 Task: For a corporate retreat in Sedona, Arizona,Explore Airbnb accommodations near red rock formations and team-building venues.
Action: Mouse moved to (476, 65)
Screenshot: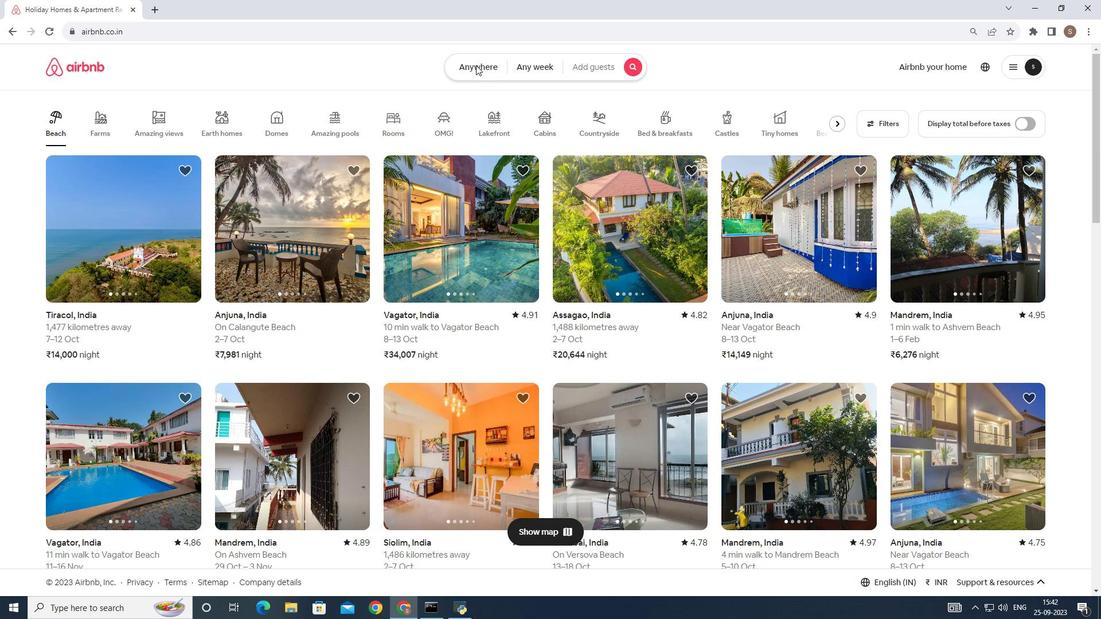 
Action: Mouse pressed left at (476, 65)
Screenshot: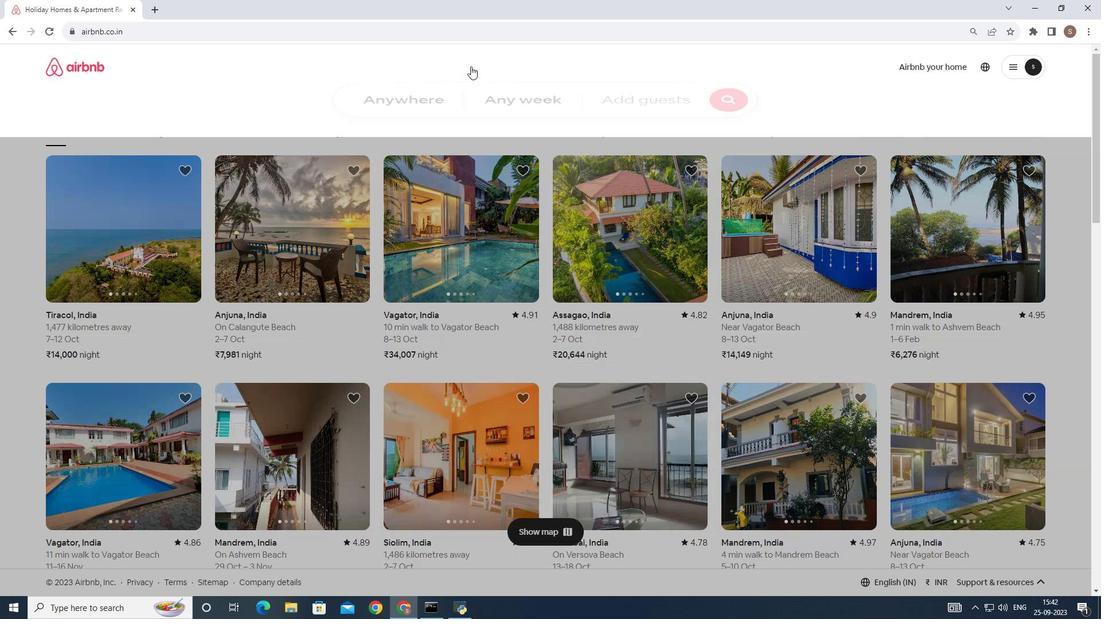 
Action: Mouse moved to (351, 118)
Screenshot: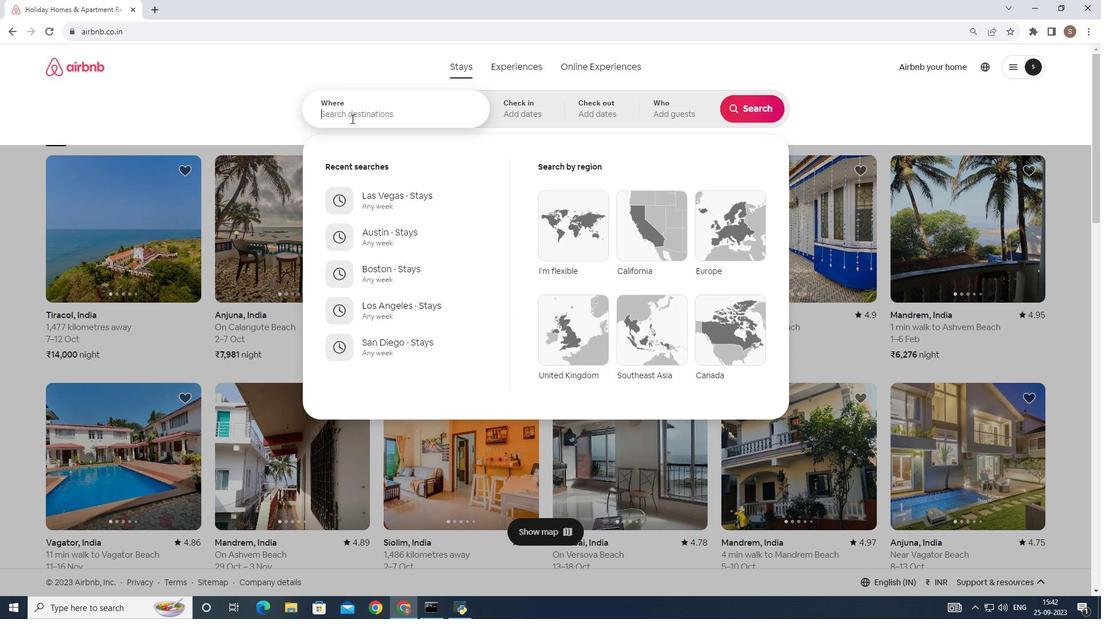 
Action: Mouse pressed left at (351, 118)
Screenshot: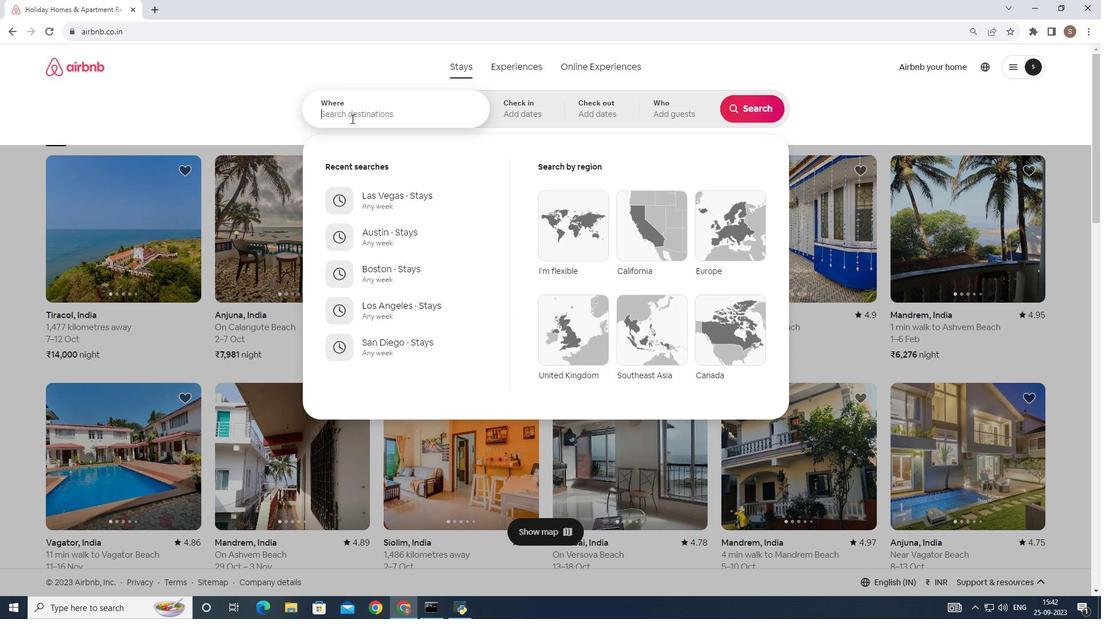 
Action: Key pressed d
Screenshot: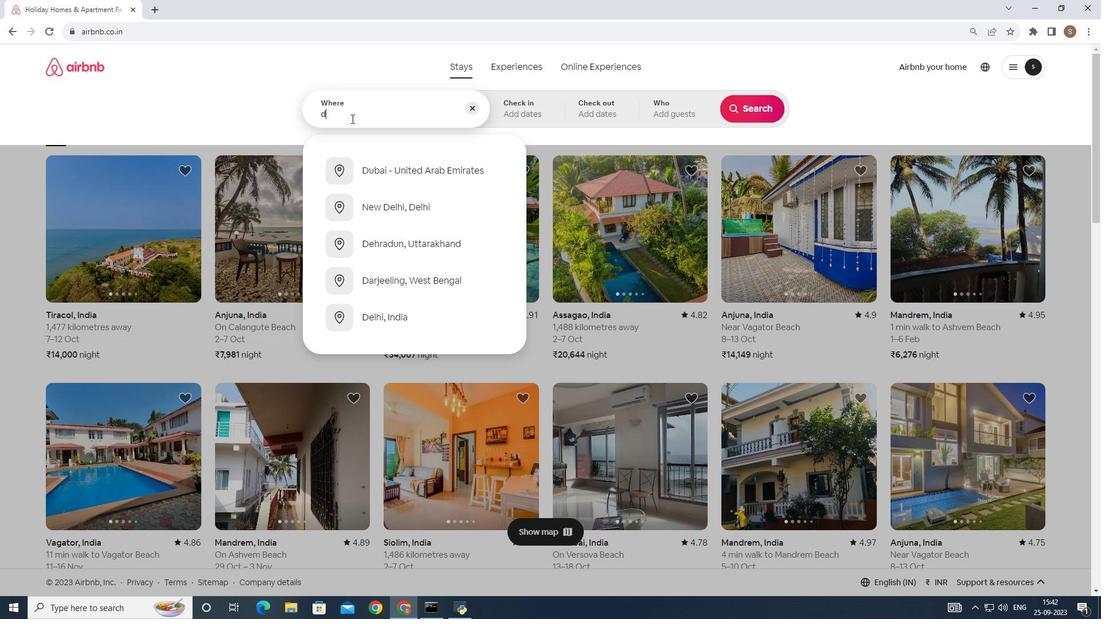 
Action: Mouse moved to (381, 155)
Screenshot: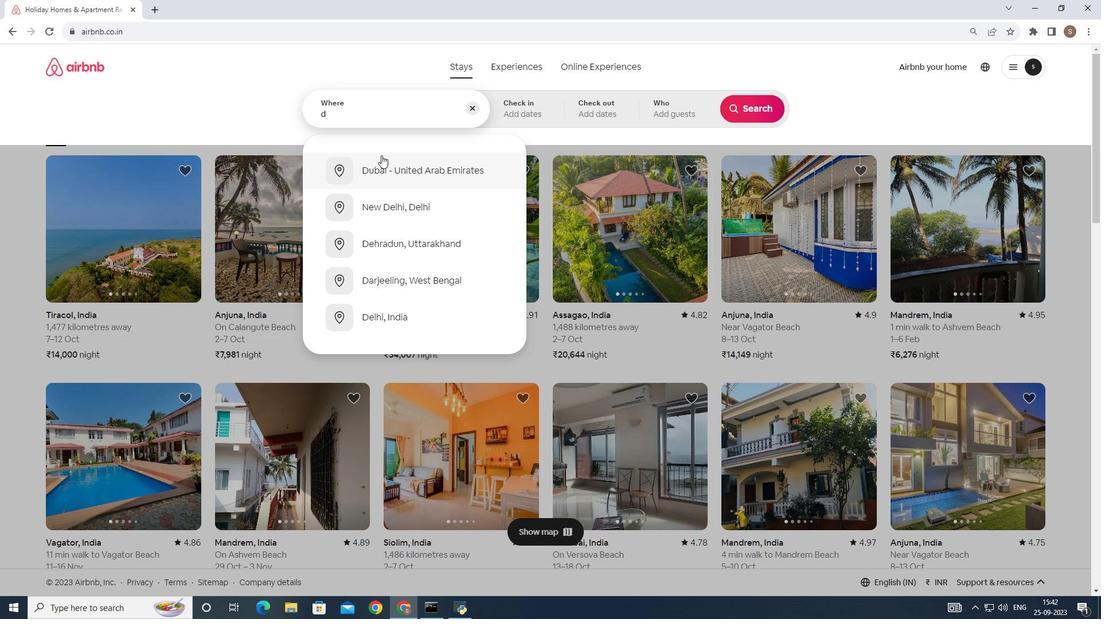
Action: Key pressed <Key.backspace>sedona
Screenshot: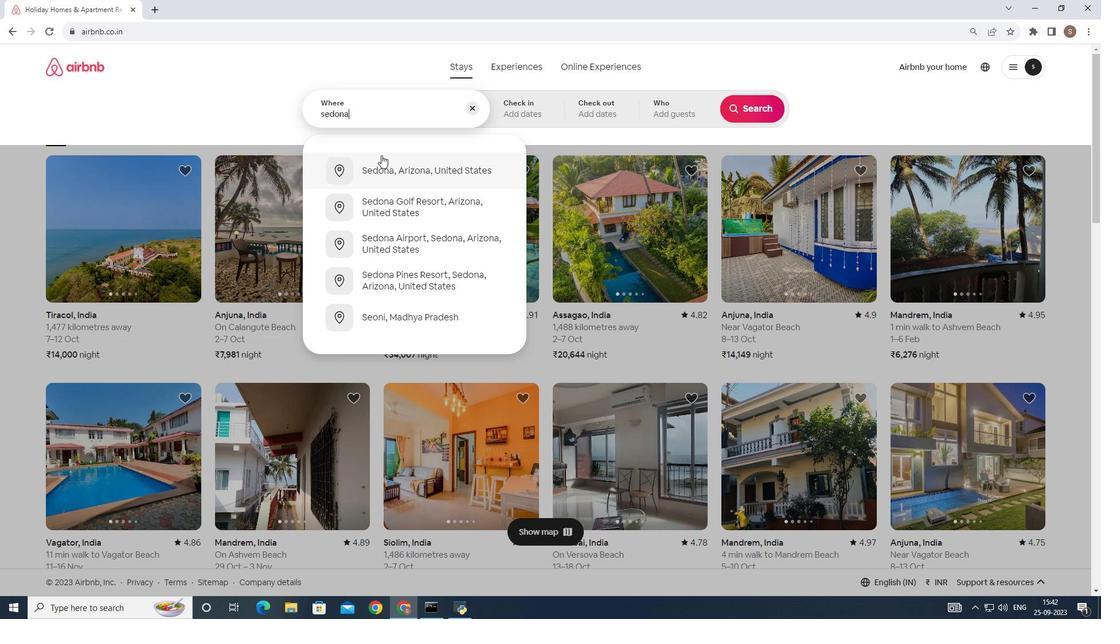 
Action: Mouse moved to (393, 163)
Screenshot: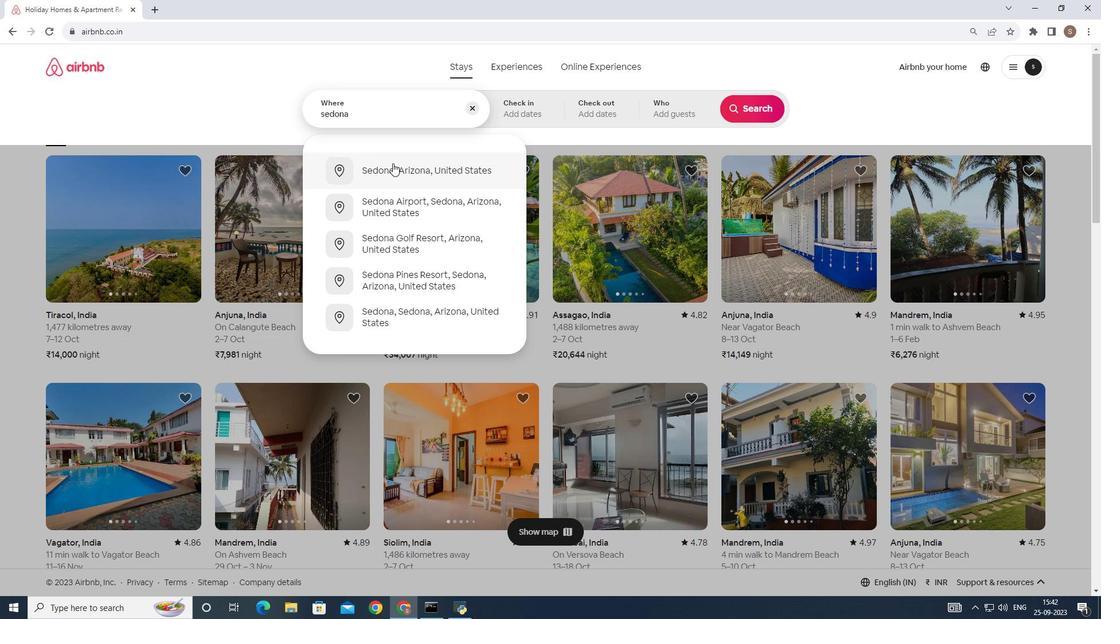 
Action: Mouse pressed left at (393, 163)
Screenshot: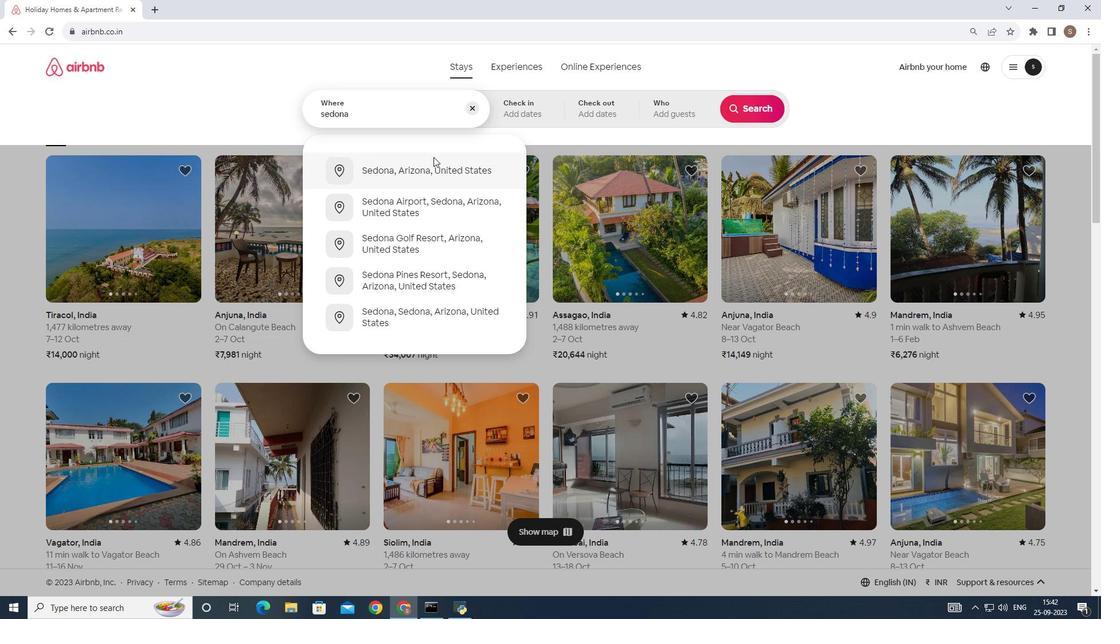 
Action: Mouse moved to (766, 113)
Screenshot: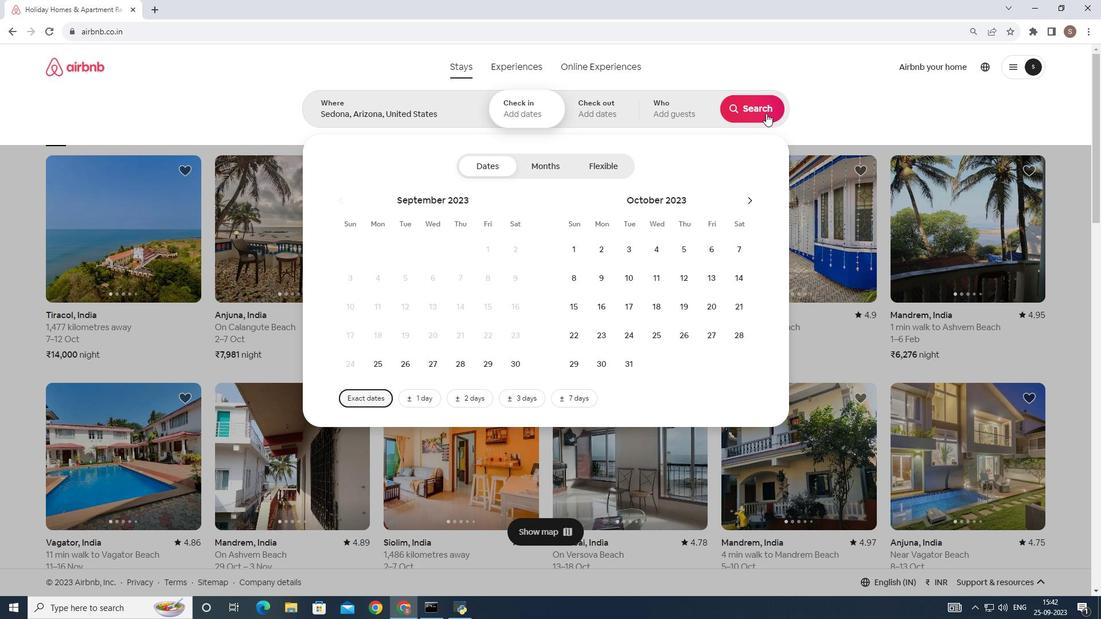 
Action: Mouse pressed left at (766, 113)
Screenshot: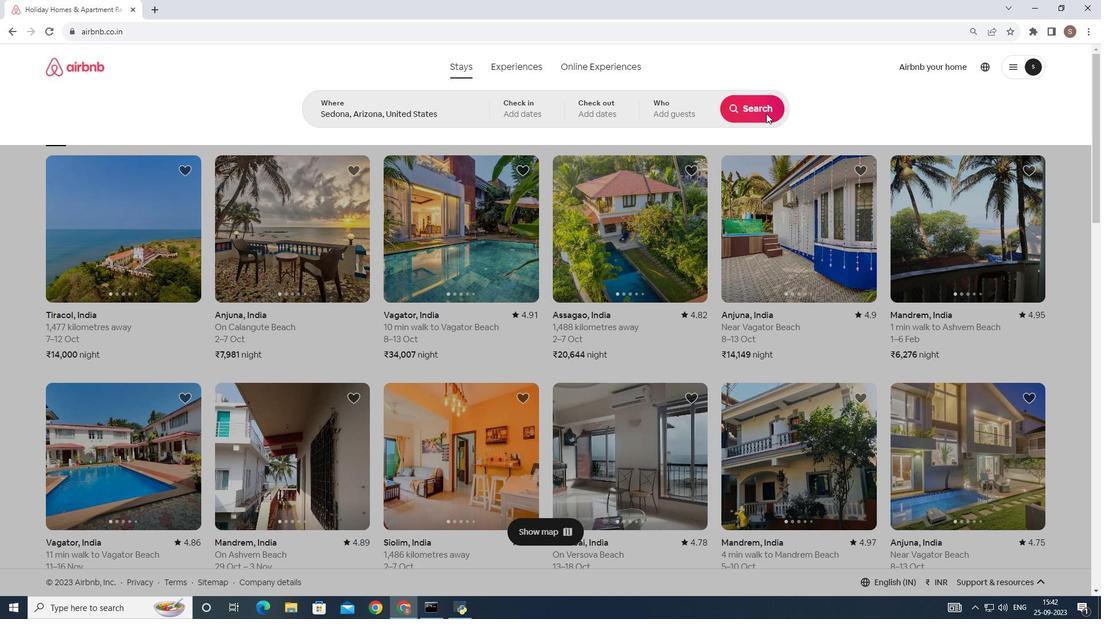 
Action: Mouse moved to (905, 119)
Screenshot: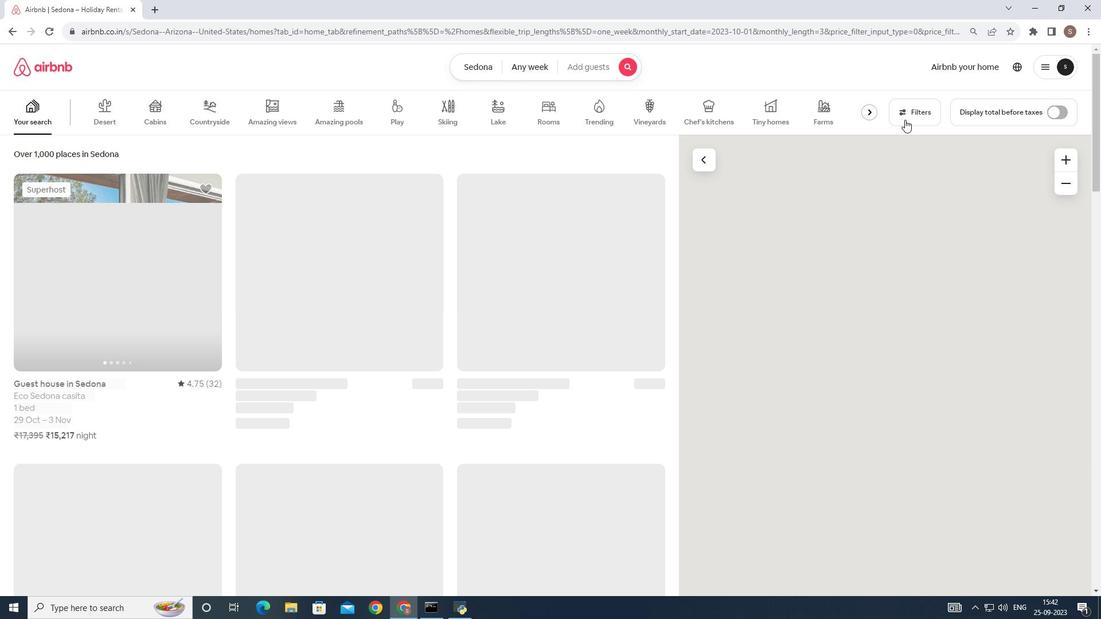 
Action: Mouse pressed left at (905, 119)
Screenshot: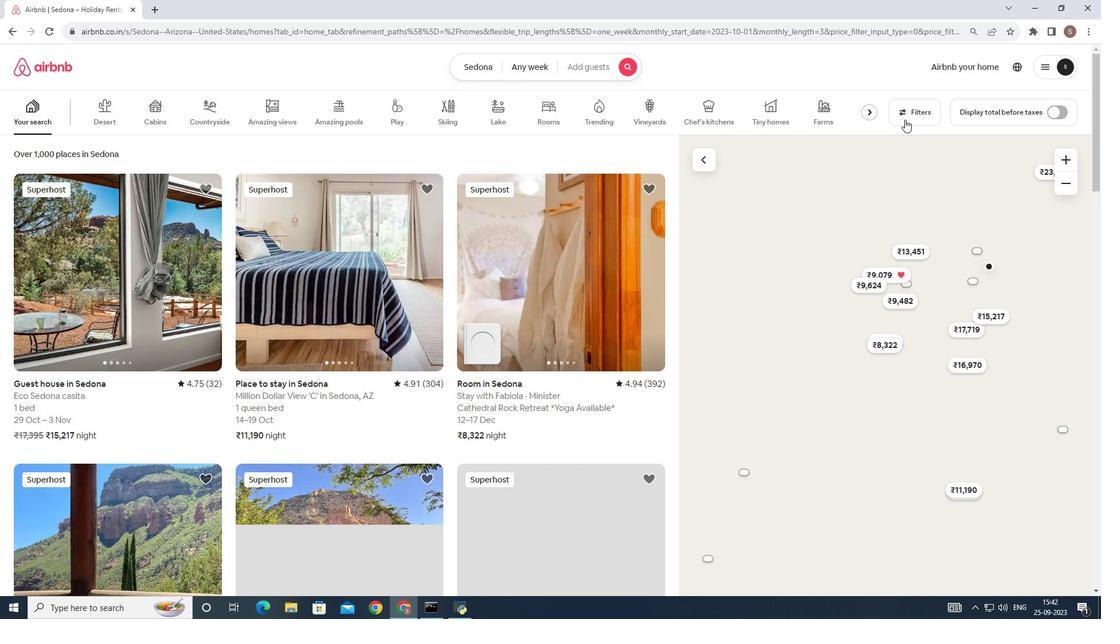 
Action: Mouse moved to (513, 365)
Screenshot: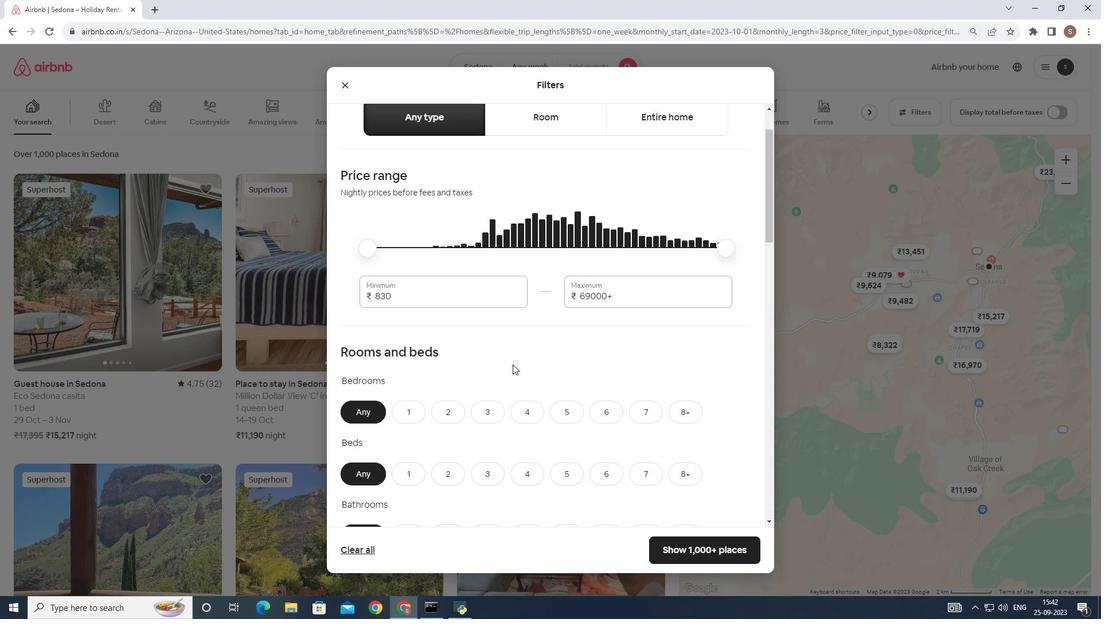
Action: Mouse scrolled (513, 364) with delta (0, 0)
Screenshot: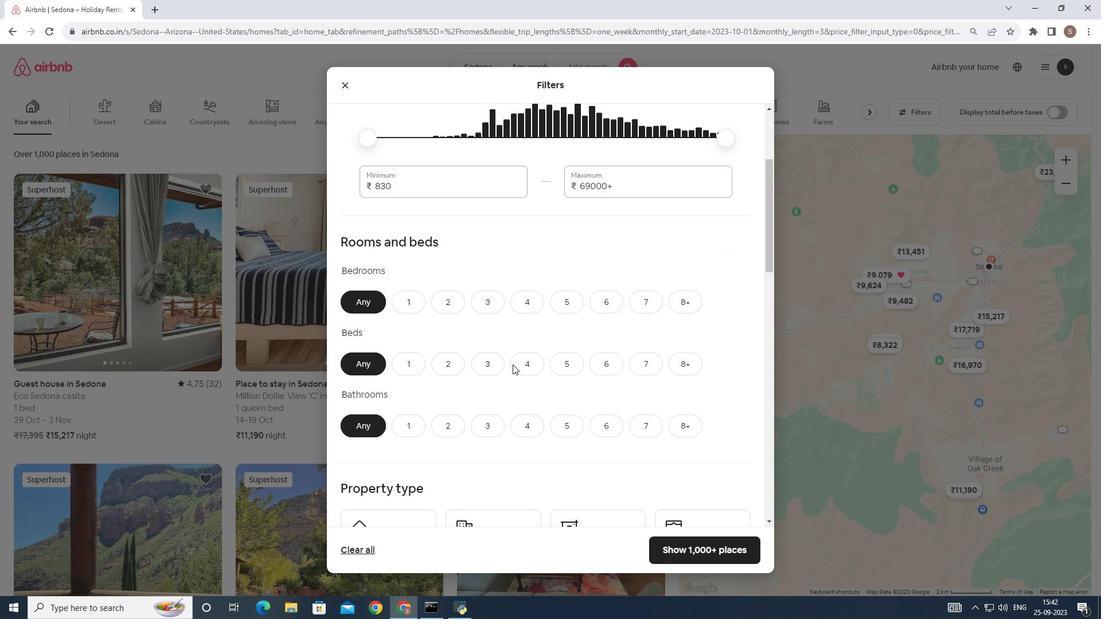 
Action: Mouse scrolled (513, 364) with delta (0, 0)
Screenshot: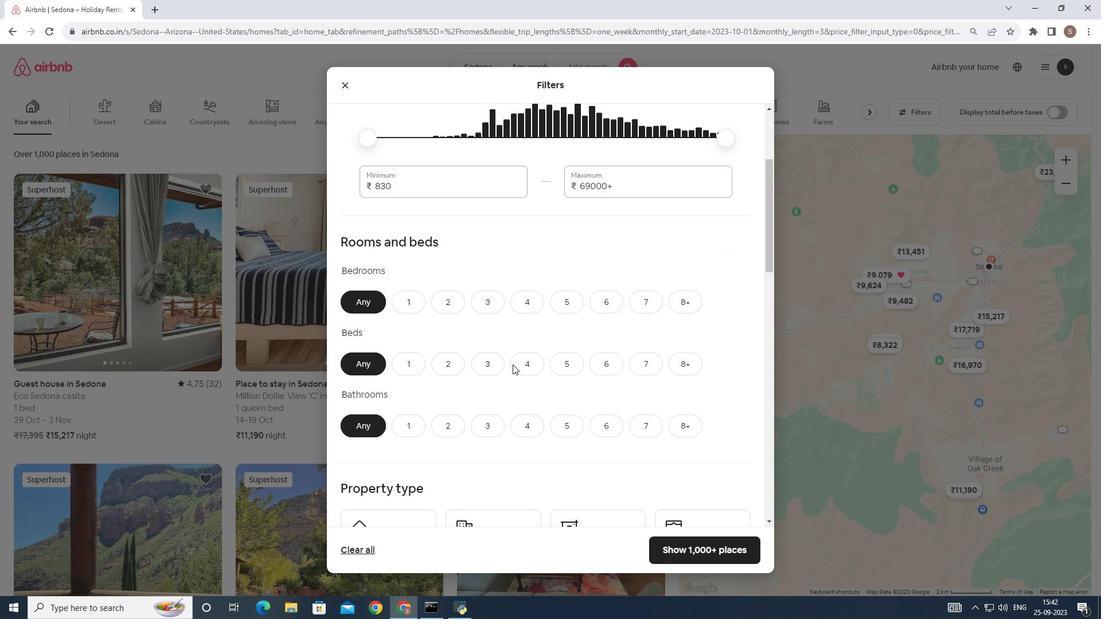 
Action: Mouse scrolled (513, 364) with delta (0, 0)
Screenshot: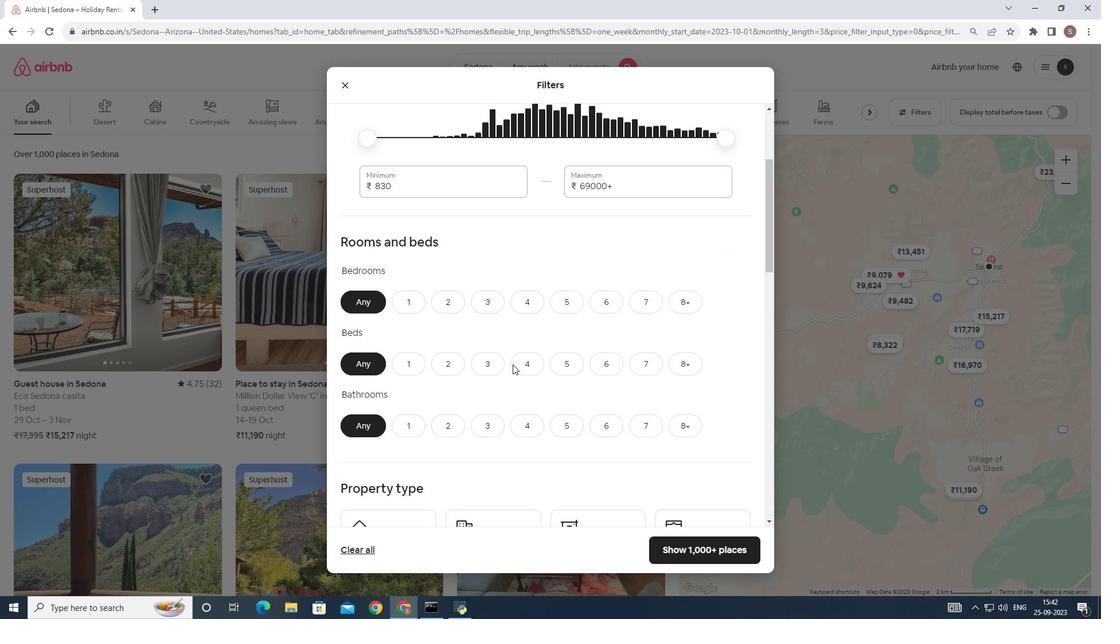 
Action: Mouse scrolled (513, 364) with delta (0, 0)
Screenshot: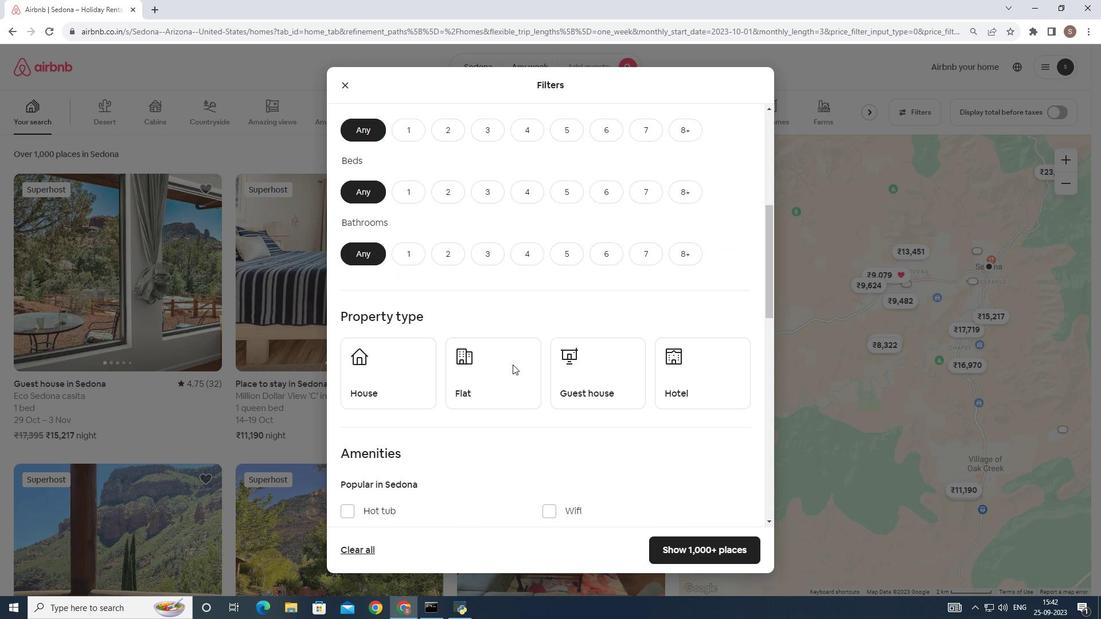 
Action: Mouse scrolled (513, 364) with delta (0, 0)
Screenshot: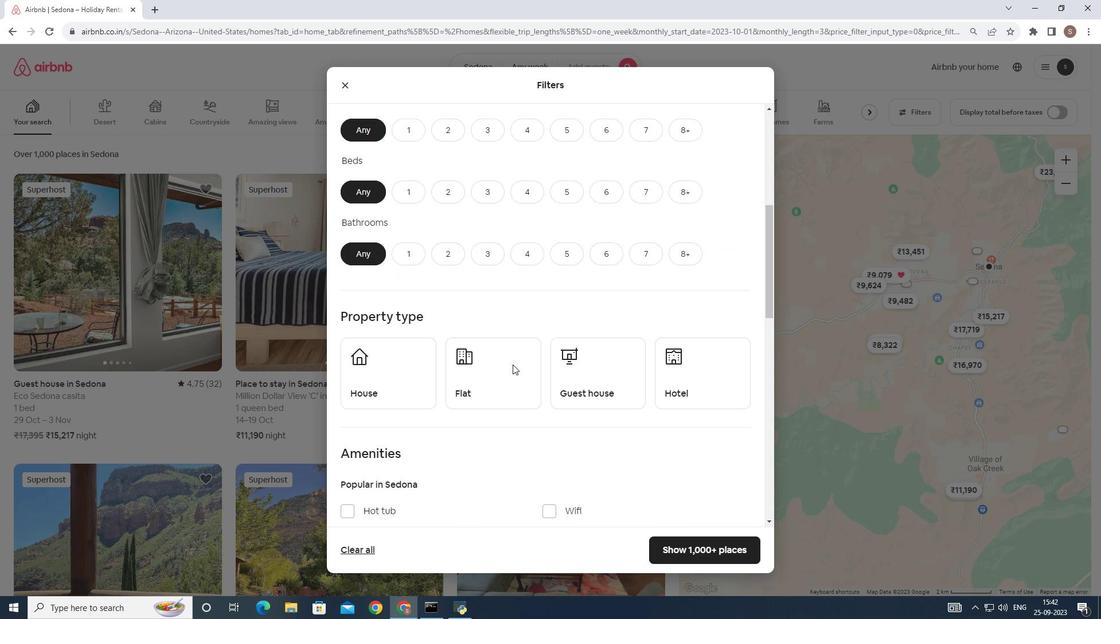 
Action: Mouse scrolled (513, 364) with delta (0, 0)
Screenshot: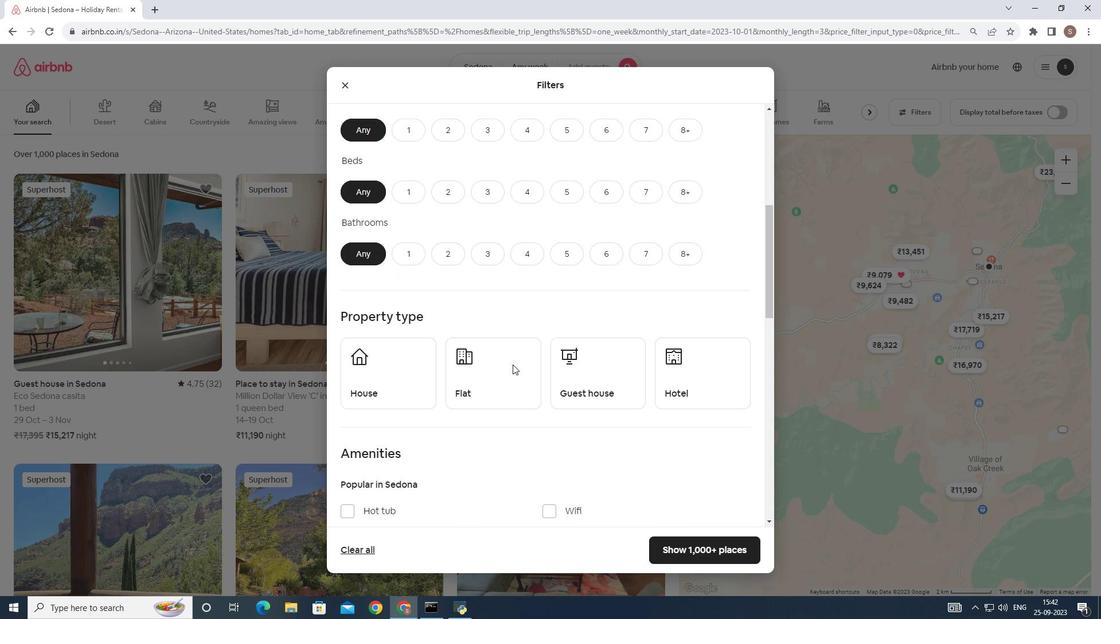 
Action: Mouse scrolled (513, 364) with delta (0, 0)
Screenshot: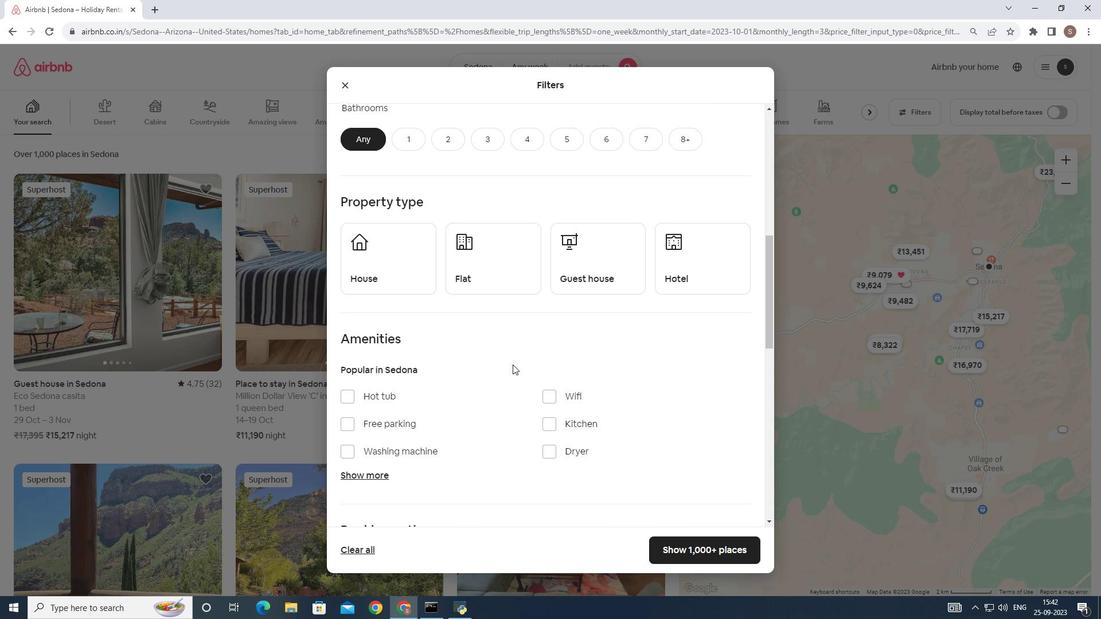 
Action: Mouse scrolled (513, 364) with delta (0, 0)
Screenshot: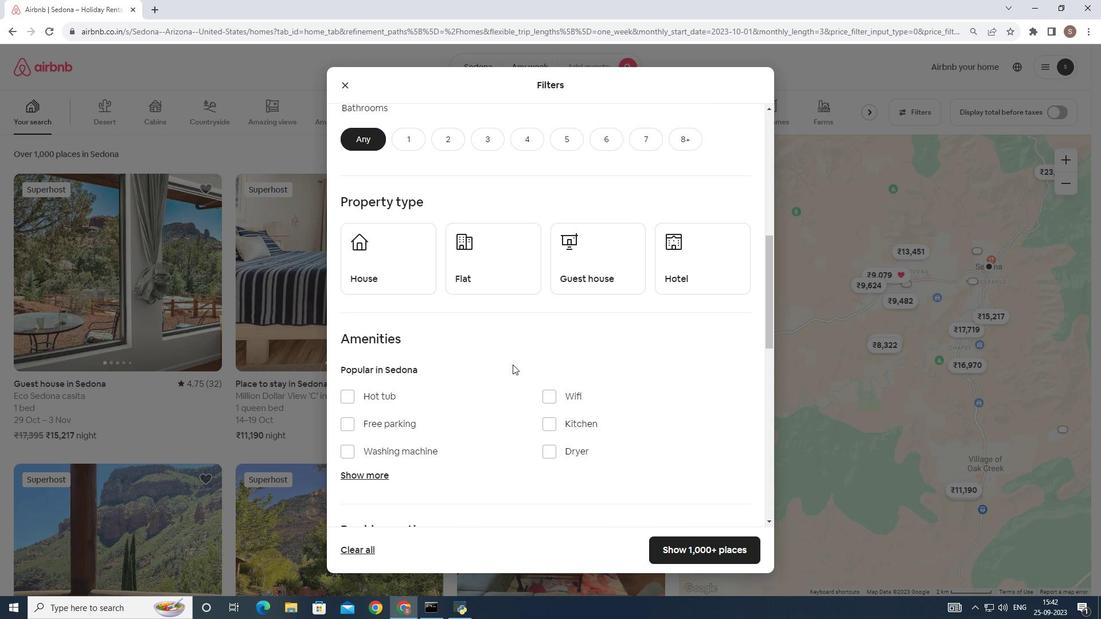 
Action: Mouse moved to (513, 364)
Screenshot: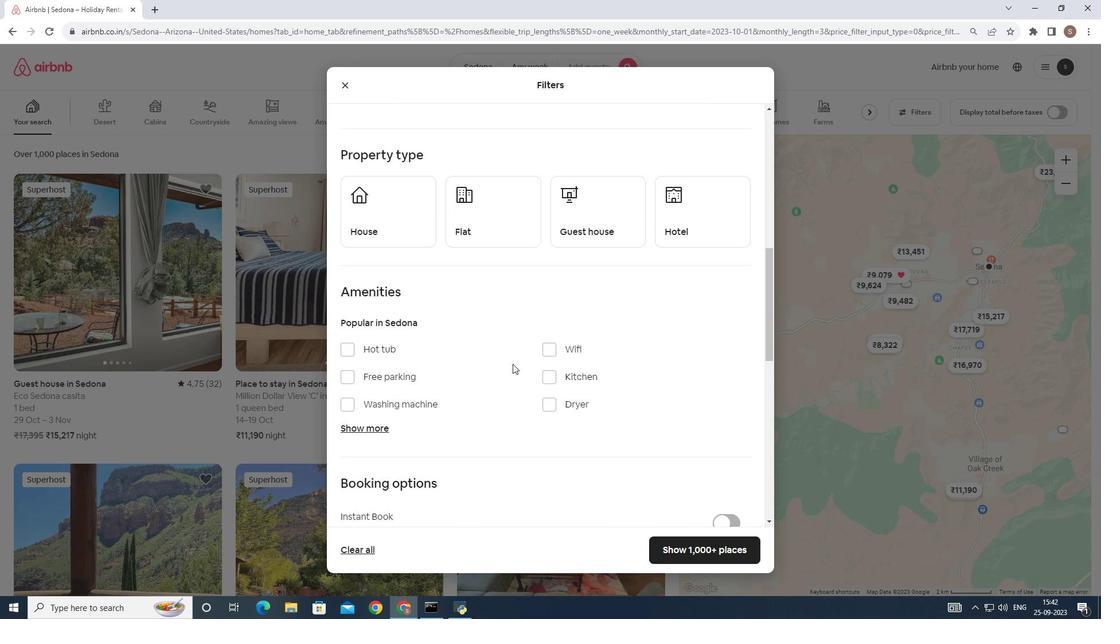 
Action: Mouse scrolled (513, 363) with delta (0, 0)
Screenshot: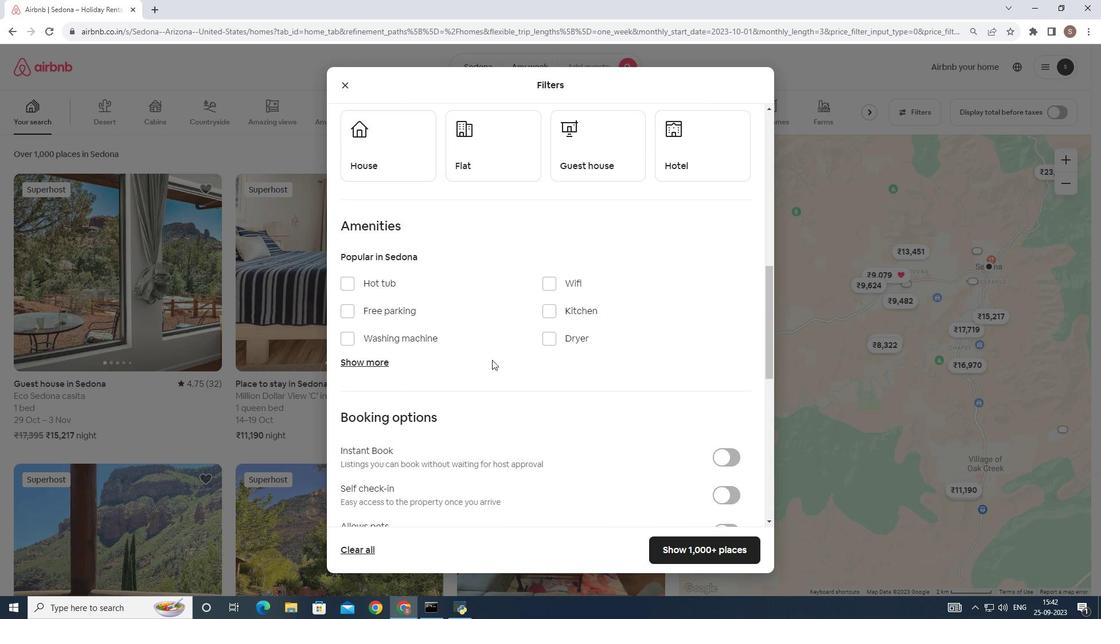 
Action: Mouse scrolled (513, 363) with delta (0, 0)
Screenshot: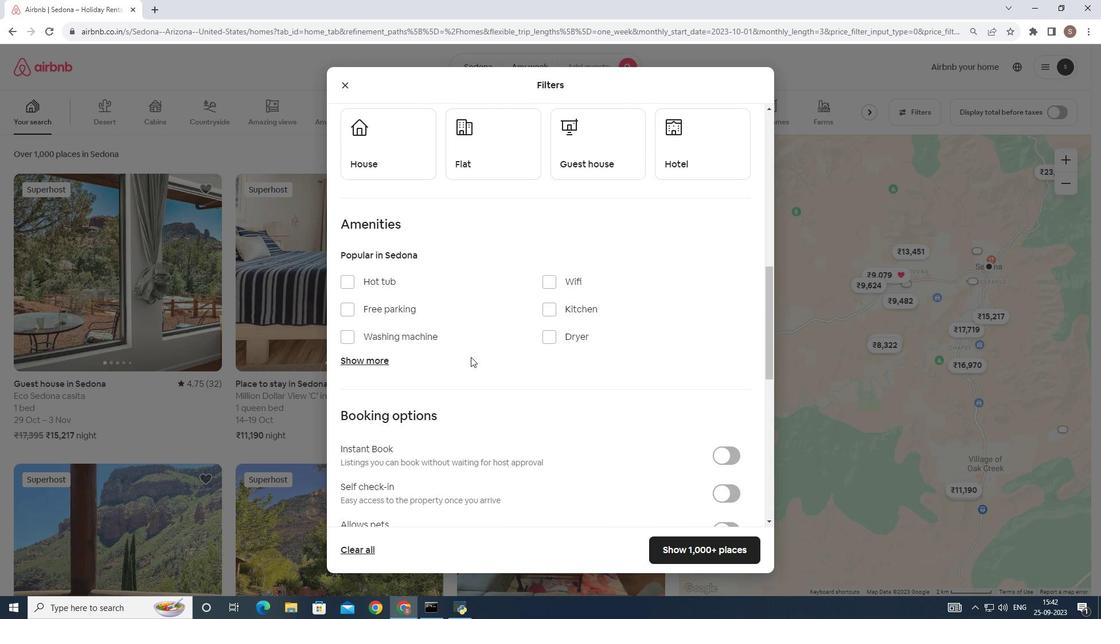 
Action: Mouse moved to (364, 356)
Screenshot: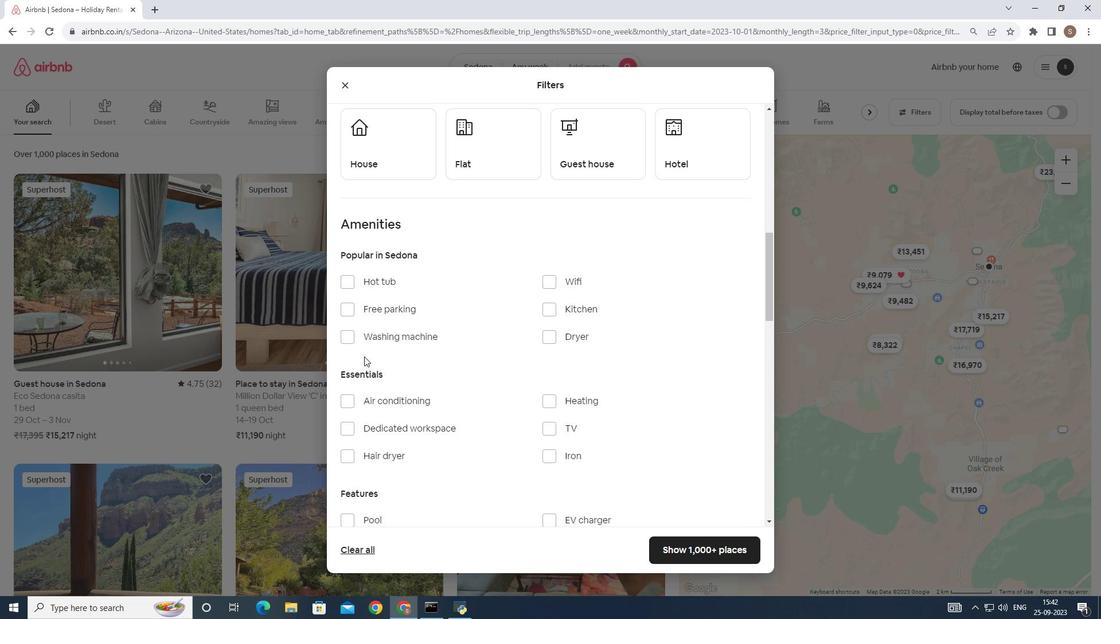 
Action: Mouse pressed left at (364, 356)
Screenshot: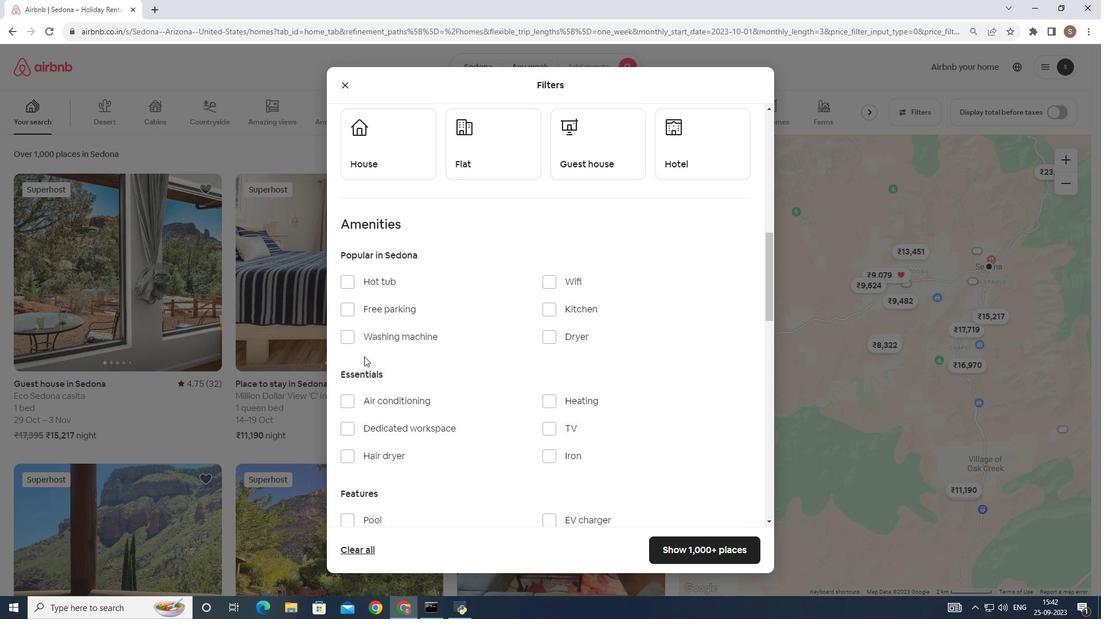 
Action: Mouse moved to (371, 305)
Screenshot: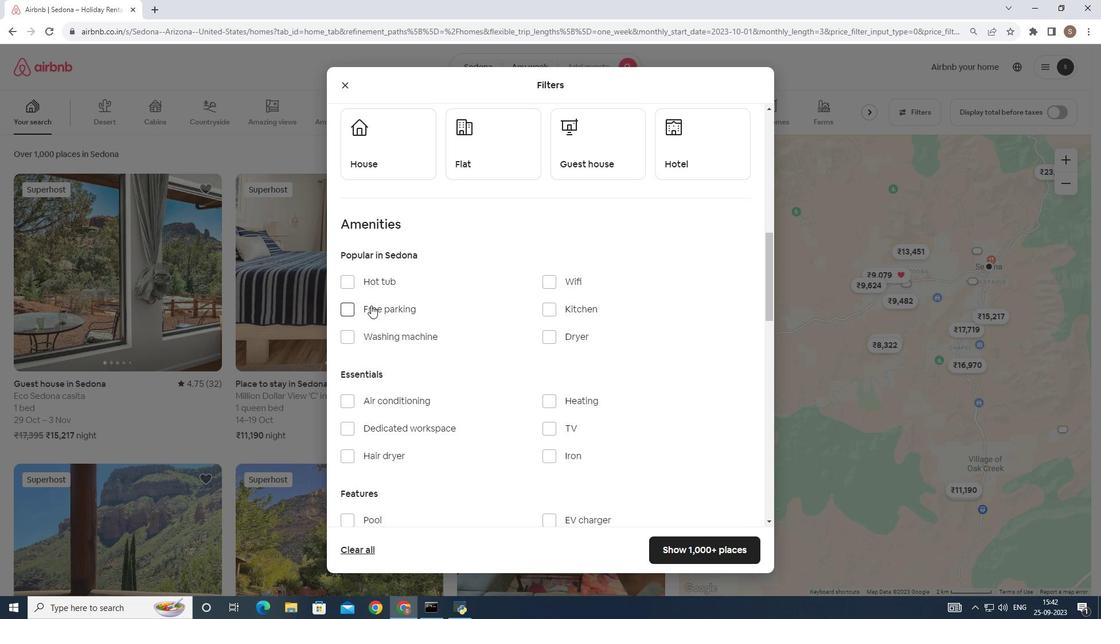 
Action: Mouse pressed left at (371, 305)
Screenshot: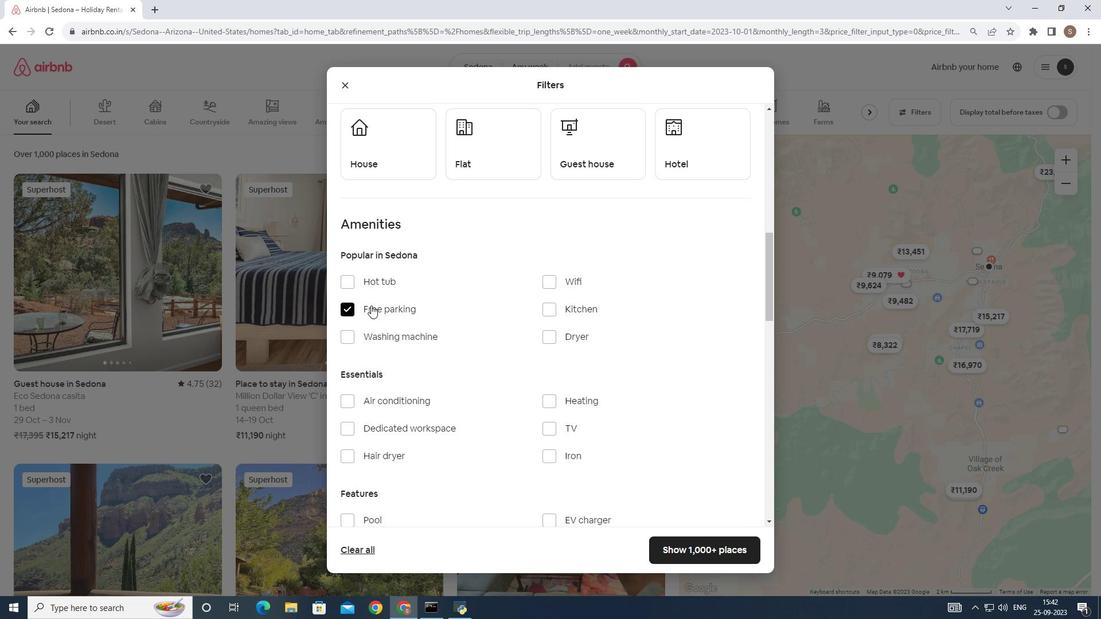 
Action: Mouse moved to (346, 424)
Screenshot: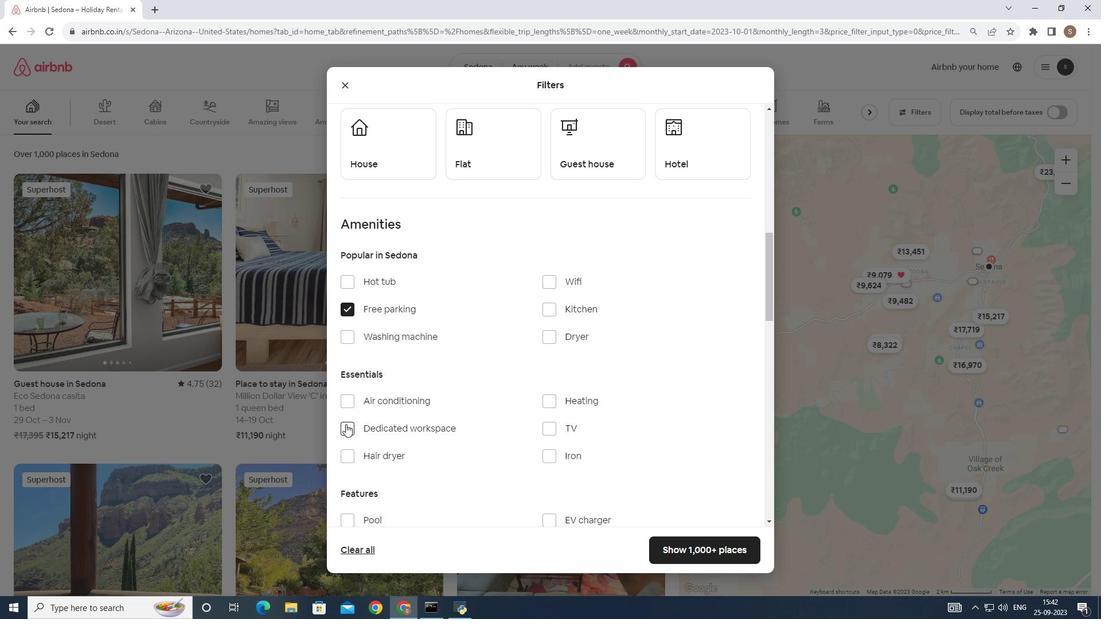 
Action: Mouse pressed left at (346, 424)
Screenshot: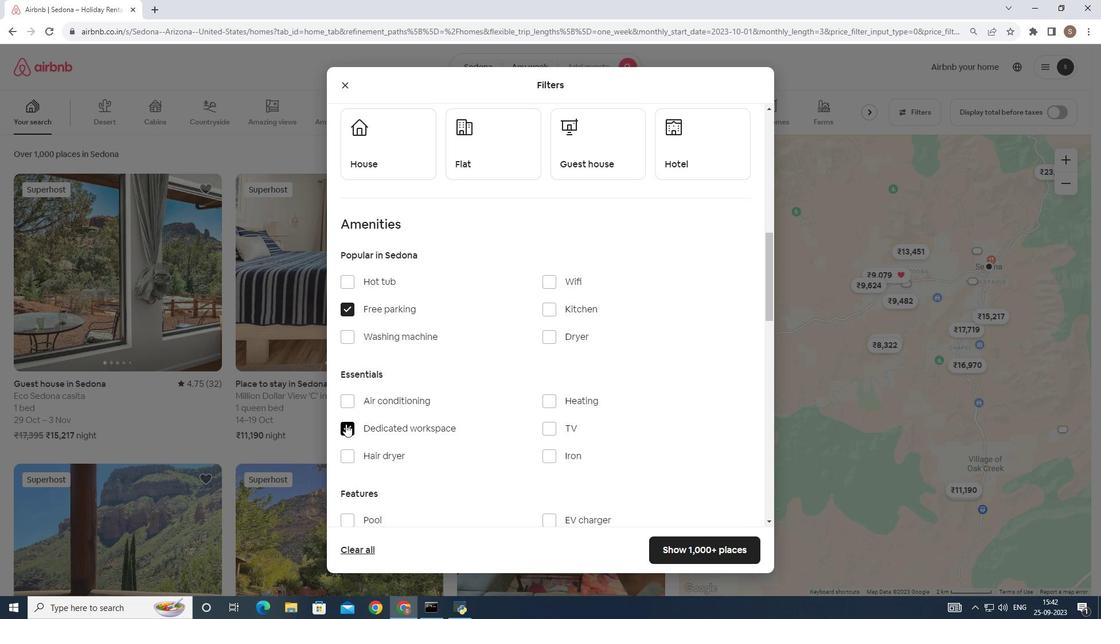 
Action: Mouse moved to (667, 168)
Screenshot: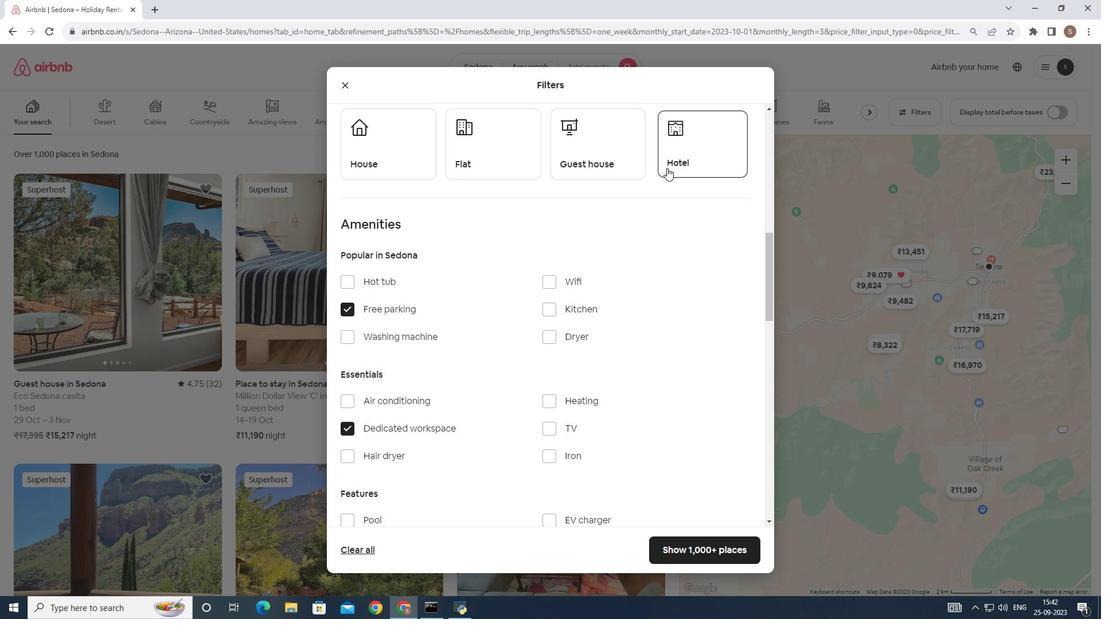 
Action: Mouse pressed left at (667, 168)
Screenshot: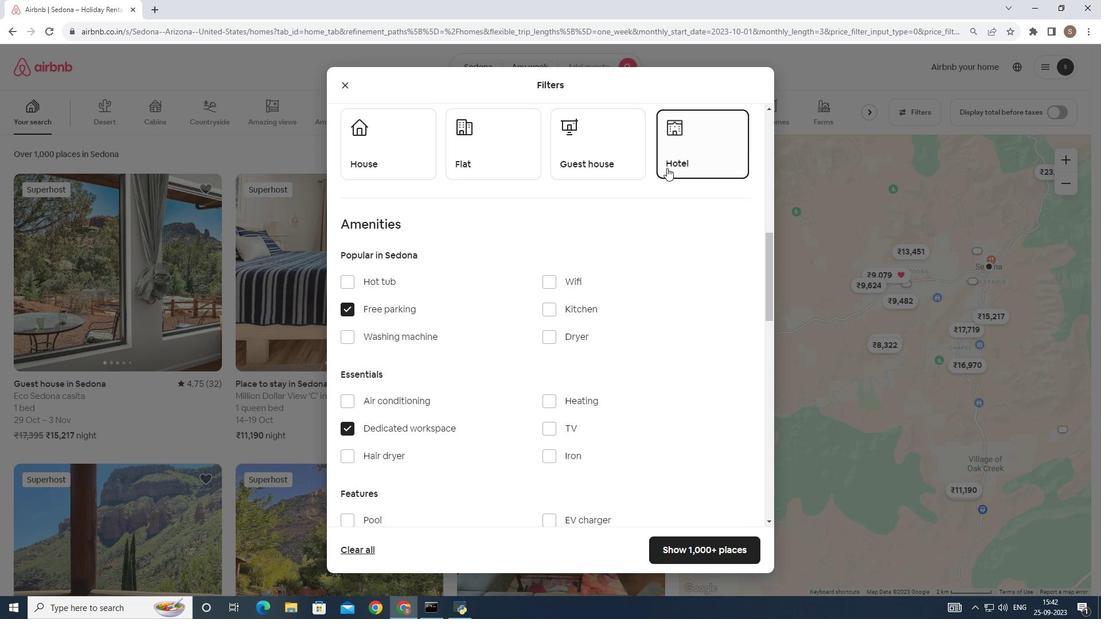 
Action: Mouse moved to (703, 552)
Screenshot: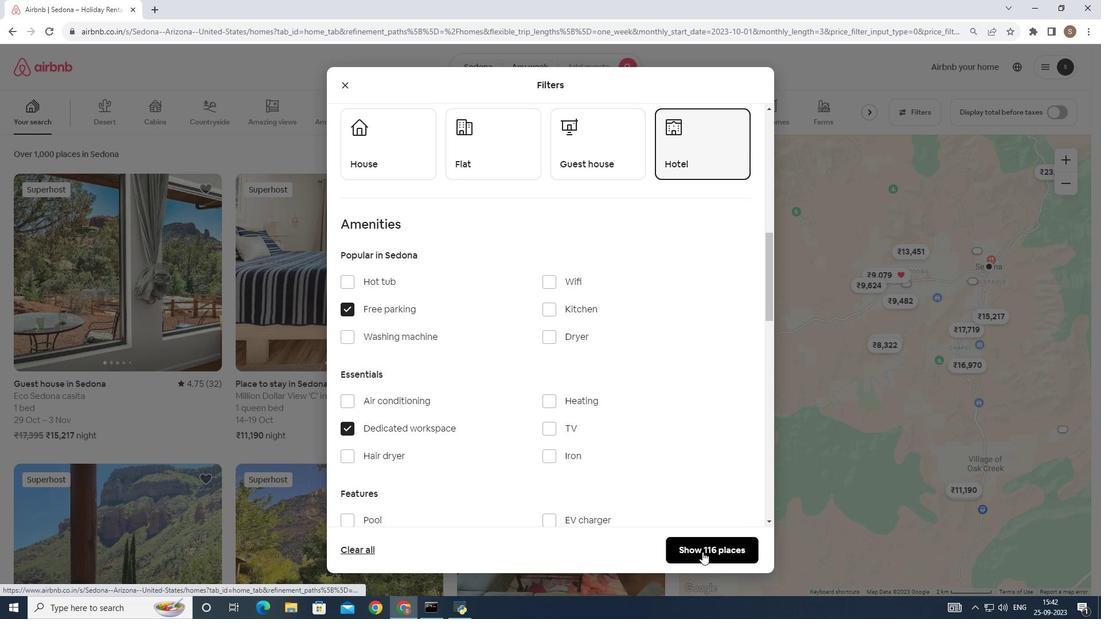
Action: Mouse pressed left at (703, 552)
Screenshot: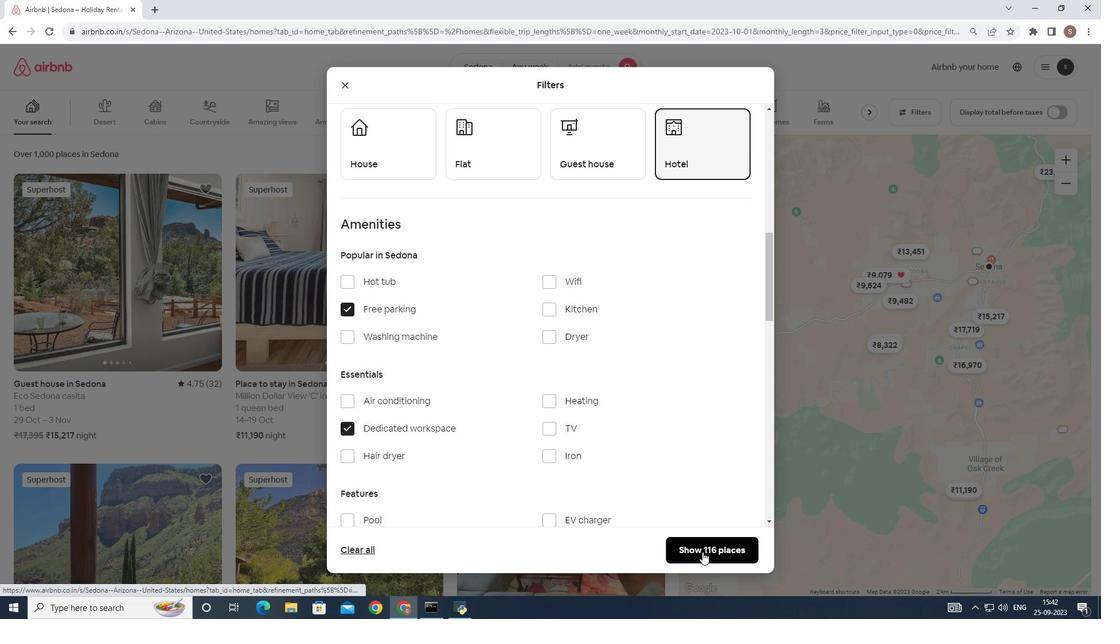 
Action: Mouse moved to (408, 377)
Screenshot: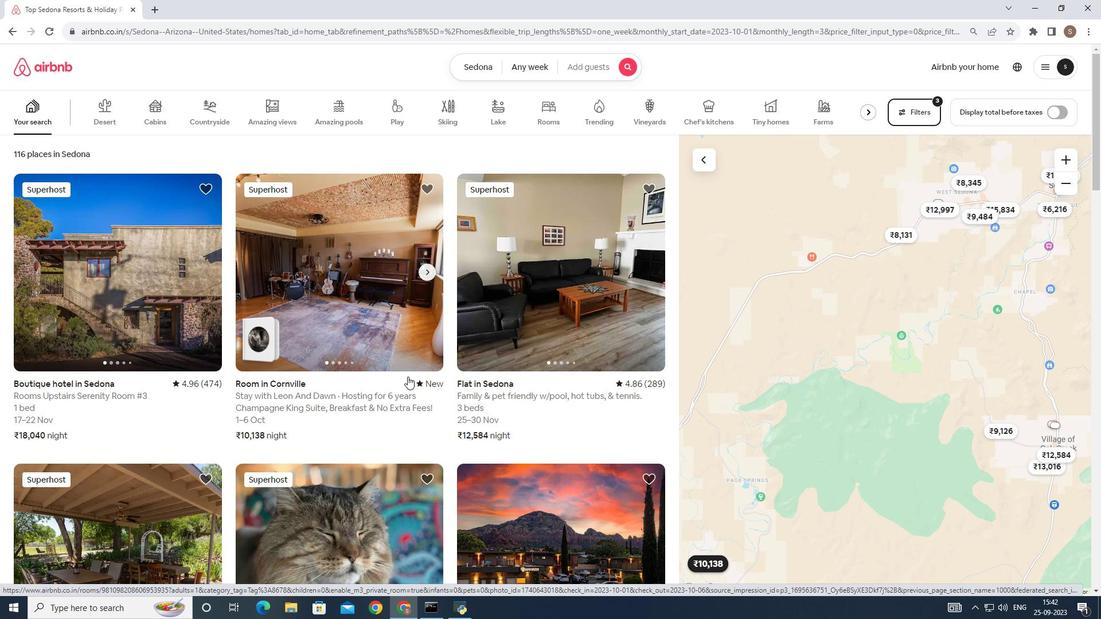 
Action: Mouse pressed left at (408, 377)
Screenshot: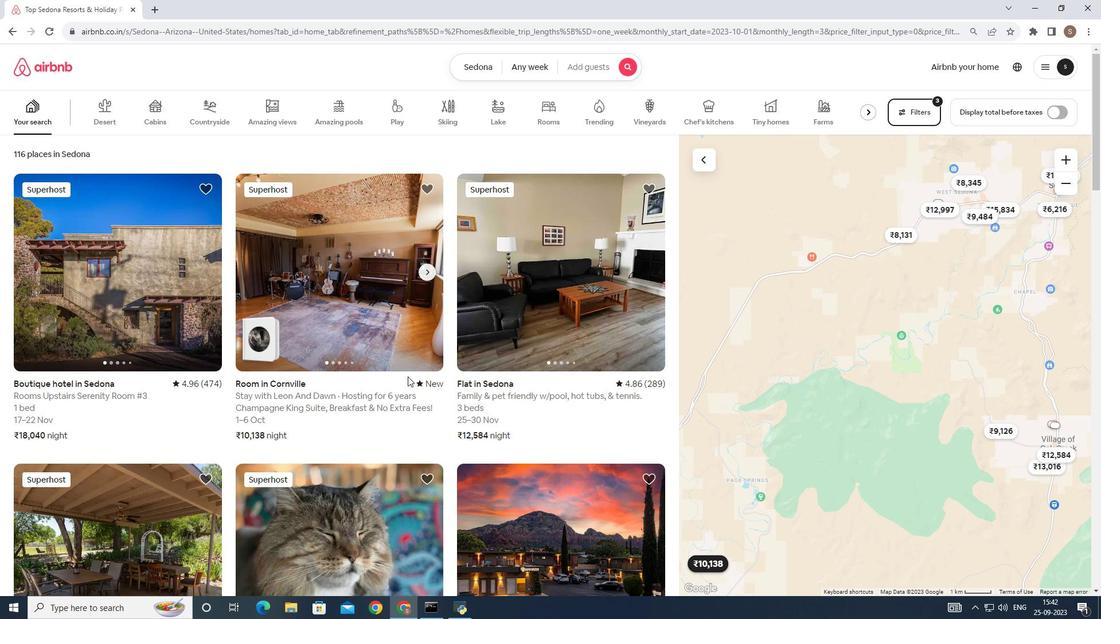 
Action: Mouse scrolled (408, 376) with delta (0, 0)
Screenshot: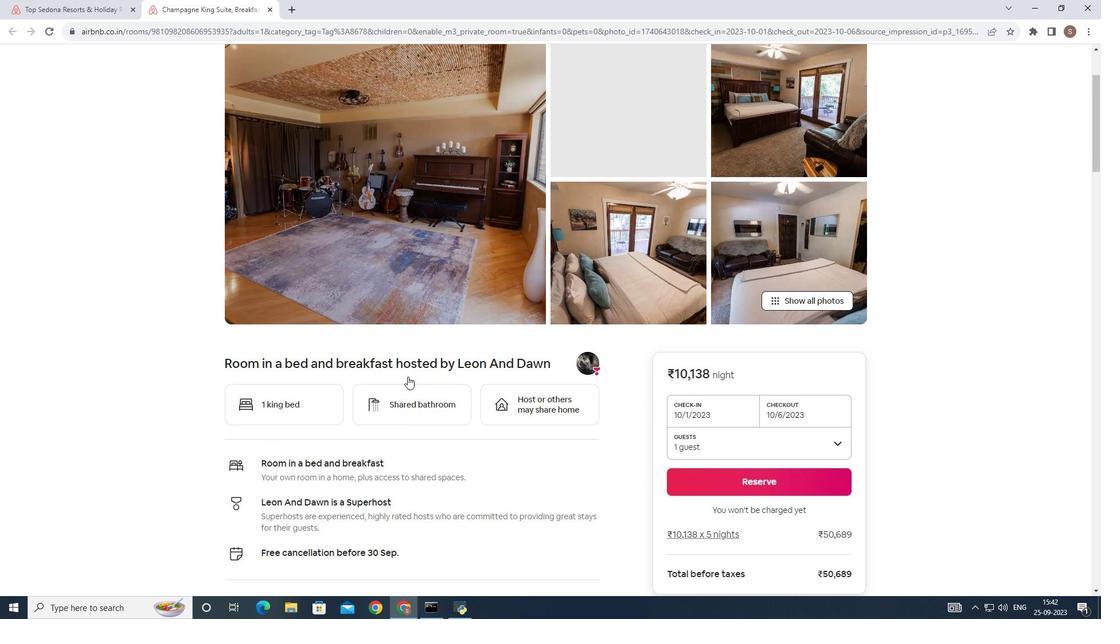 
Action: Mouse scrolled (408, 376) with delta (0, 0)
Screenshot: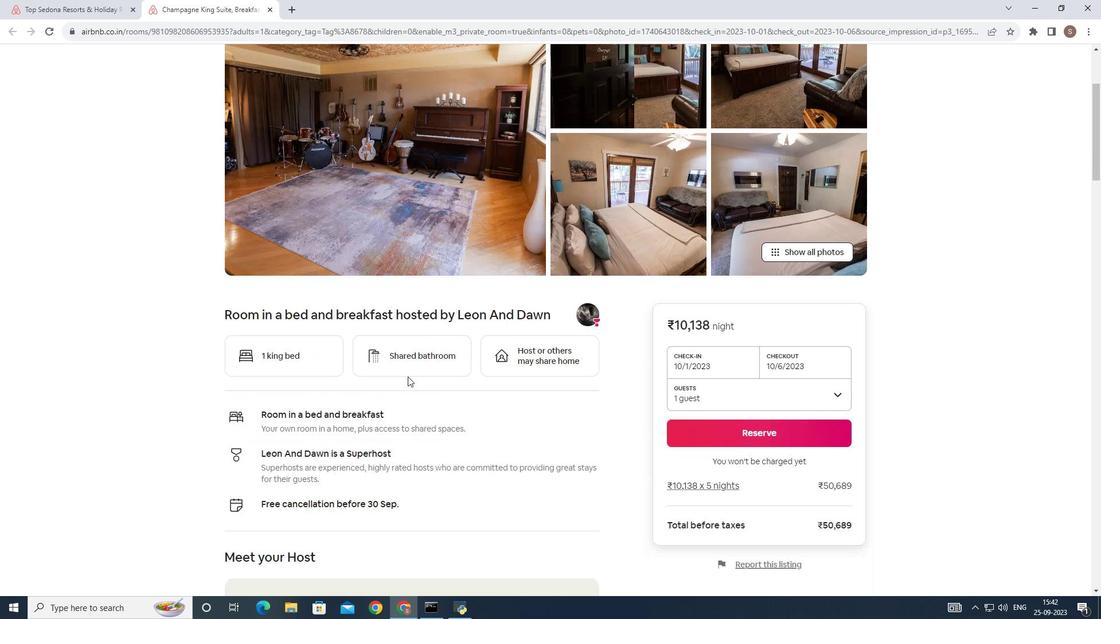 
Action: Mouse scrolled (408, 376) with delta (0, 0)
Screenshot: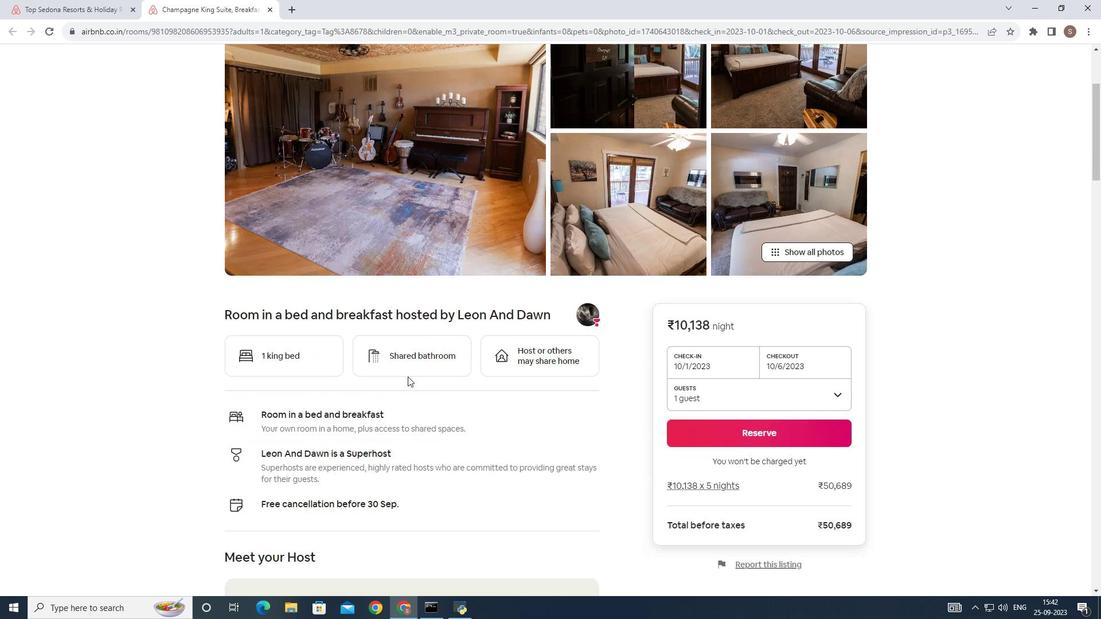 
Action: Mouse scrolled (408, 376) with delta (0, 0)
Screenshot: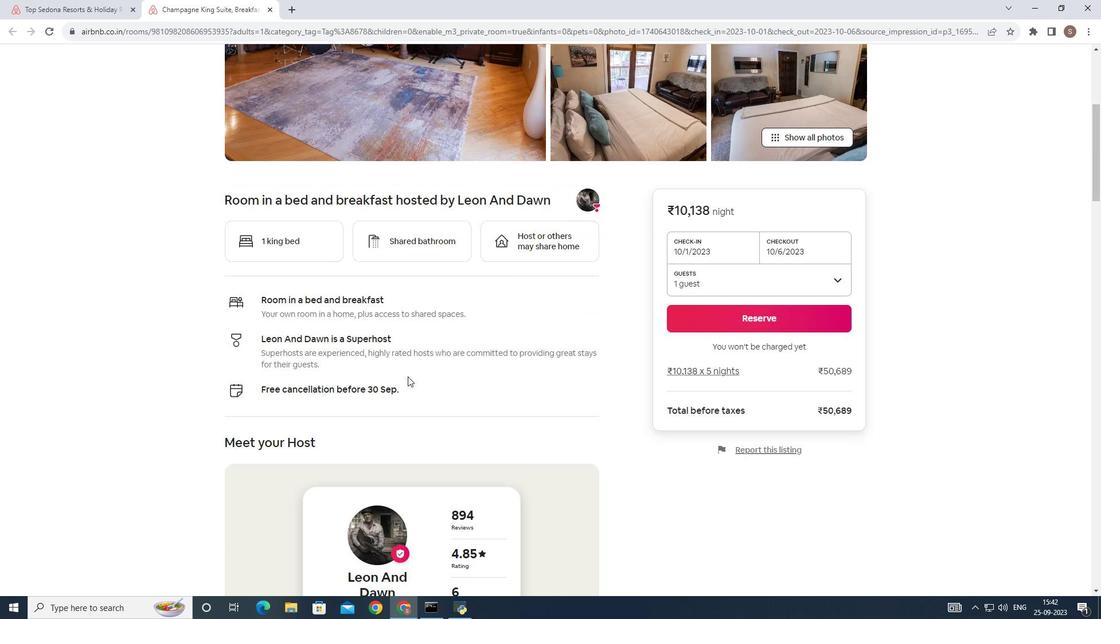 
Action: Mouse scrolled (408, 376) with delta (0, 0)
Screenshot: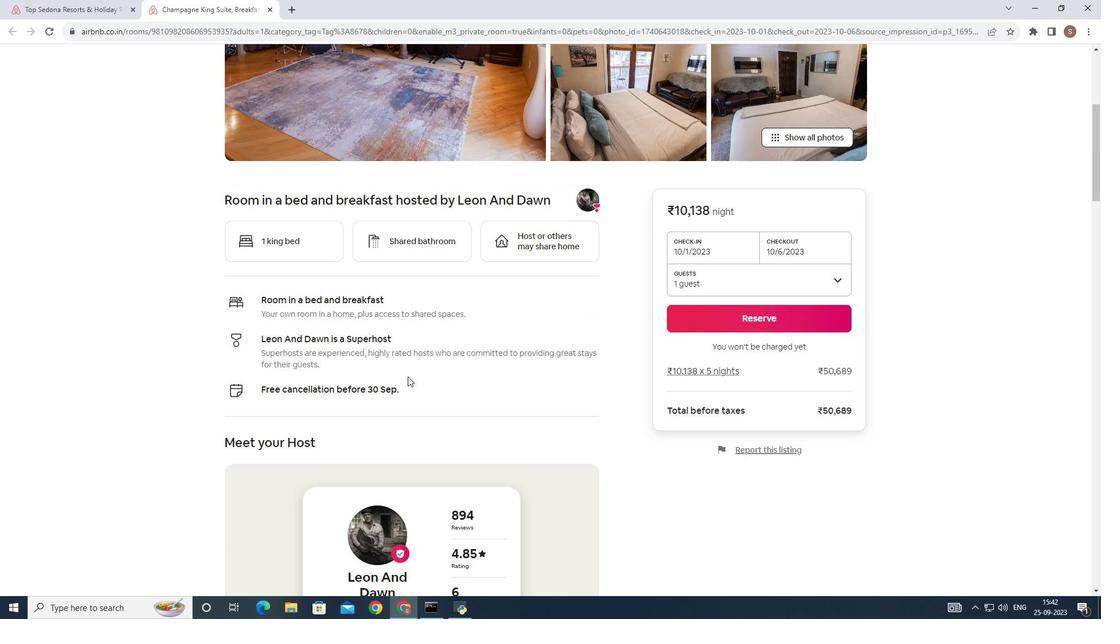 
Action: Mouse scrolled (408, 376) with delta (0, 0)
Screenshot: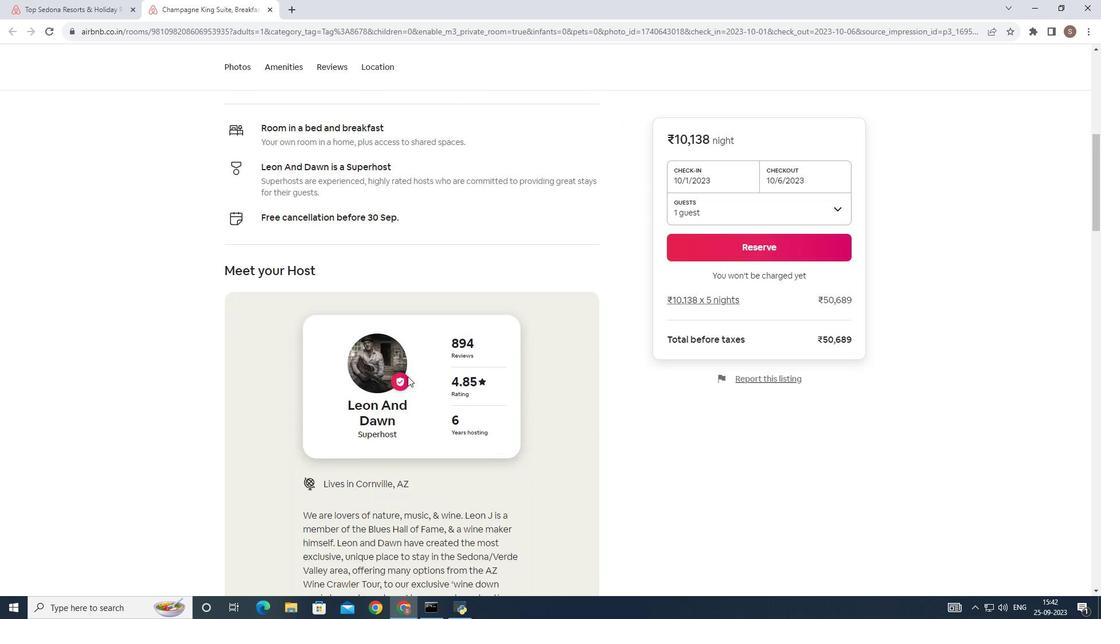 
Action: Mouse scrolled (408, 376) with delta (0, 0)
Screenshot: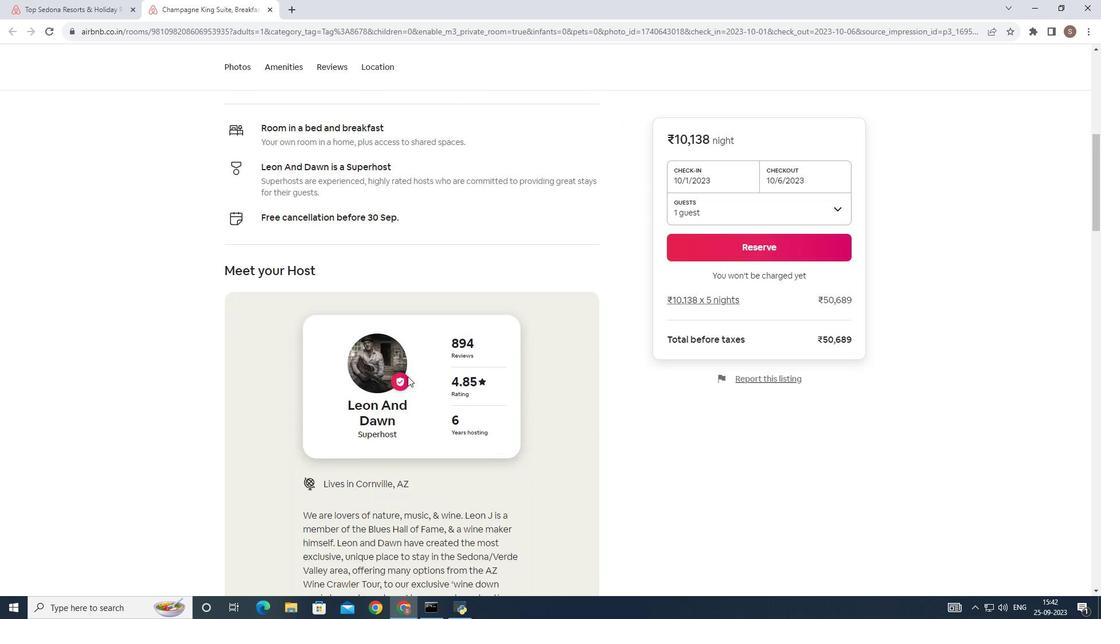 
Action: Mouse scrolled (408, 376) with delta (0, 0)
Screenshot: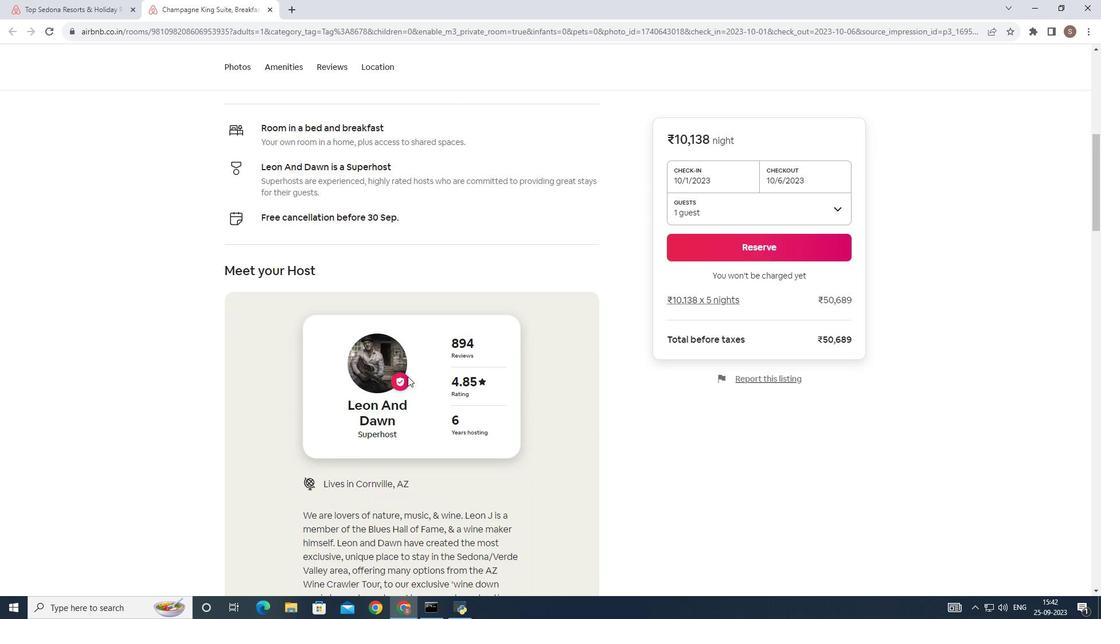 
Action: Mouse scrolled (408, 376) with delta (0, 0)
Screenshot: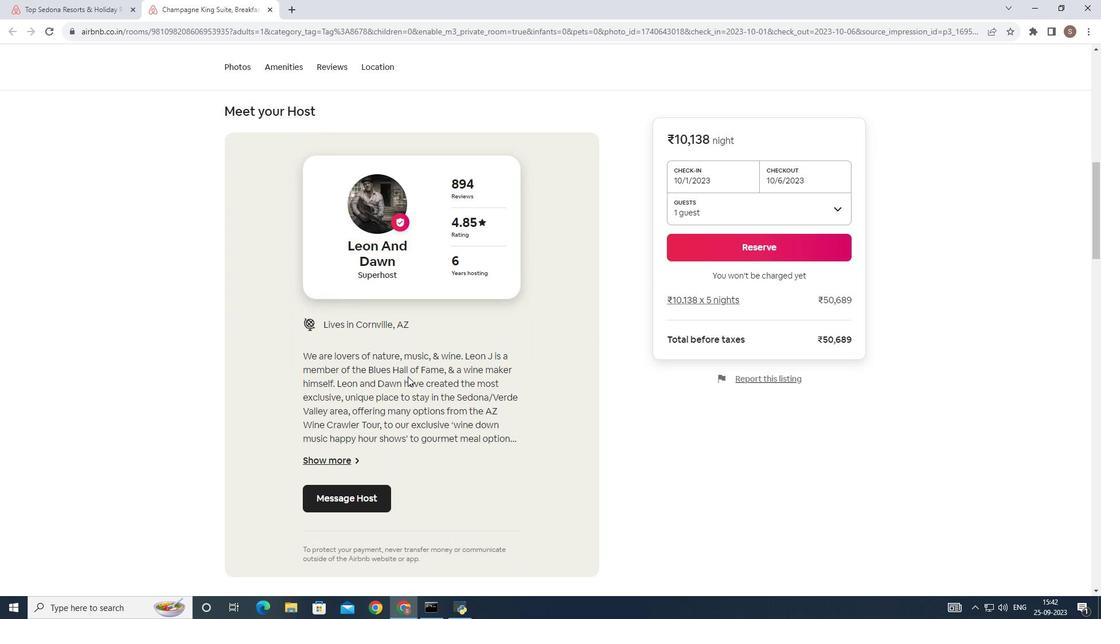 
Action: Mouse scrolled (408, 376) with delta (0, 0)
Screenshot: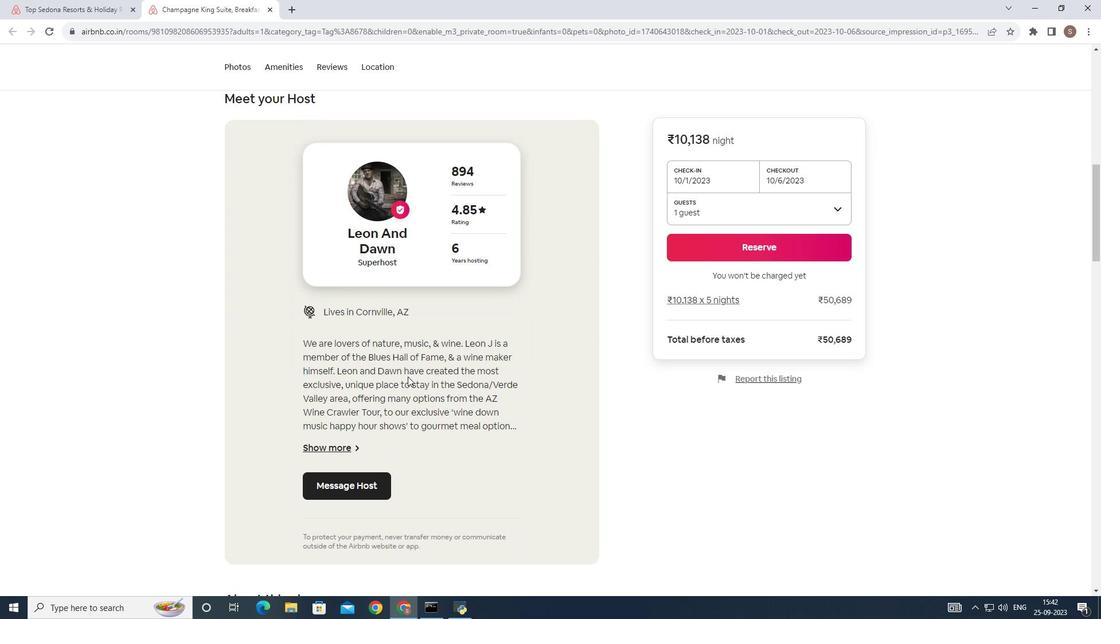 
Action: Mouse scrolled (408, 376) with delta (0, 0)
Screenshot: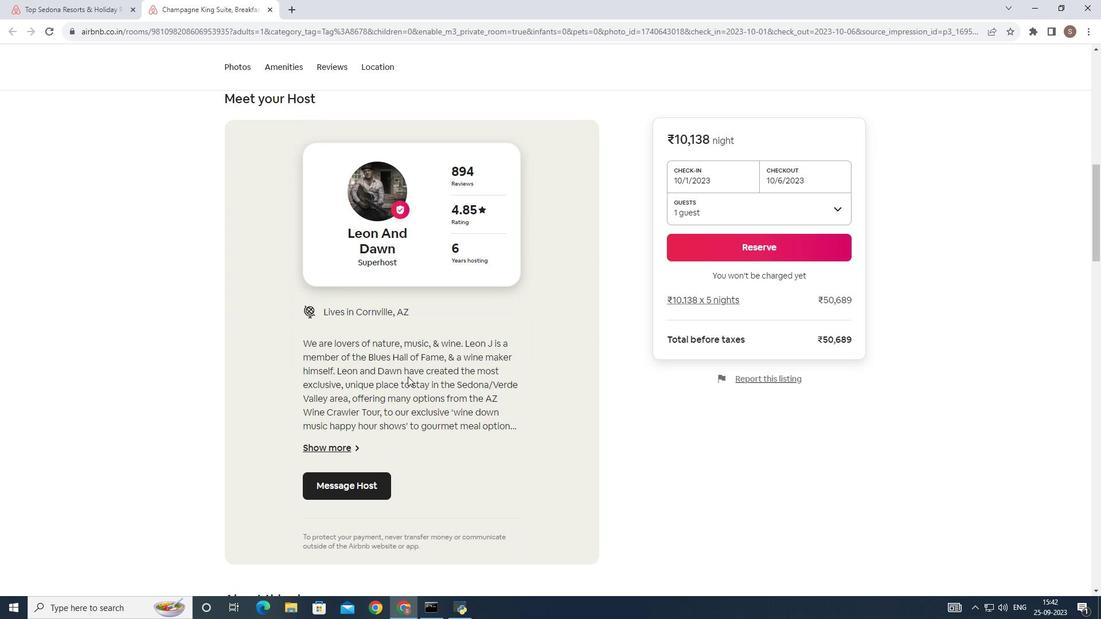 
Action: Mouse scrolled (408, 376) with delta (0, 0)
Screenshot: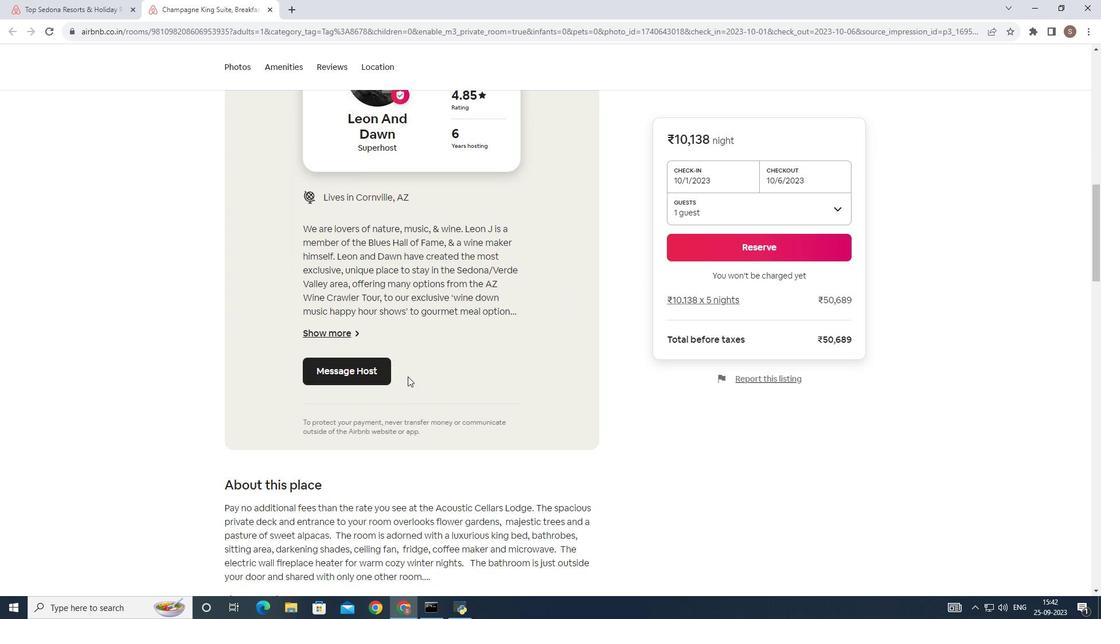 
Action: Mouse scrolled (408, 376) with delta (0, 0)
Screenshot: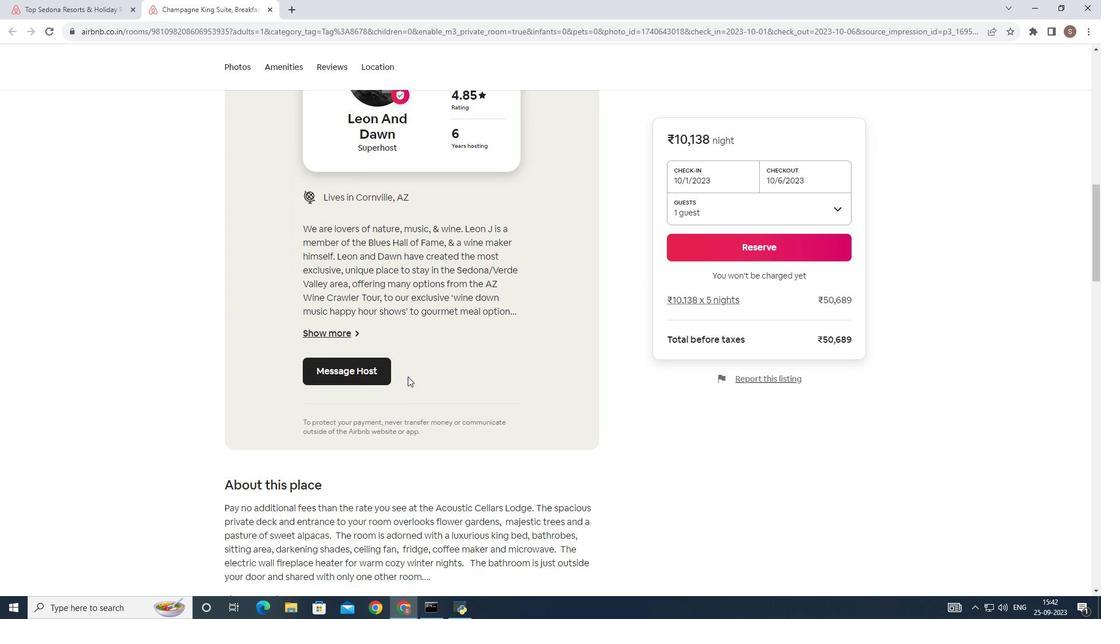 
Action: Mouse moved to (375, 409)
Screenshot: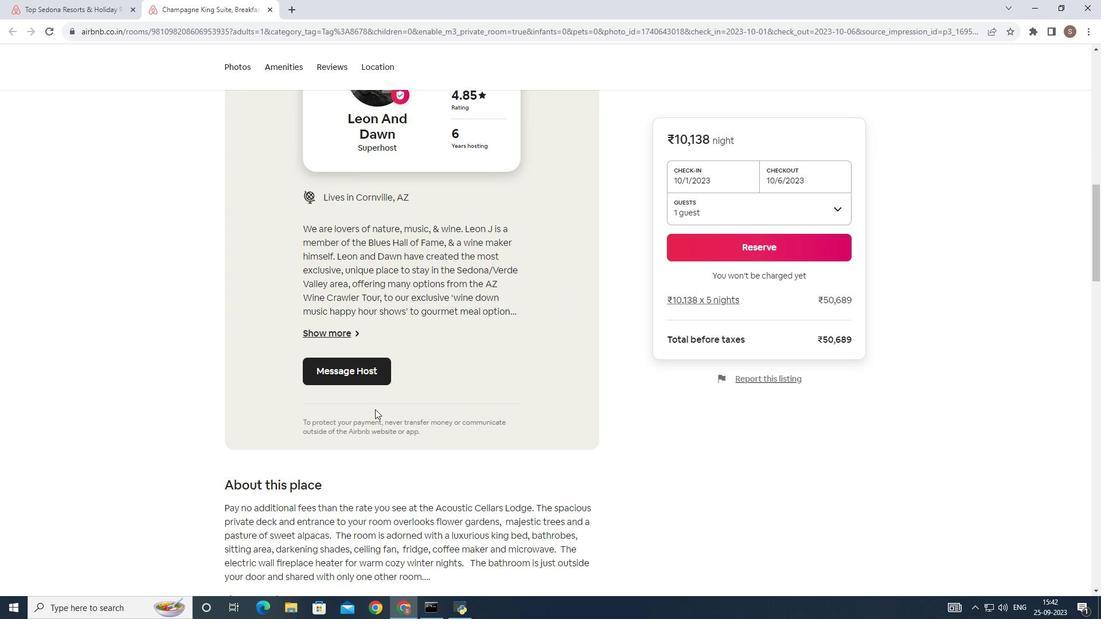 
Action: Mouse scrolled (375, 409) with delta (0, 0)
Screenshot: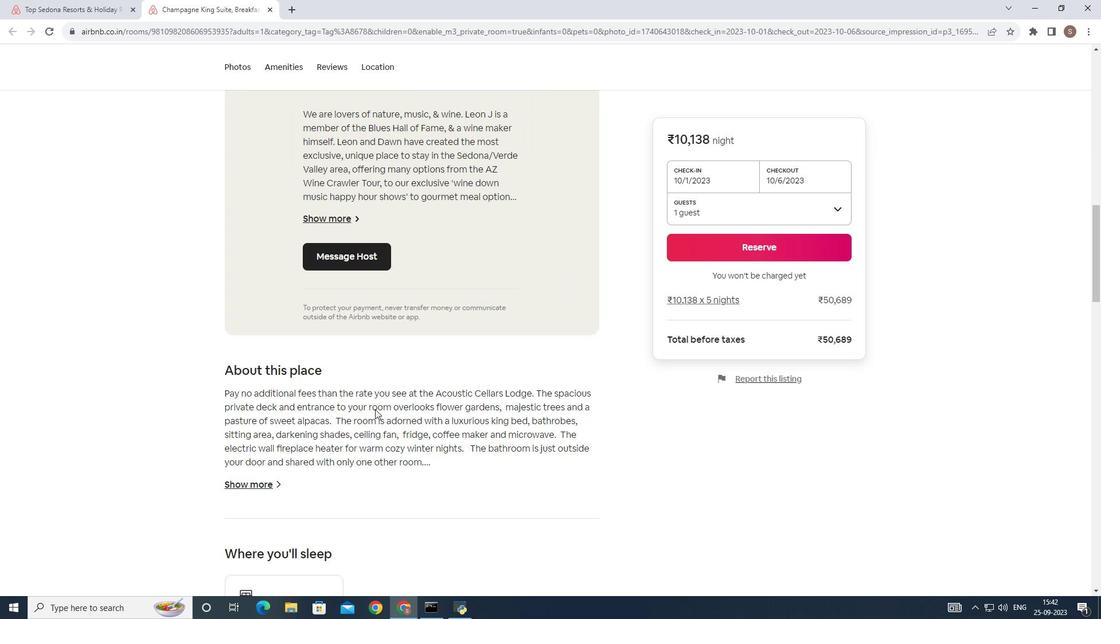 
Action: Mouse scrolled (375, 409) with delta (0, 0)
Screenshot: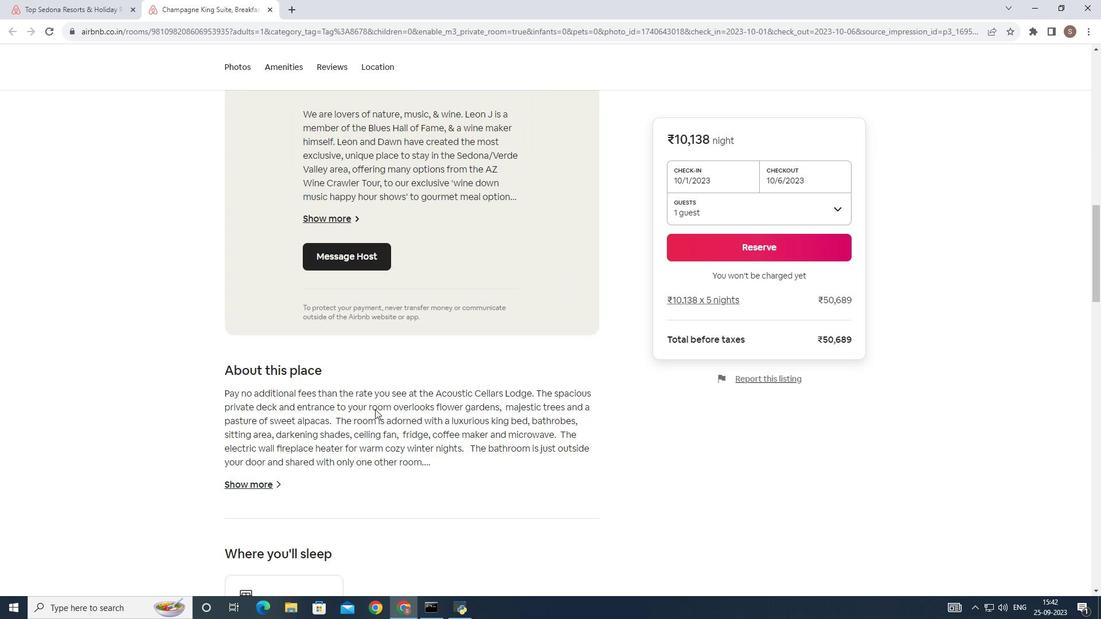 
Action: Mouse moved to (265, 476)
Screenshot: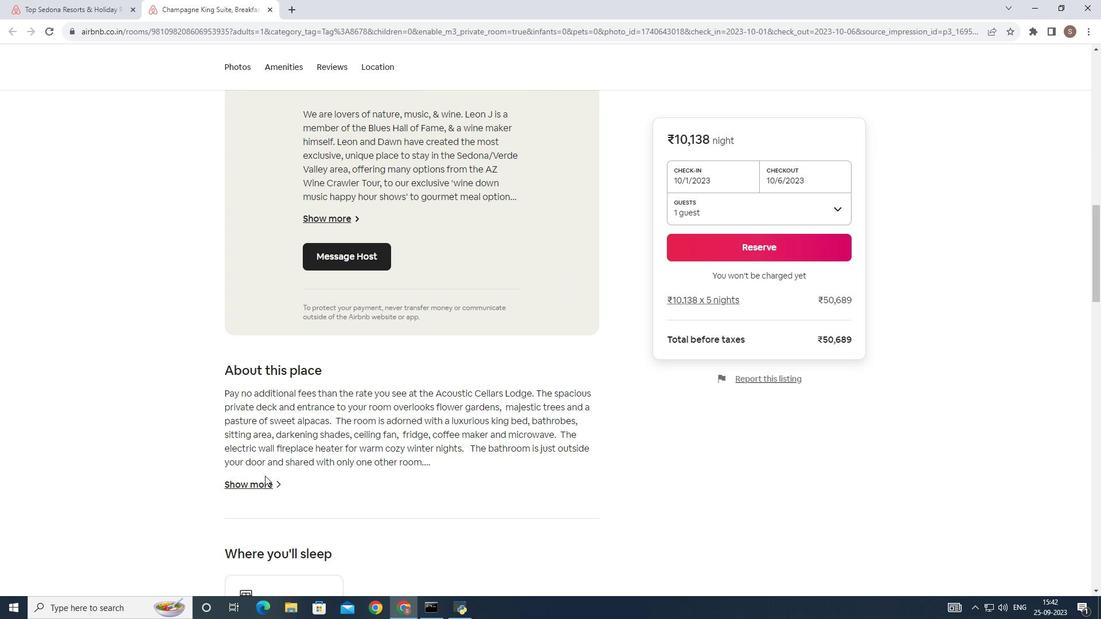 
Action: Mouse pressed left at (265, 476)
Screenshot: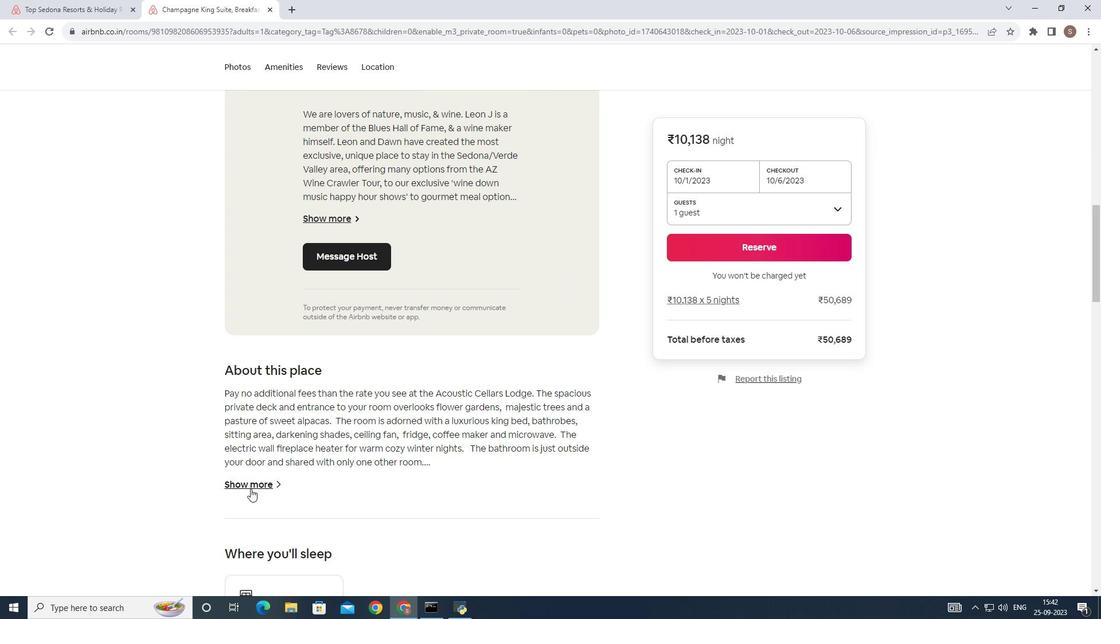 
Action: Mouse moved to (248, 491)
Screenshot: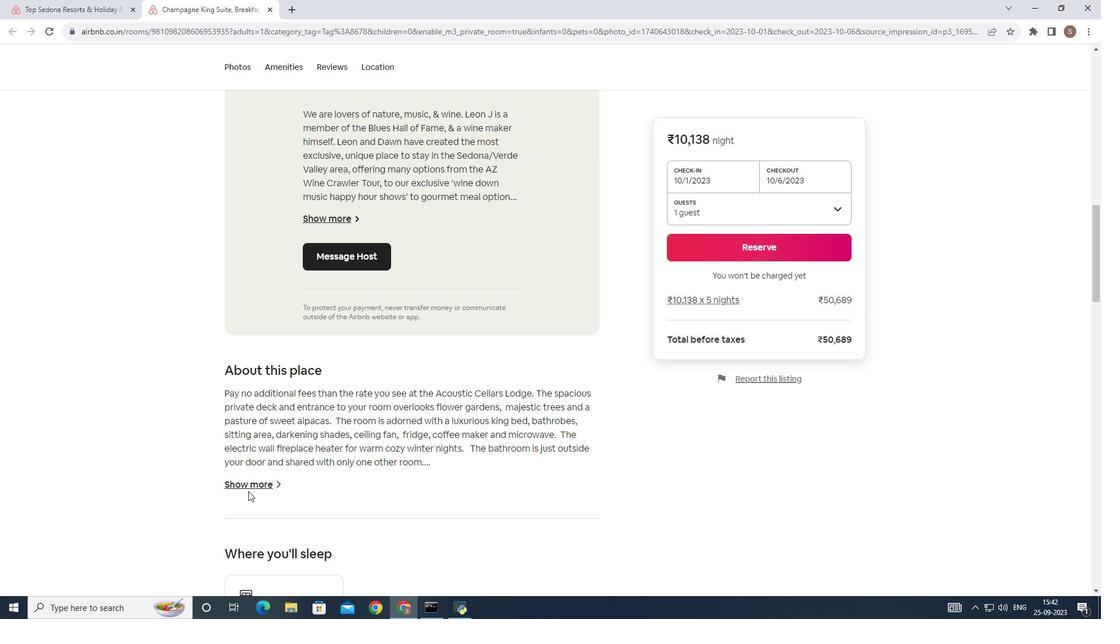 
Action: Mouse pressed left at (248, 491)
Screenshot: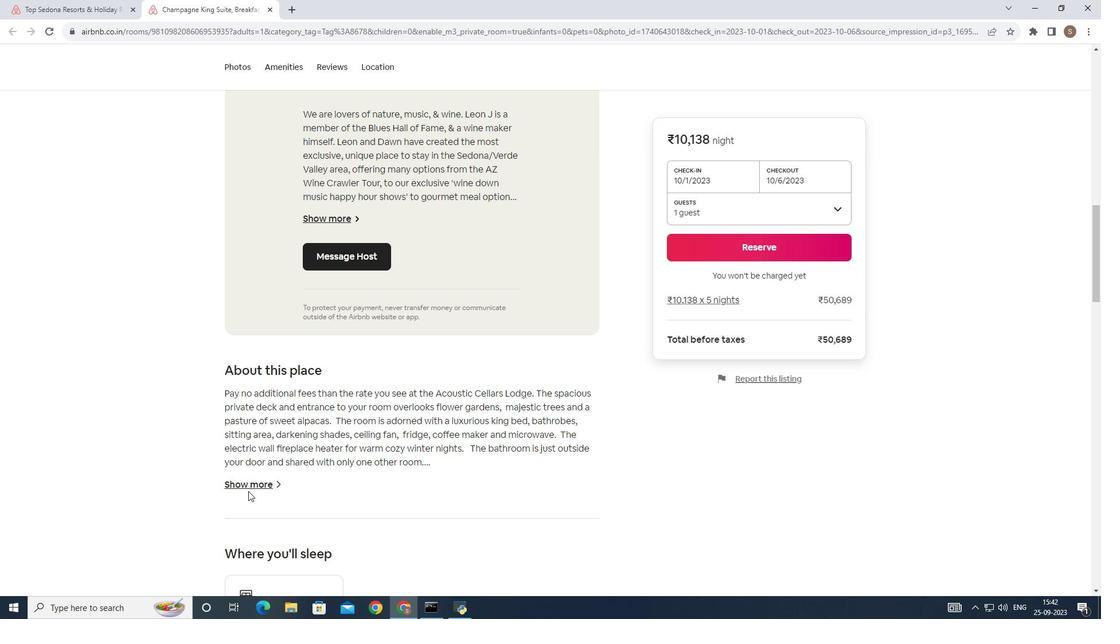 
Action: Mouse moved to (256, 483)
Screenshot: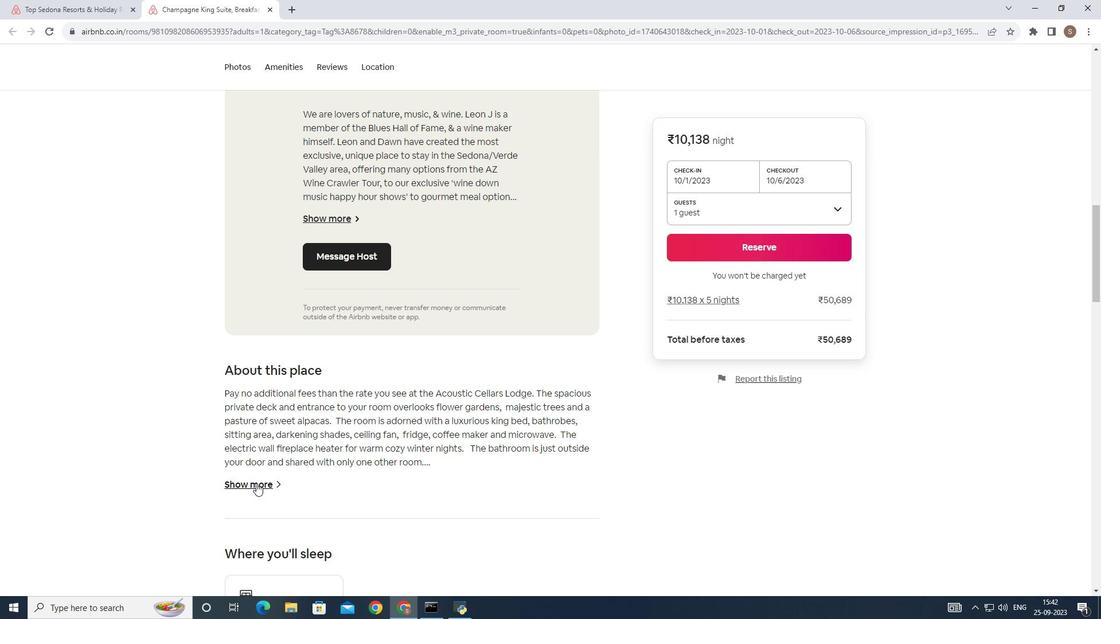 
Action: Mouse pressed left at (256, 483)
Screenshot: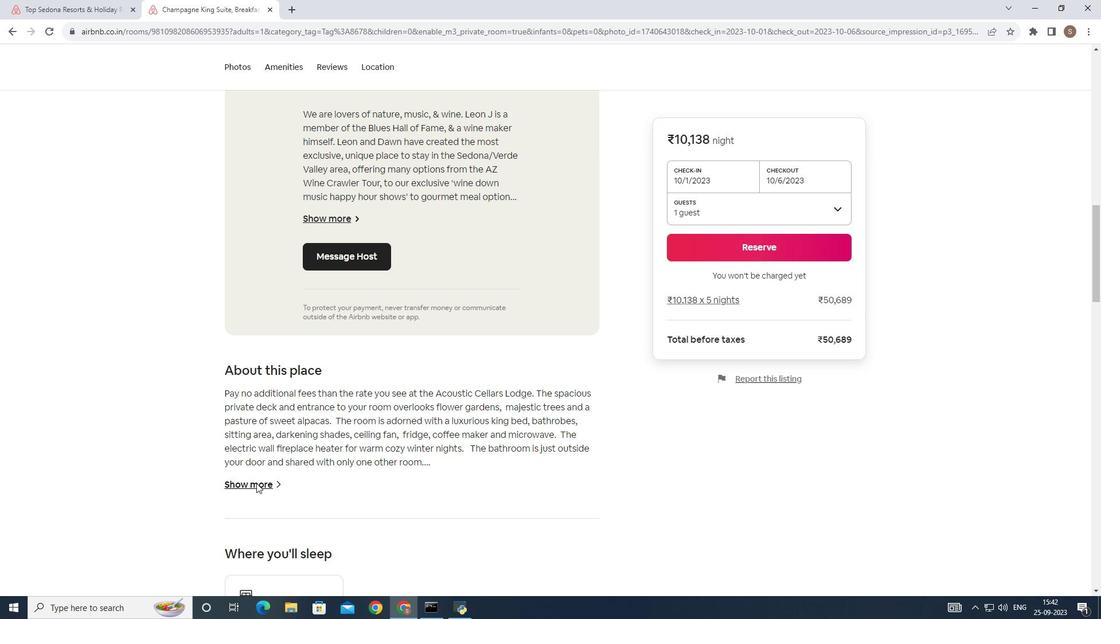 
Action: Mouse moved to (344, 441)
Screenshot: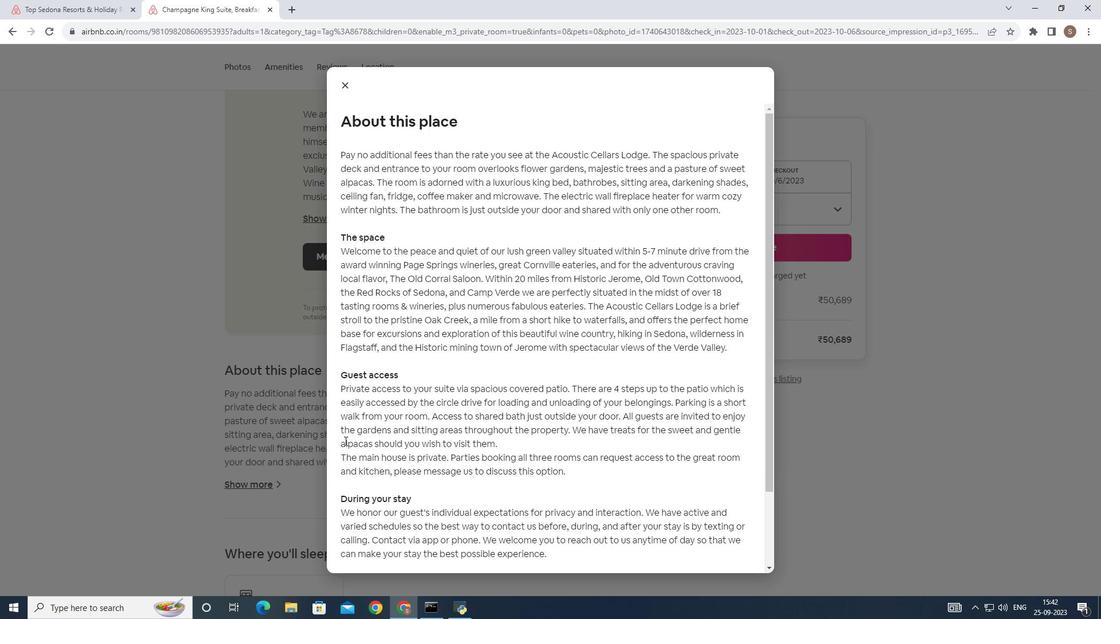 
Action: Mouse scrolled (344, 440) with delta (0, 0)
Screenshot: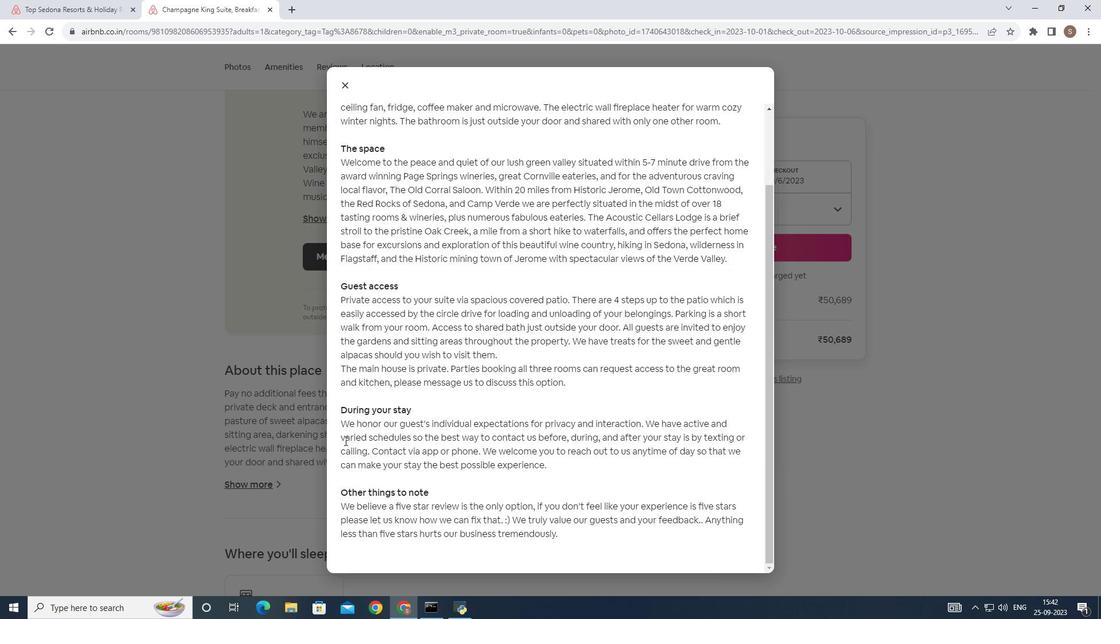 
Action: Mouse scrolled (344, 440) with delta (0, 0)
Screenshot: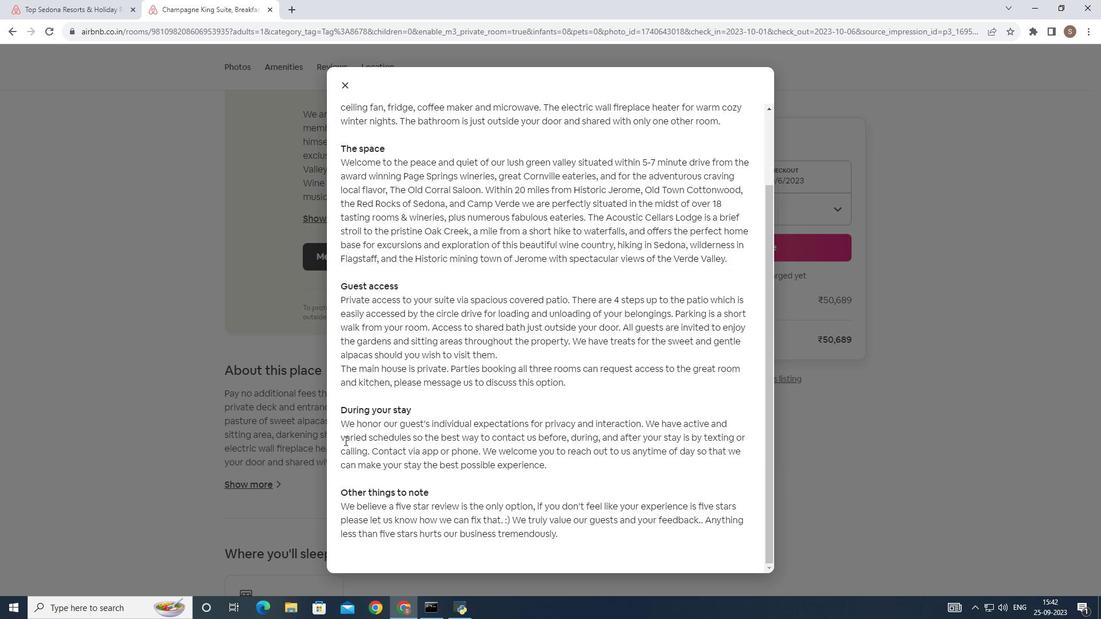 
Action: Mouse scrolled (344, 440) with delta (0, 0)
Screenshot: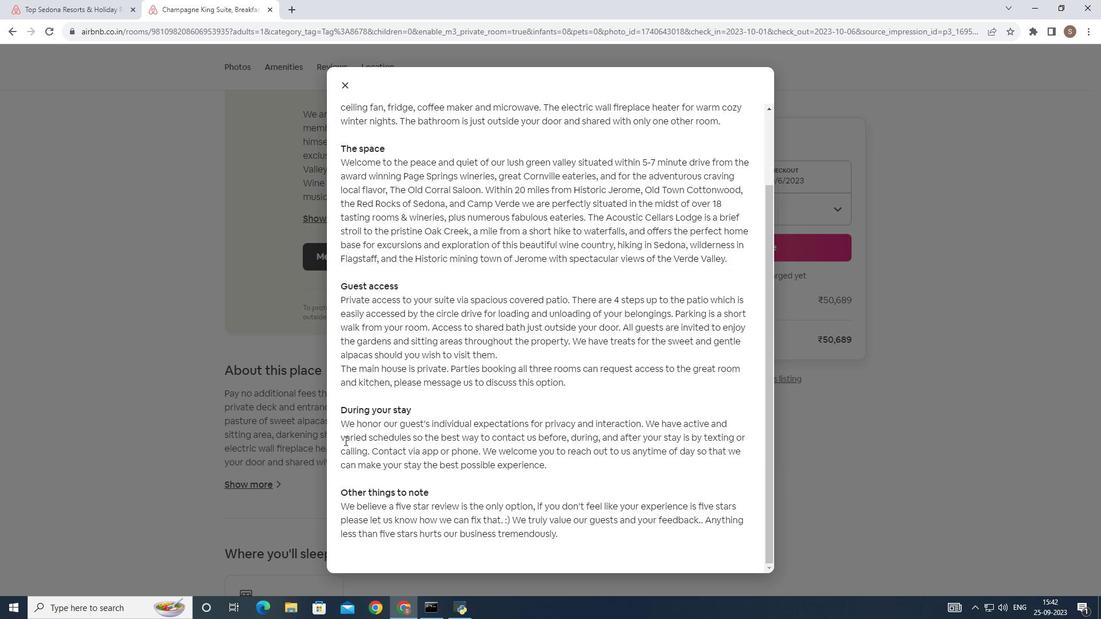 
Action: Mouse scrolled (344, 440) with delta (0, 0)
Screenshot: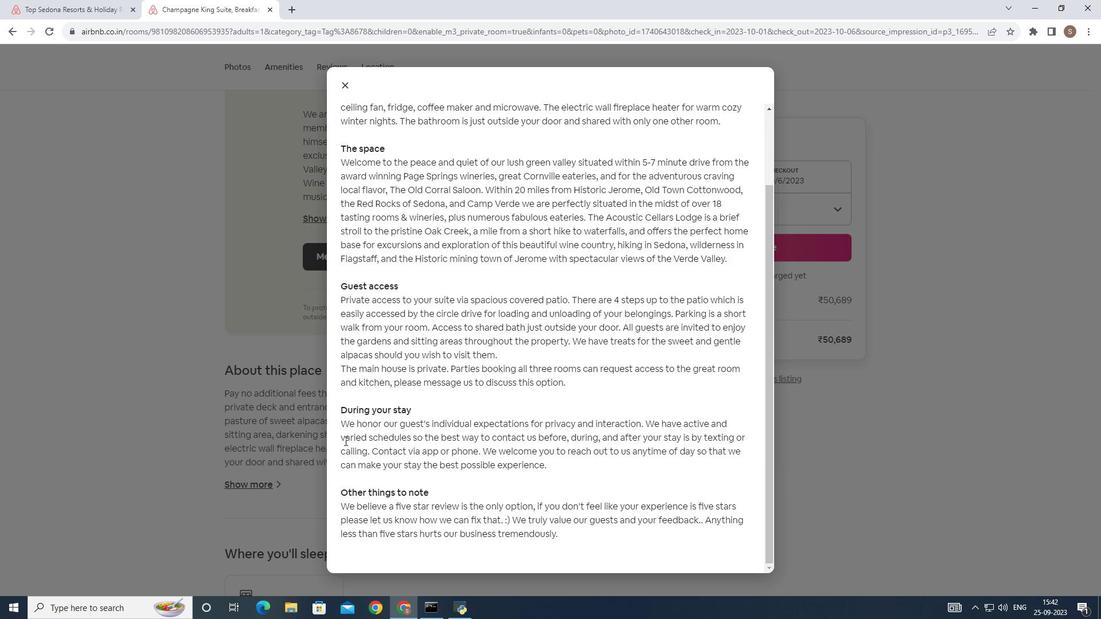 
Action: Mouse scrolled (344, 440) with delta (0, 0)
Screenshot: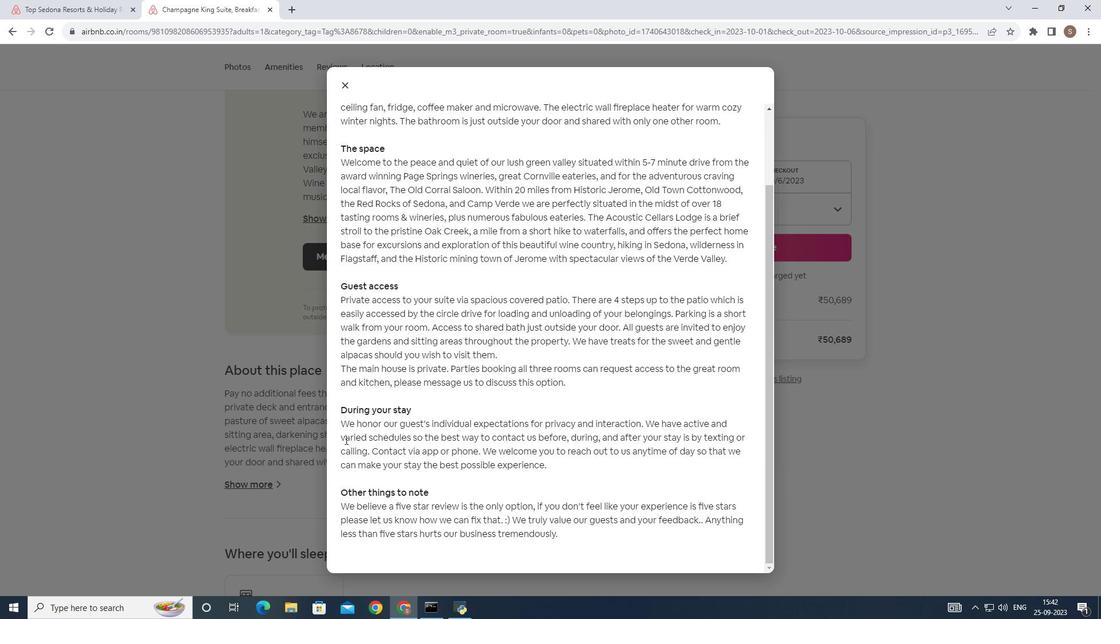 
Action: Mouse moved to (345, 440)
Screenshot: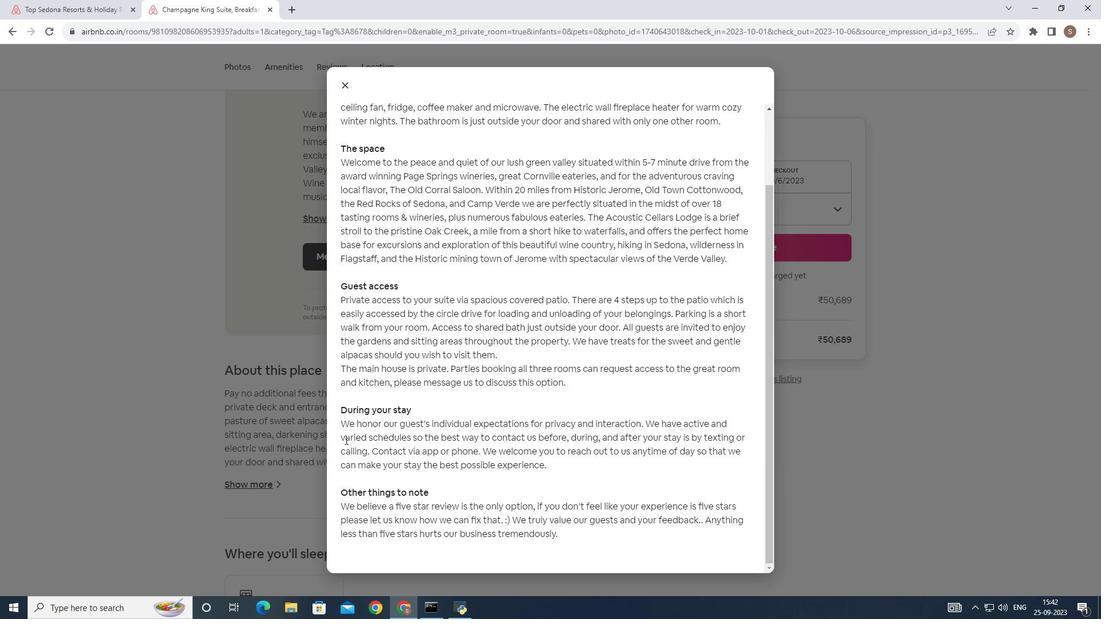 
Action: Mouse scrolled (345, 439) with delta (0, 0)
Screenshot: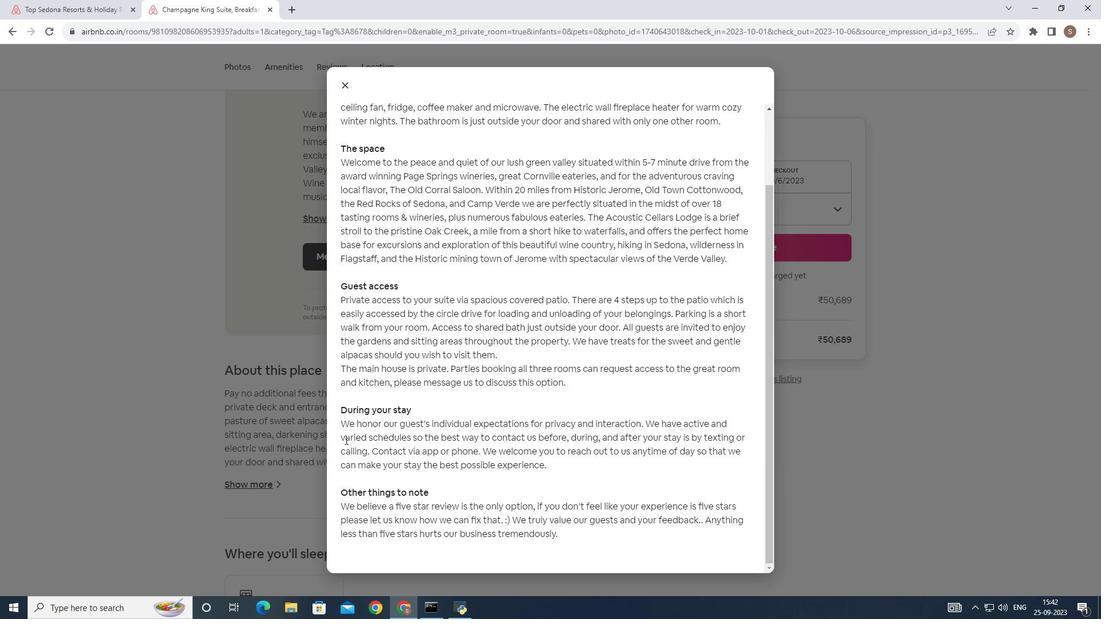 
Action: Mouse scrolled (345, 439) with delta (0, 0)
Screenshot: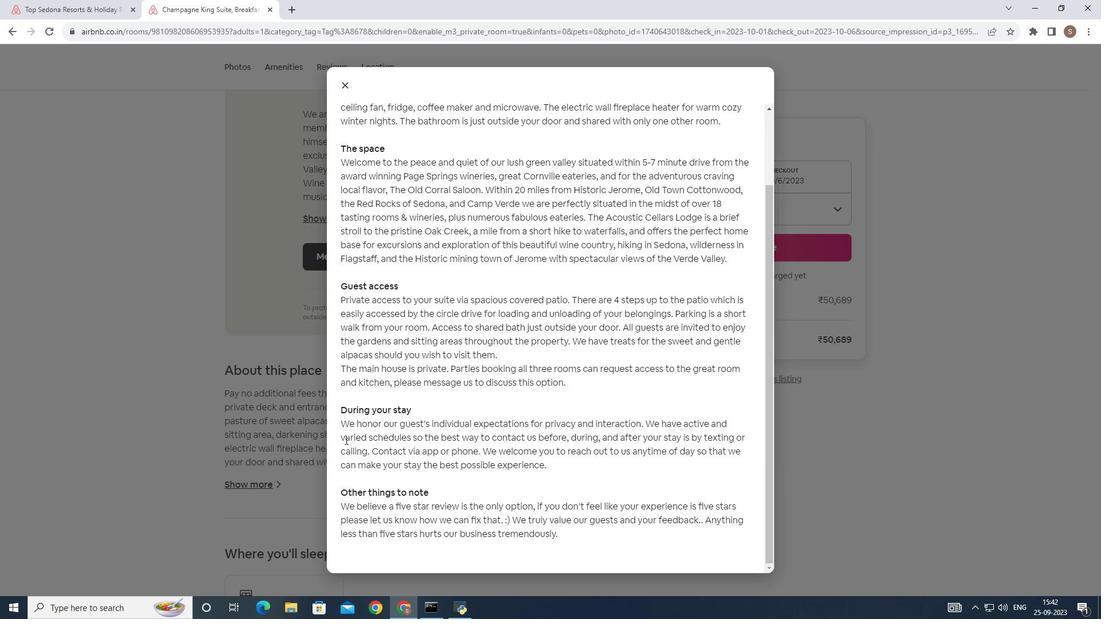 
Action: Mouse scrolled (345, 439) with delta (0, 0)
Screenshot: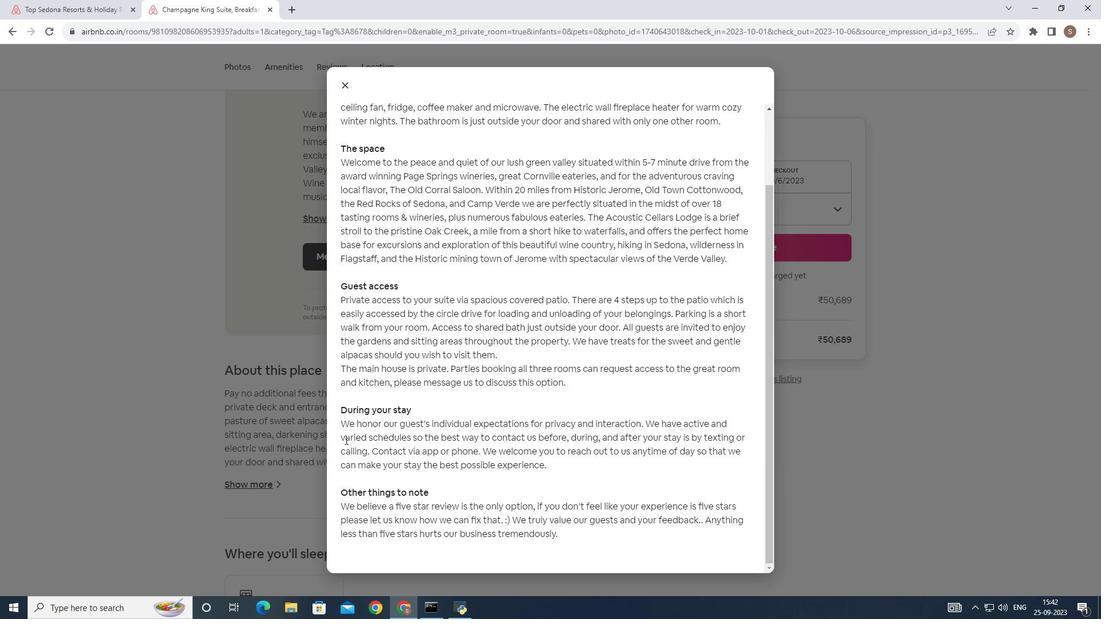 
Action: Mouse scrolled (345, 439) with delta (0, 0)
Screenshot: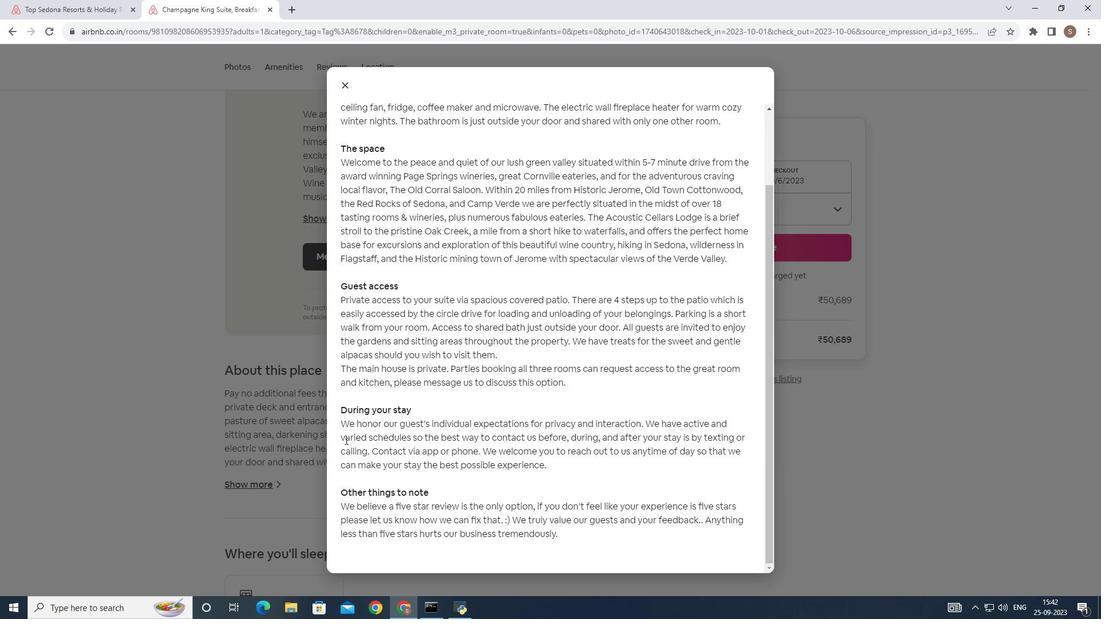 
Action: Mouse scrolled (345, 440) with delta (0, 0)
Screenshot: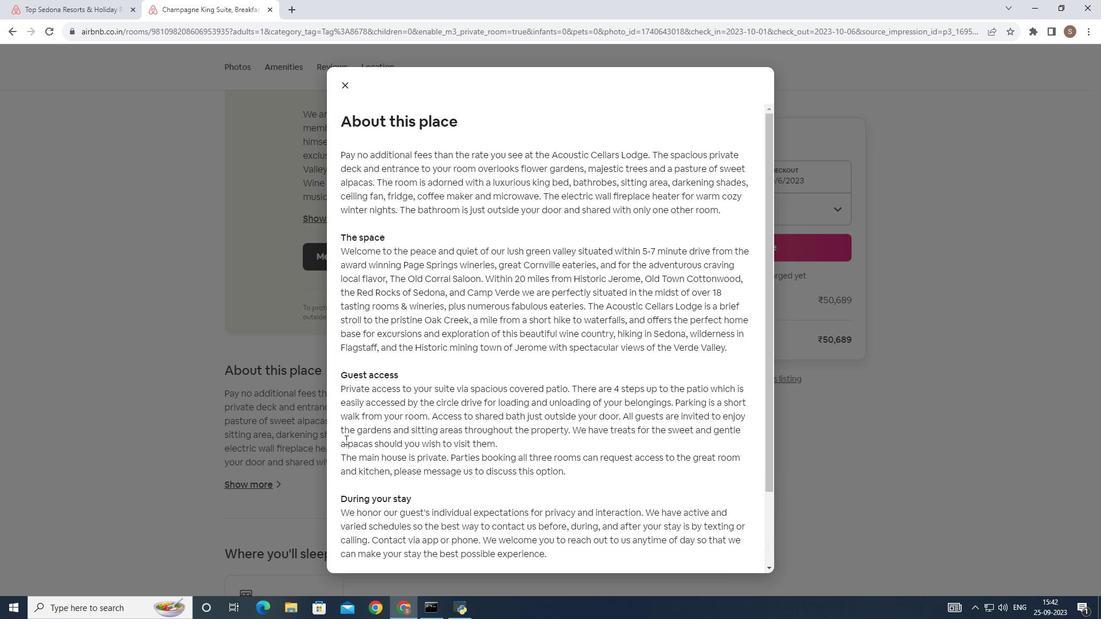 
Action: Mouse scrolled (345, 440) with delta (0, 0)
Screenshot: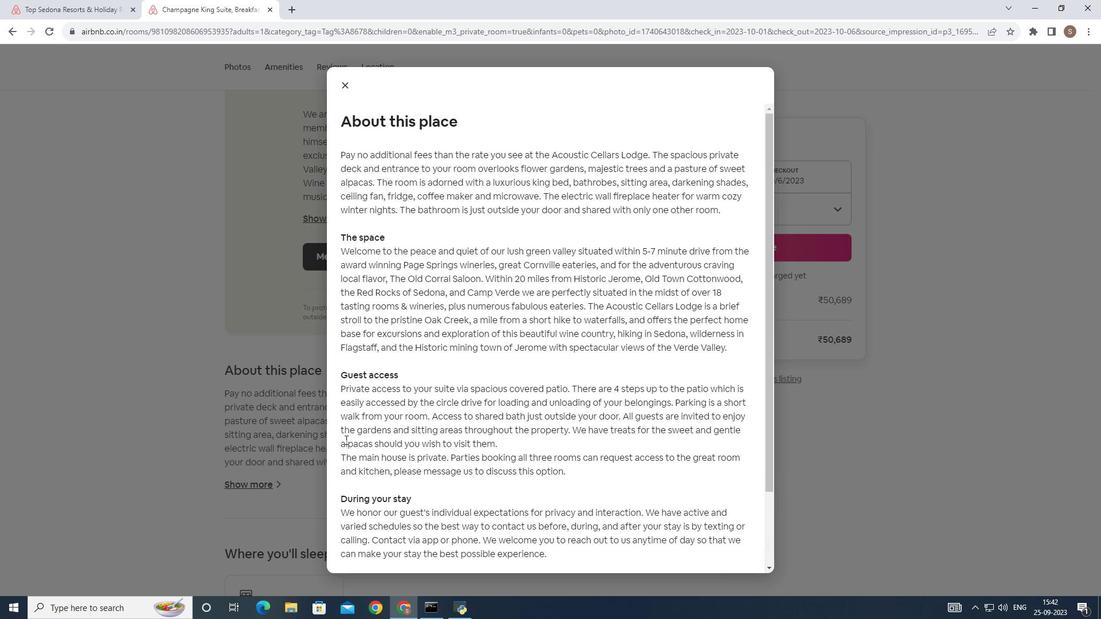 
Action: Mouse scrolled (345, 440) with delta (0, 0)
Screenshot: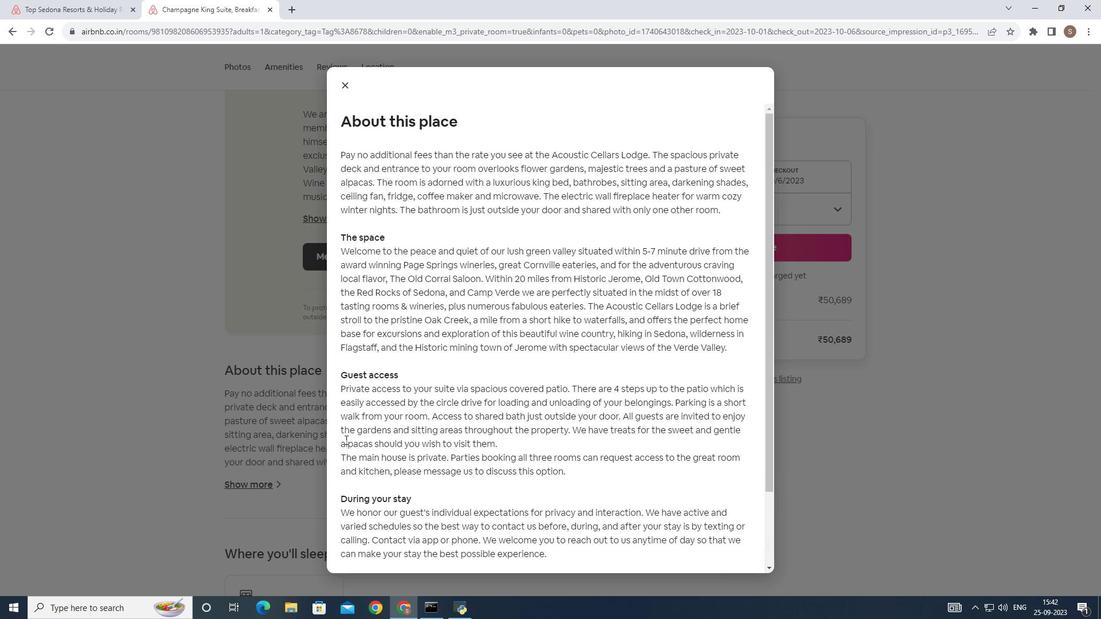 
Action: Mouse scrolled (345, 440) with delta (0, 0)
Screenshot: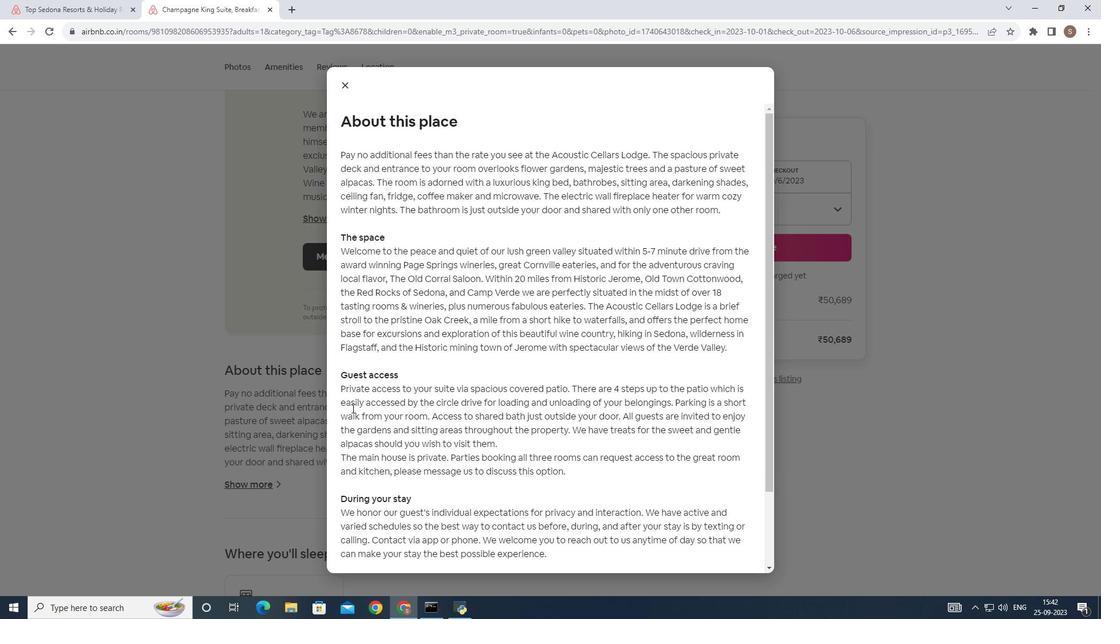 
Action: Mouse moved to (346, 85)
Screenshot: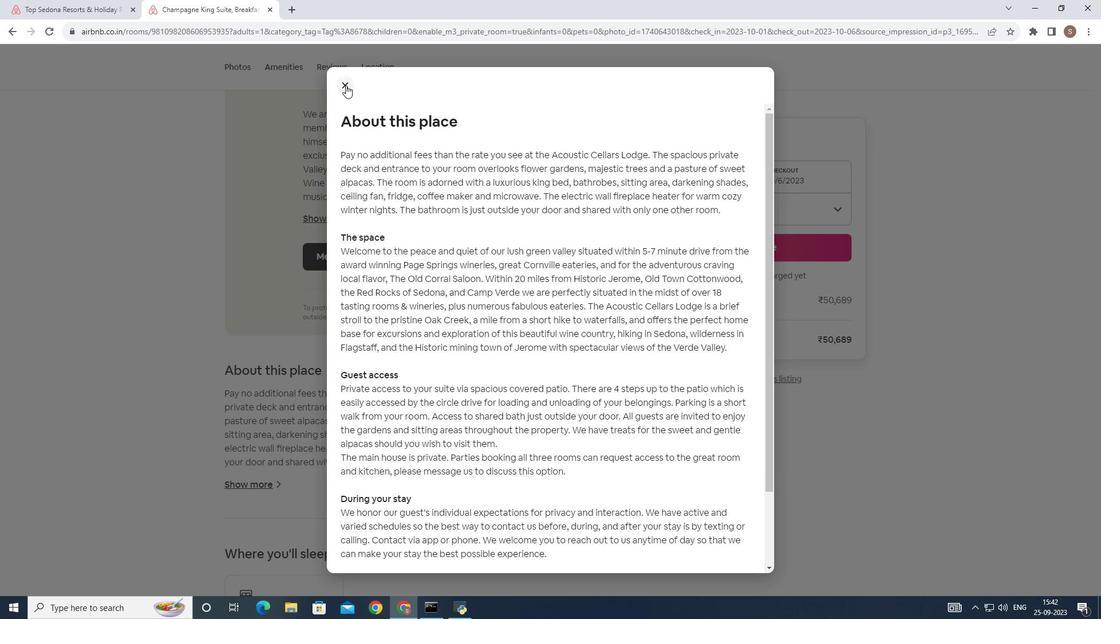 
Action: Mouse pressed left at (346, 85)
Screenshot: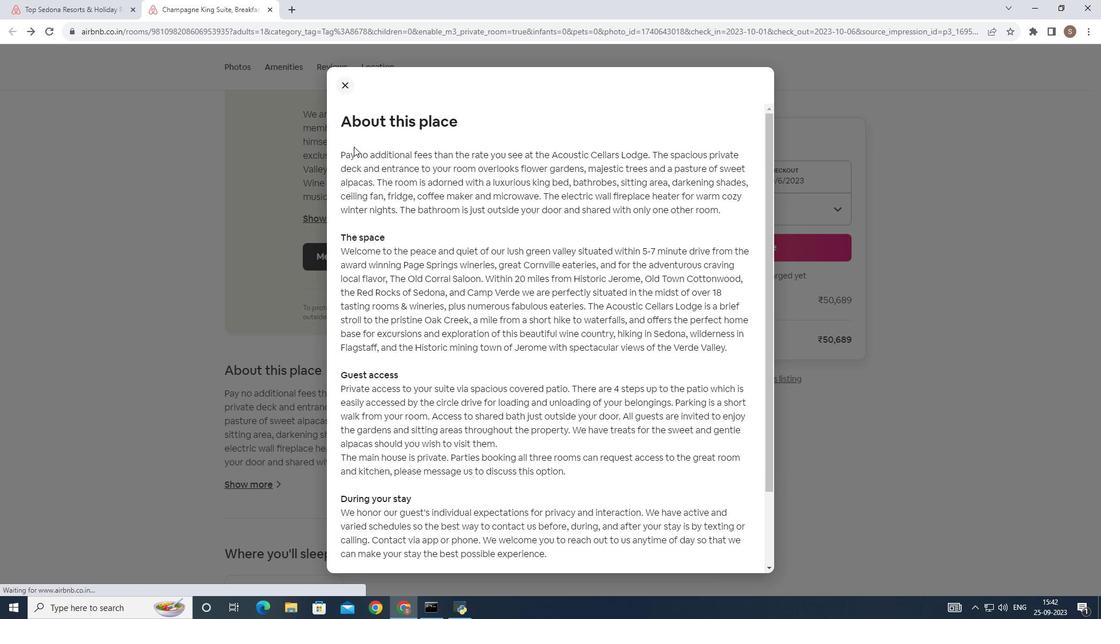 
Action: Mouse moved to (273, 420)
Screenshot: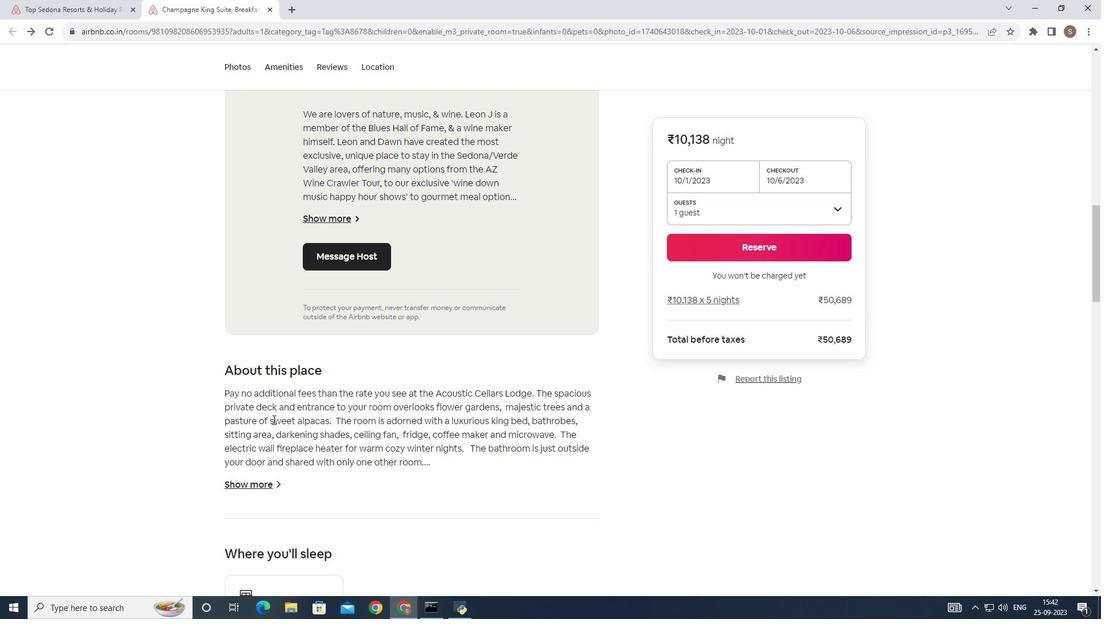 
Action: Mouse scrolled (273, 419) with delta (0, 0)
Screenshot: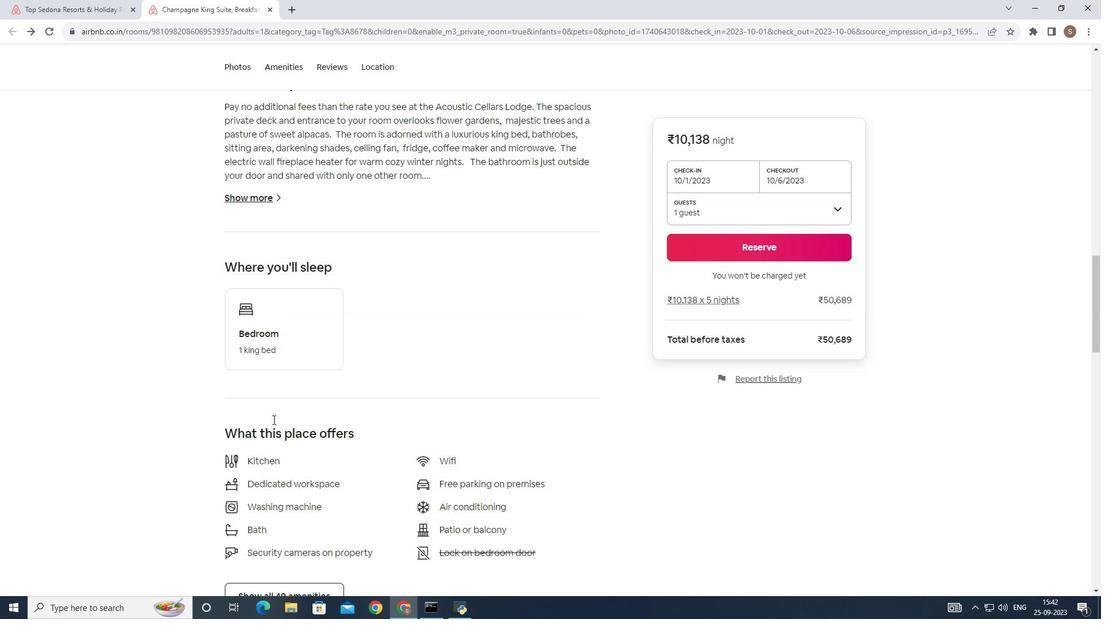 
Action: Mouse scrolled (273, 419) with delta (0, 0)
Screenshot: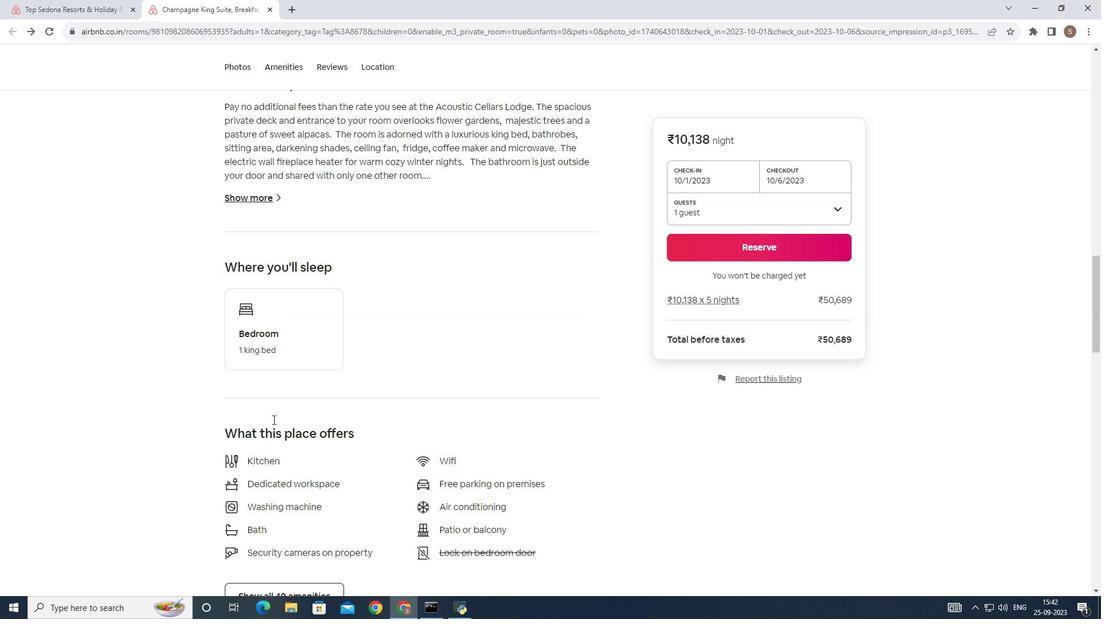 
Action: Mouse scrolled (273, 419) with delta (0, 0)
Screenshot: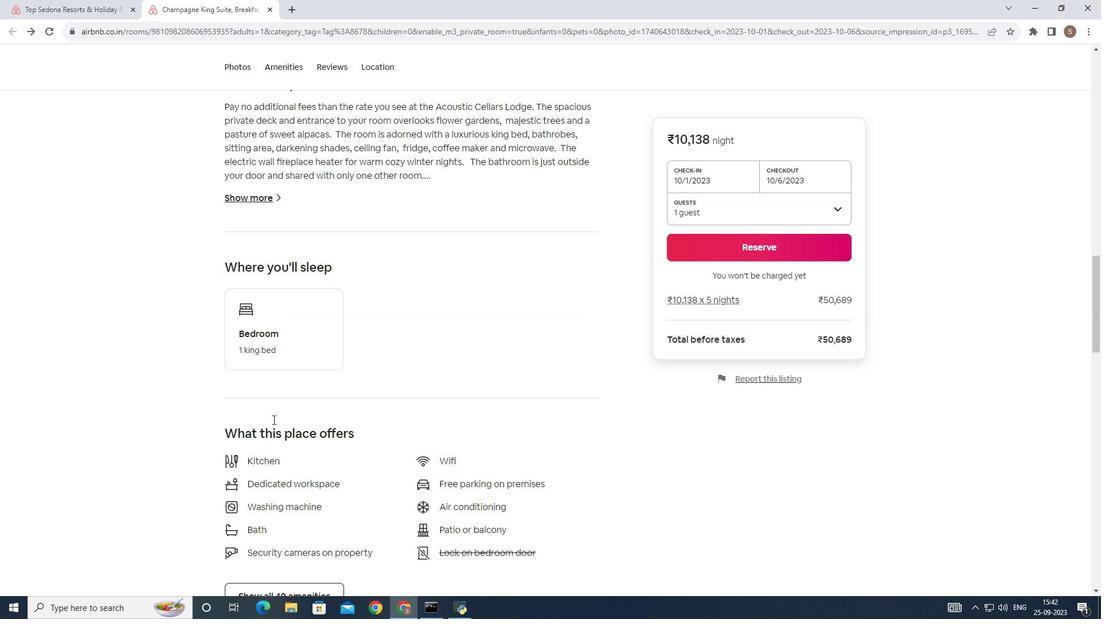 
Action: Mouse moved to (273, 420)
Screenshot: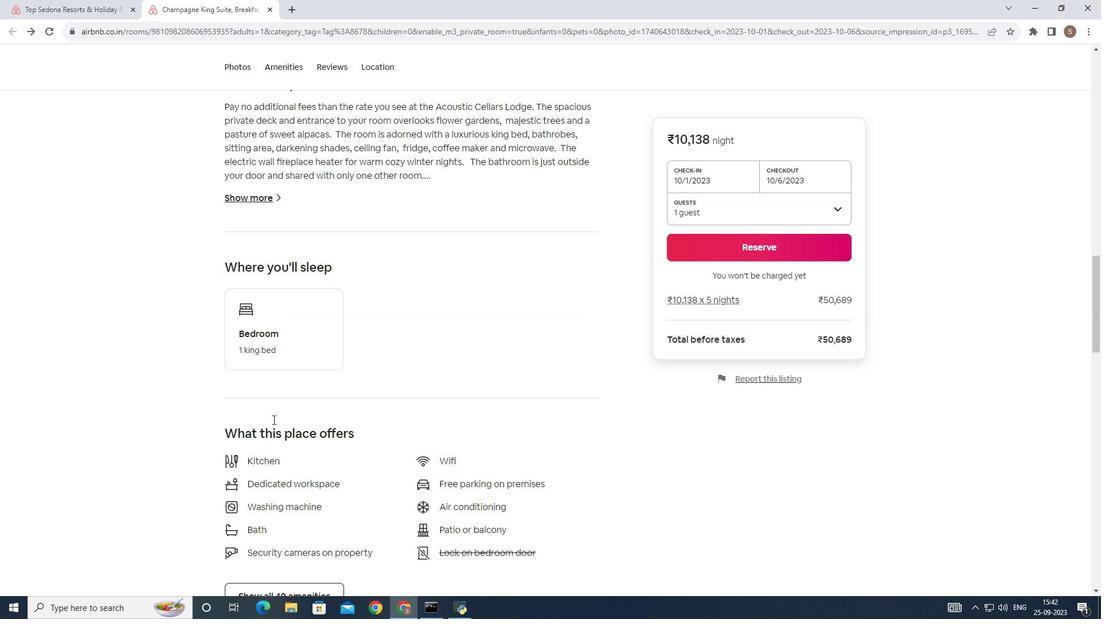 
Action: Mouse scrolled (273, 419) with delta (0, 0)
Screenshot: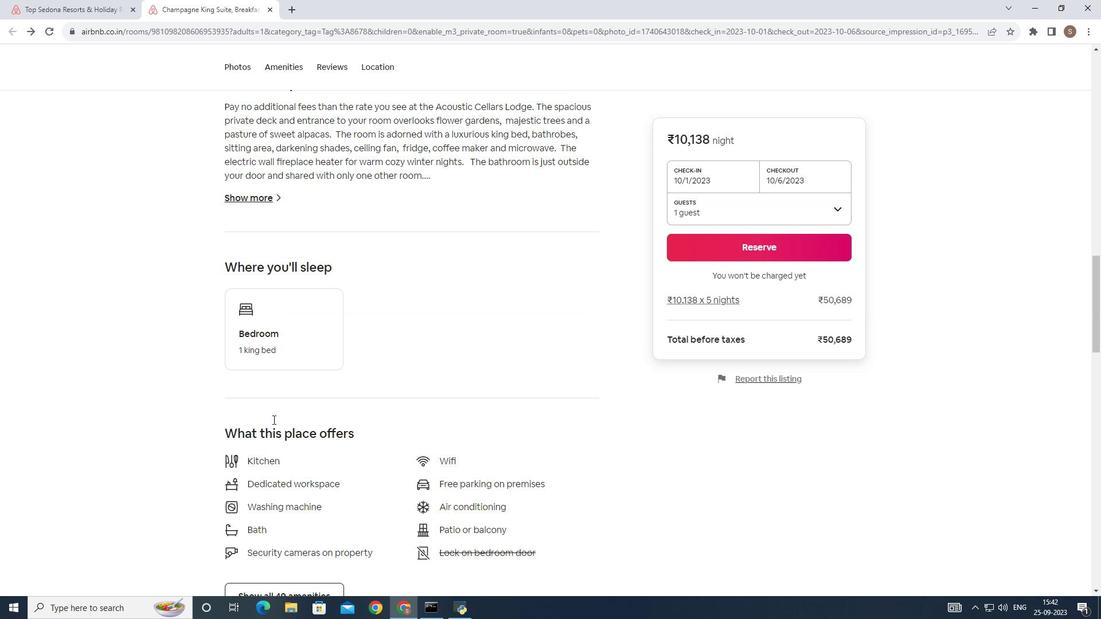 
Action: Mouse scrolled (273, 419) with delta (0, 0)
Screenshot: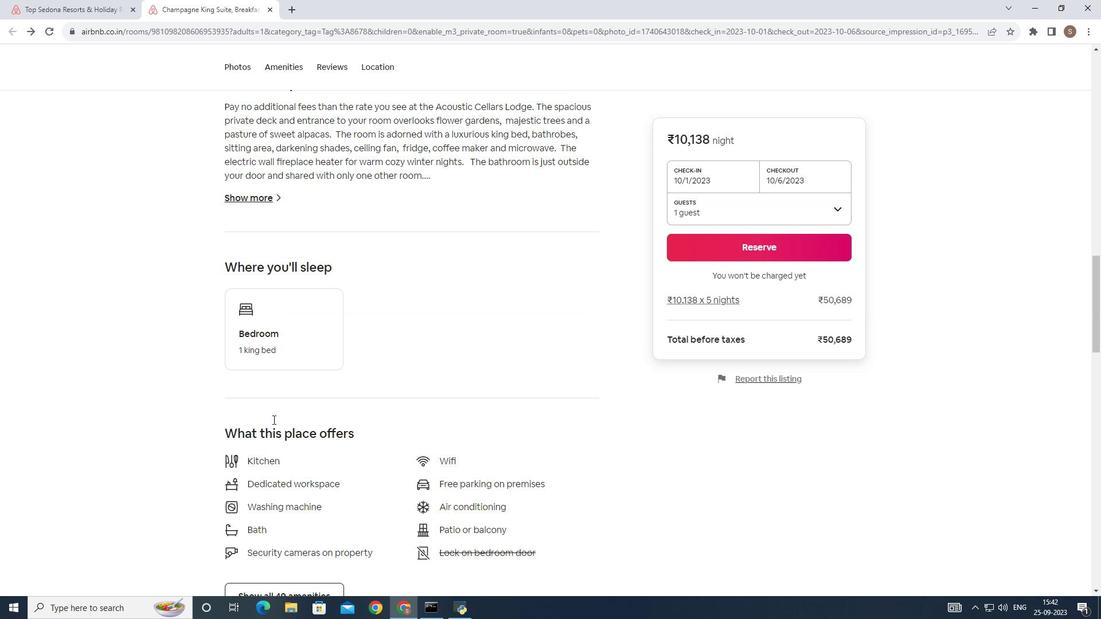 
Action: Mouse scrolled (273, 419) with delta (0, 0)
Screenshot: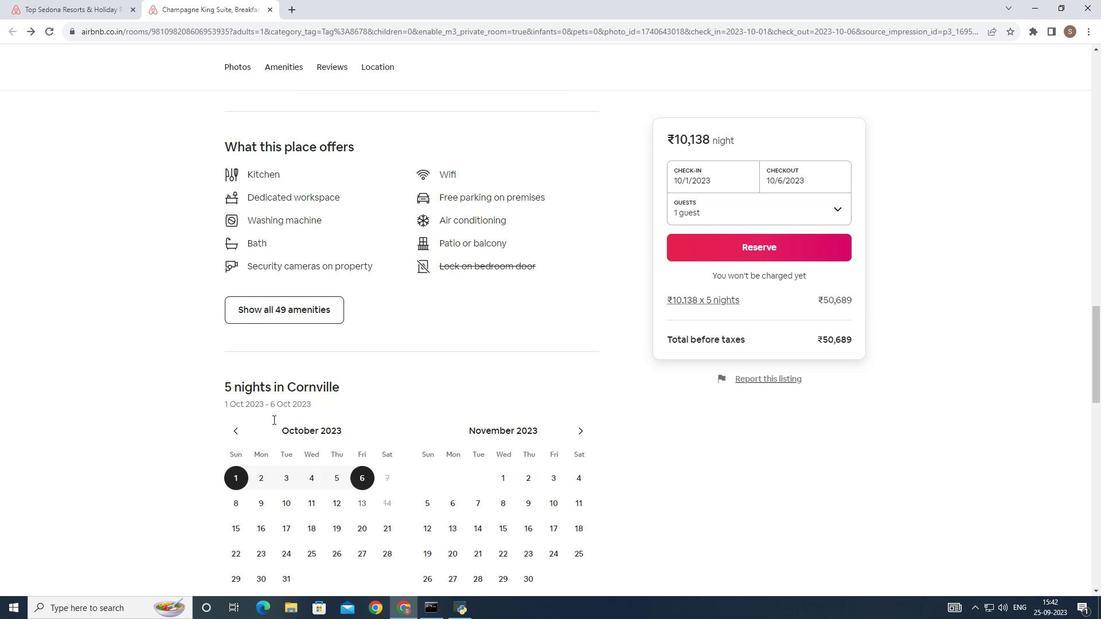
Action: Mouse scrolled (273, 419) with delta (0, 0)
Screenshot: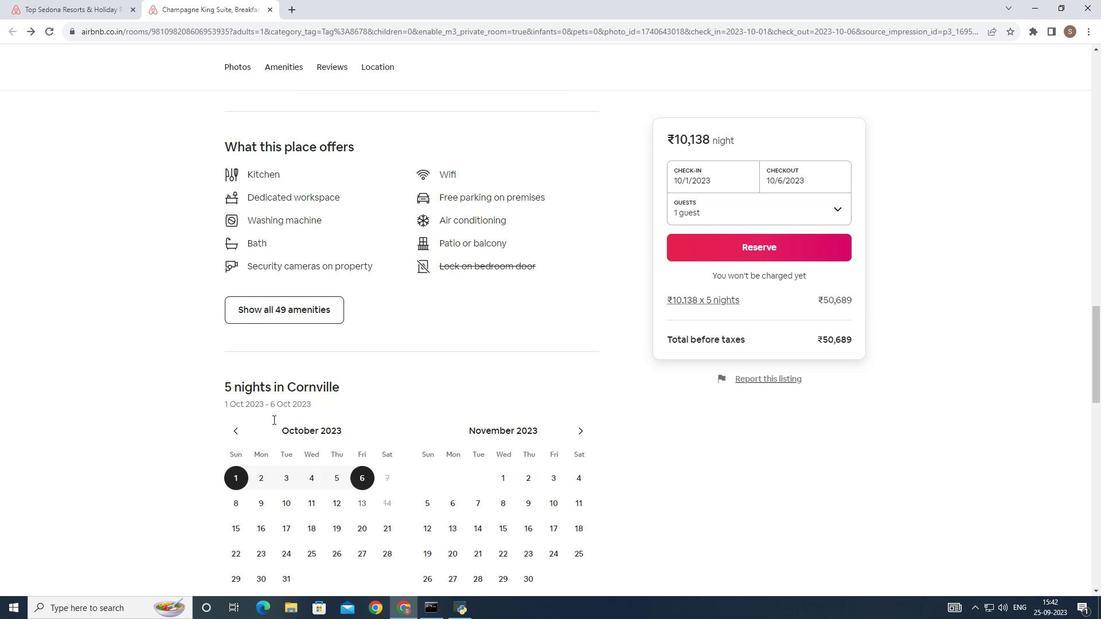 
Action: Mouse scrolled (273, 419) with delta (0, 0)
Screenshot: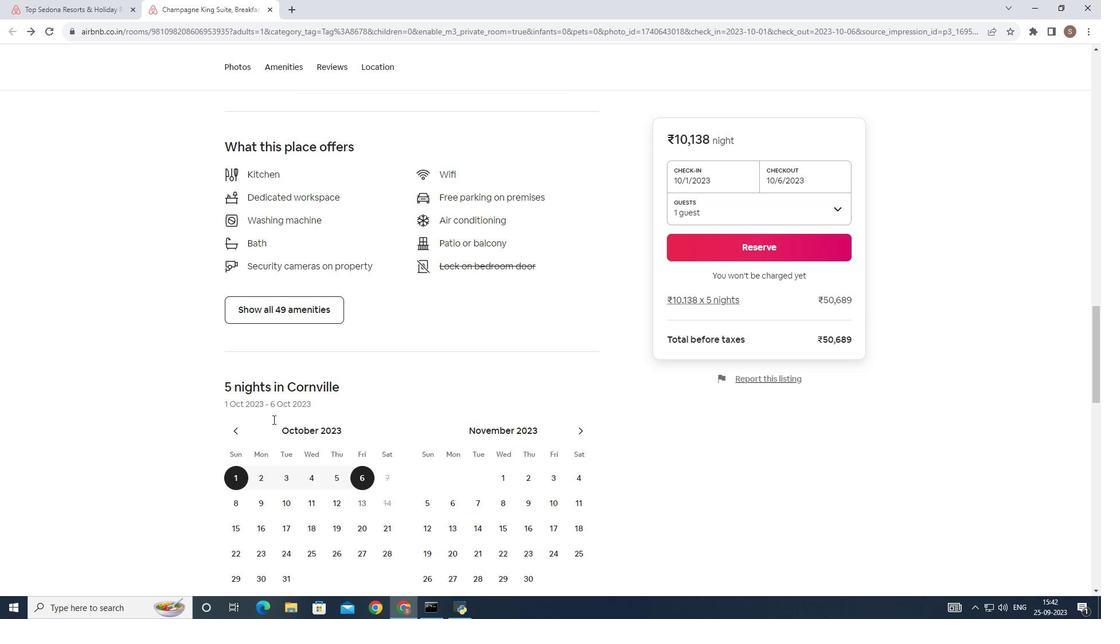 
Action: Mouse scrolled (273, 419) with delta (0, 0)
Screenshot: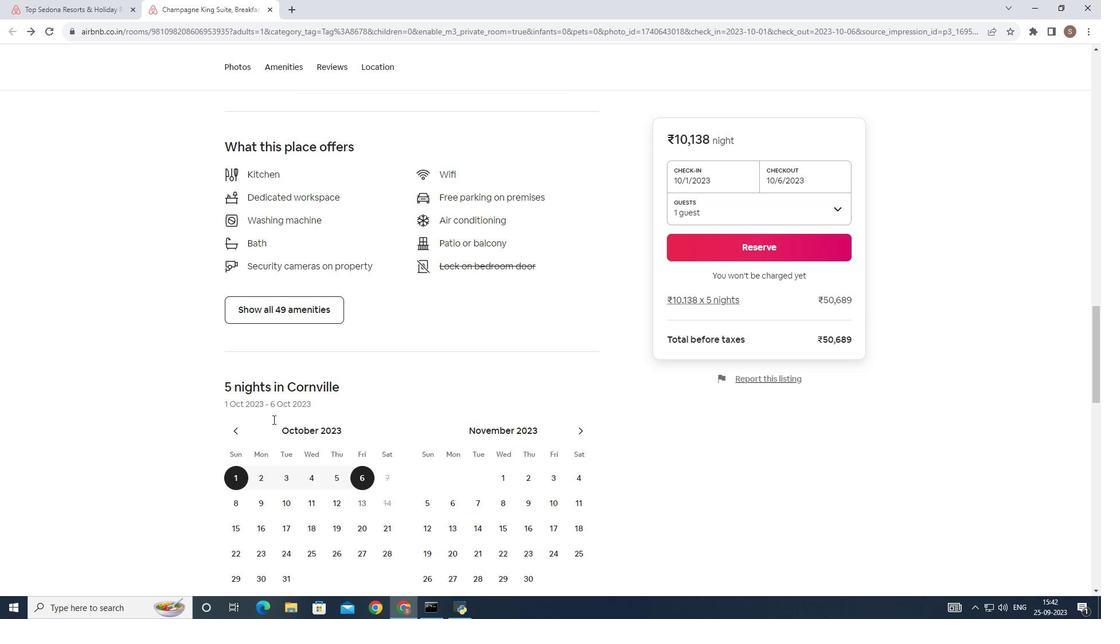 
Action: Mouse scrolled (273, 419) with delta (0, 0)
Screenshot: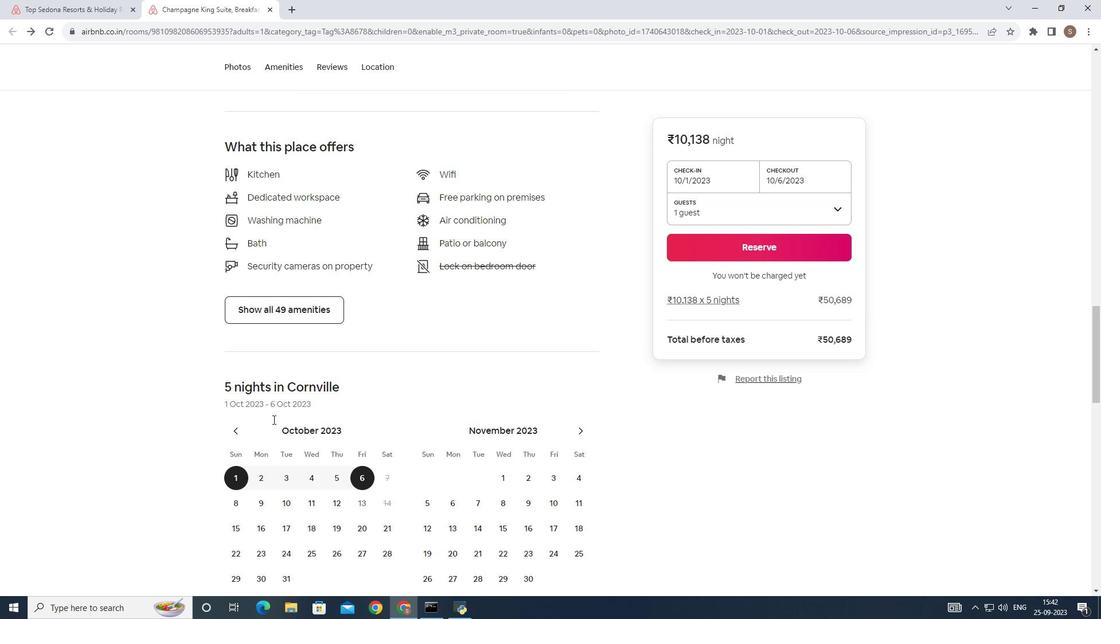 
Action: Mouse scrolled (273, 419) with delta (0, 0)
Screenshot: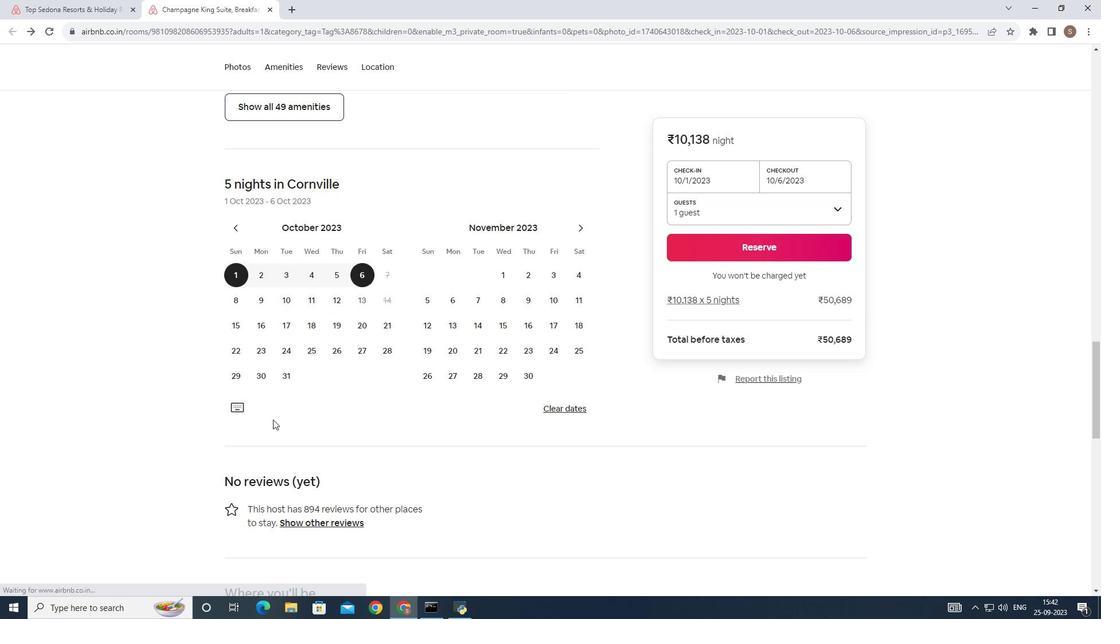 
Action: Mouse scrolled (273, 419) with delta (0, 0)
Screenshot: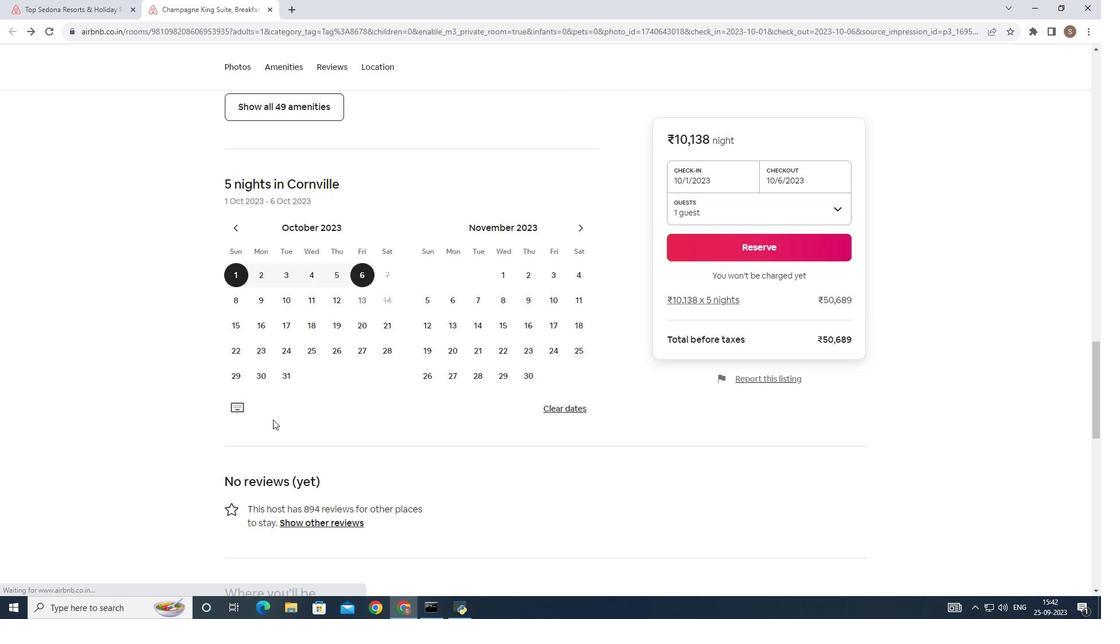 
Action: Mouse scrolled (273, 419) with delta (0, 0)
Screenshot: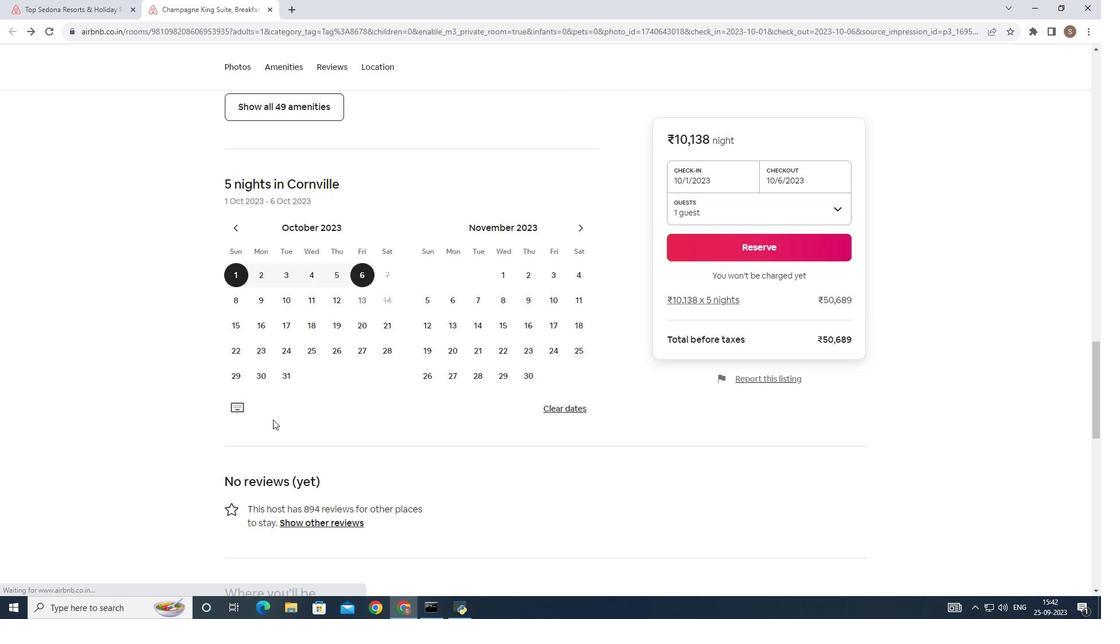 
Action: Mouse scrolled (273, 419) with delta (0, 0)
Screenshot: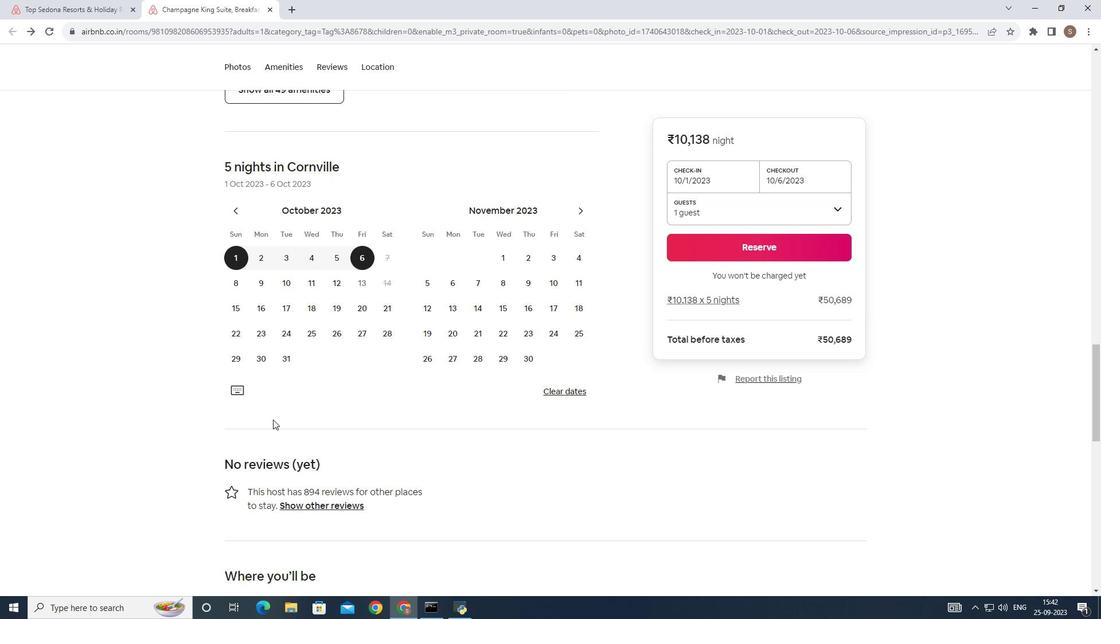 
Action: Mouse scrolled (273, 420) with delta (0, 0)
Screenshot: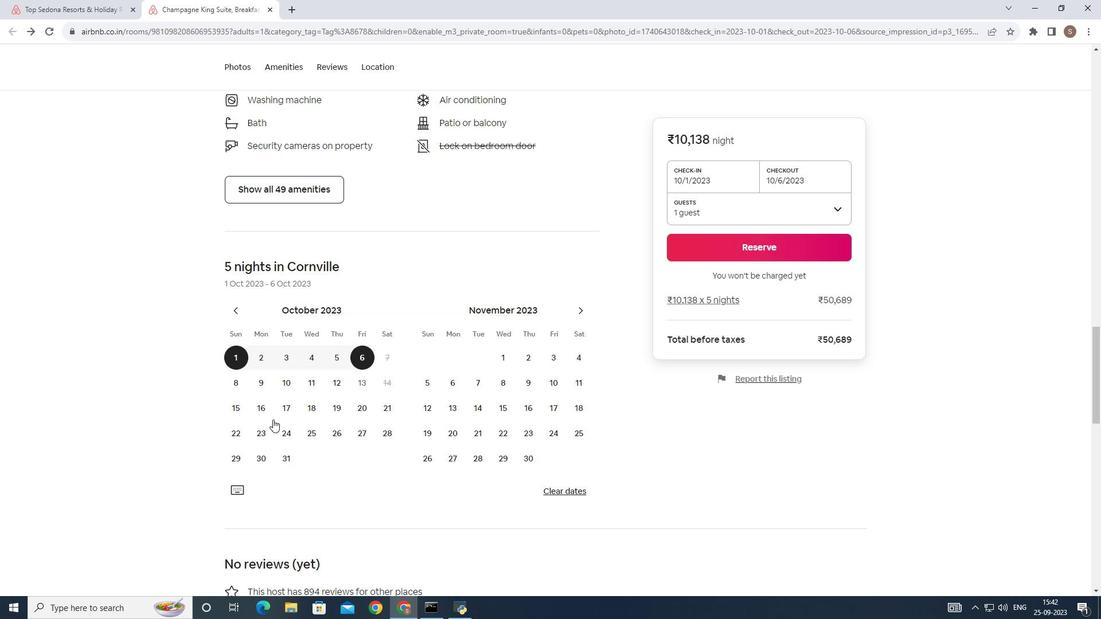 
Action: Mouse scrolled (273, 420) with delta (0, 0)
Screenshot: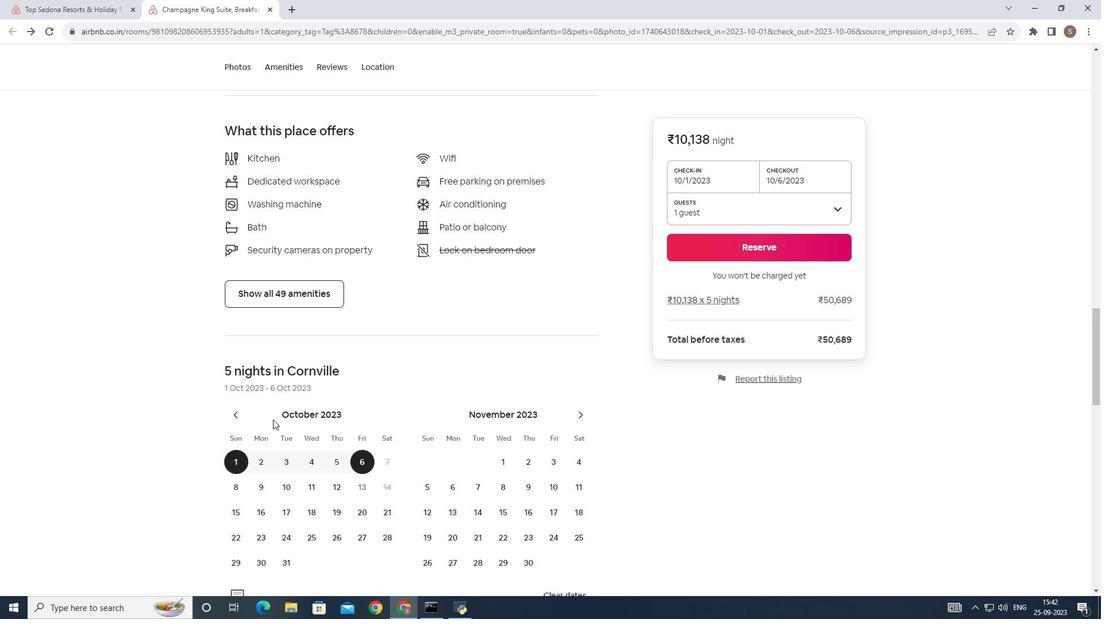 
Action: Mouse scrolled (273, 420) with delta (0, 0)
Screenshot: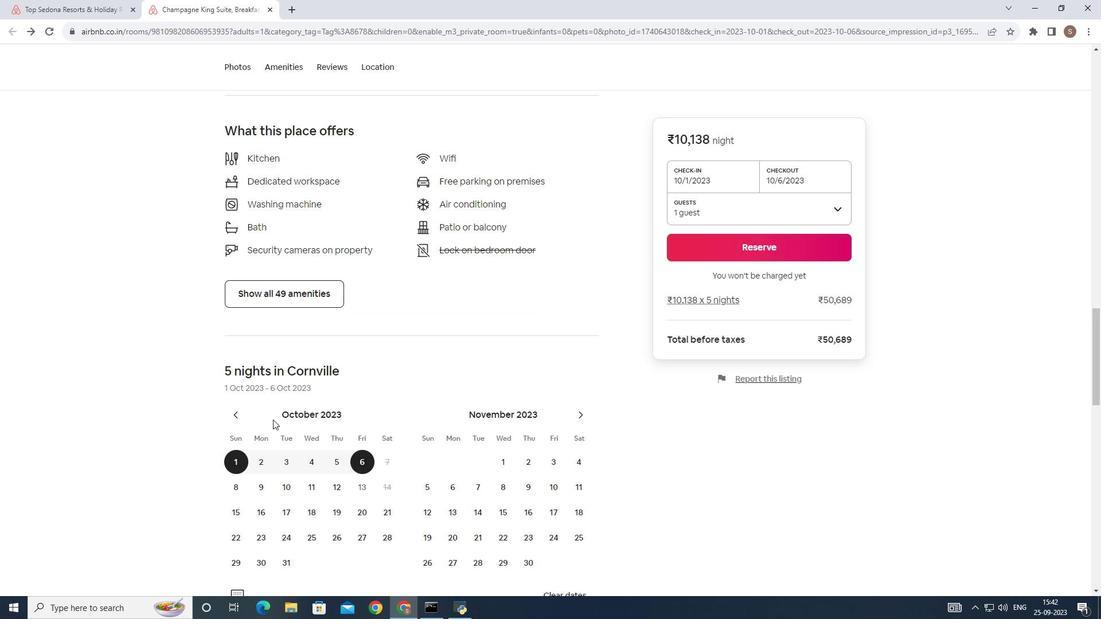 
Action: Mouse scrolled (273, 420) with delta (0, 0)
Screenshot: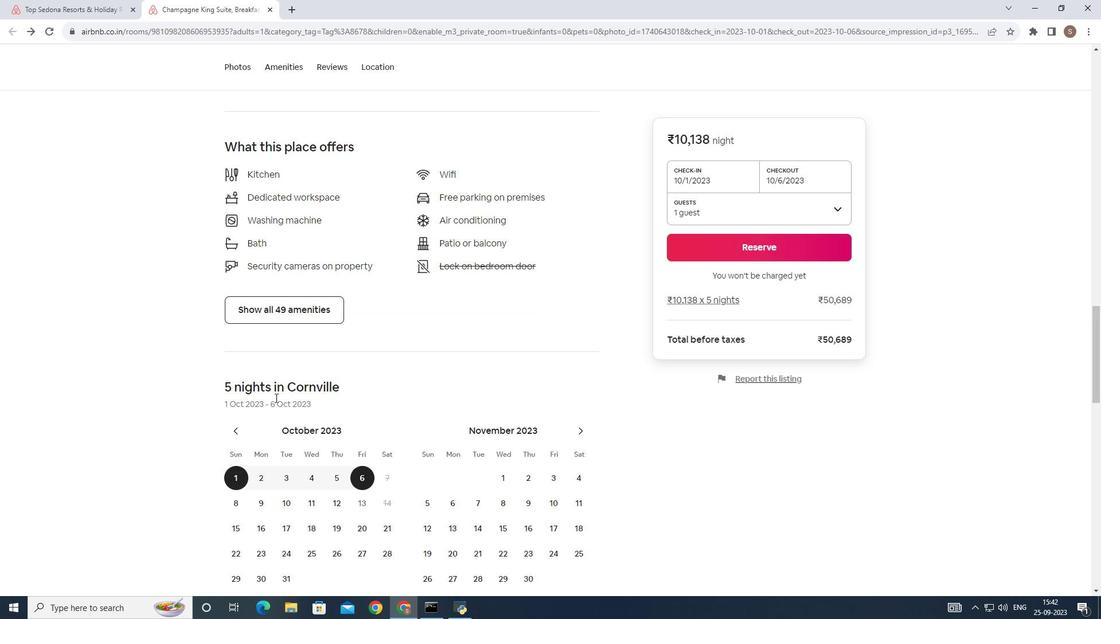 
Action: Mouse moved to (305, 316)
Screenshot: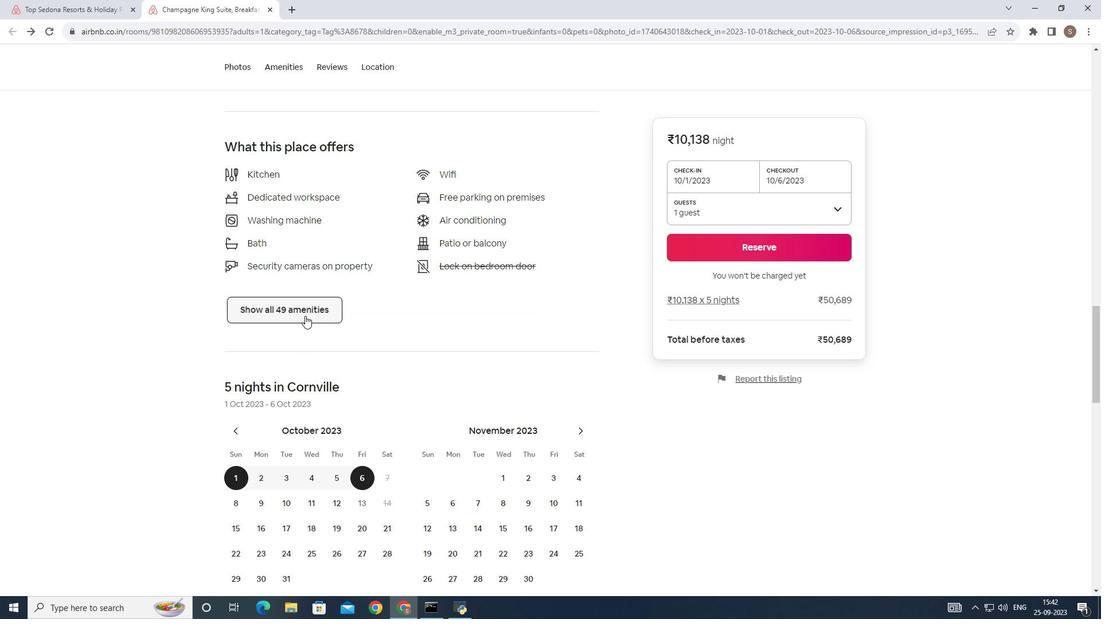 
Action: Mouse pressed left at (305, 316)
Screenshot: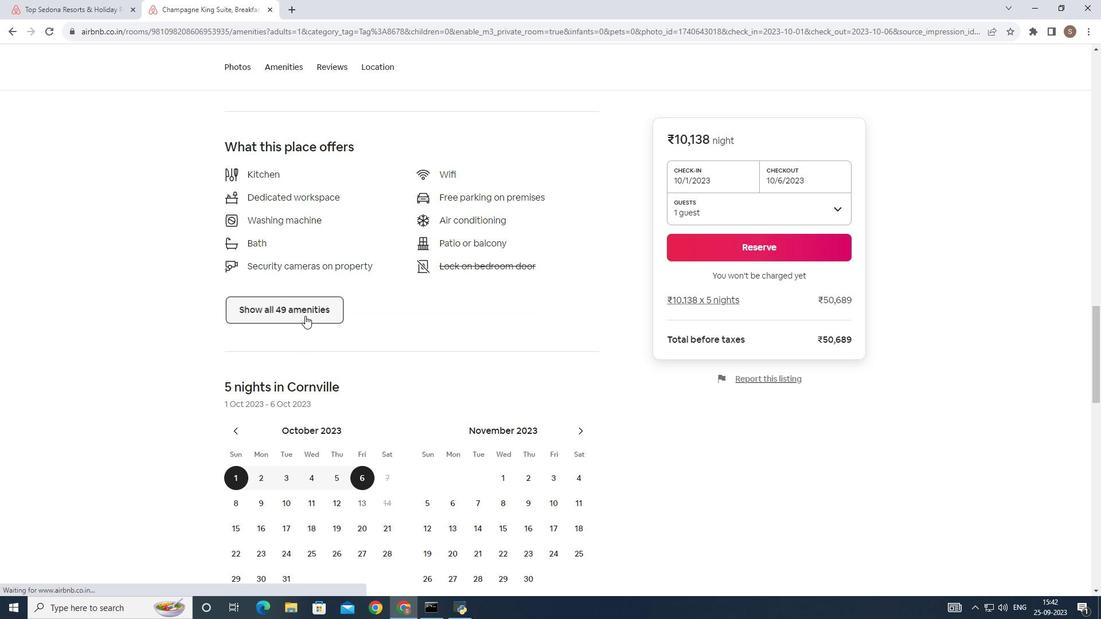 
Action: Mouse moved to (342, 328)
Screenshot: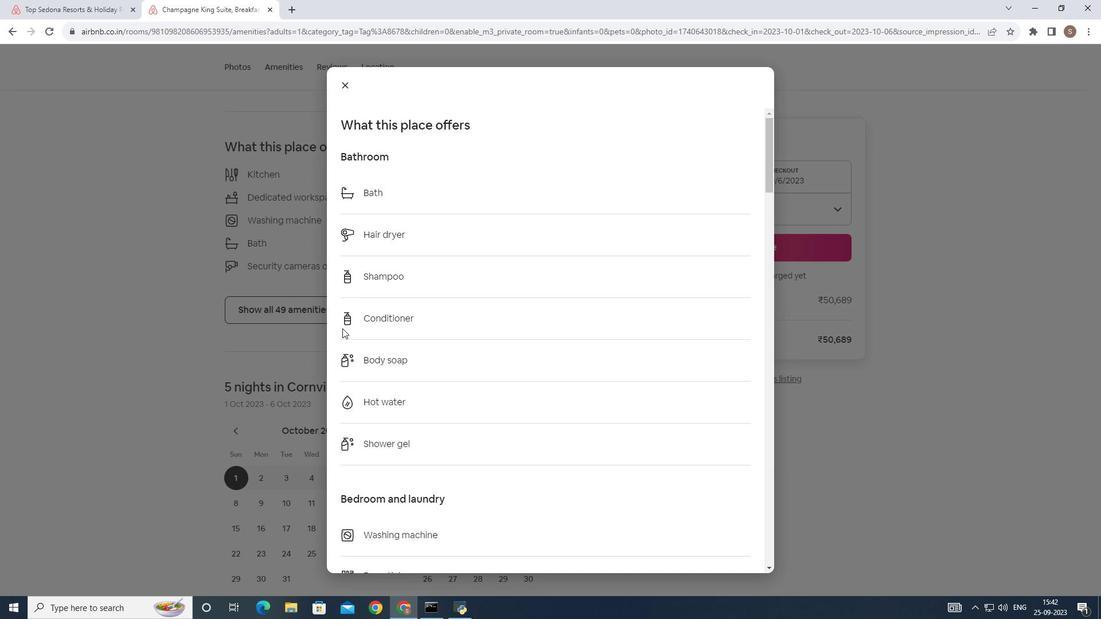 
Action: Mouse scrolled (342, 328) with delta (0, 0)
Screenshot: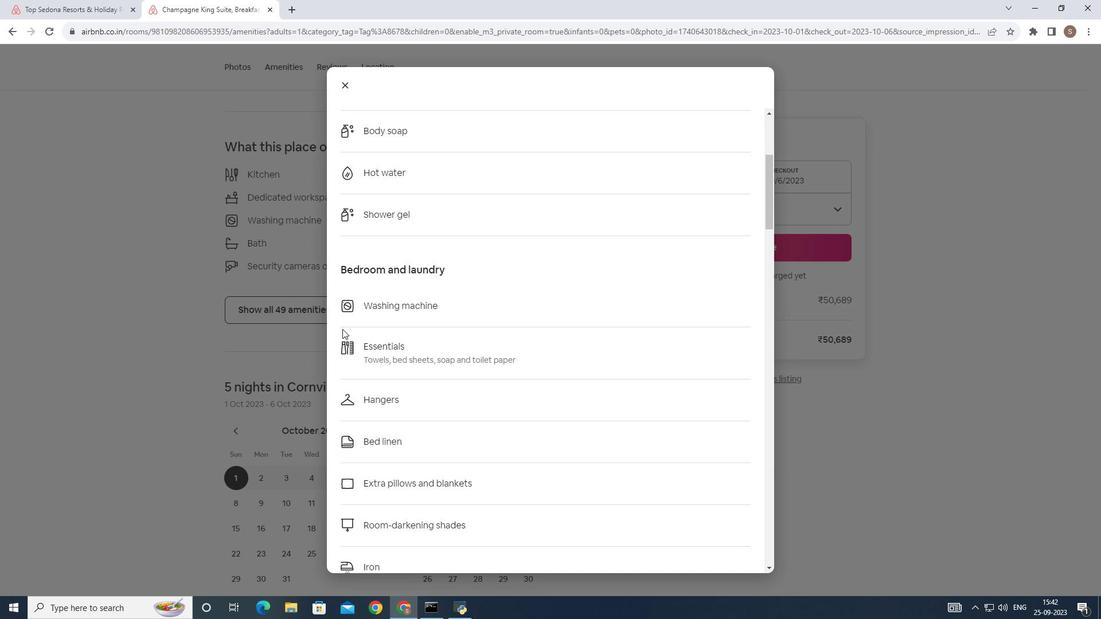 
Action: Mouse moved to (342, 329)
Screenshot: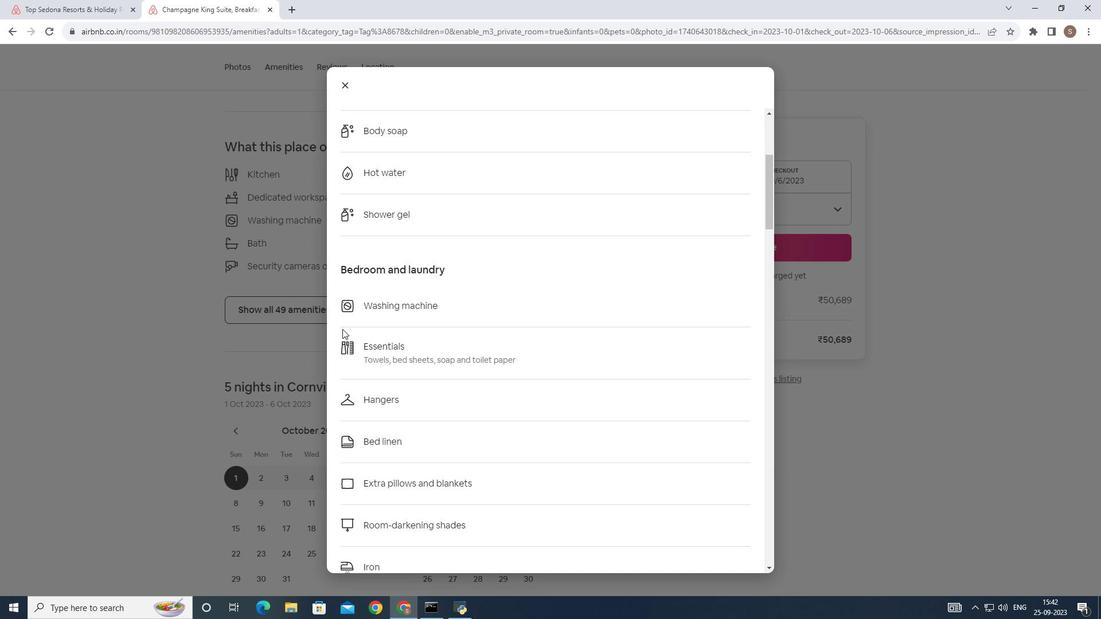 
Action: Mouse scrolled (342, 328) with delta (0, 0)
Screenshot: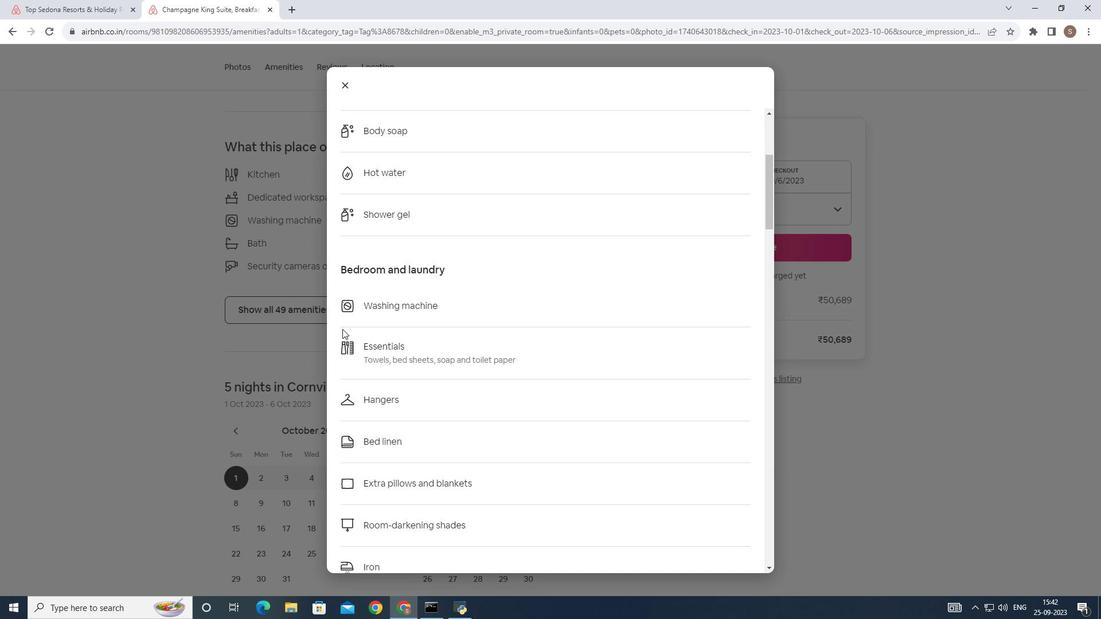 
Action: Mouse scrolled (342, 328) with delta (0, 0)
Screenshot: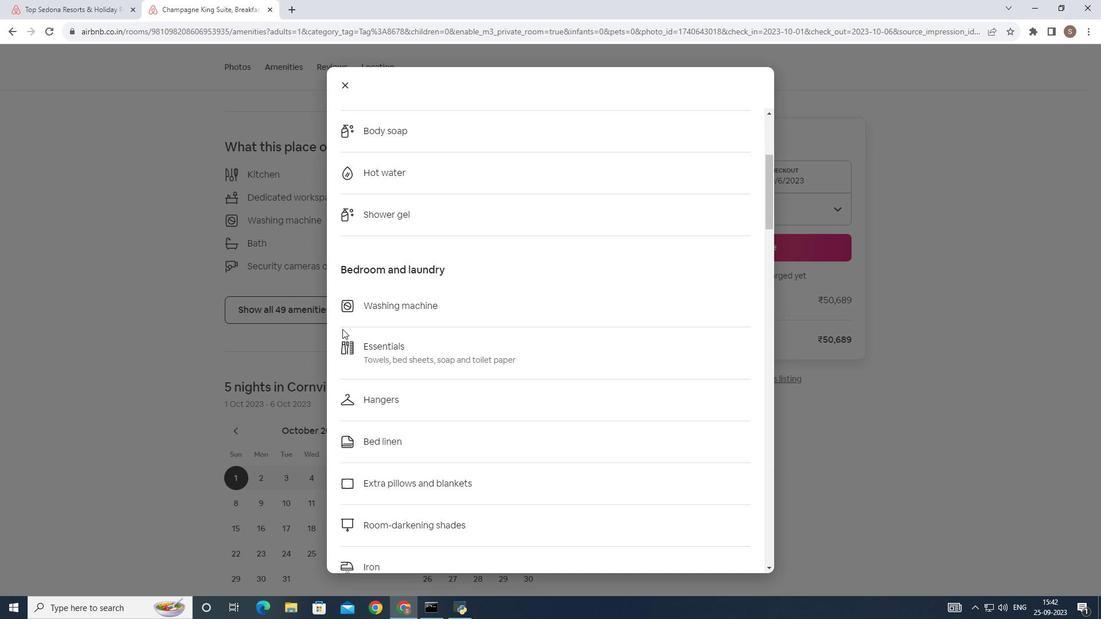 
Action: Mouse scrolled (342, 328) with delta (0, 0)
Screenshot: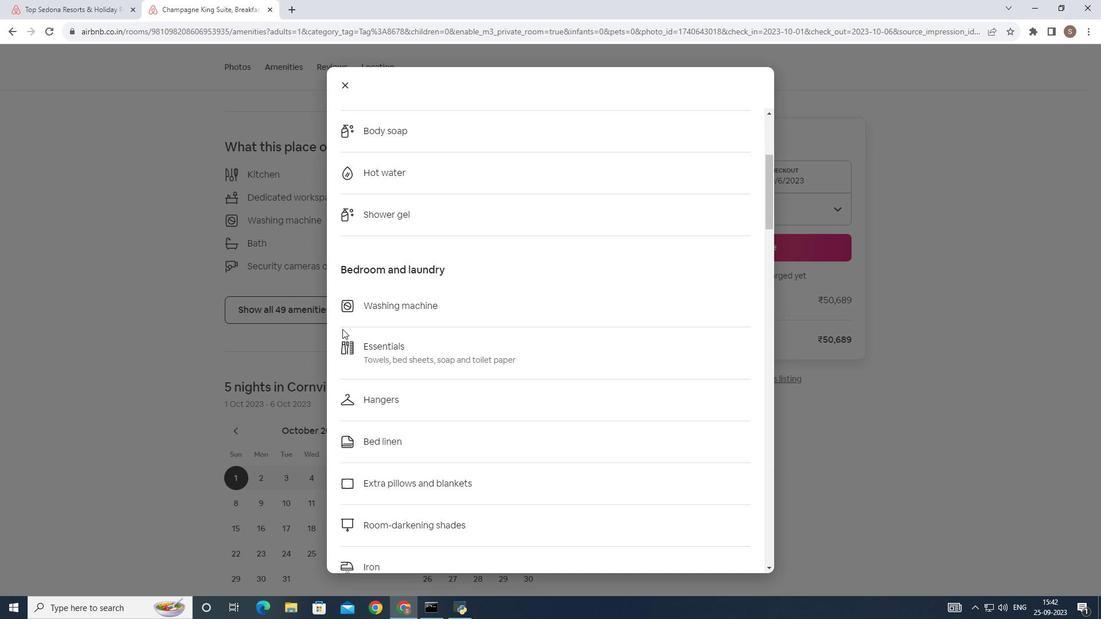 
Action: Mouse scrolled (342, 328) with delta (0, 0)
Screenshot: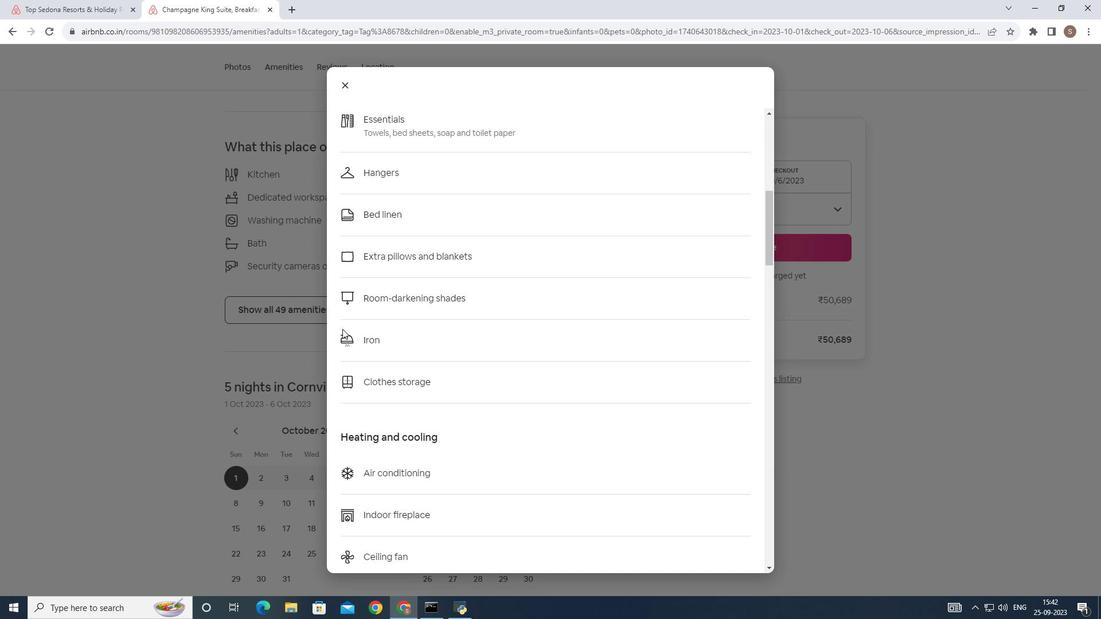 
Action: Mouse scrolled (342, 328) with delta (0, 0)
Screenshot: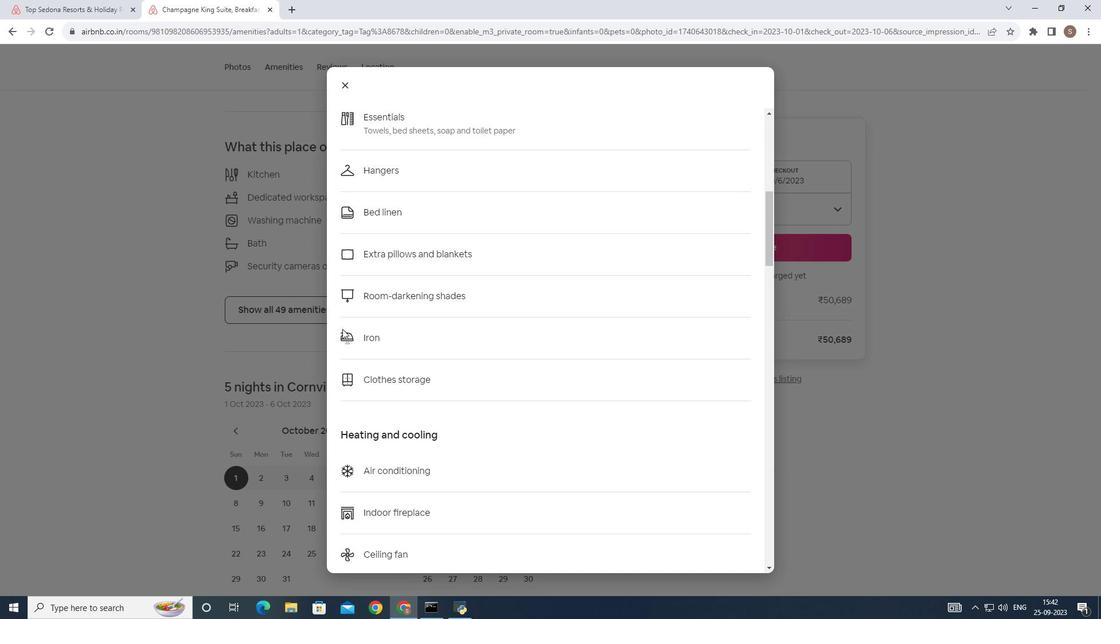 
Action: Mouse scrolled (342, 328) with delta (0, 0)
Screenshot: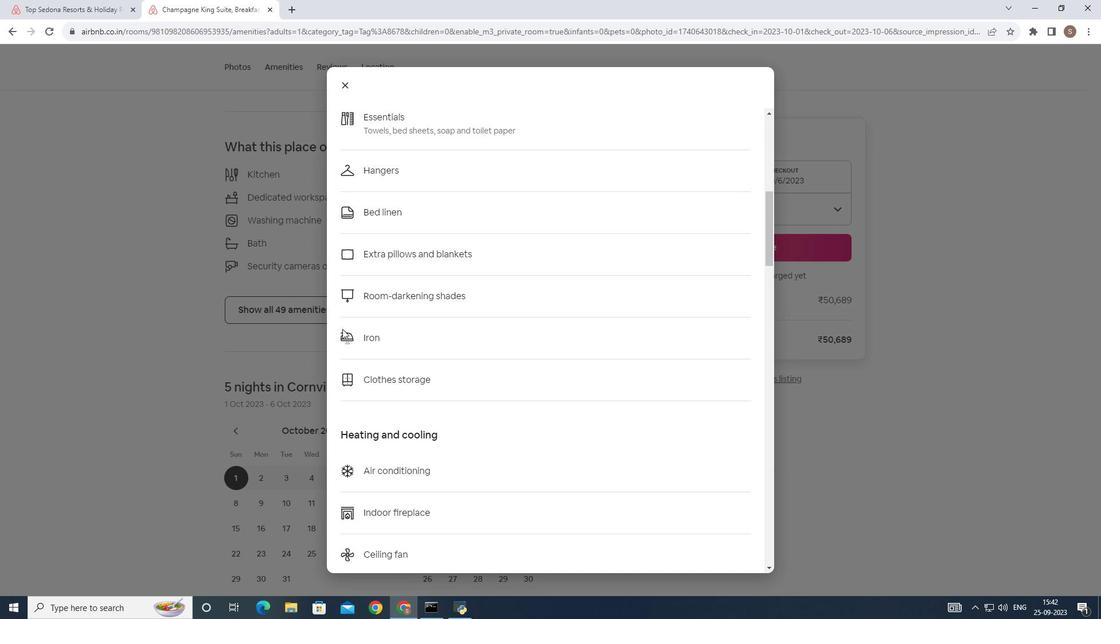 
Action: Mouse scrolled (342, 328) with delta (0, 0)
Screenshot: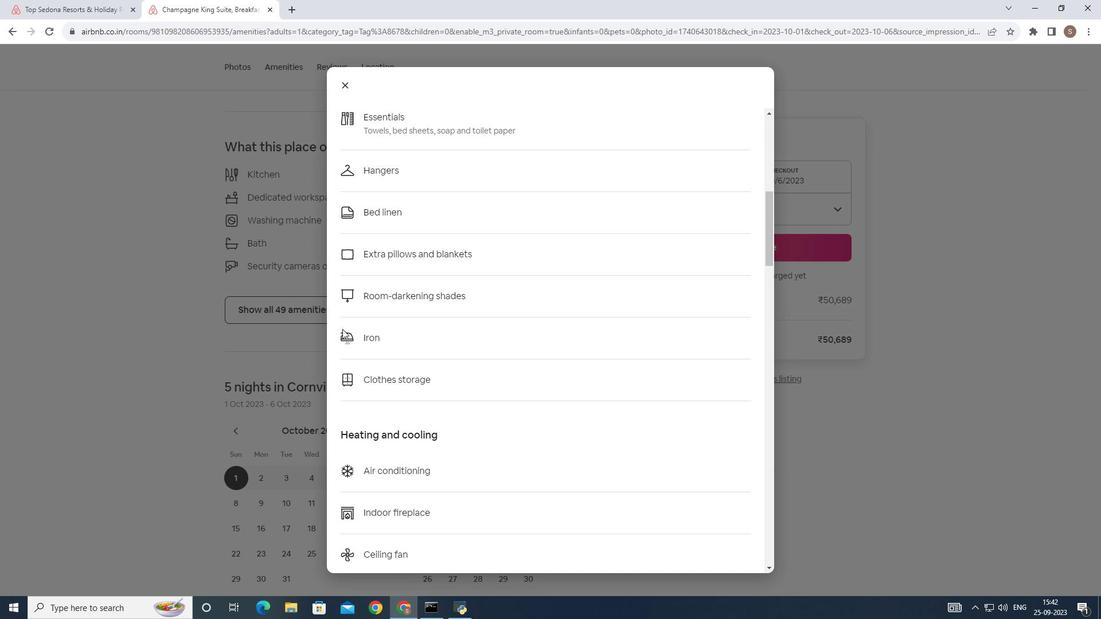 
Action: Mouse scrolled (342, 328) with delta (0, 0)
Screenshot: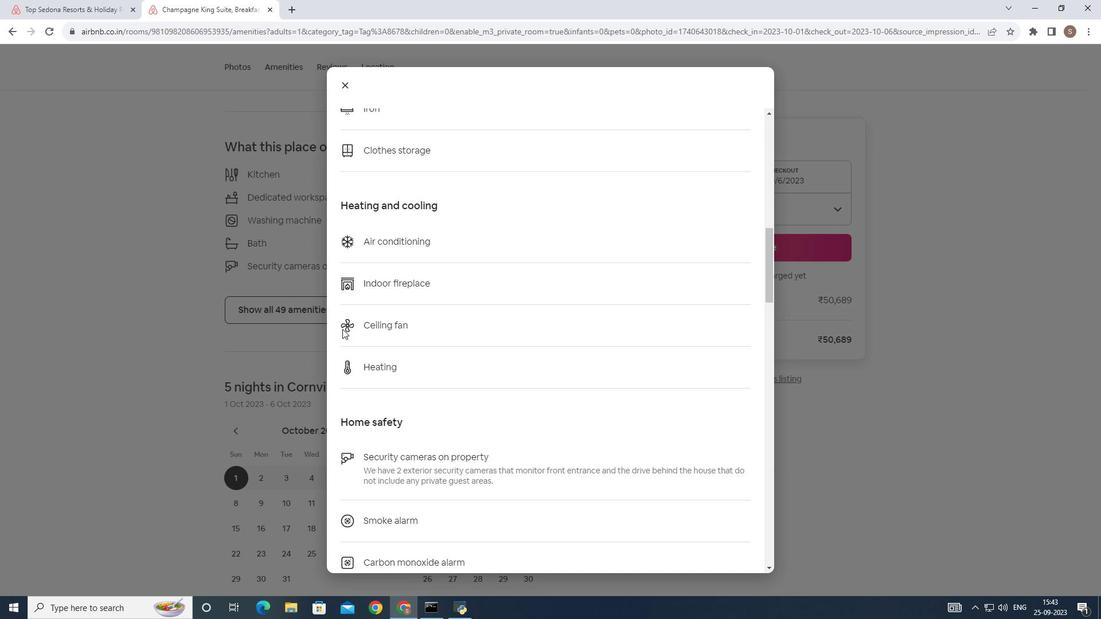 
Action: Mouse scrolled (342, 328) with delta (0, 0)
Screenshot: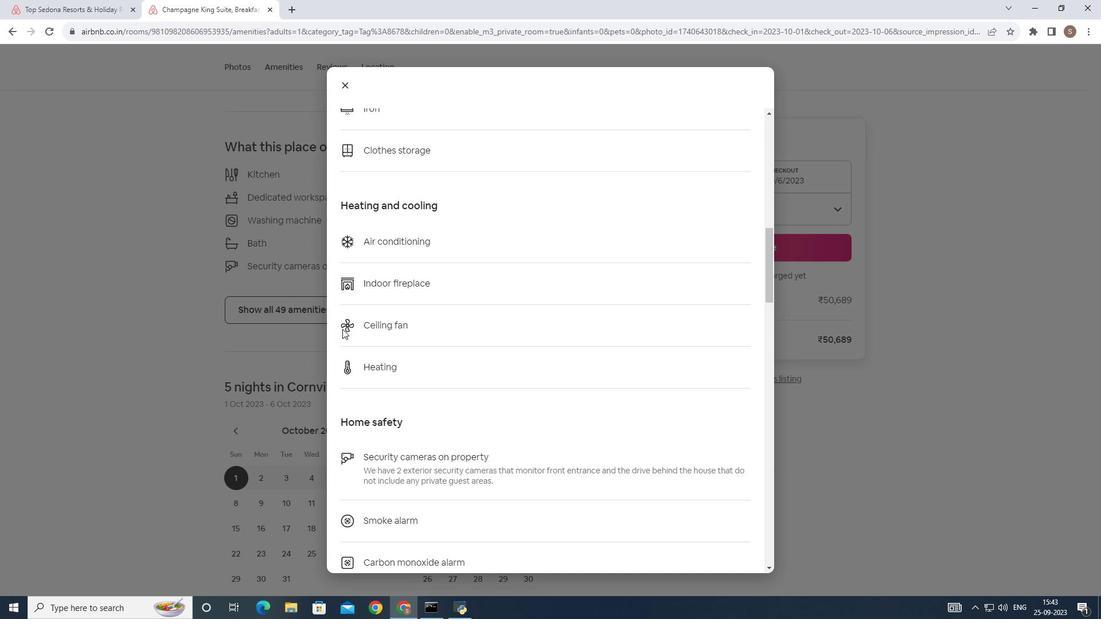 
Action: Mouse scrolled (342, 328) with delta (0, 0)
Screenshot: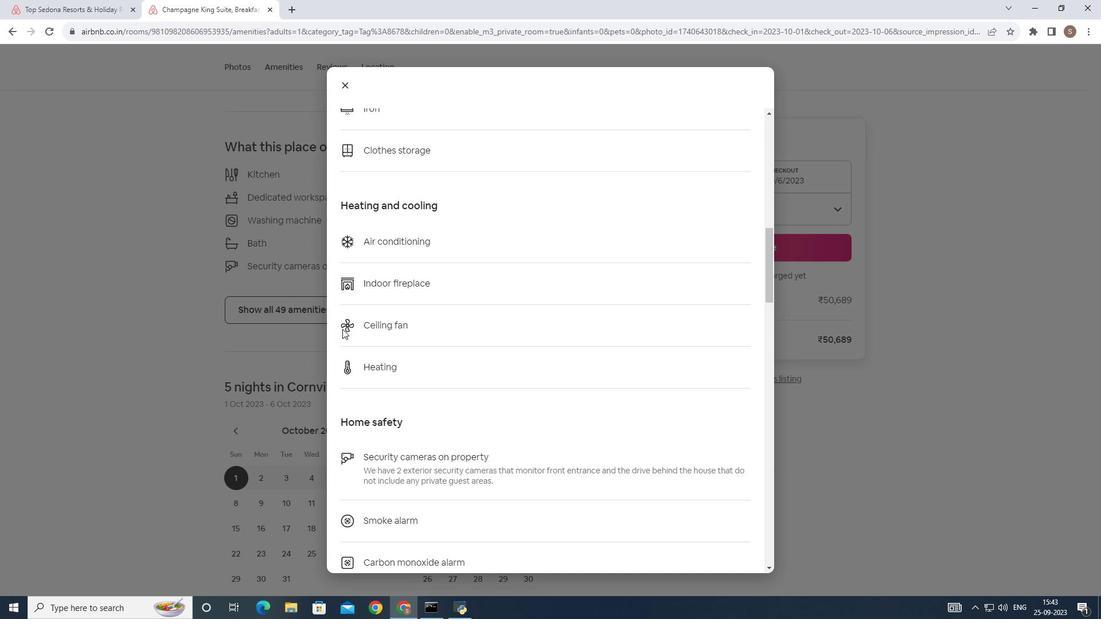 
Action: Mouse scrolled (342, 328) with delta (0, 0)
Screenshot: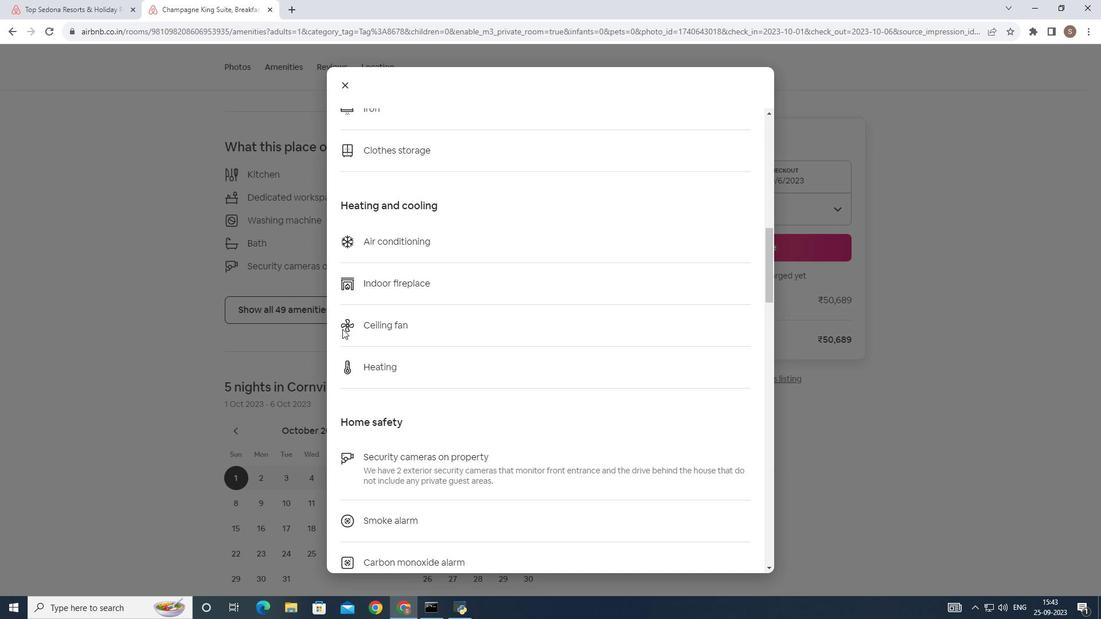 
Action: Mouse scrolled (342, 328) with delta (0, 0)
Screenshot: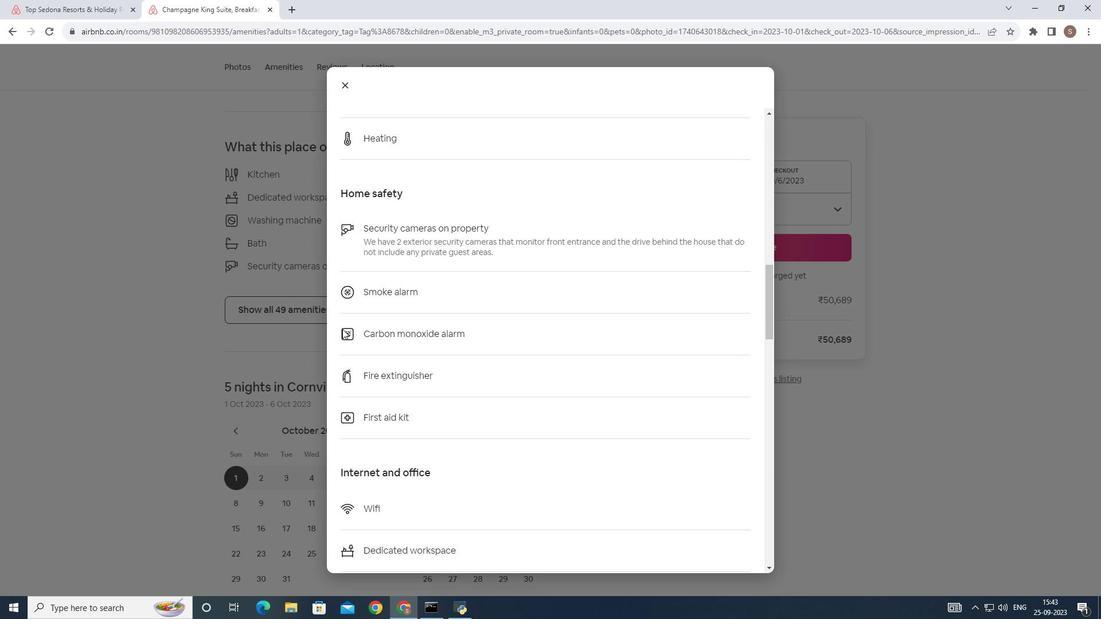 
Action: Mouse scrolled (342, 328) with delta (0, 0)
Screenshot: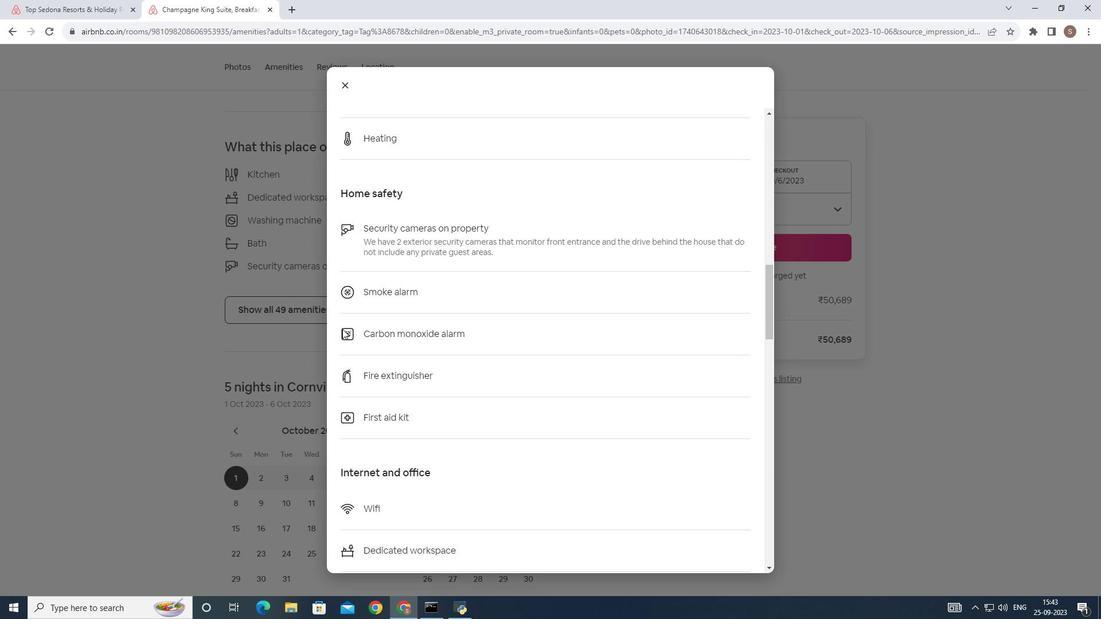 
Action: Mouse scrolled (342, 328) with delta (0, 0)
Screenshot: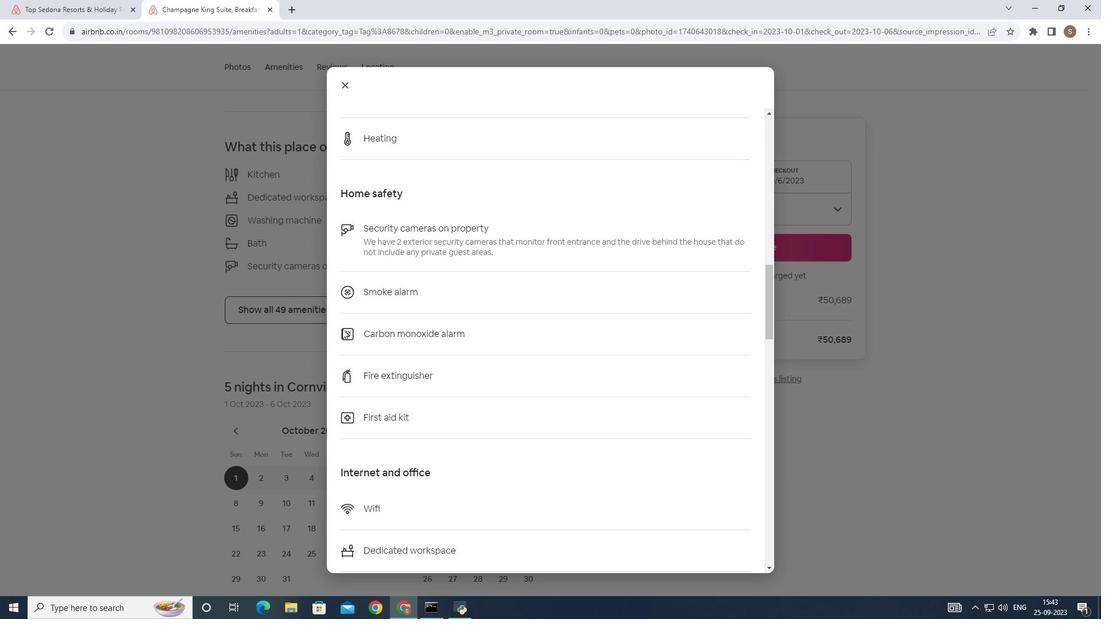 
Action: Mouse scrolled (342, 328) with delta (0, 0)
Screenshot: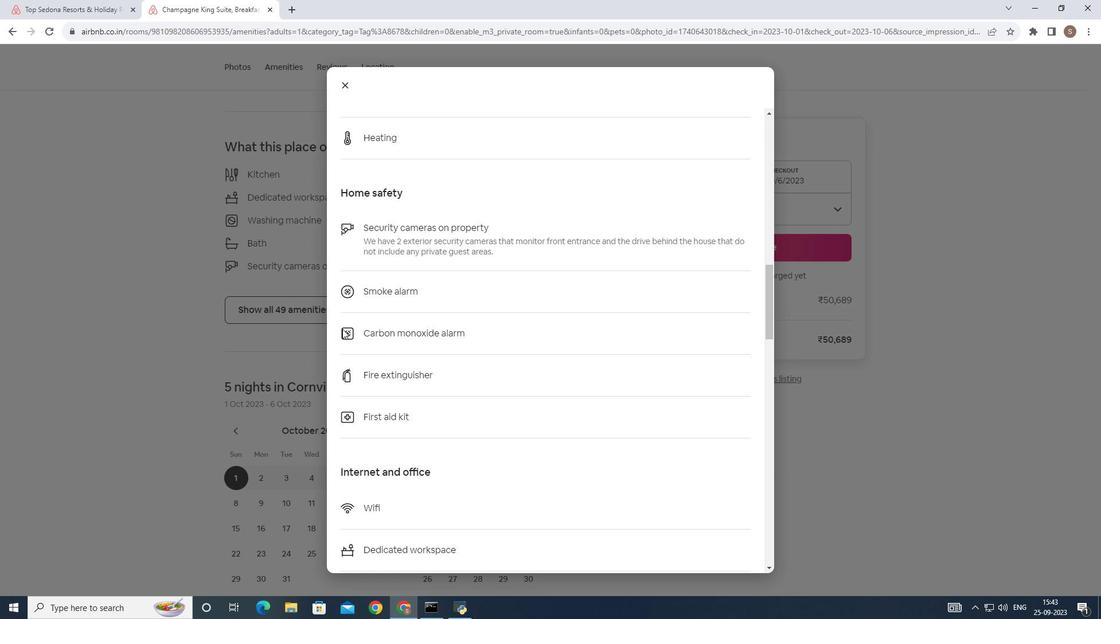 
Action: Mouse scrolled (342, 328) with delta (0, 0)
Screenshot: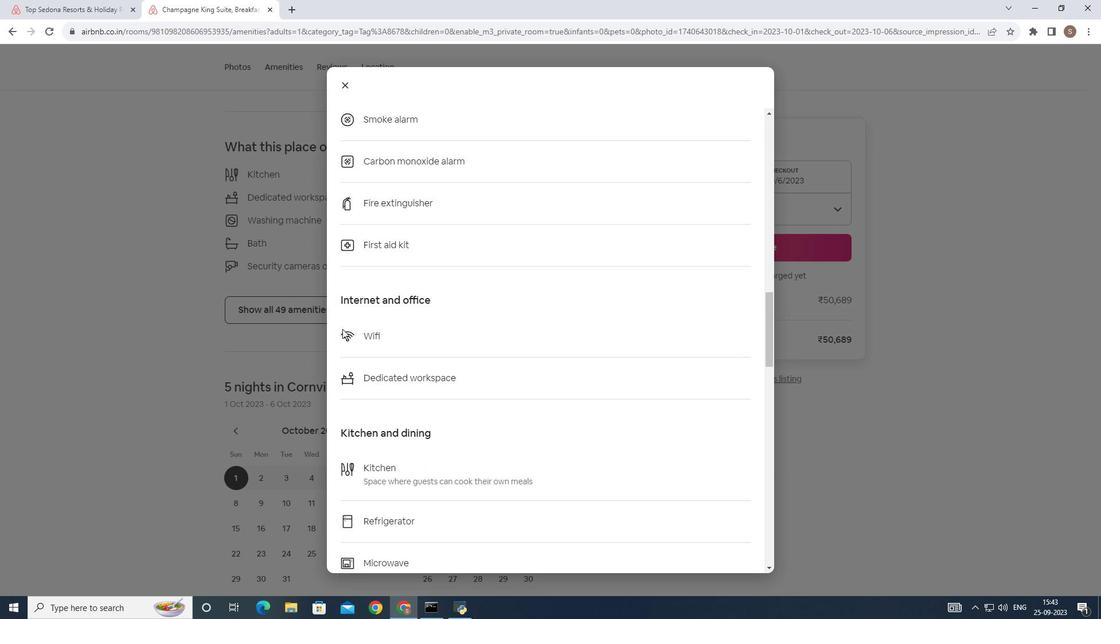 
Action: Mouse scrolled (342, 328) with delta (0, 0)
Screenshot: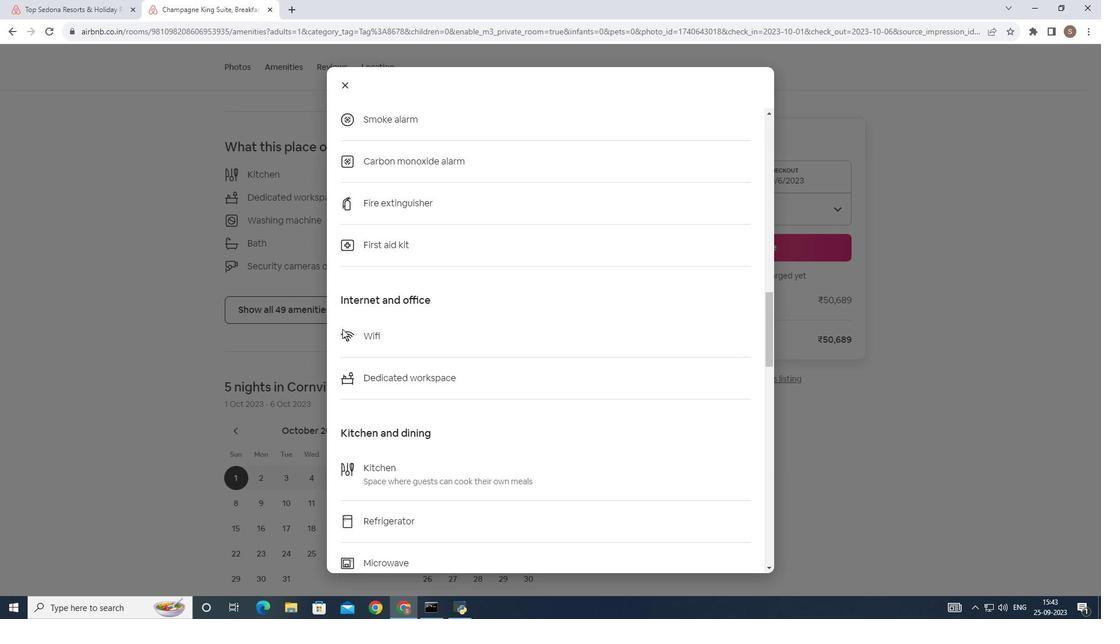 
Action: Mouse scrolled (342, 328) with delta (0, 0)
Screenshot: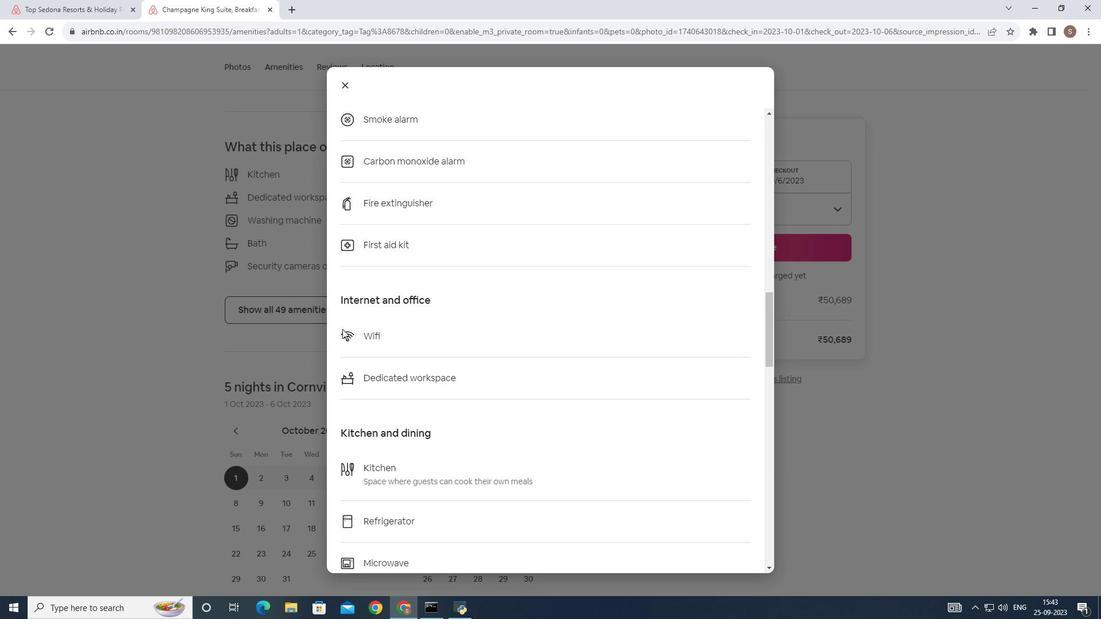 
Action: Mouse scrolled (342, 328) with delta (0, 0)
Screenshot: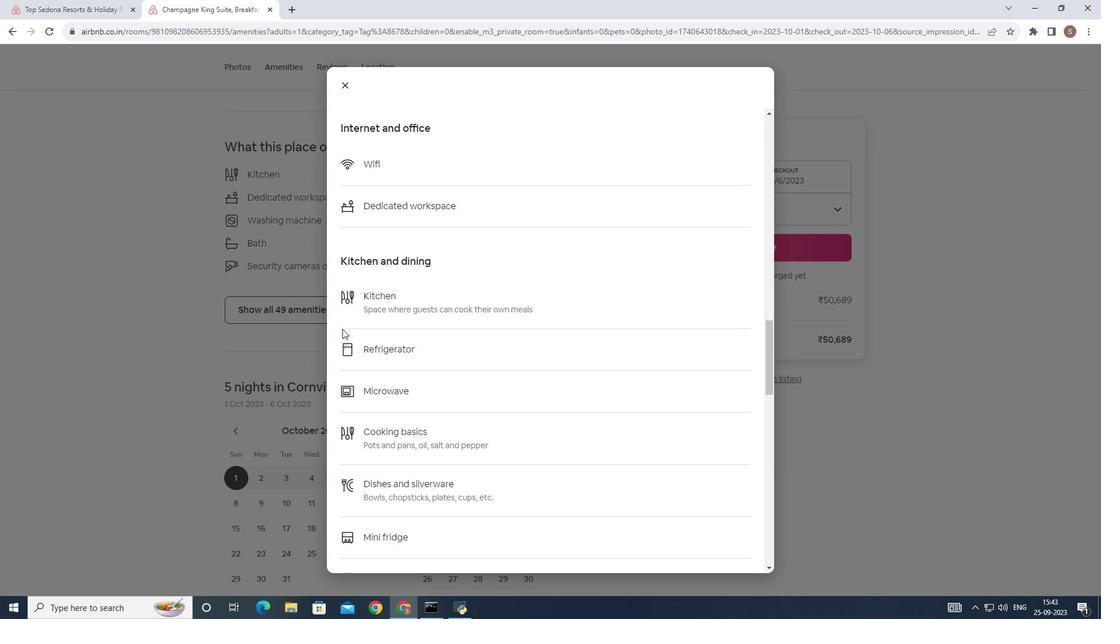 
Action: Mouse scrolled (342, 328) with delta (0, 0)
Screenshot: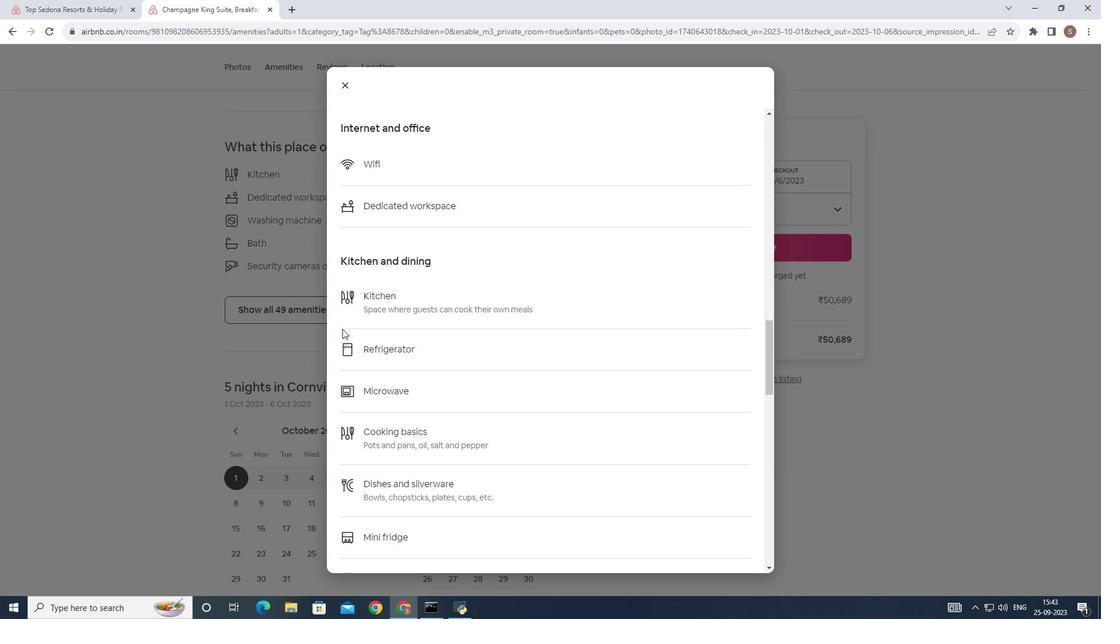 
Action: Mouse scrolled (342, 328) with delta (0, 0)
Screenshot: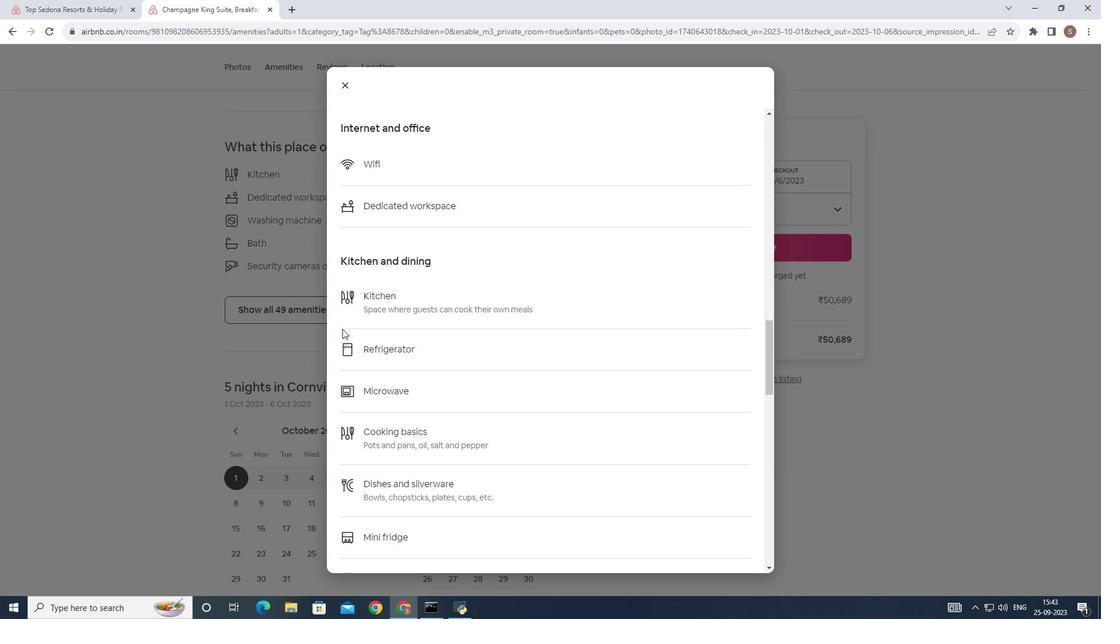 
Action: Mouse scrolled (342, 328) with delta (0, 0)
Screenshot: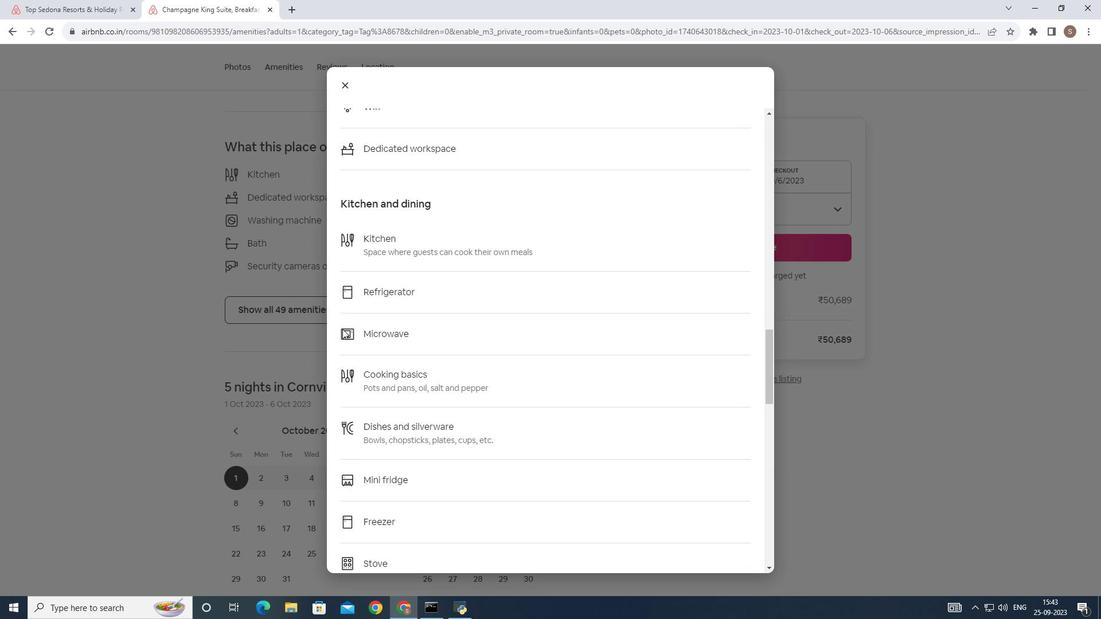 
Action: Mouse scrolled (342, 328) with delta (0, 0)
Screenshot: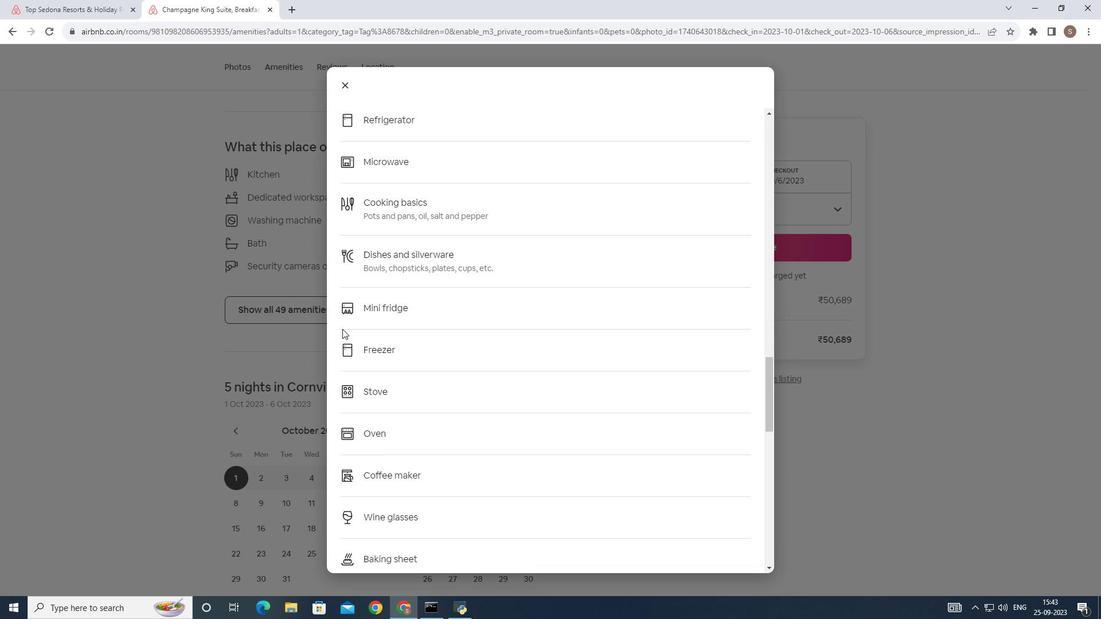 
Action: Mouse scrolled (342, 328) with delta (0, 0)
Screenshot: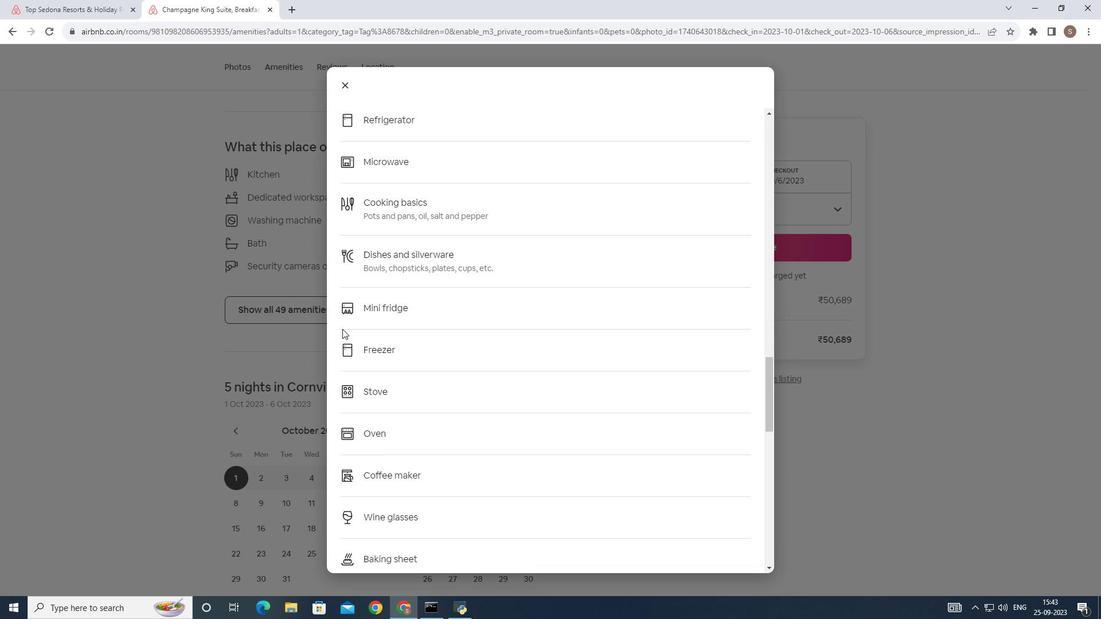 
Action: Mouse scrolled (342, 328) with delta (0, 0)
Screenshot: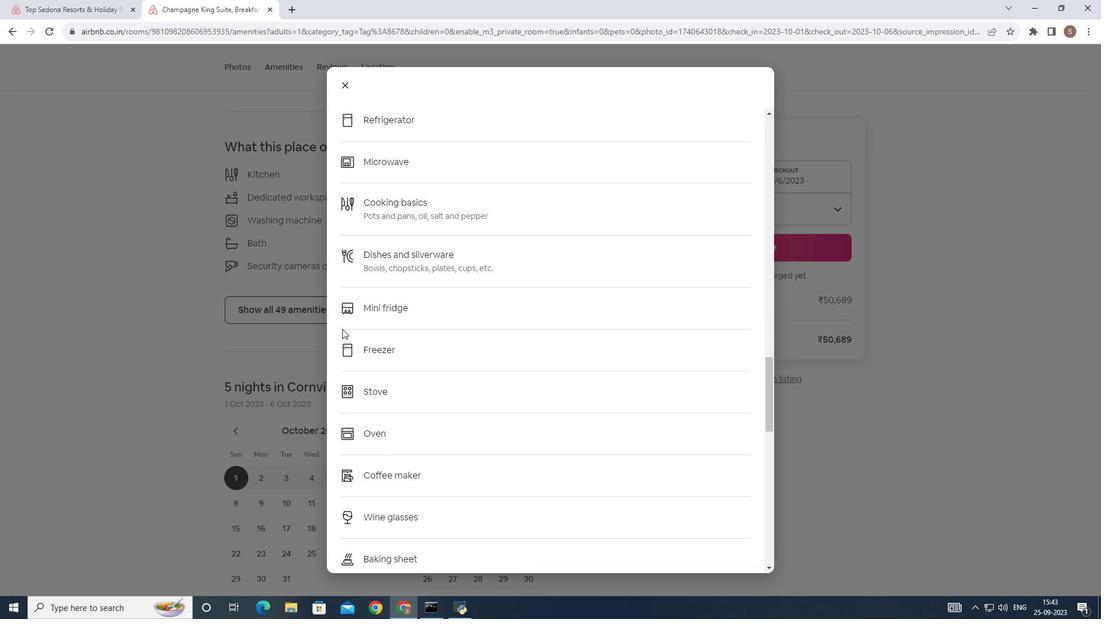
Action: Mouse scrolled (342, 328) with delta (0, 0)
Screenshot: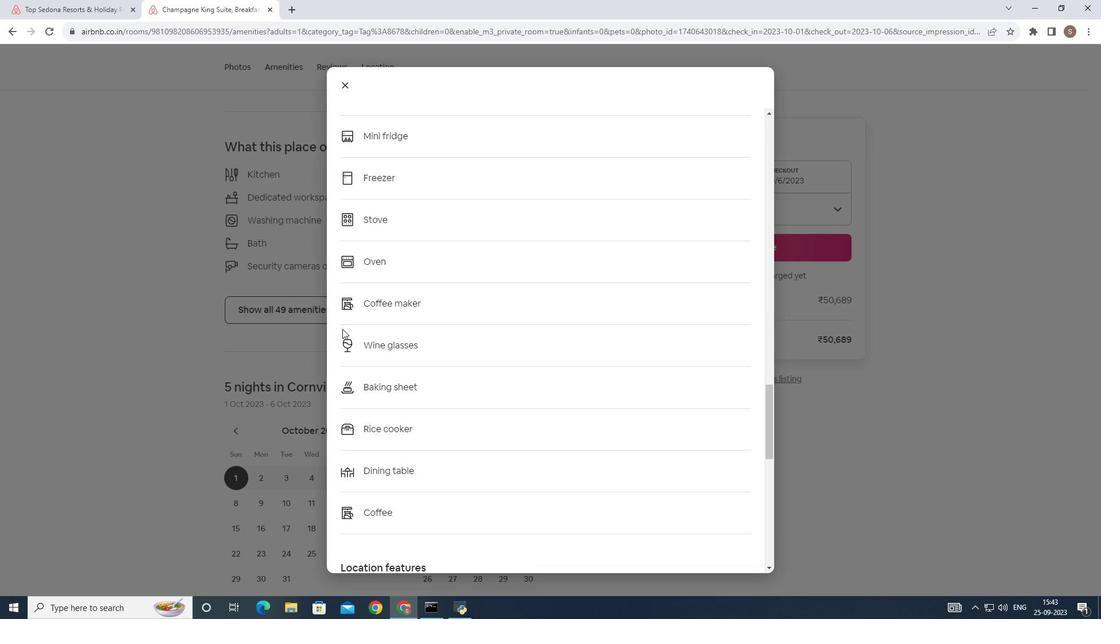 
Action: Mouse scrolled (342, 328) with delta (0, 0)
Screenshot: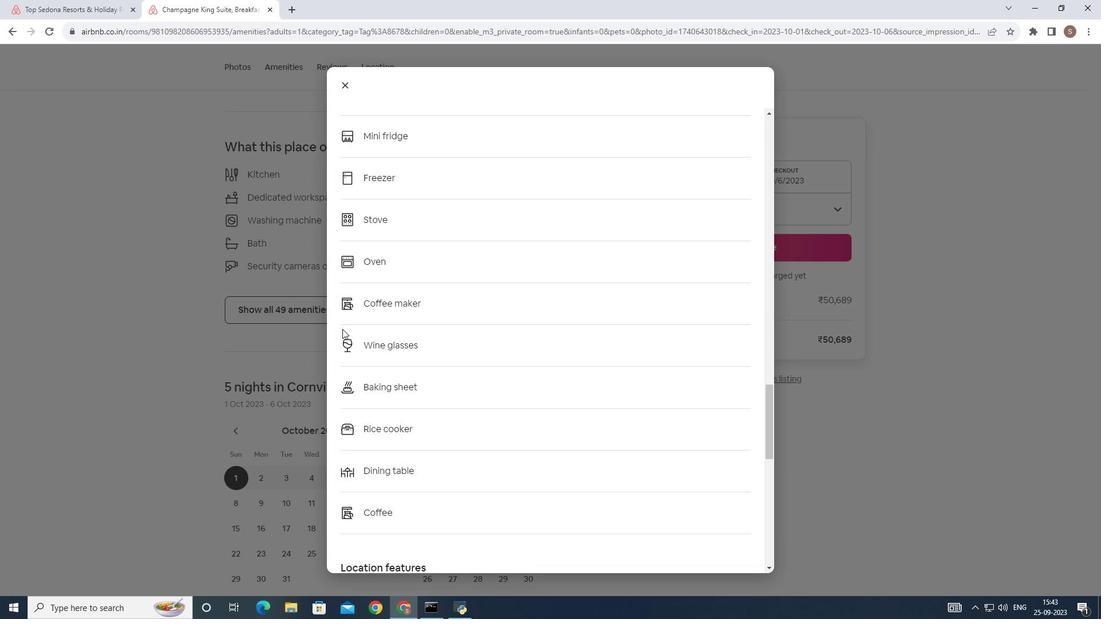 
Action: Mouse scrolled (342, 328) with delta (0, 0)
Screenshot: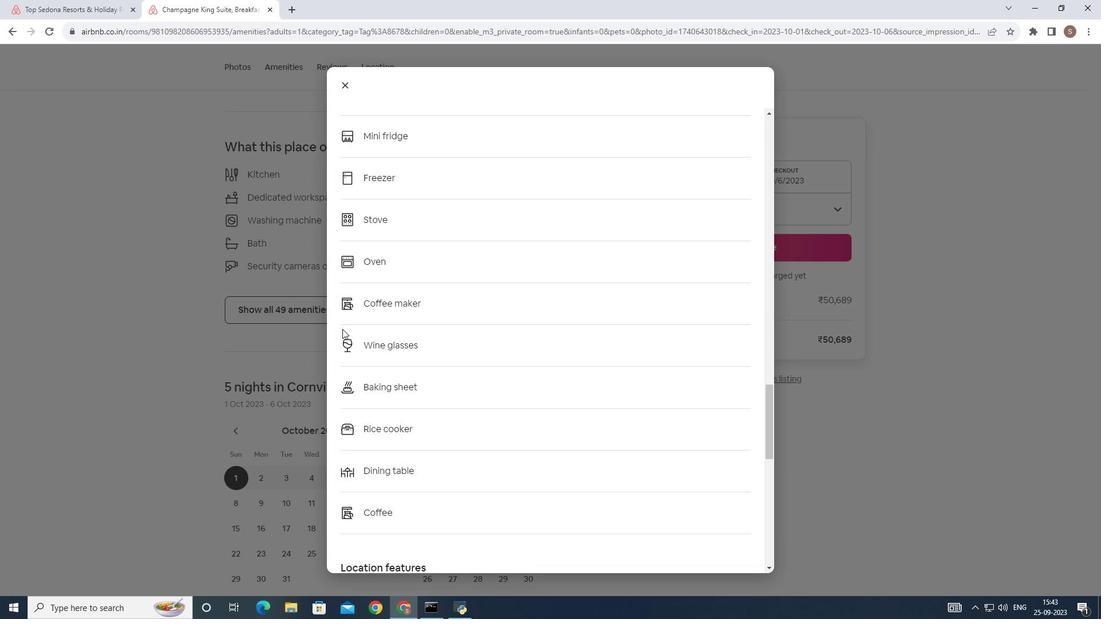 
Action: Mouse scrolled (342, 328) with delta (0, 0)
Screenshot: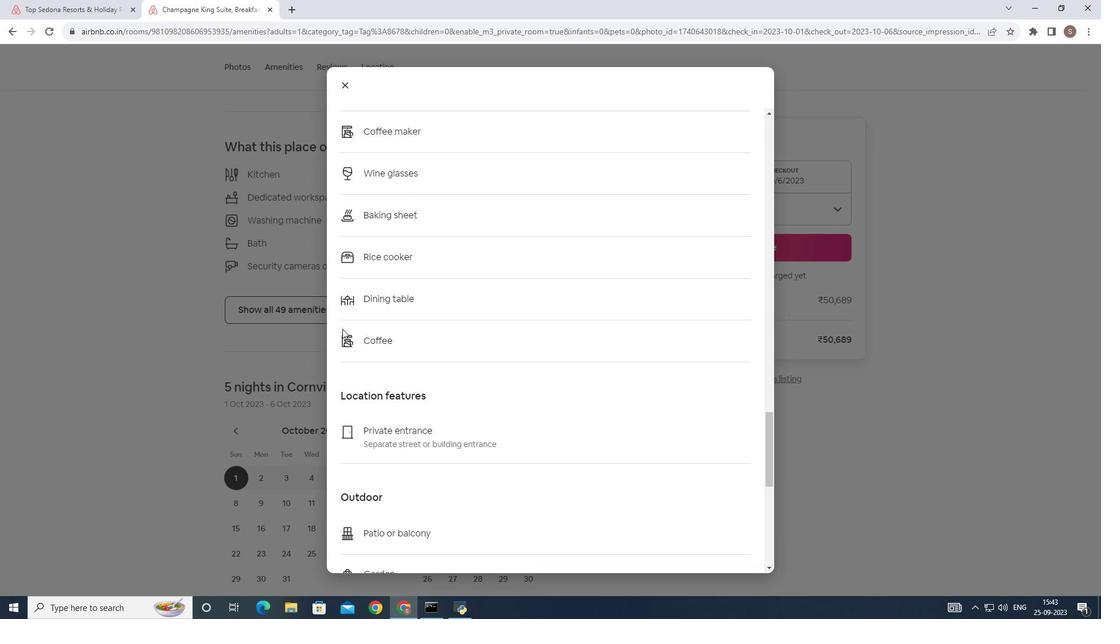 
Action: Mouse scrolled (342, 328) with delta (0, 0)
Screenshot: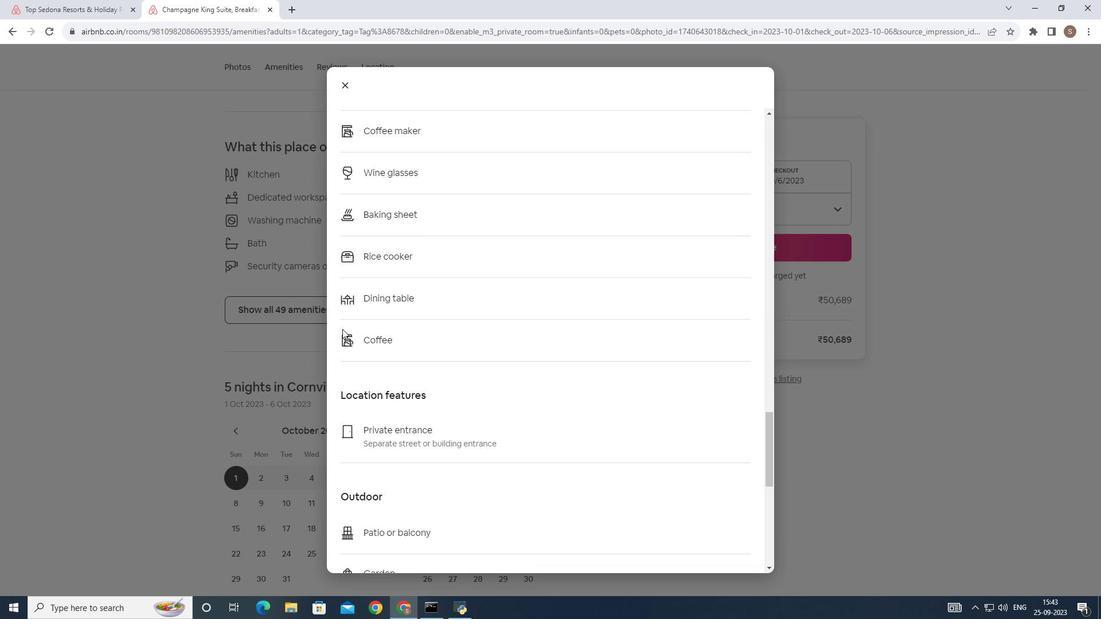 
Action: Mouse scrolled (342, 328) with delta (0, 0)
Screenshot: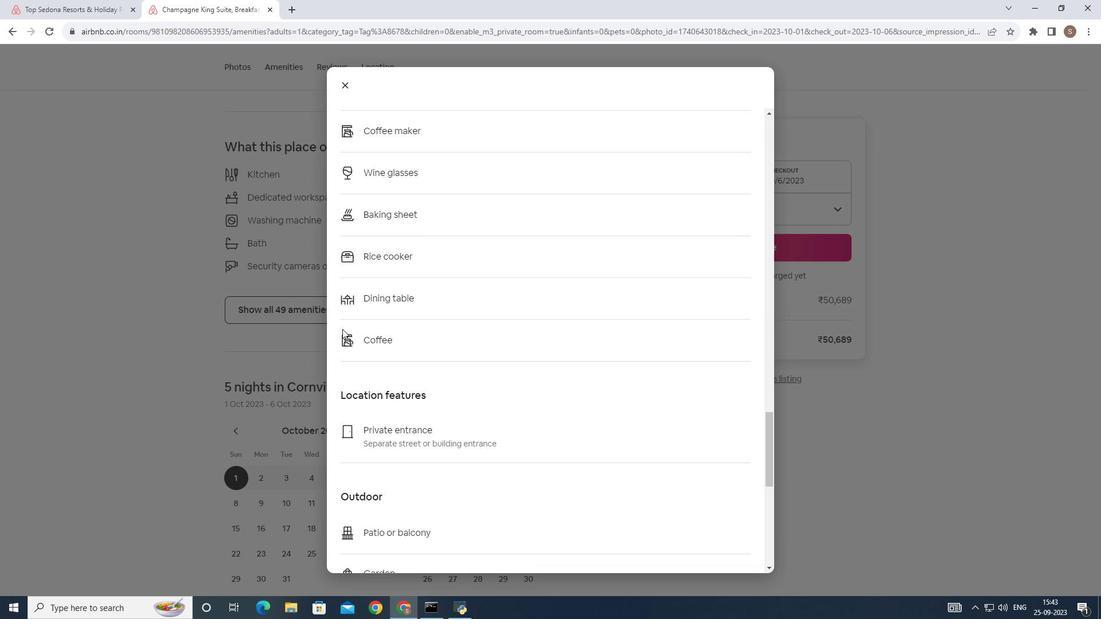 
Action: Mouse scrolled (342, 328) with delta (0, 0)
Screenshot: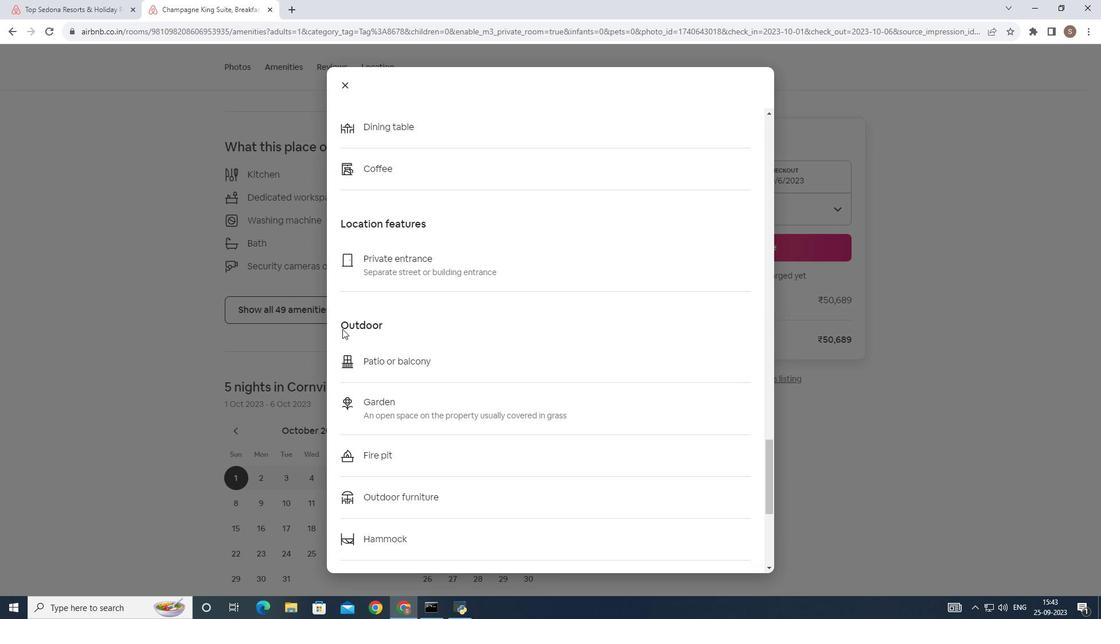 
Action: Mouse scrolled (342, 328) with delta (0, 0)
Screenshot: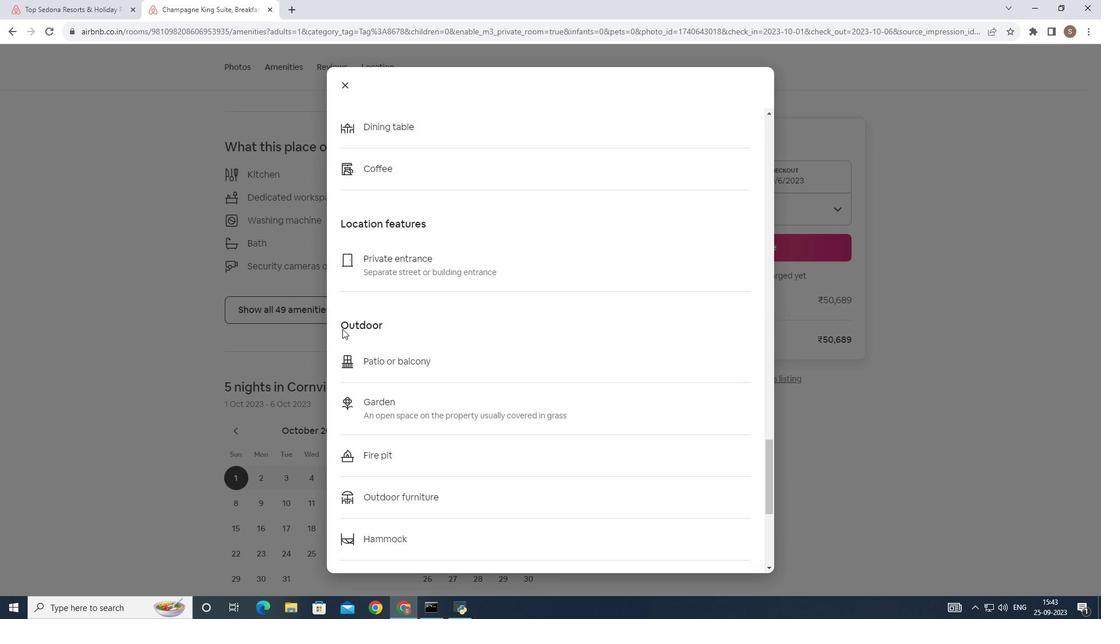 
Action: Mouse scrolled (342, 328) with delta (0, 0)
Screenshot: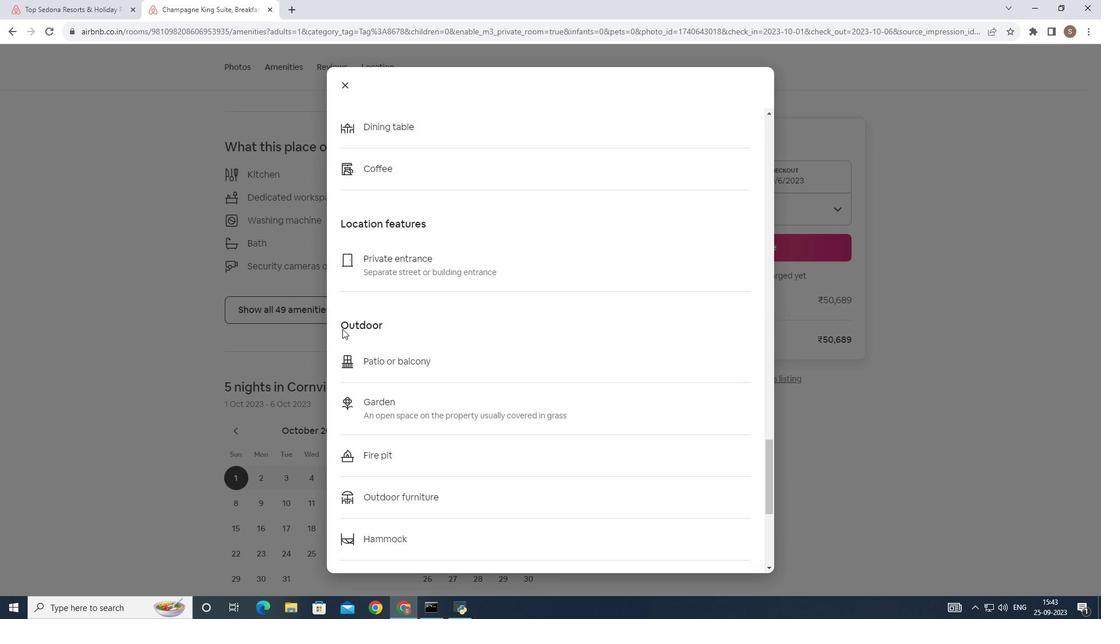 
Action: Mouse scrolled (342, 328) with delta (0, 0)
Screenshot: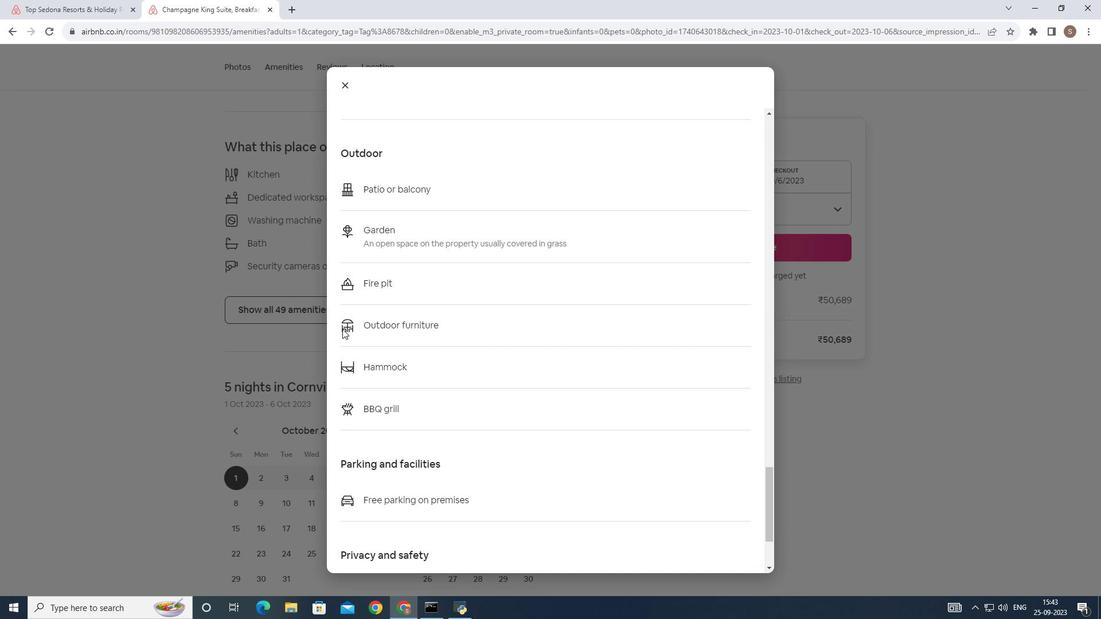 
Action: Mouse scrolled (342, 328) with delta (0, 0)
Screenshot: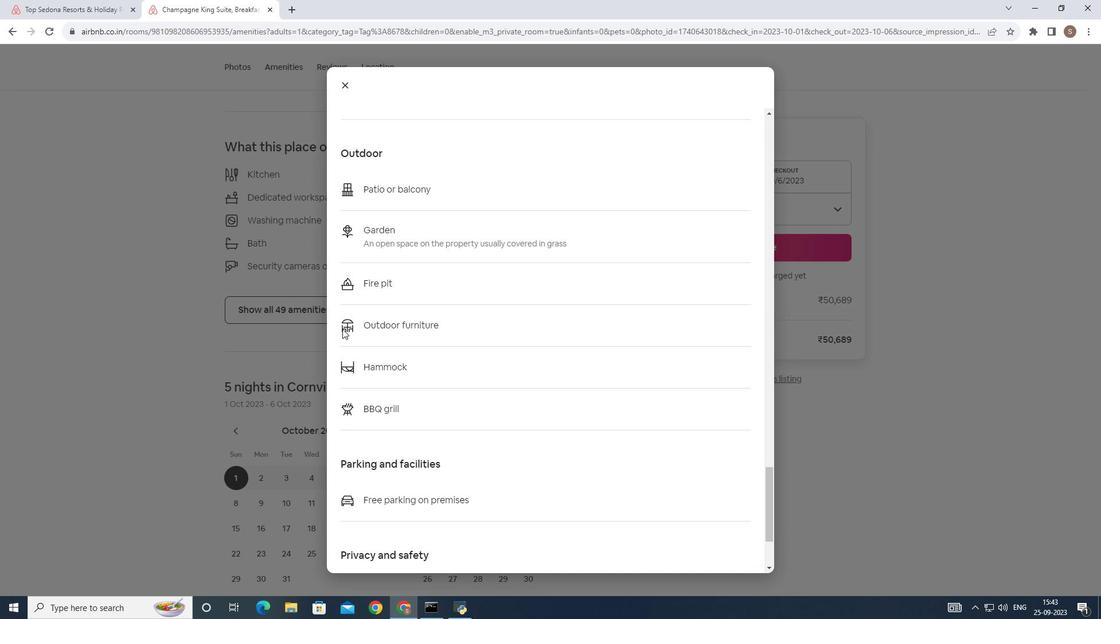 
Action: Mouse scrolled (342, 328) with delta (0, 0)
Screenshot: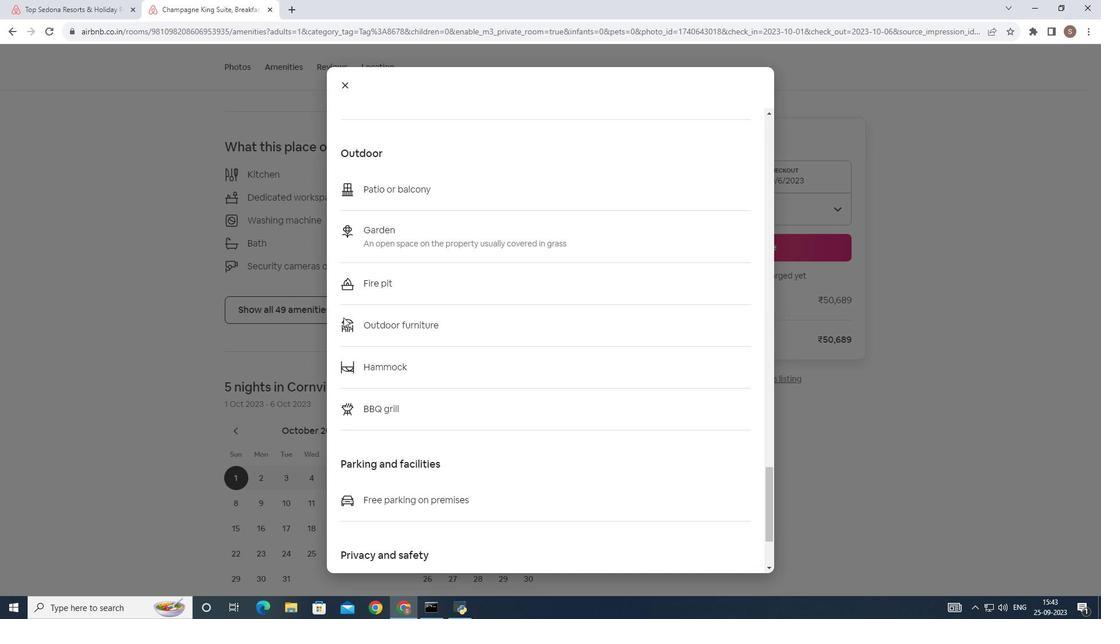 
Action: Mouse moved to (346, 285)
Screenshot: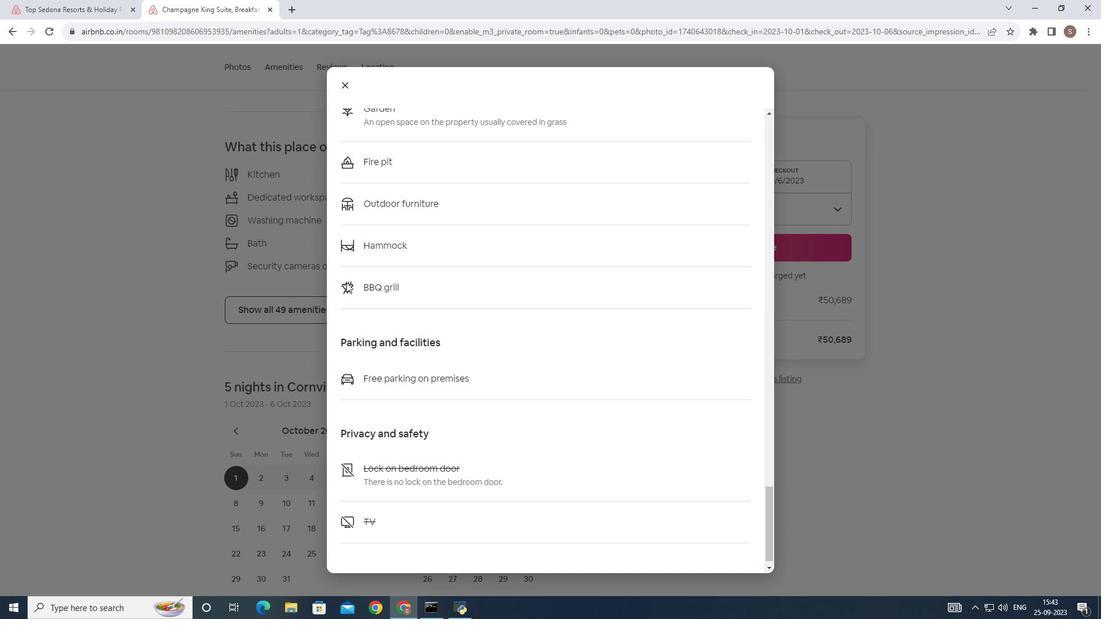 
Action: Mouse scrolled (346, 285) with delta (0, 0)
Screenshot: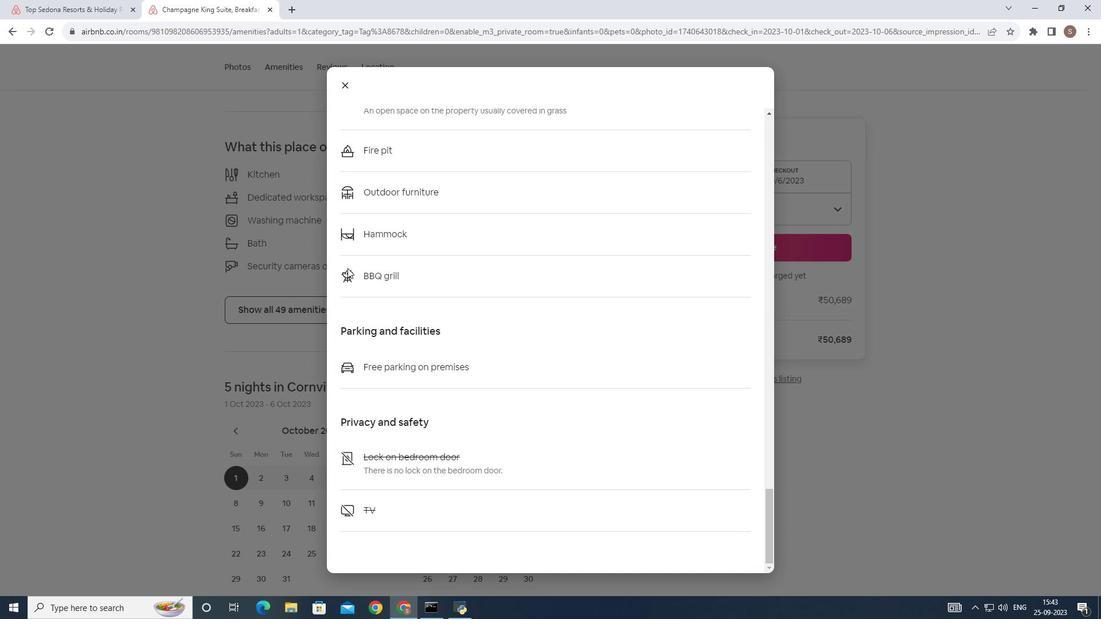 
Action: Mouse scrolled (346, 285) with delta (0, 0)
Screenshot: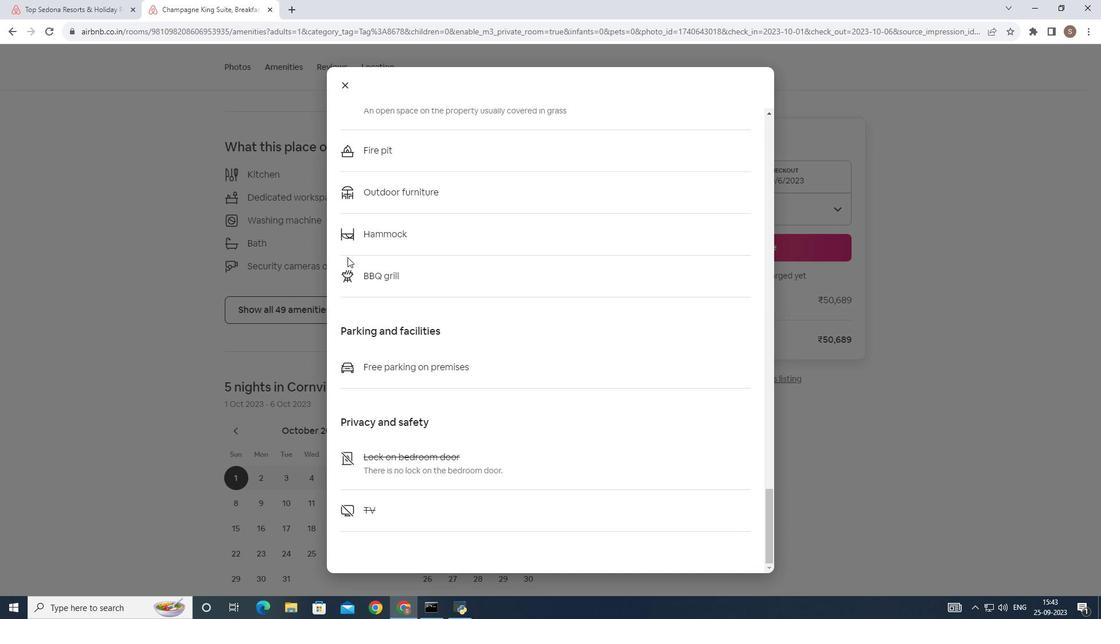 
Action: Mouse scrolled (346, 285) with delta (0, 0)
Screenshot: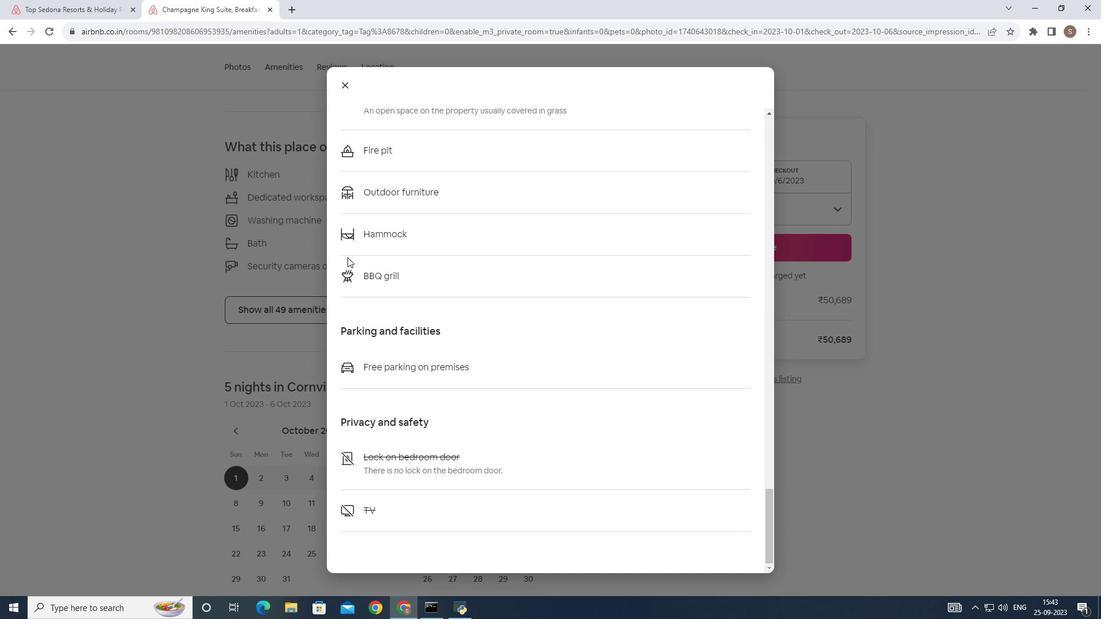 
Action: Mouse scrolled (346, 285) with delta (0, 0)
Screenshot: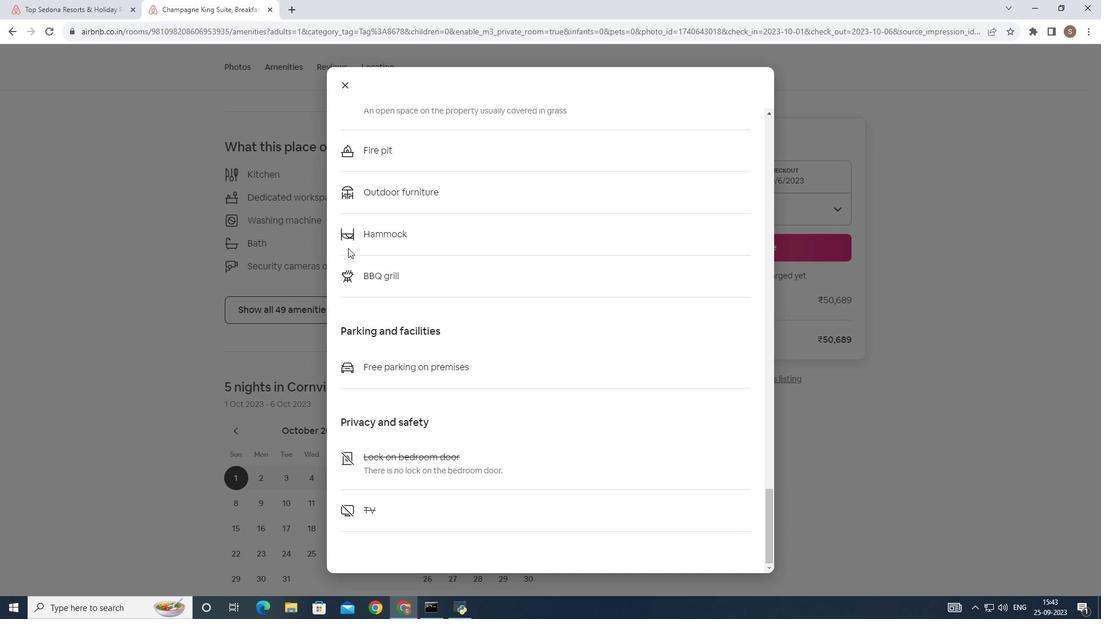 
Action: Mouse moved to (339, 81)
Screenshot: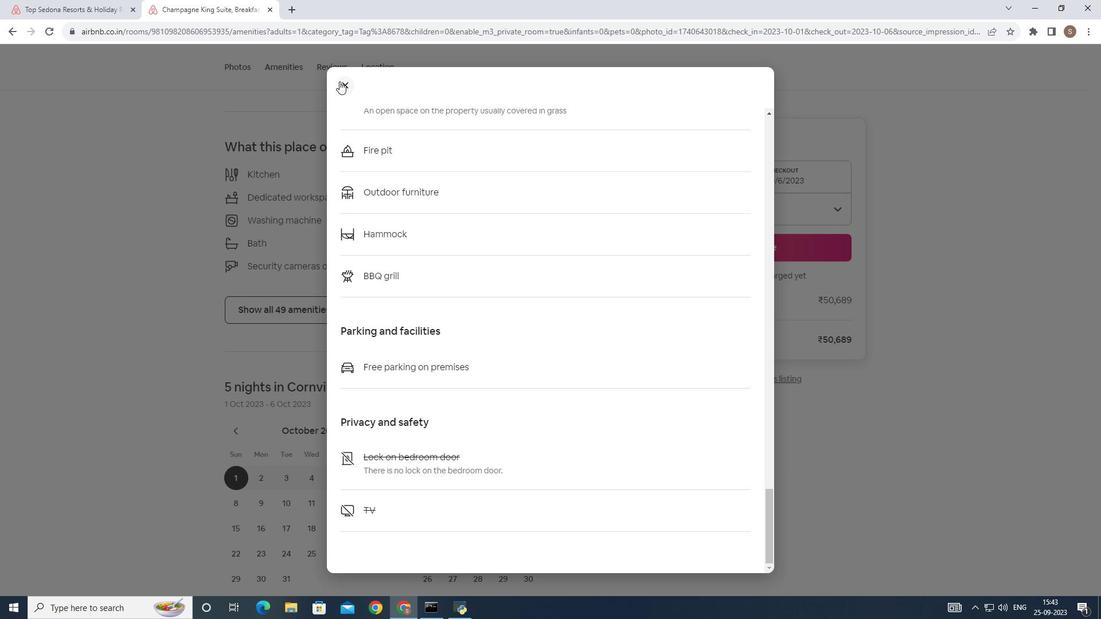 
Action: Mouse pressed left at (339, 81)
Screenshot: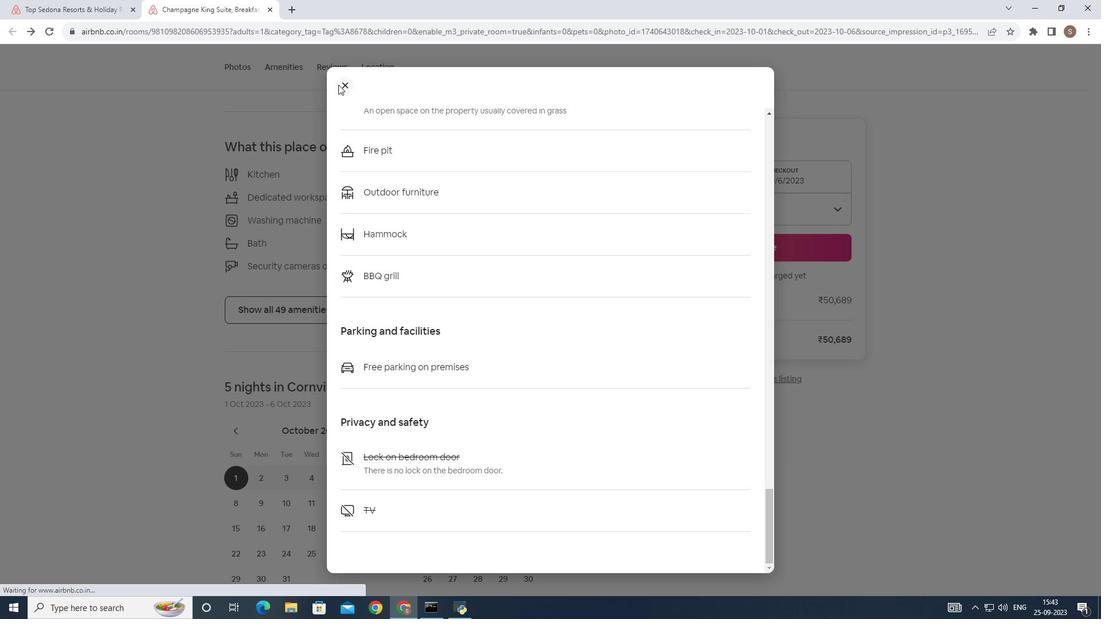 
Action: Mouse moved to (235, 360)
Screenshot: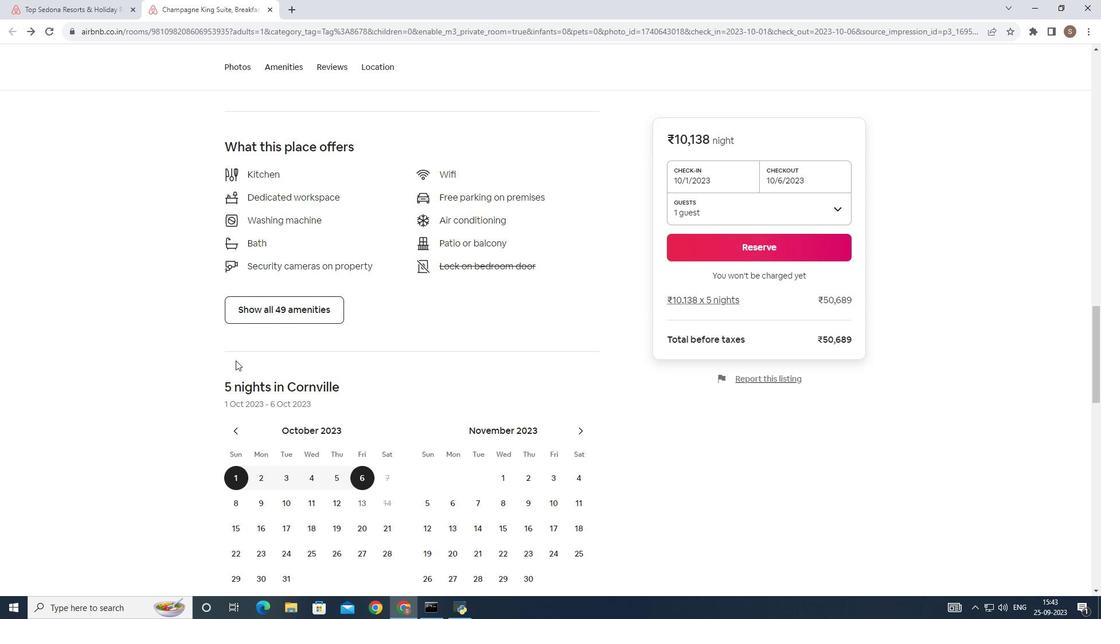 
Action: Mouse scrolled (235, 360) with delta (0, 0)
Screenshot: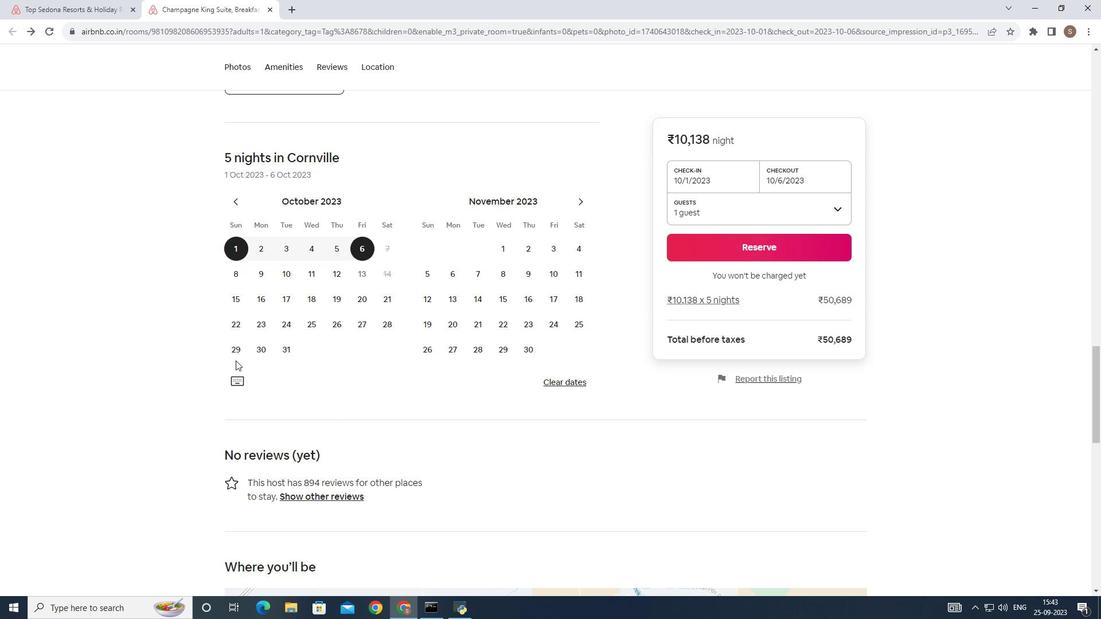 
Action: Mouse scrolled (235, 360) with delta (0, 0)
Screenshot: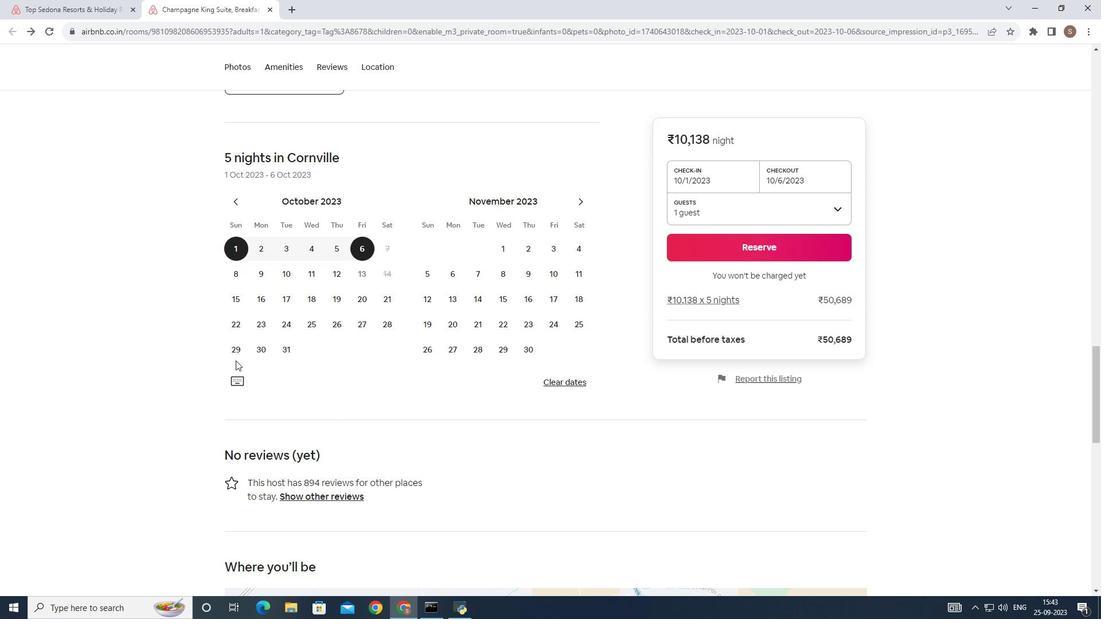 
Action: Mouse scrolled (235, 360) with delta (0, 0)
Screenshot: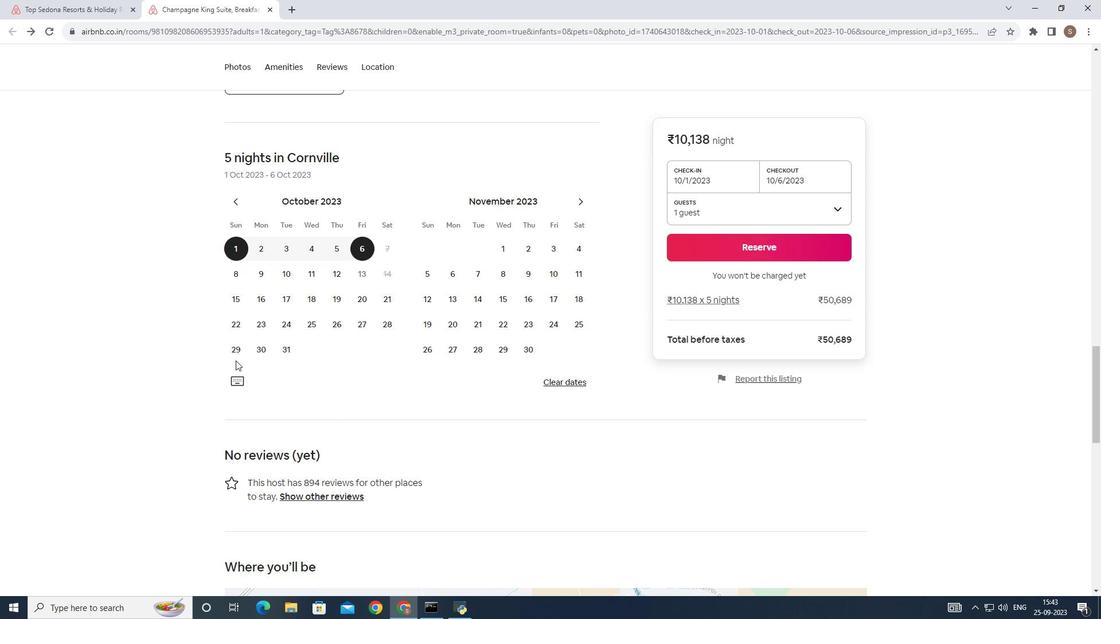 
Action: Mouse scrolled (235, 360) with delta (0, 0)
Screenshot: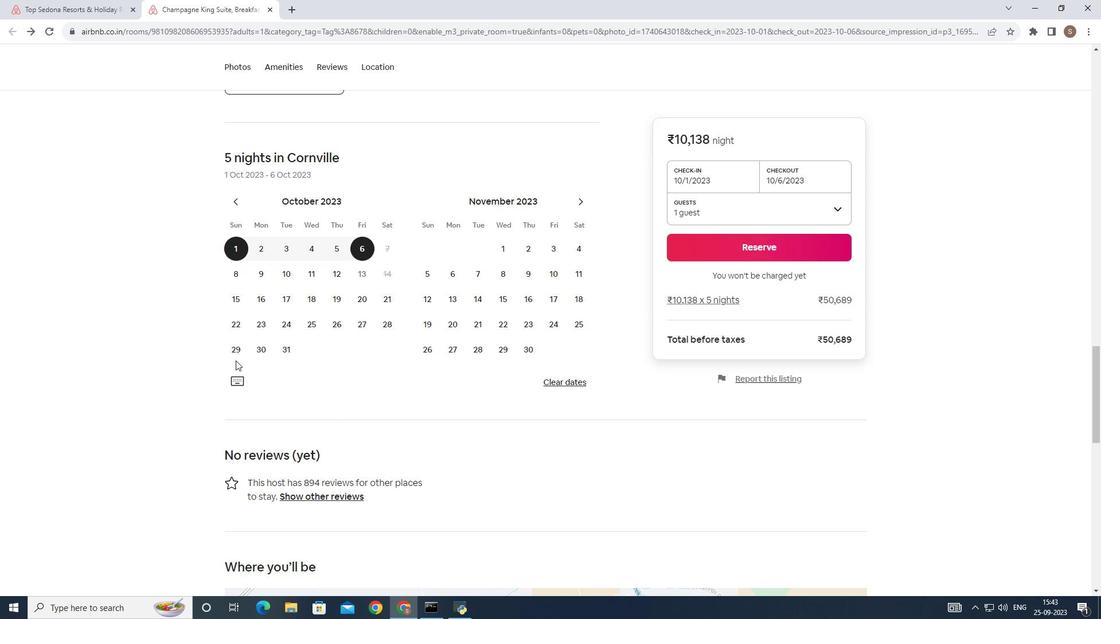 
Action: Mouse moved to (235, 360)
Screenshot: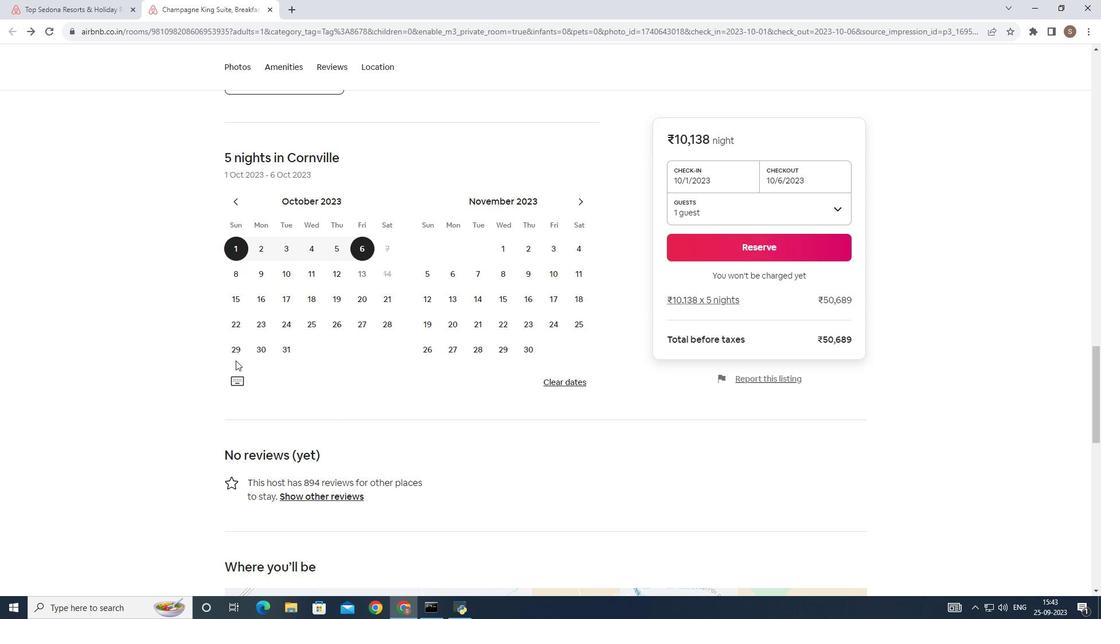 
Action: Mouse scrolled (235, 360) with delta (0, 0)
Screenshot: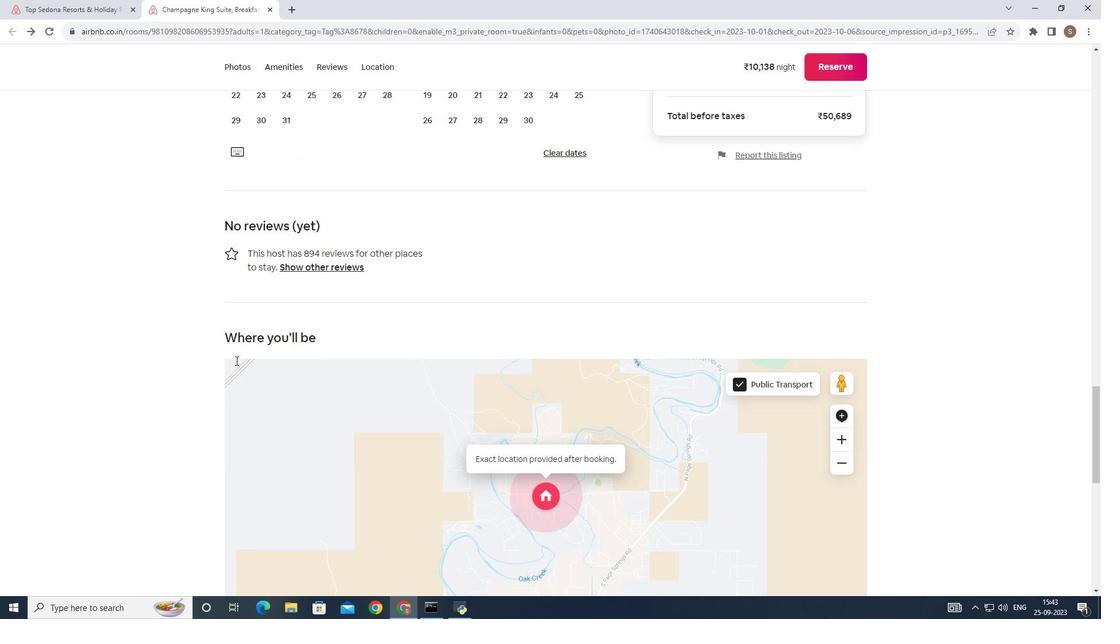 
Action: Mouse scrolled (235, 360) with delta (0, 0)
Screenshot: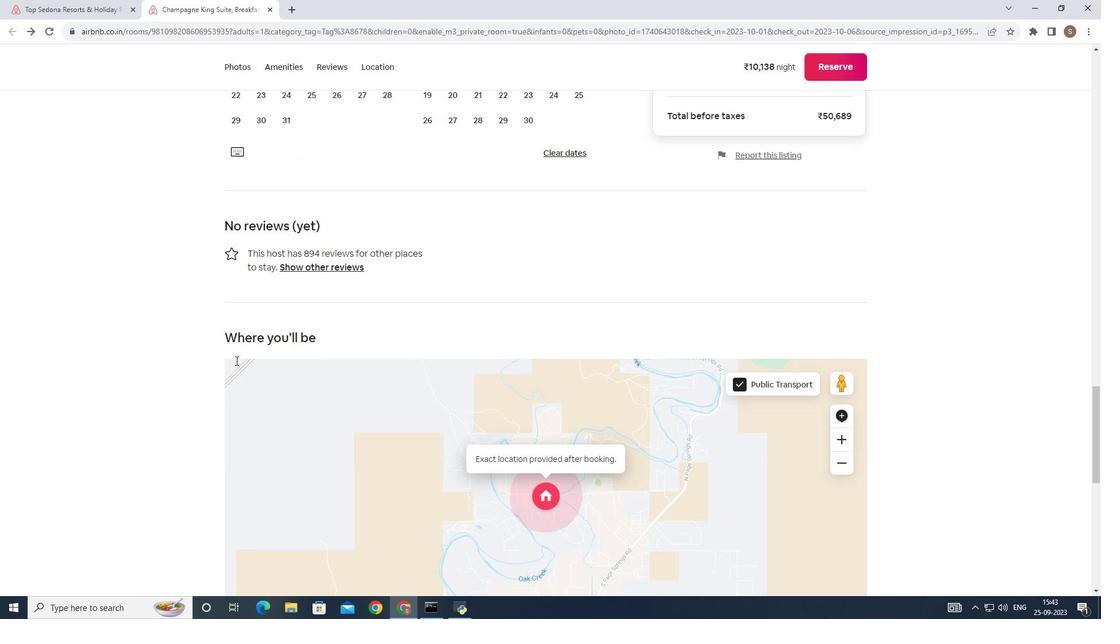 
Action: Mouse scrolled (235, 360) with delta (0, 0)
Screenshot: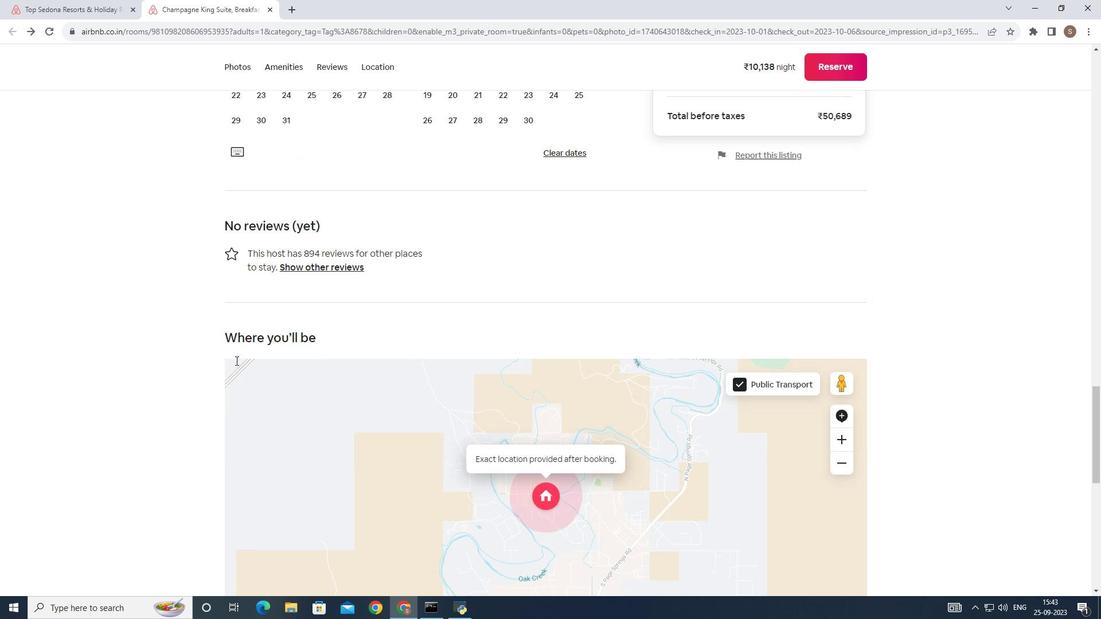 
Action: Mouse scrolled (235, 360) with delta (0, 0)
Screenshot: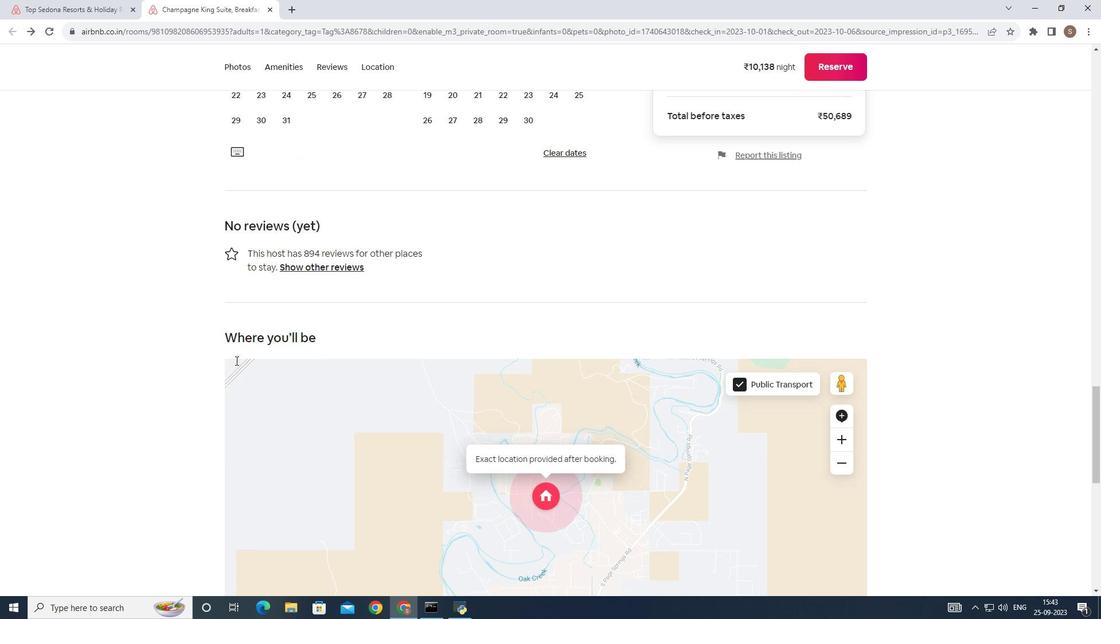 
Action: Mouse moved to (251, 355)
Screenshot: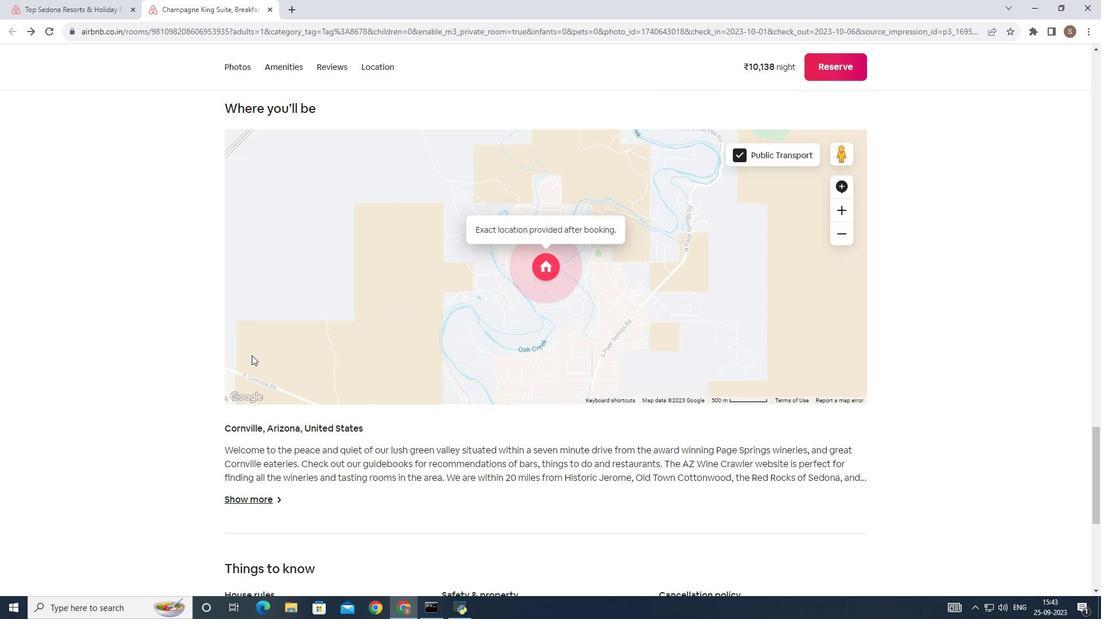 
Action: Mouse scrolled (251, 355) with delta (0, 0)
Screenshot: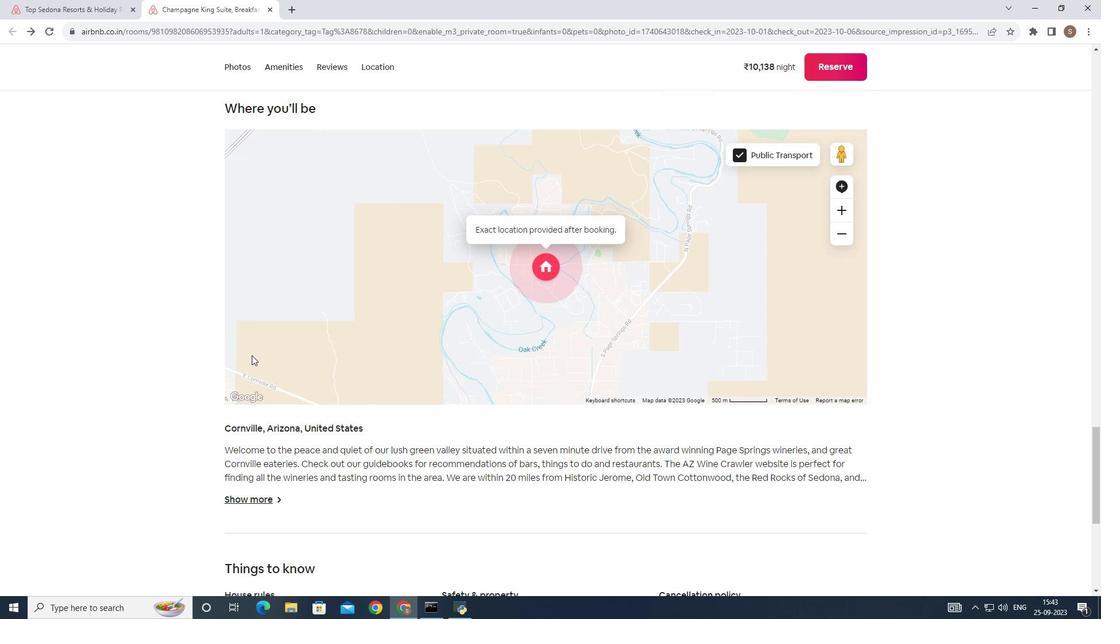 
Action: Mouse scrolled (251, 355) with delta (0, 0)
Screenshot: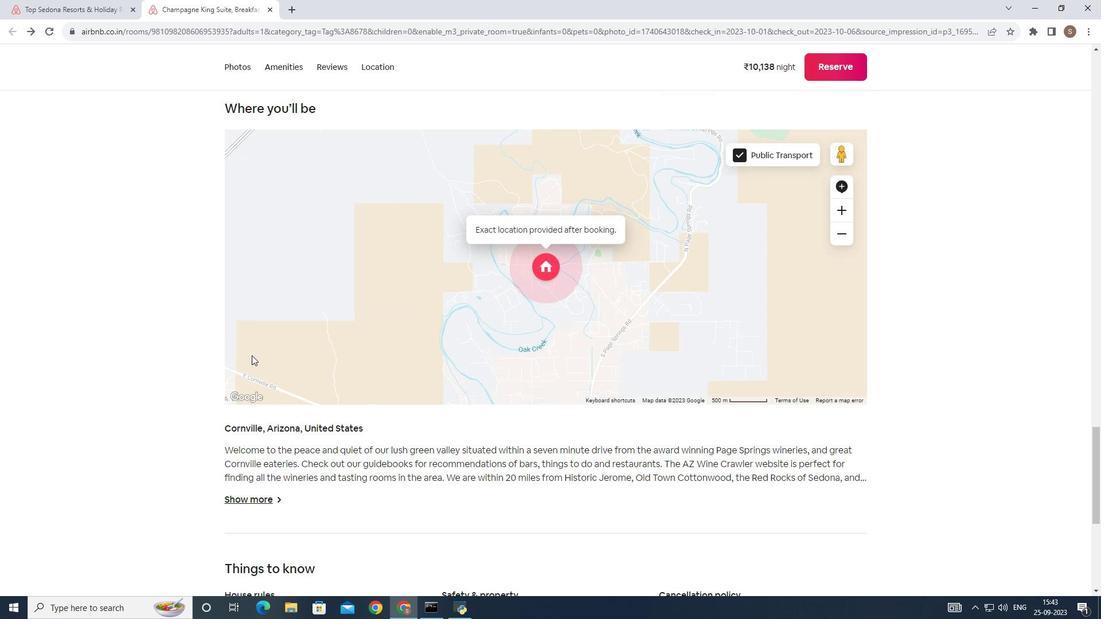 
Action: Mouse scrolled (251, 355) with delta (0, 0)
Screenshot: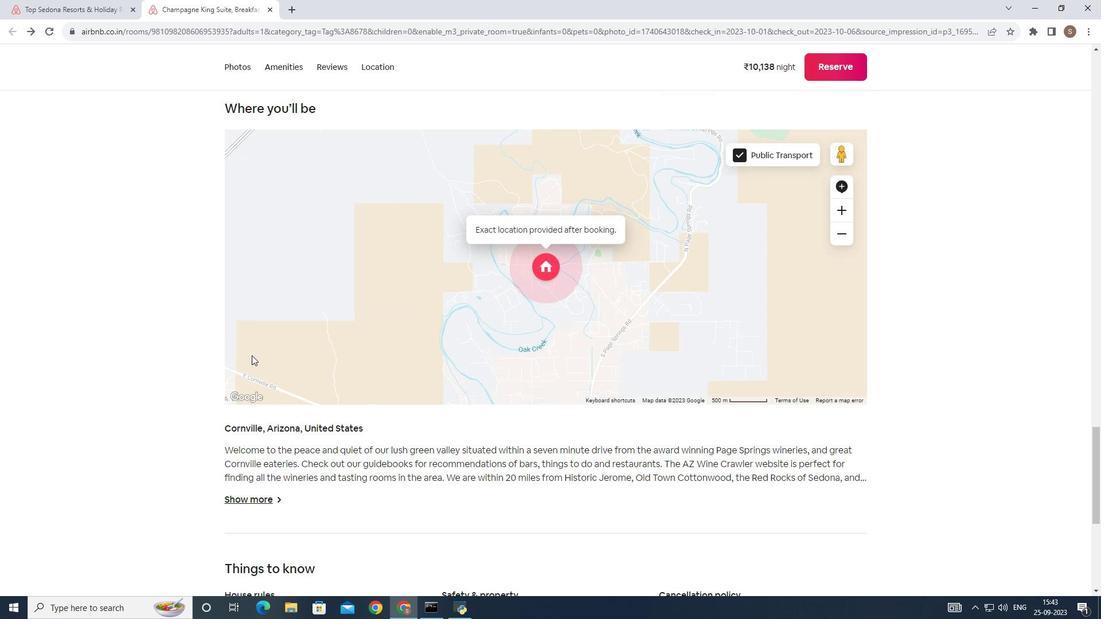
Action: Mouse scrolled (251, 355) with delta (0, 0)
Screenshot: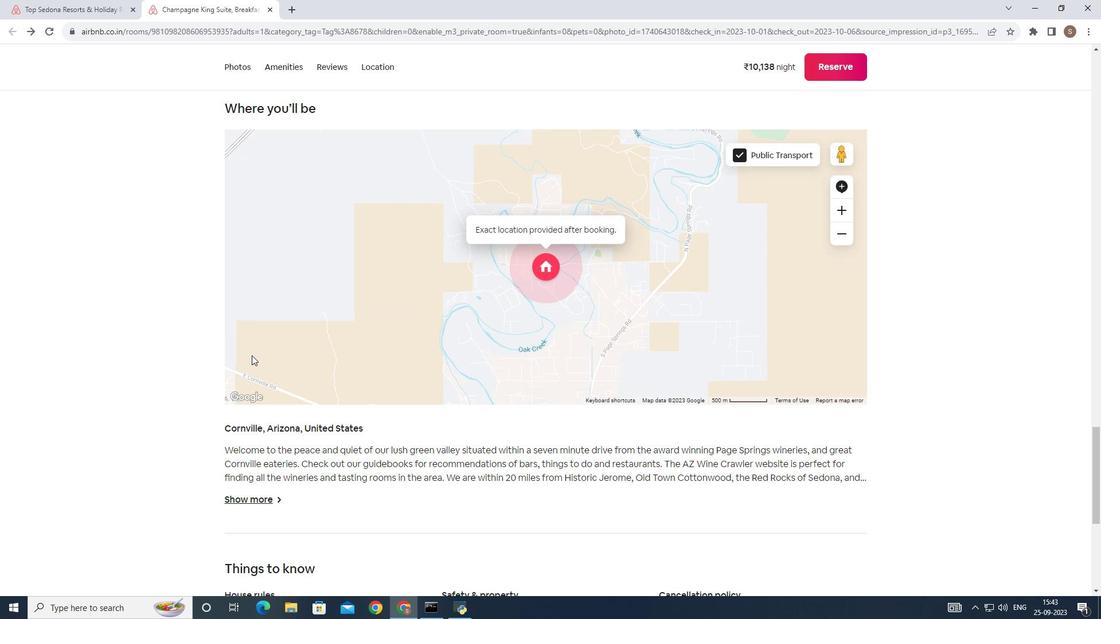 
Action: Mouse scrolled (251, 355) with delta (0, 0)
Screenshot: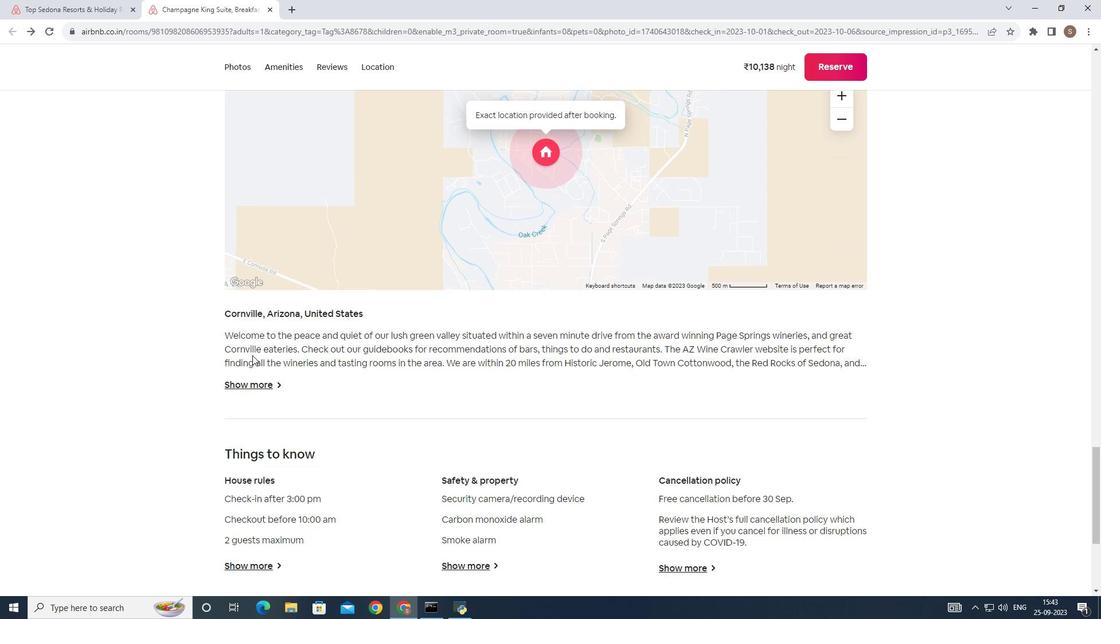 
Action: Mouse scrolled (251, 355) with delta (0, 0)
Screenshot: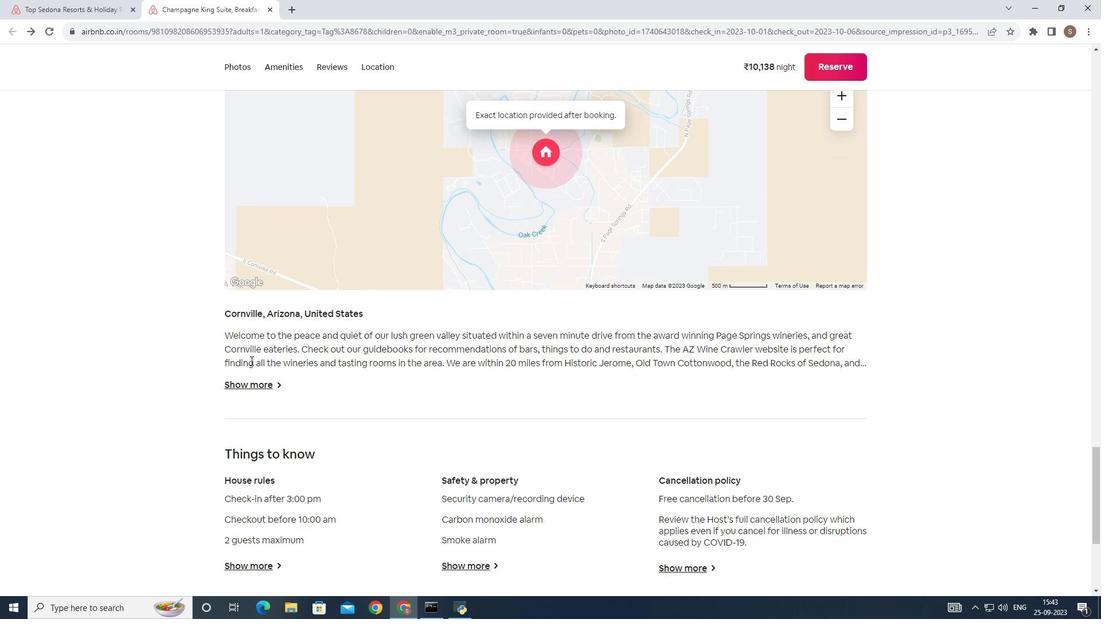 
Action: Mouse moved to (242, 385)
Screenshot: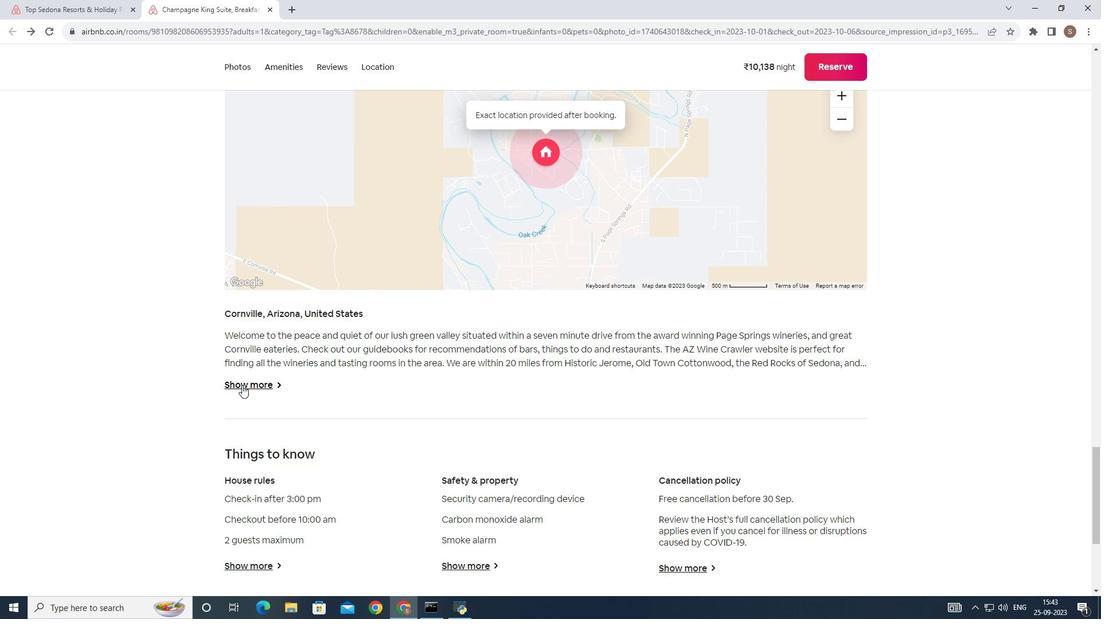 
Action: Mouse pressed left at (242, 385)
Screenshot: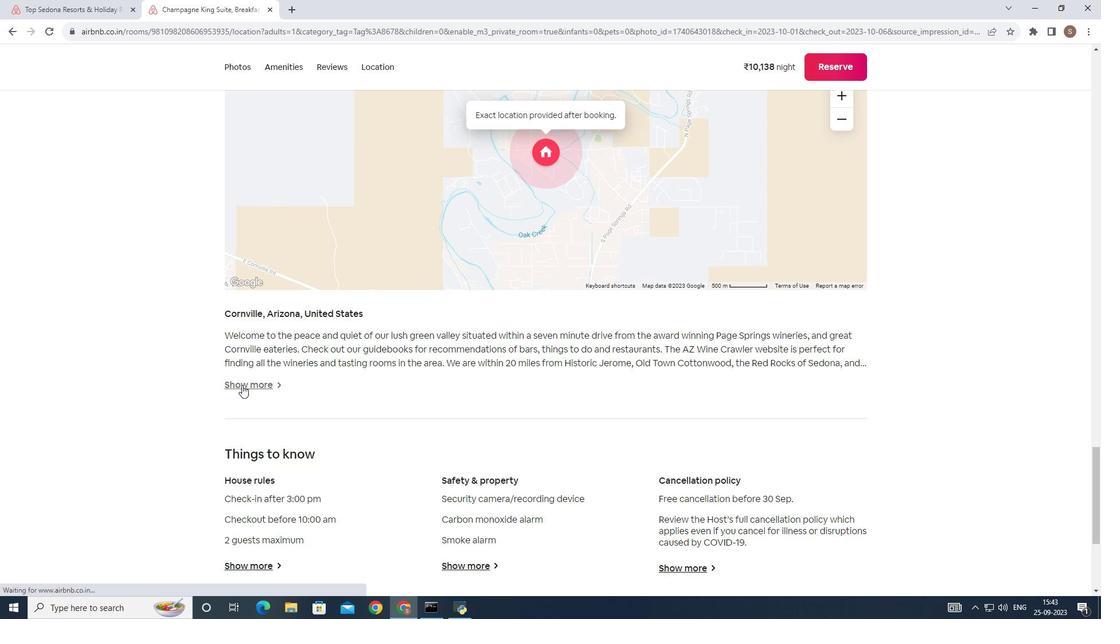 
Action: Mouse moved to (68, 189)
Screenshot: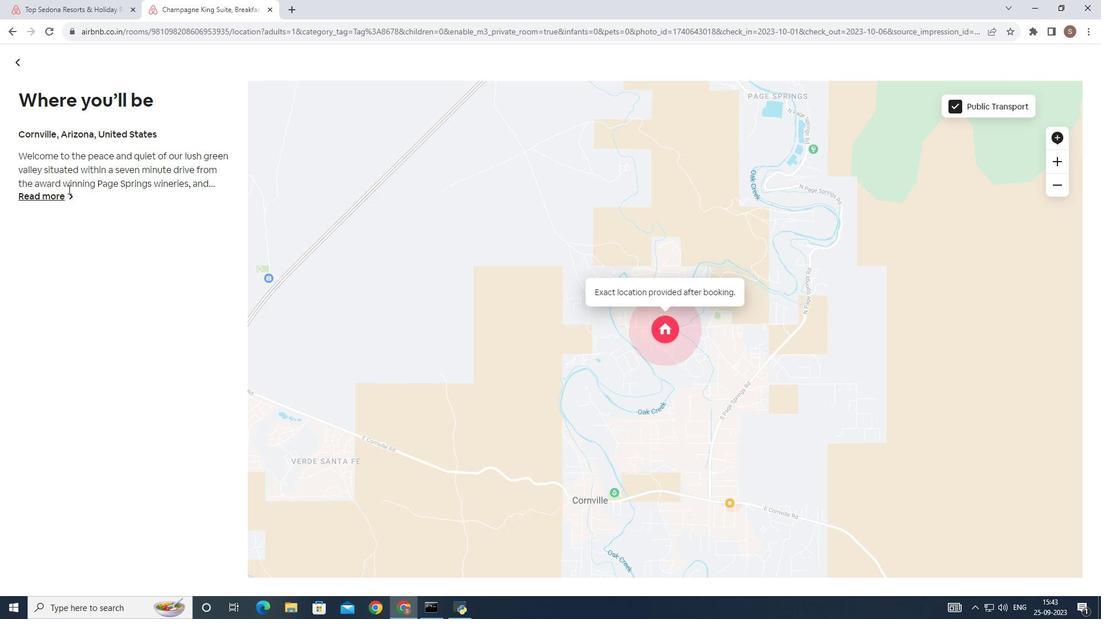 
Action: Mouse pressed left at (68, 189)
Screenshot: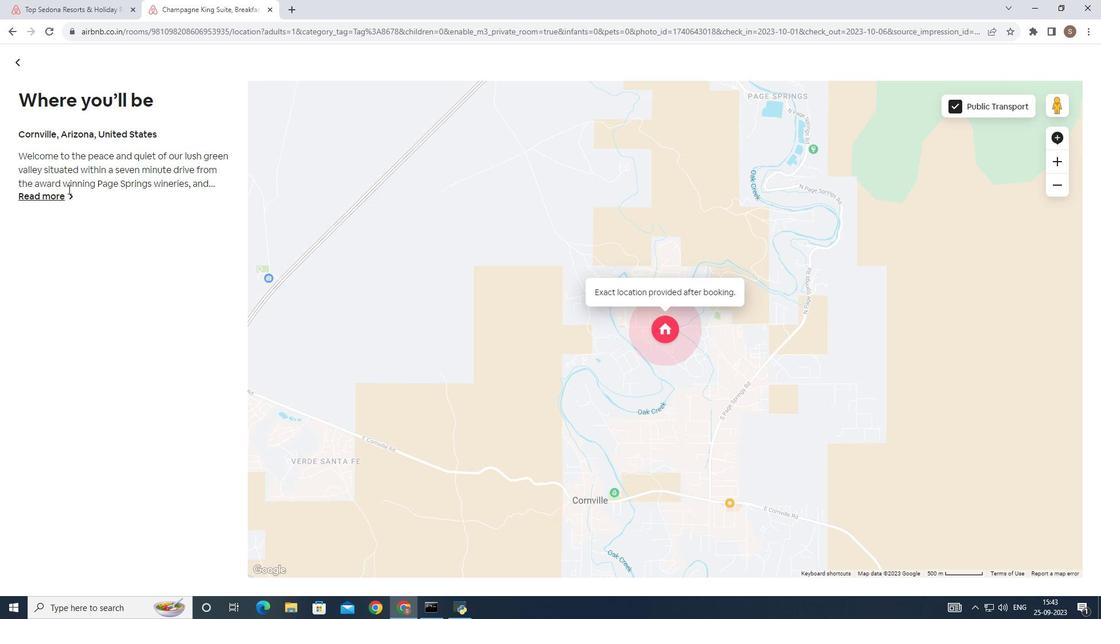 
Action: Mouse moved to (60, 194)
Screenshot: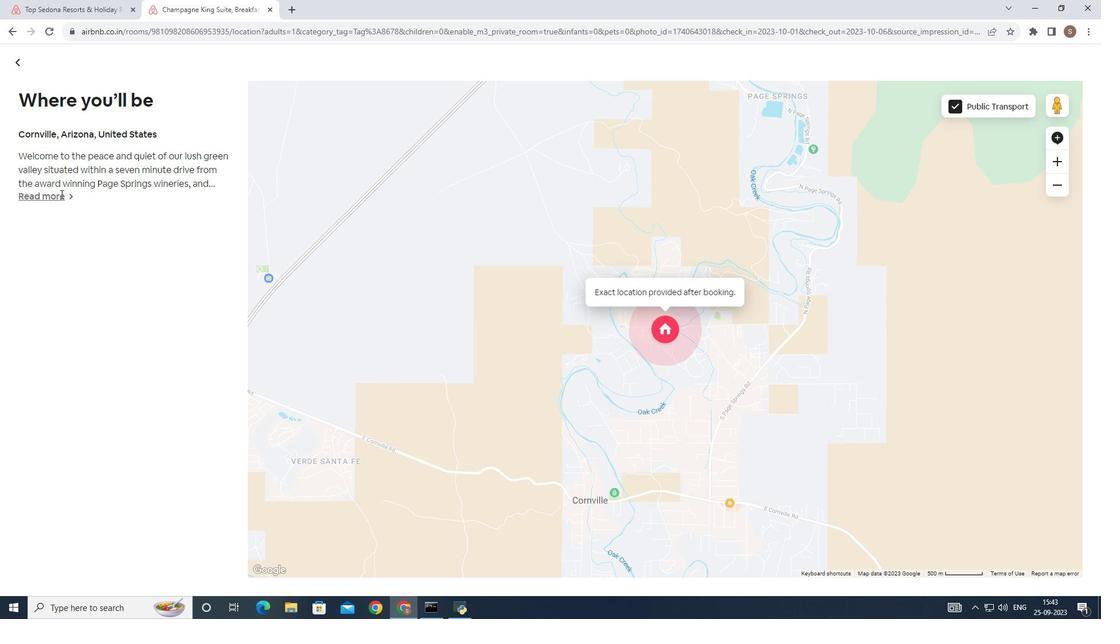 
Action: Mouse pressed left at (60, 194)
Screenshot: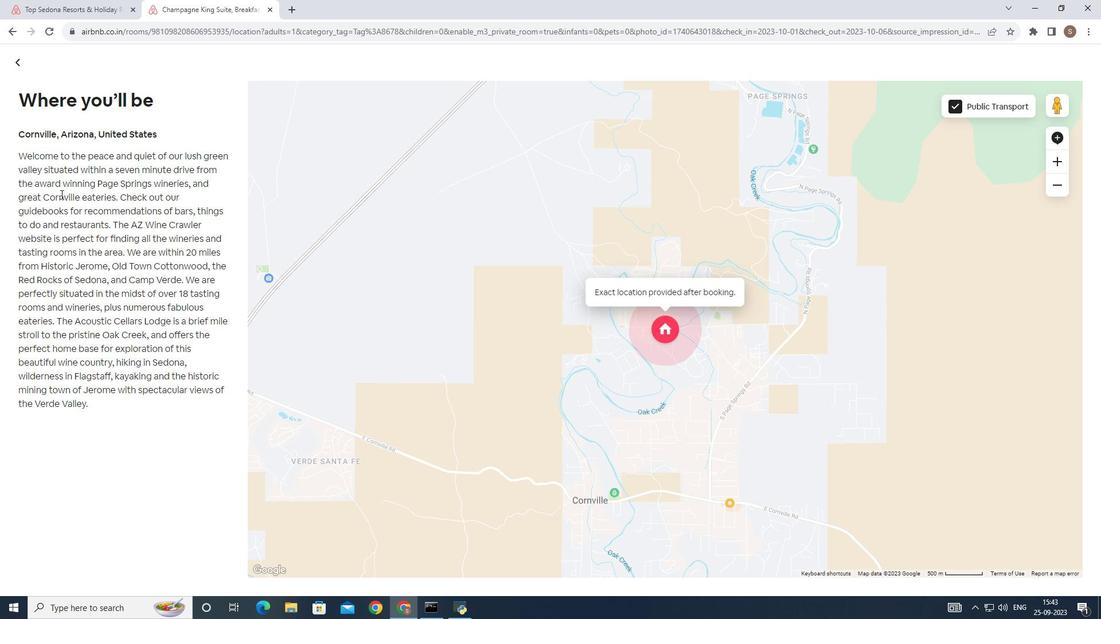 
Action: Mouse moved to (22, 63)
Screenshot: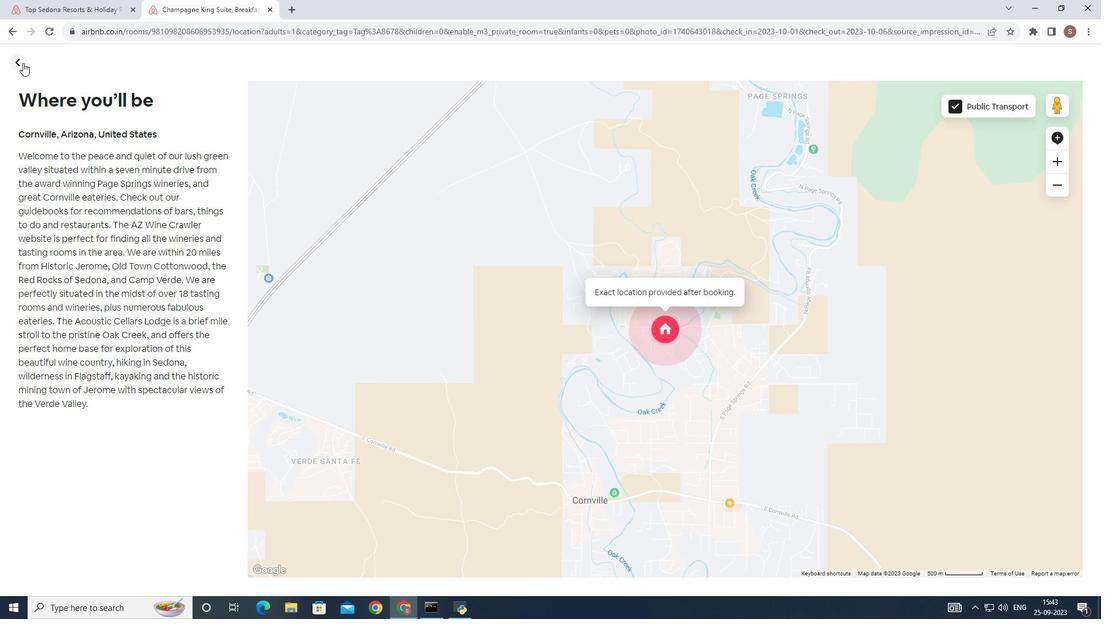 
Action: Mouse pressed left at (22, 63)
Screenshot: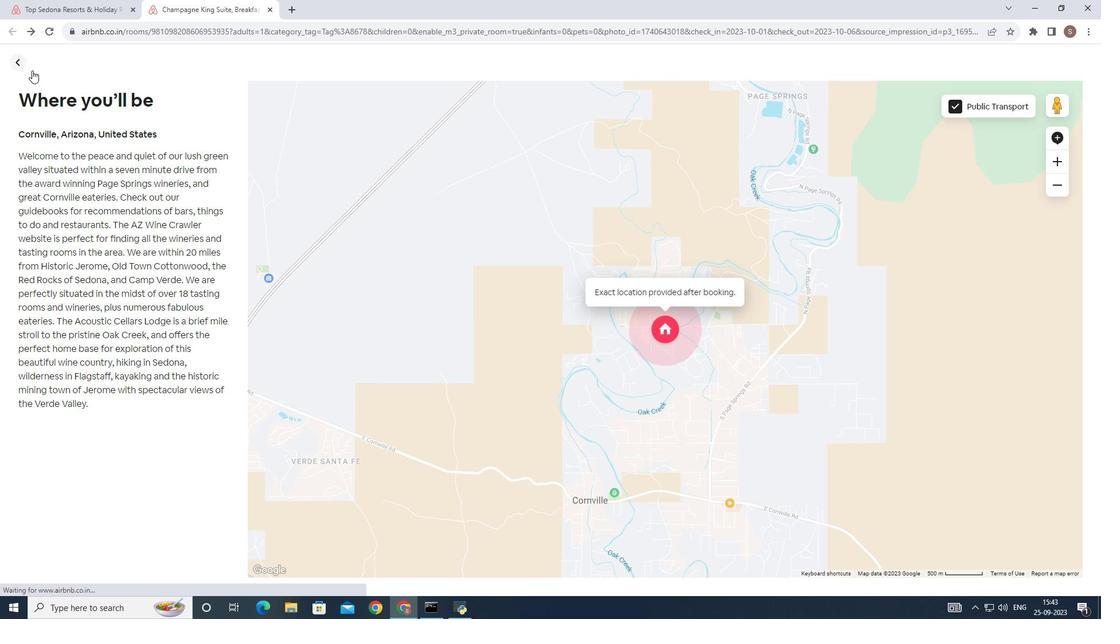 
Action: Mouse moved to (273, 289)
Screenshot: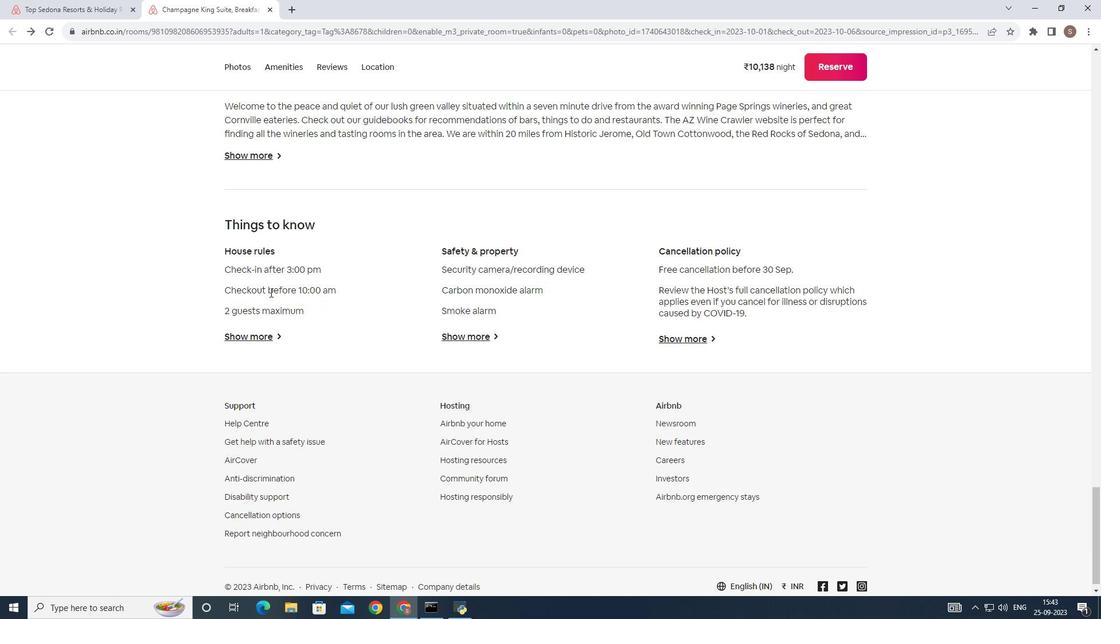 
Action: Mouse scrolled (273, 289) with delta (0, 0)
Screenshot: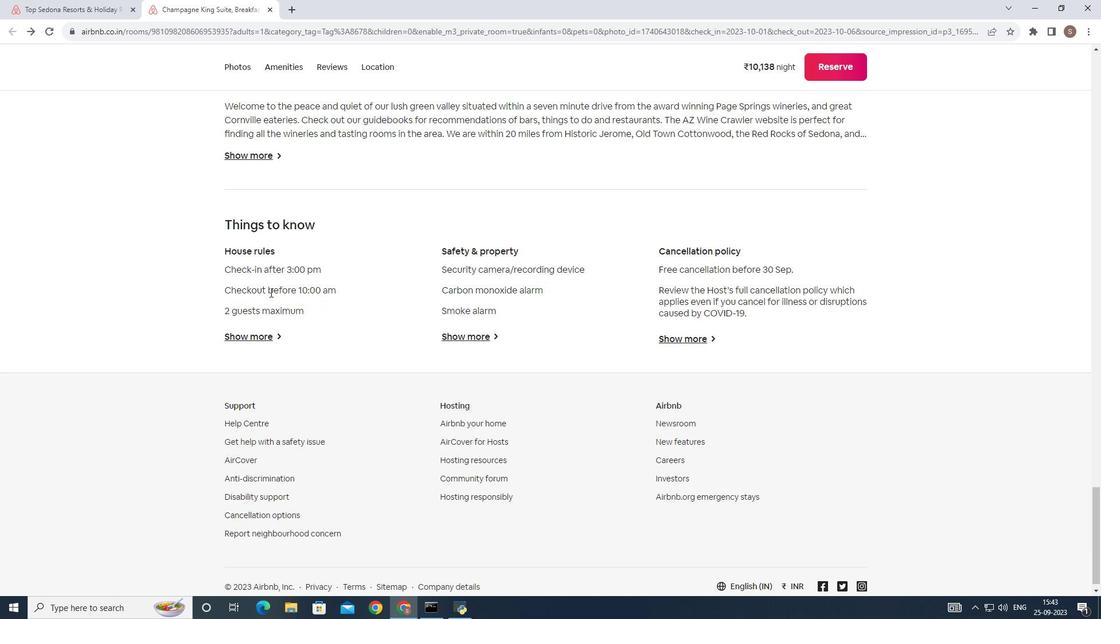 
Action: Mouse moved to (272, 290)
Screenshot: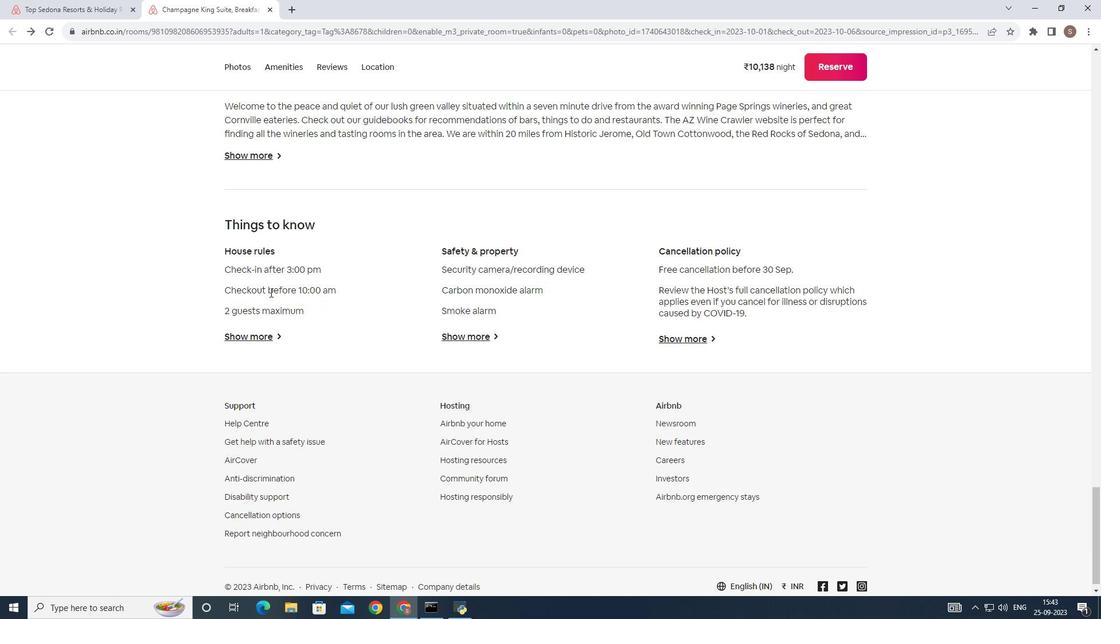 
Action: Mouse scrolled (272, 290) with delta (0, 0)
Screenshot: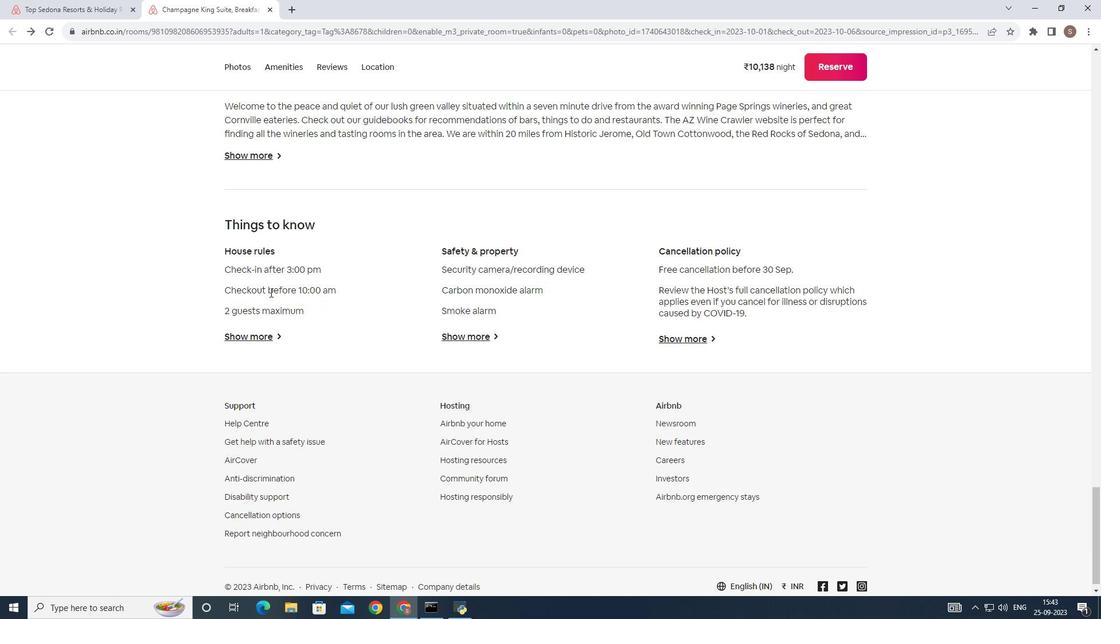 
Action: Mouse scrolled (272, 290) with delta (0, 0)
Screenshot: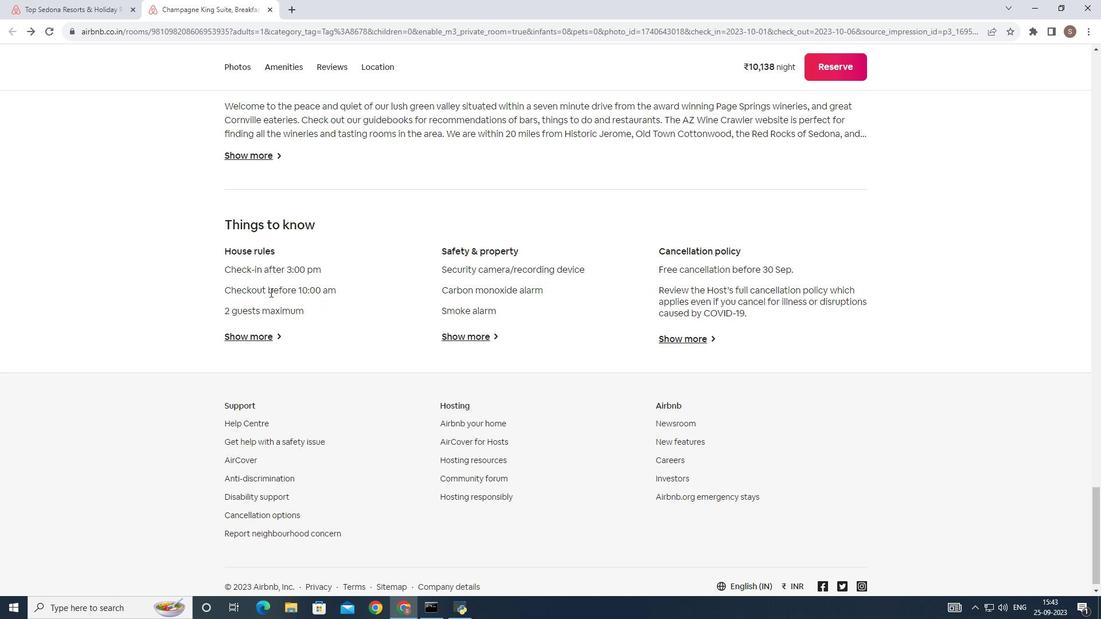 
Action: Mouse scrolled (272, 290) with delta (0, 0)
Screenshot: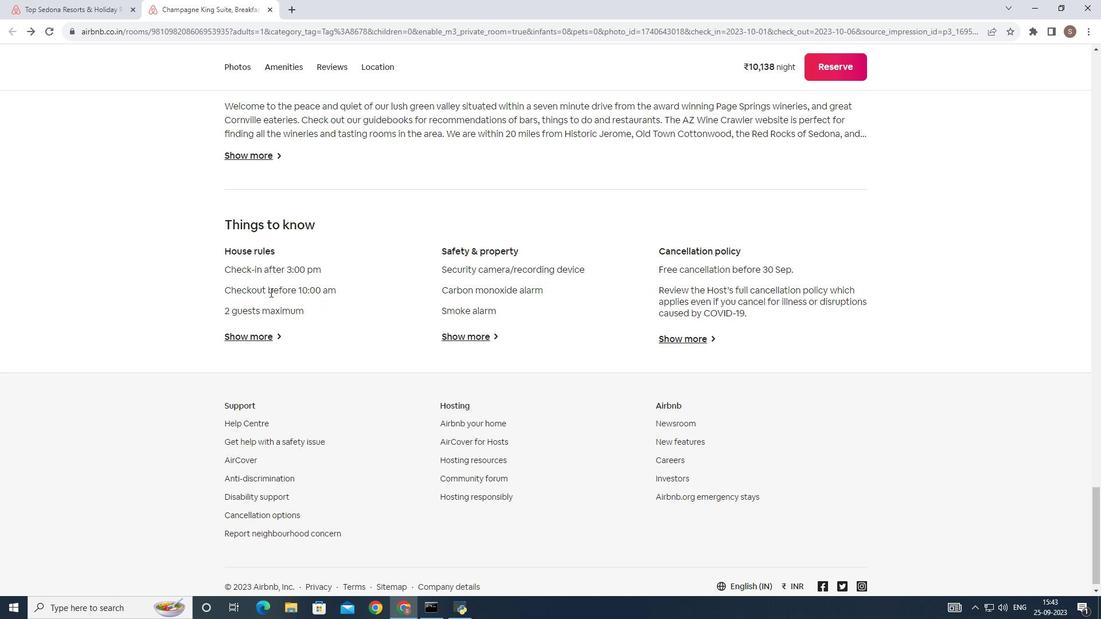 
Action: Mouse moved to (259, 336)
Screenshot: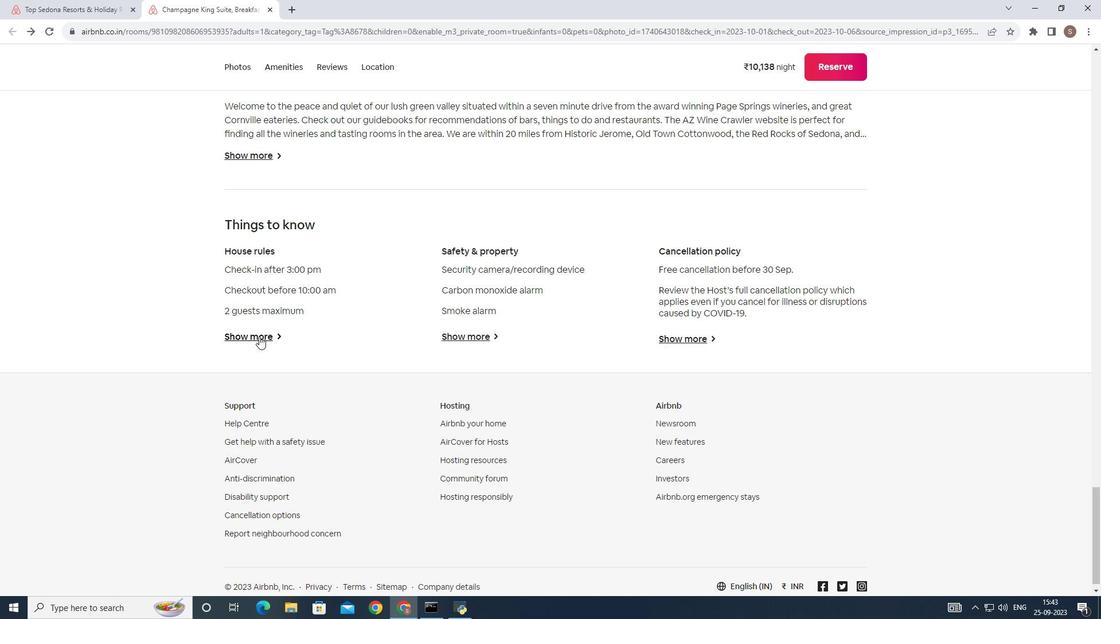 
Action: Mouse pressed left at (259, 336)
Screenshot: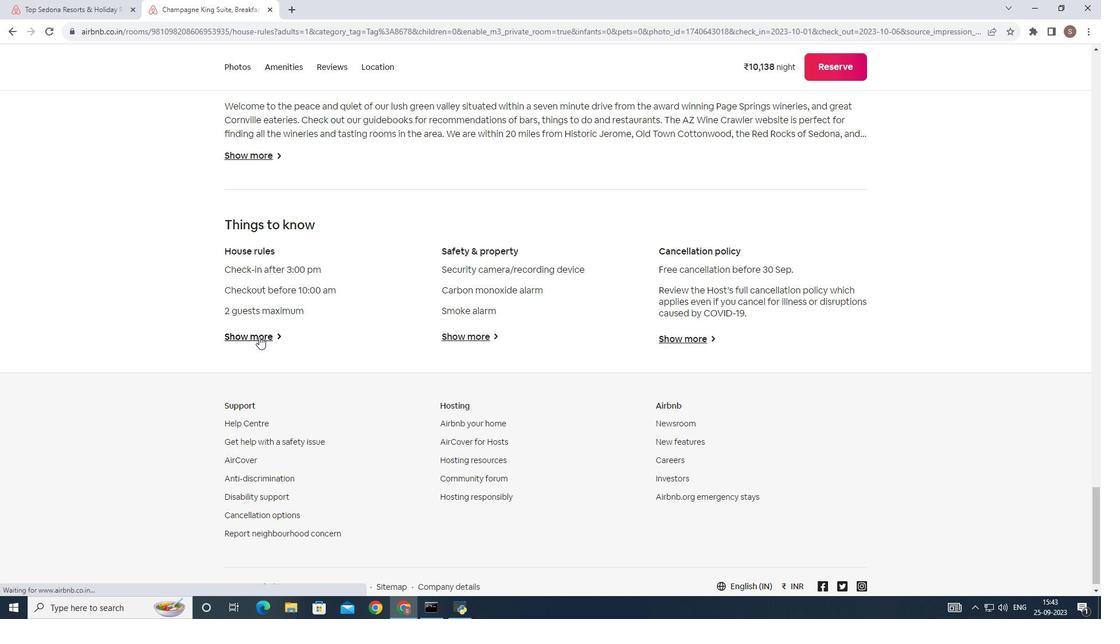 
Action: Mouse moved to (415, 284)
Screenshot: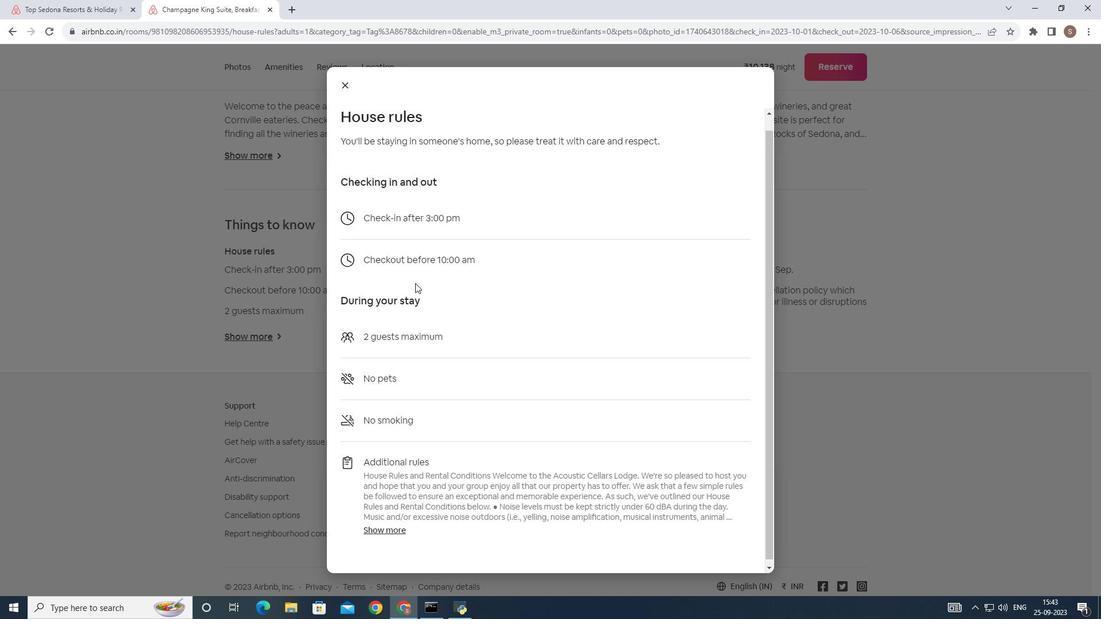 
Action: Mouse scrolled (415, 284) with delta (0, 0)
Screenshot: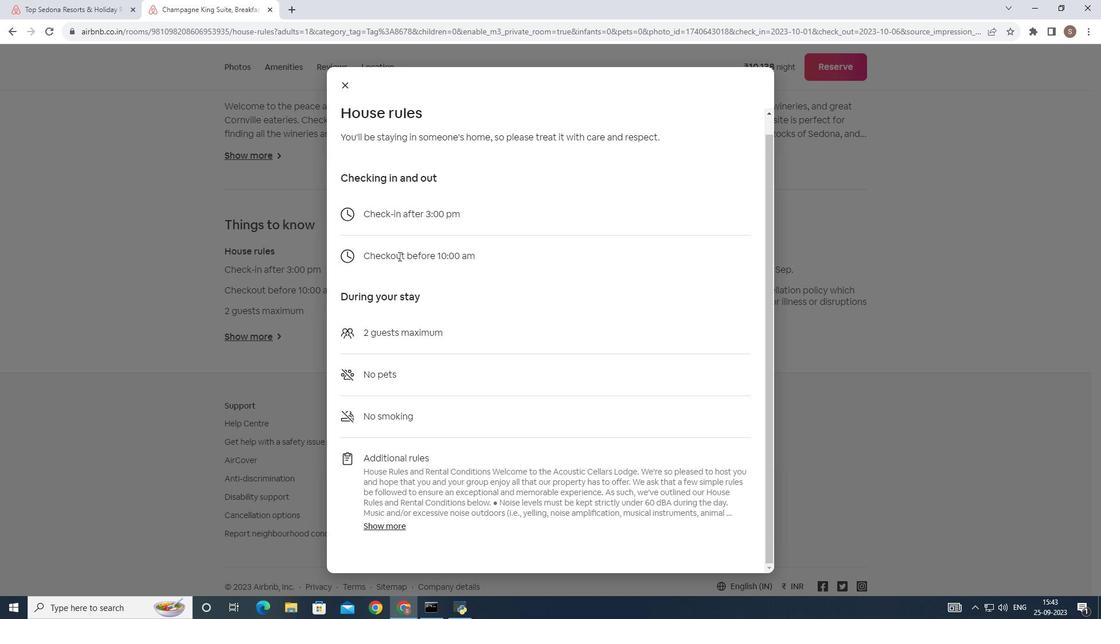 
Action: Mouse scrolled (415, 284) with delta (0, 0)
Screenshot: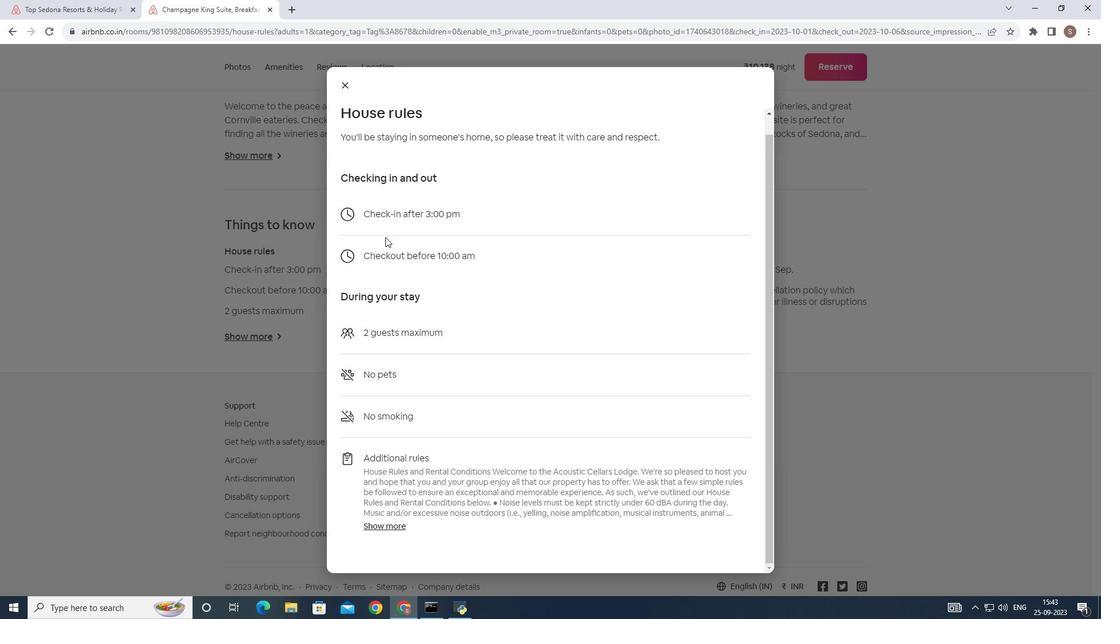
Action: Mouse scrolled (415, 284) with delta (0, 0)
Screenshot: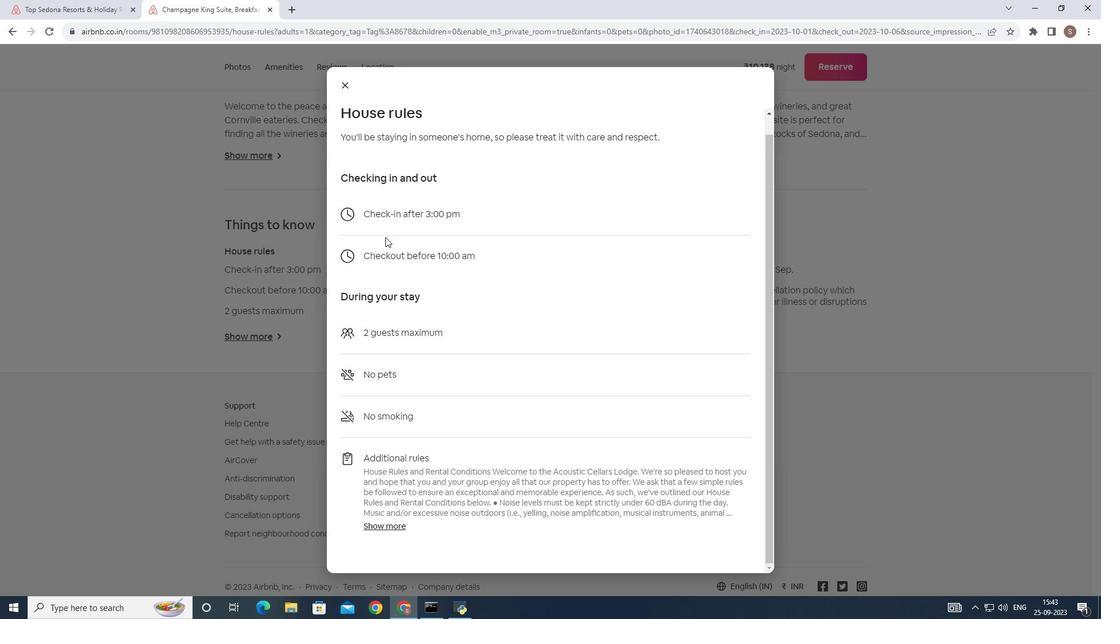 
Action: Mouse moved to (344, 87)
Screenshot: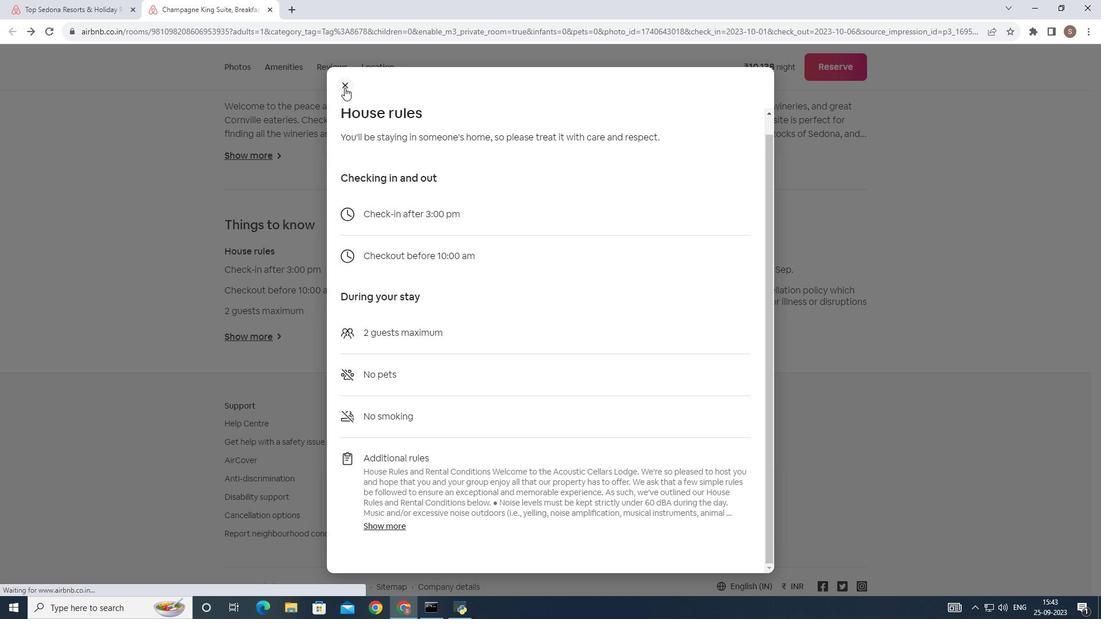 
Action: Mouse pressed left at (344, 87)
Screenshot: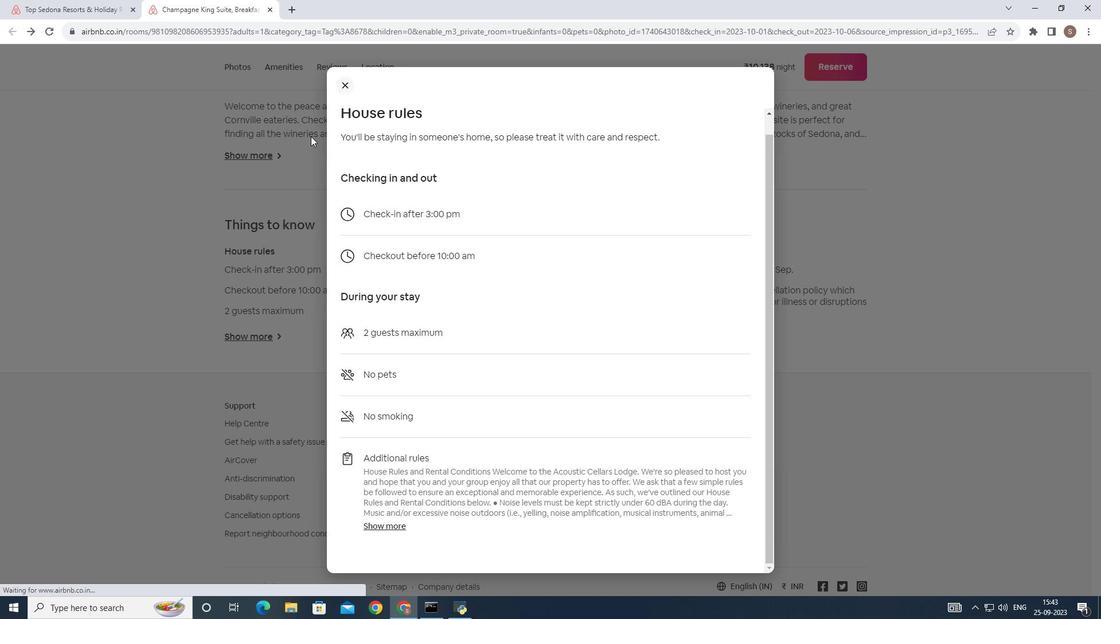 
Action: Mouse moved to (232, 230)
Screenshot: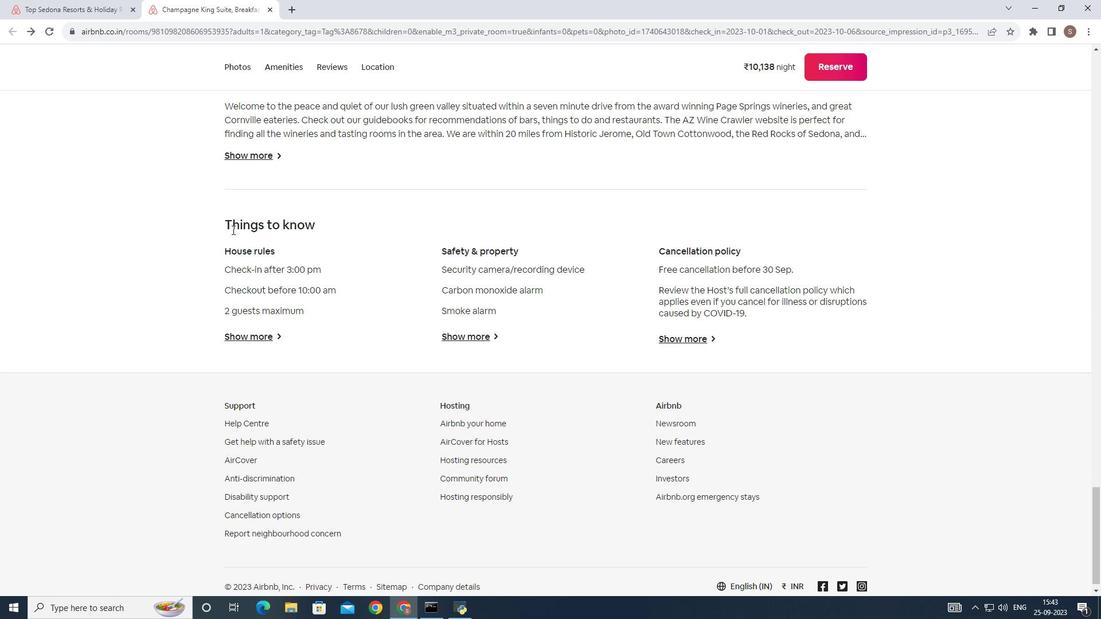 
Action: Mouse scrolled (232, 230) with delta (0, 0)
Screenshot: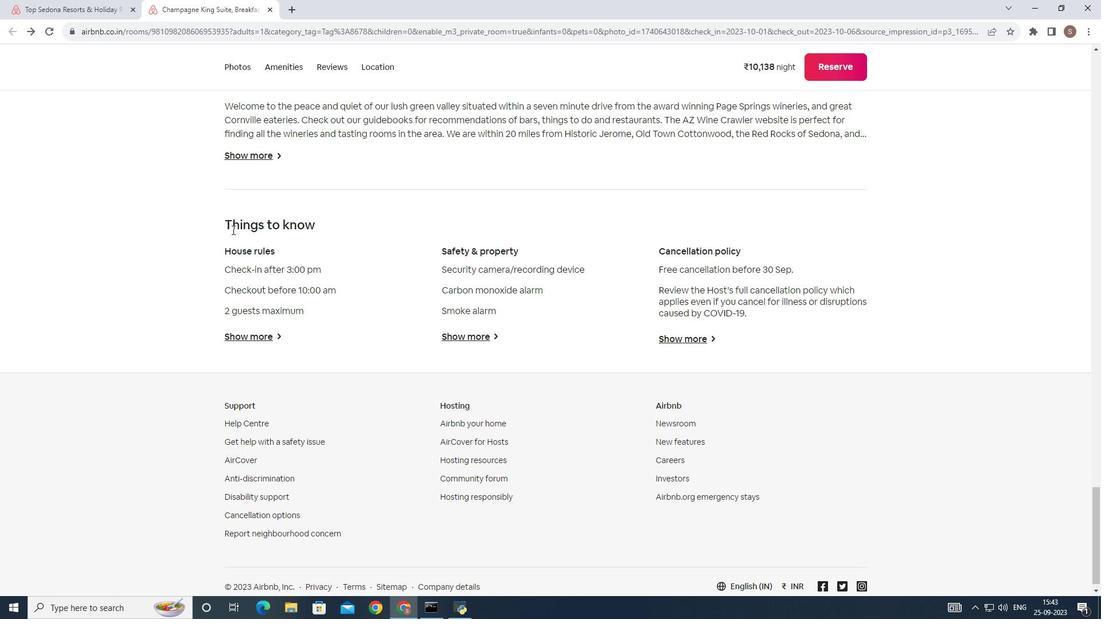 
Action: Mouse scrolled (232, 230) with delta (0, 0)
Screenshot: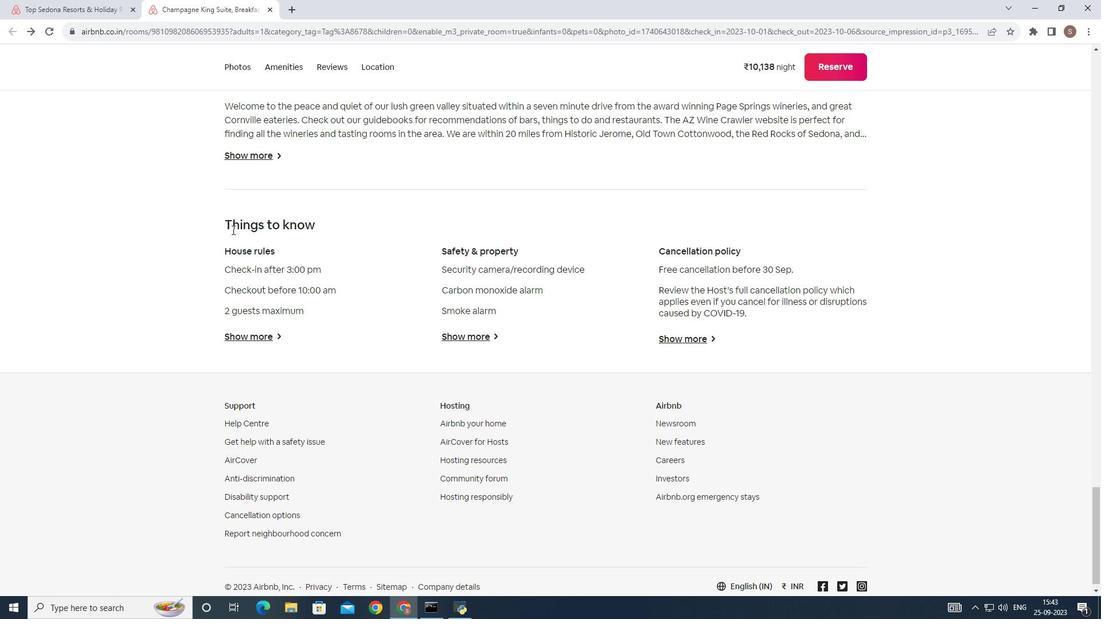 
Action: Mouse scrolled (232, 230) with delta (0, 0)
Screenshot: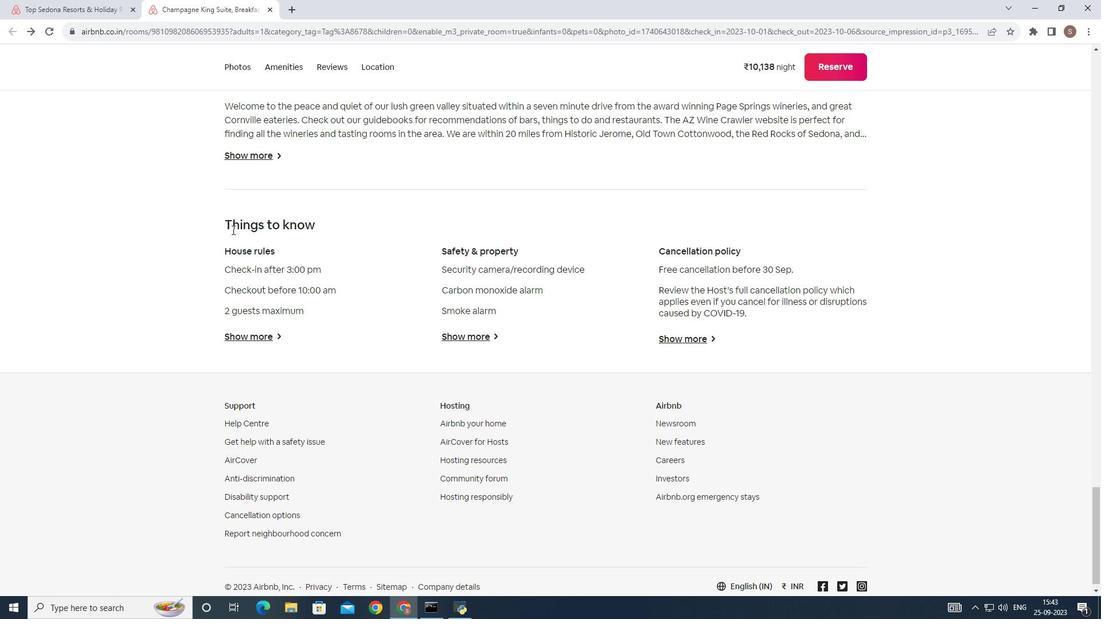 
Action: Mouse scrolled (232, 230) with delta (0, 0)
Screenshot: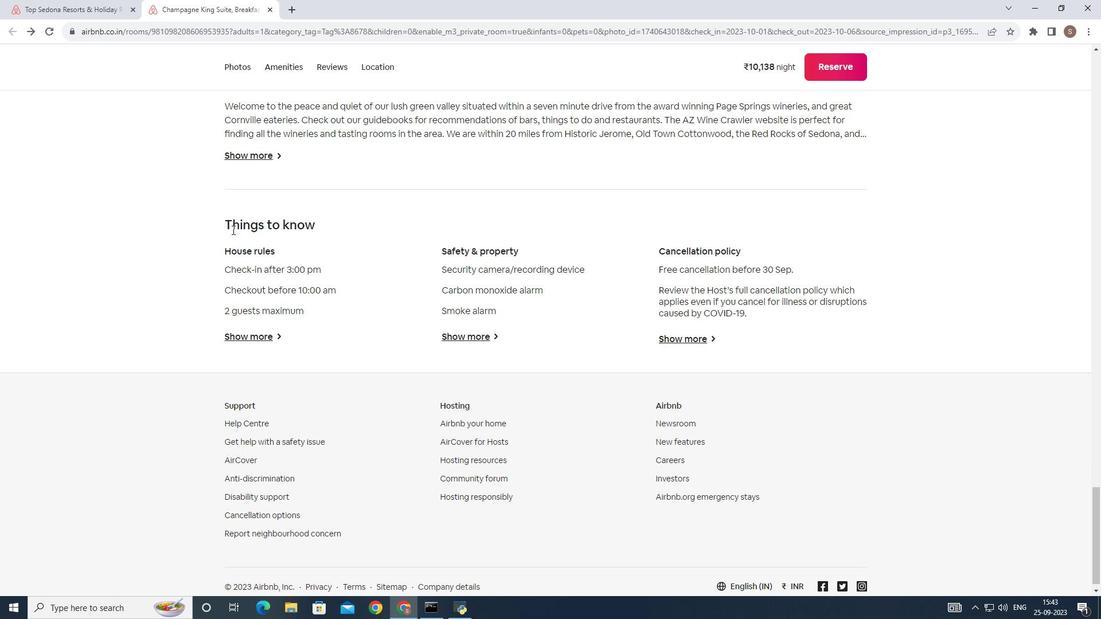 
Action: Mouse scrolled (232, 230) with delta (0, 0)
Screenshot: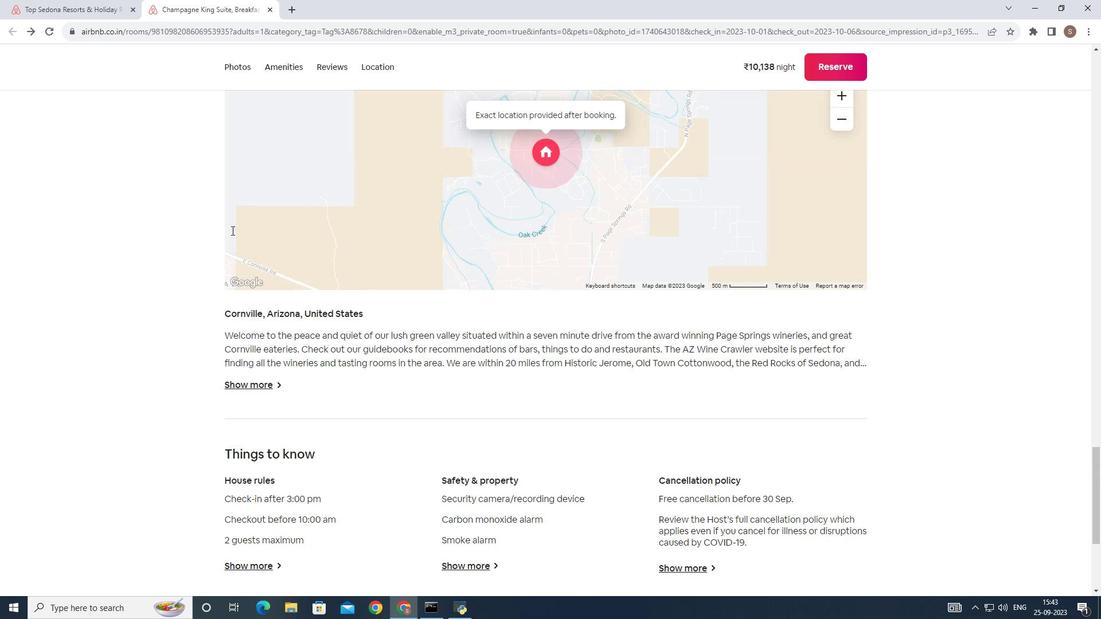 
Action: Mouse moved to (231, 230)
Screenshot: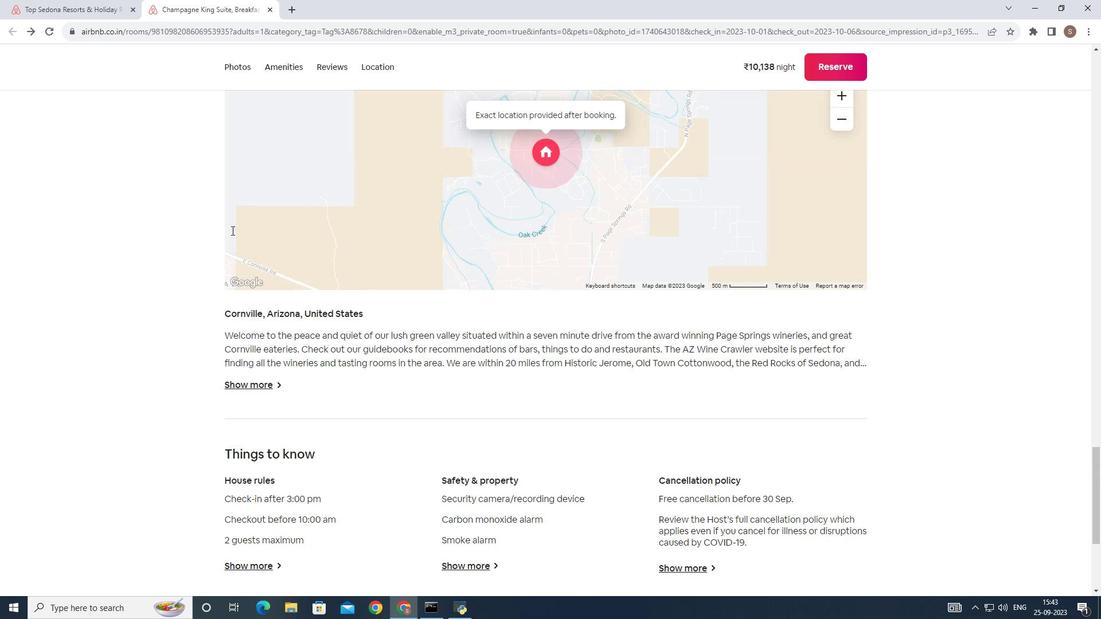 
Action: Mouse scrolled (231, 231) with delta (0, 0)
Screenshot: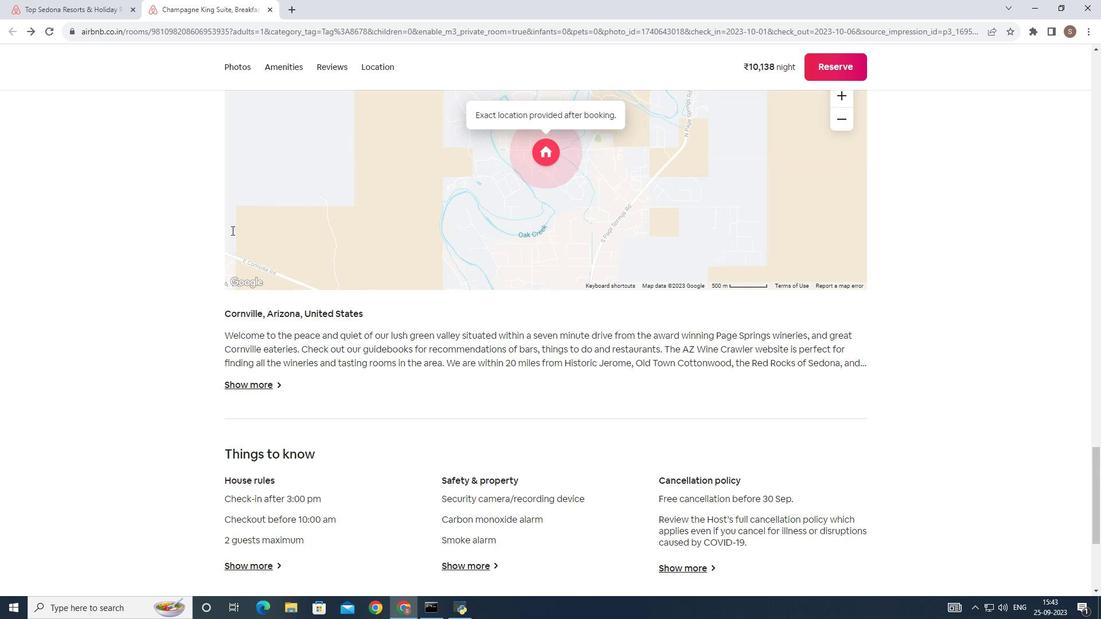 
Action: Mouse scrolled (231, 231) with delta (0, 0)
Screenshot: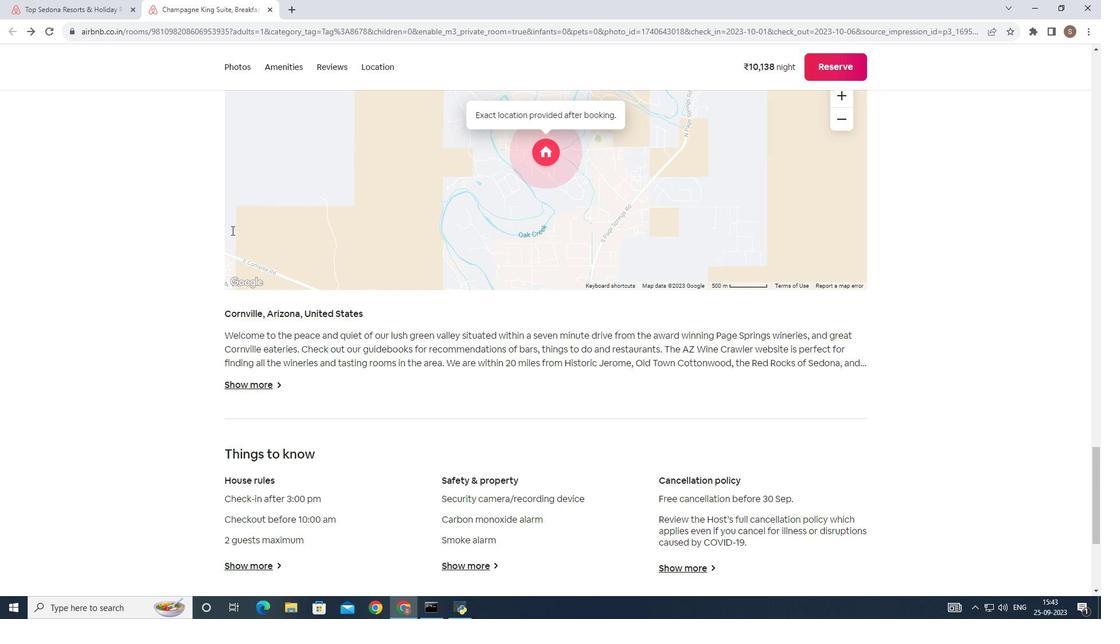 
Action: Mouse scrolled (231, 231) with delta (0, 0)
Screenshot: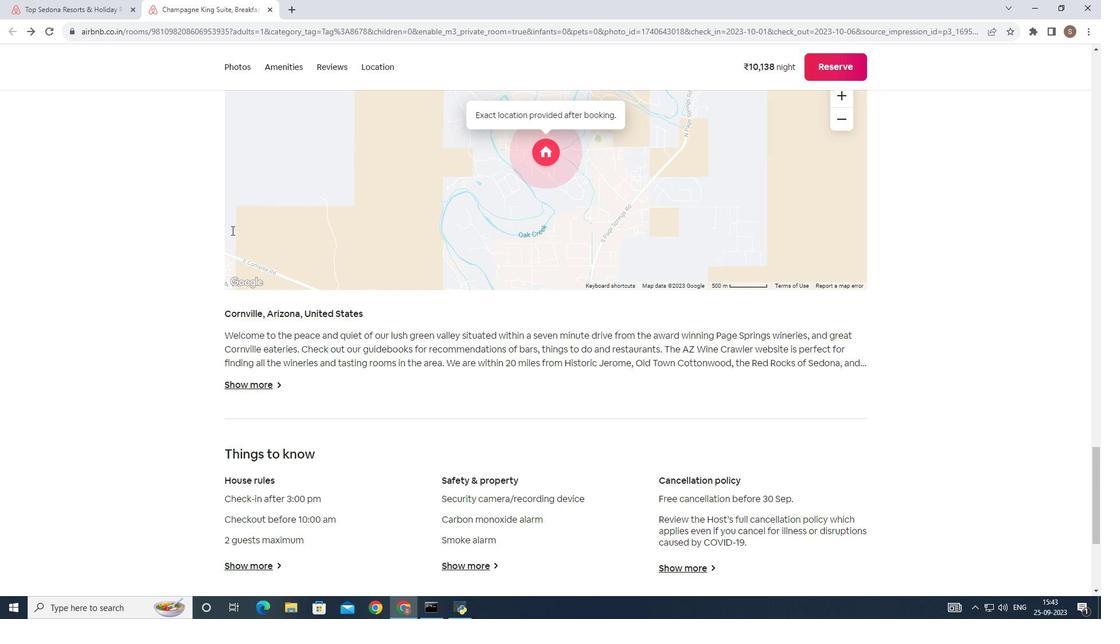 
Action: Mouse moved to (231, 230)
Screenshot: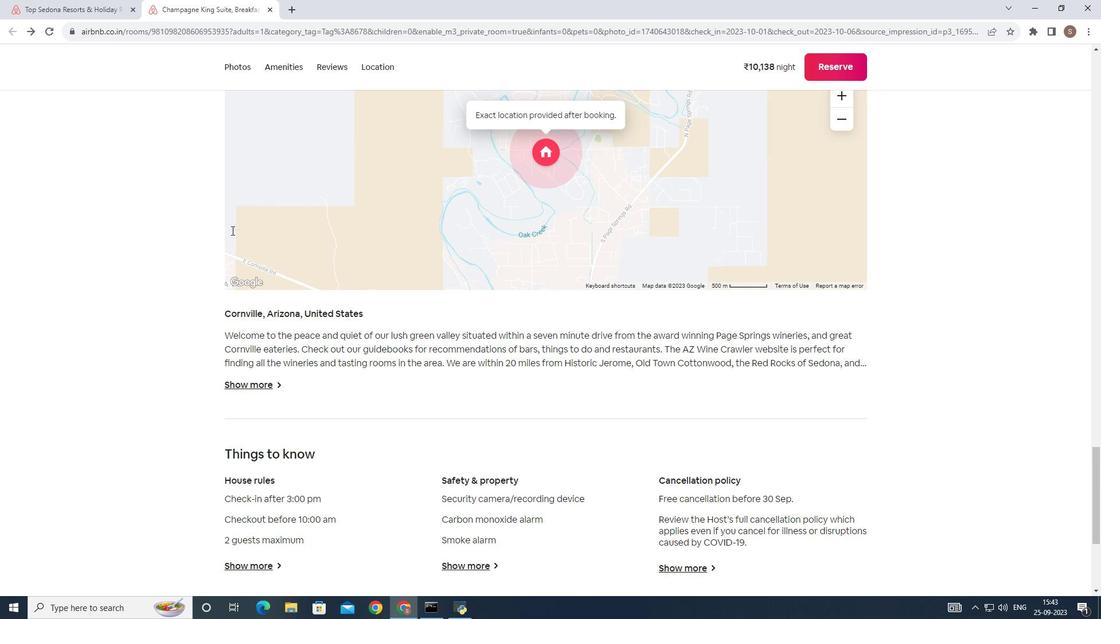 
Action: Mouse scrolled (231, 231) with delta (0, 0)
Screenshot: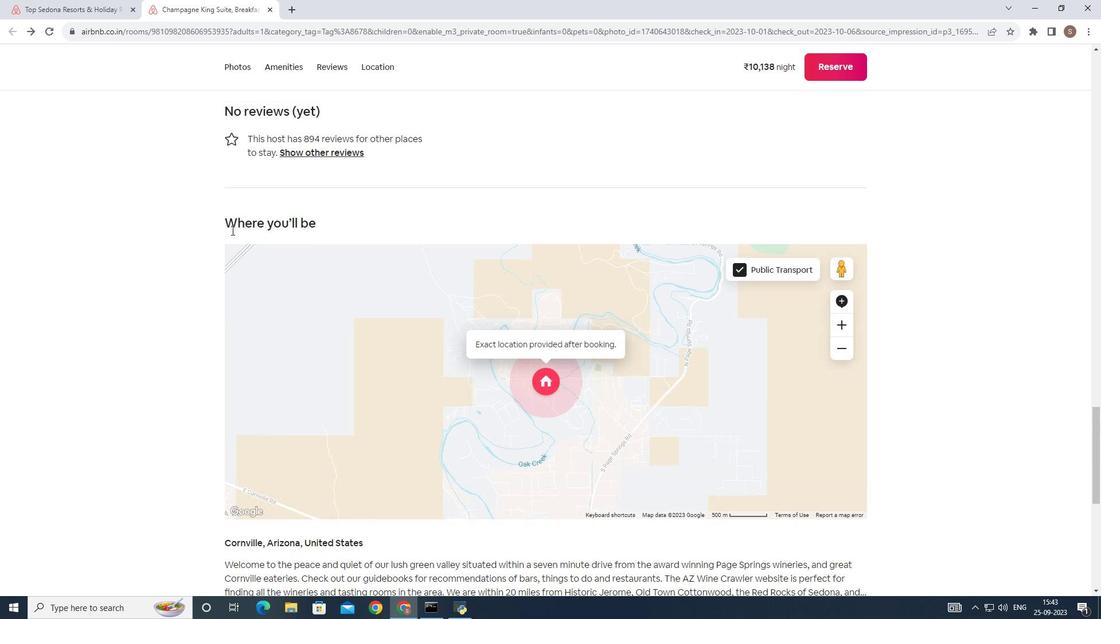 
Action: Mouse scrolled (231, 231) with delta (0, 0)
Screenshot: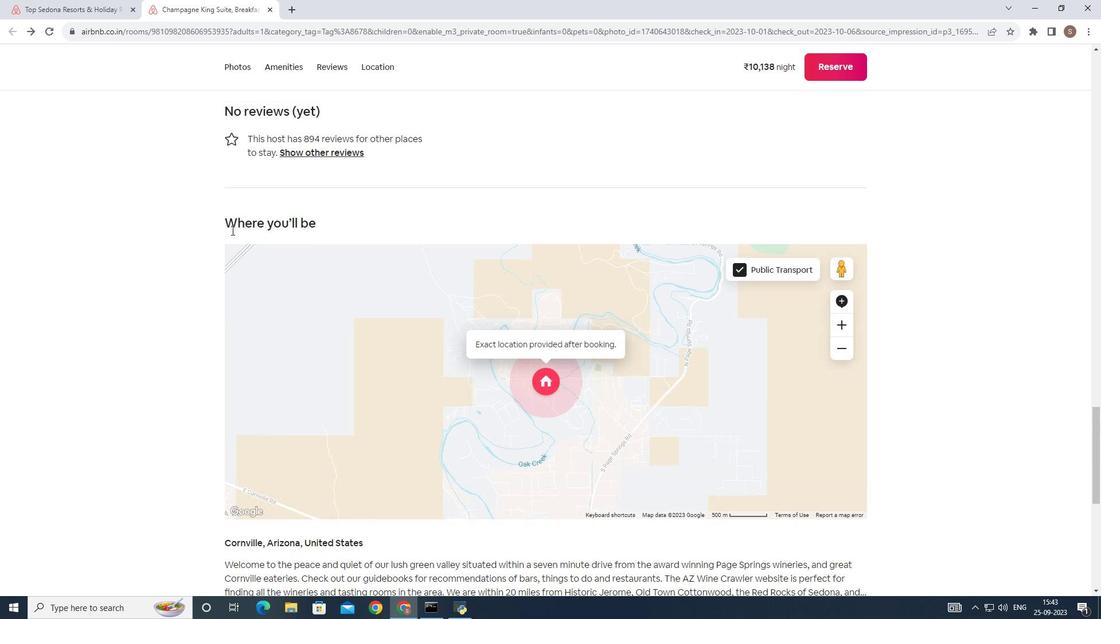 
Action: Mouse scrolled (231, 231) with delta (0, 0)
Screenshot: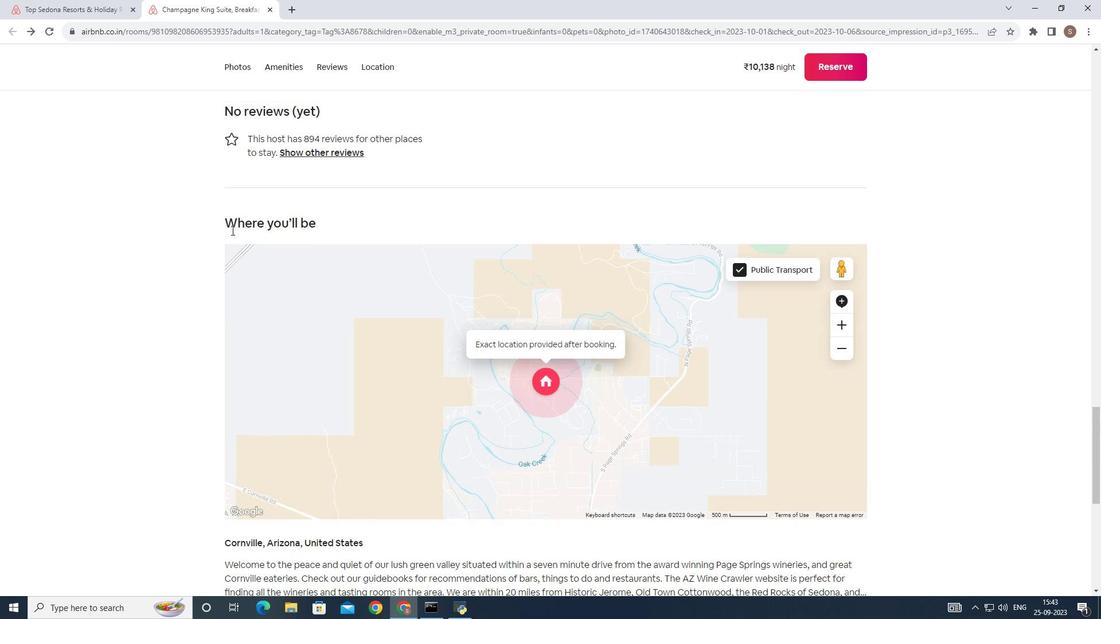 
Action: Mouse scrolled (231, 231) with delta (0, 0)
Screenshot: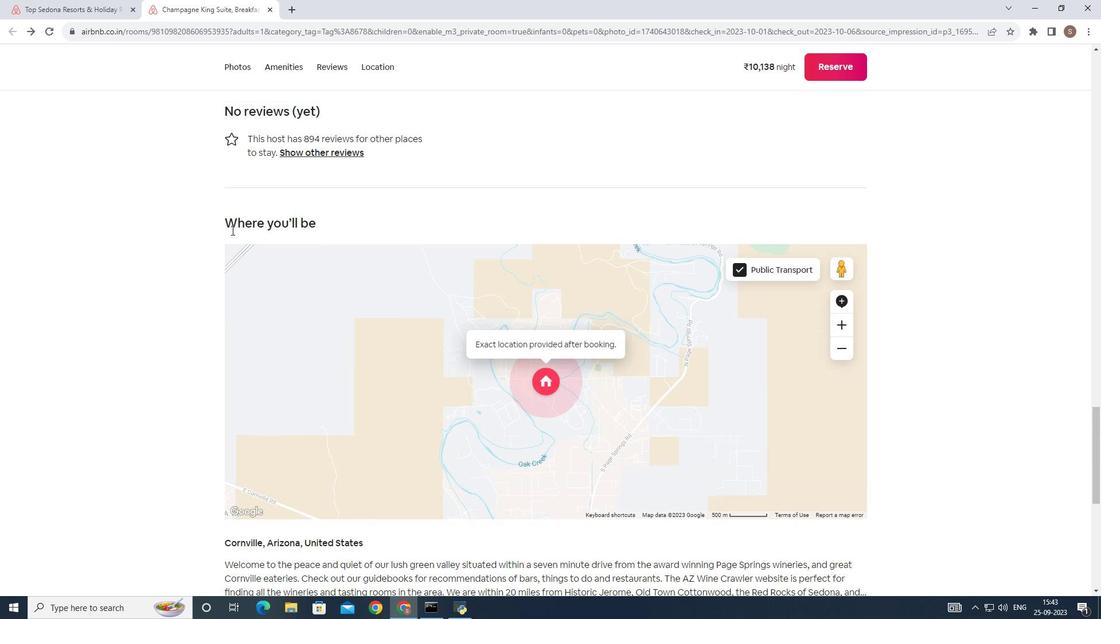 
Action: Mouse scrolled (231, 231) with delta (0, 0)
Screenshot: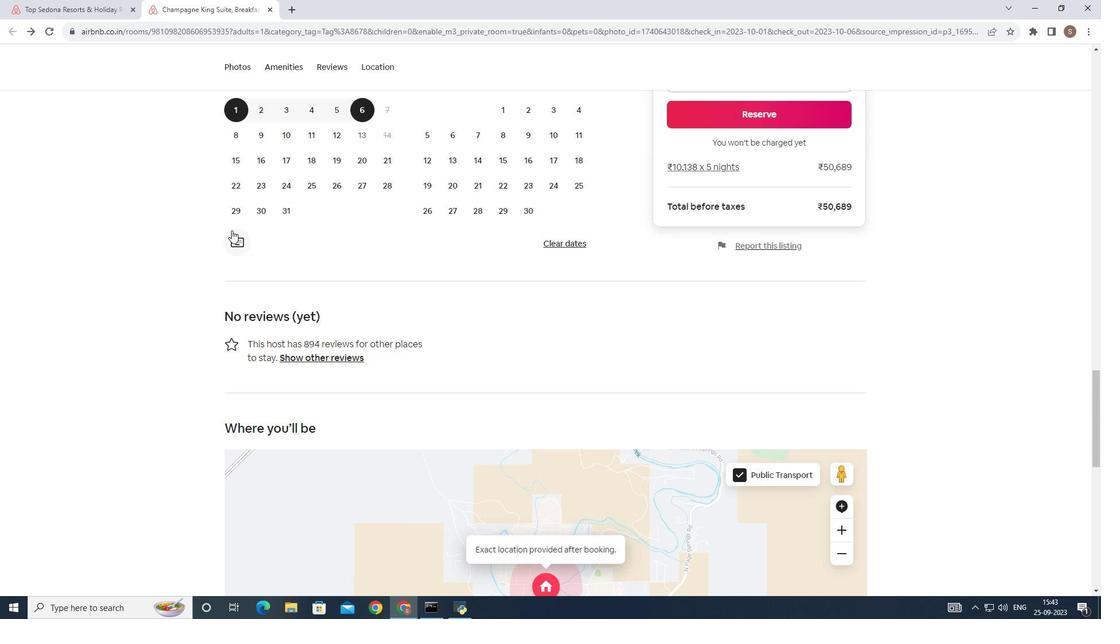 
Action: Mouse scrolled (231, 231) with delta (0, 0)
Screenshot: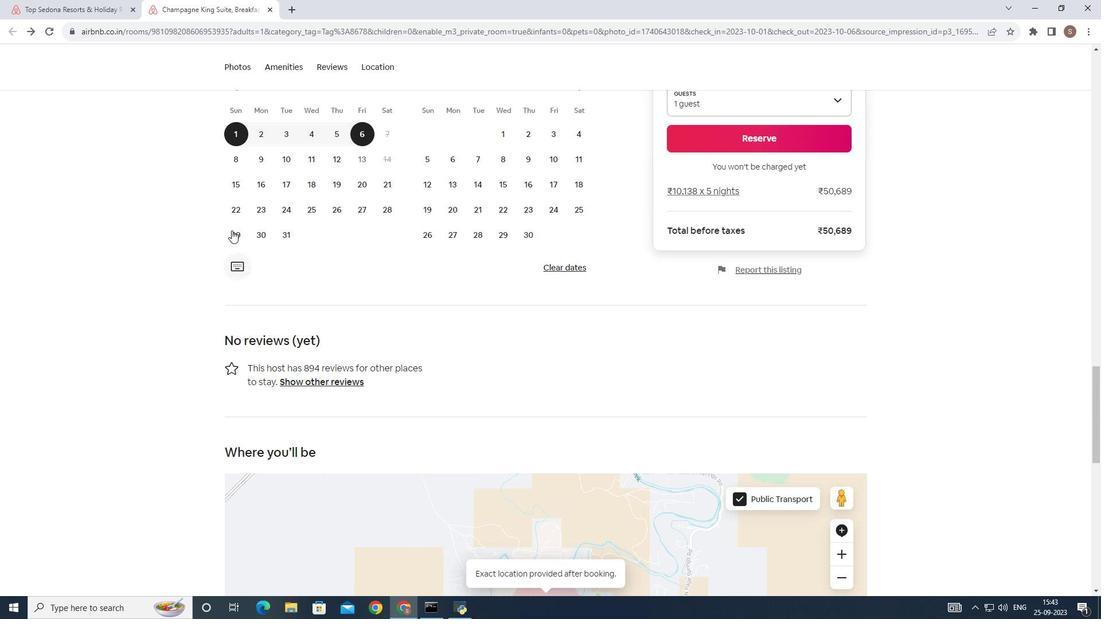 
Action: Mouse scrolled (231, 231) with delta (0, 0)
Screenshot: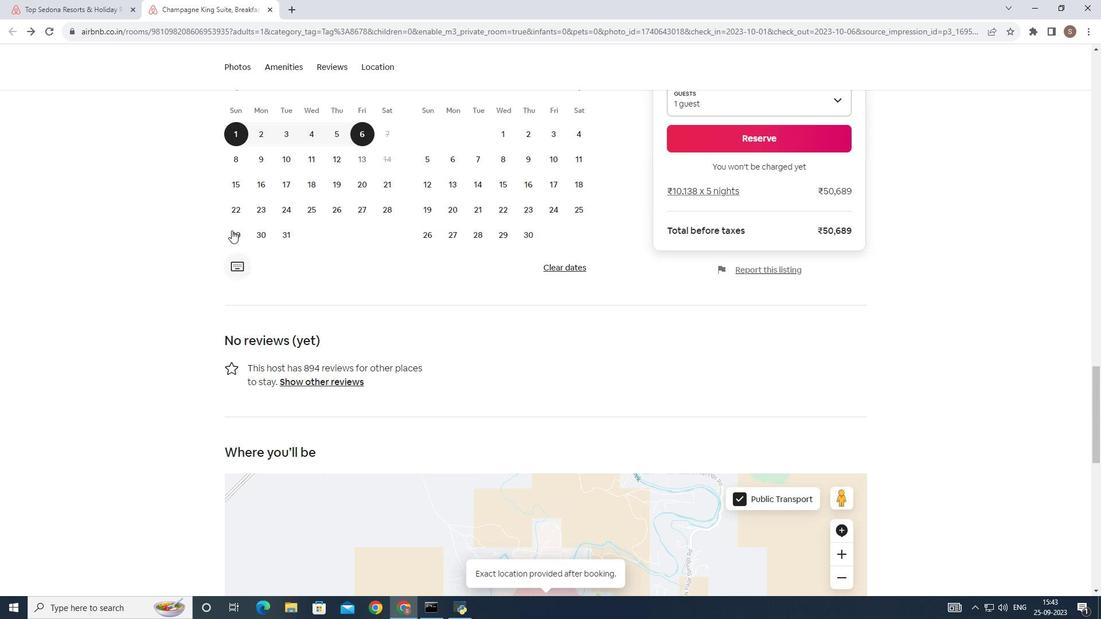
Action: Mouse scrolled (231, 231) with delta (0, 0)
Screenshot: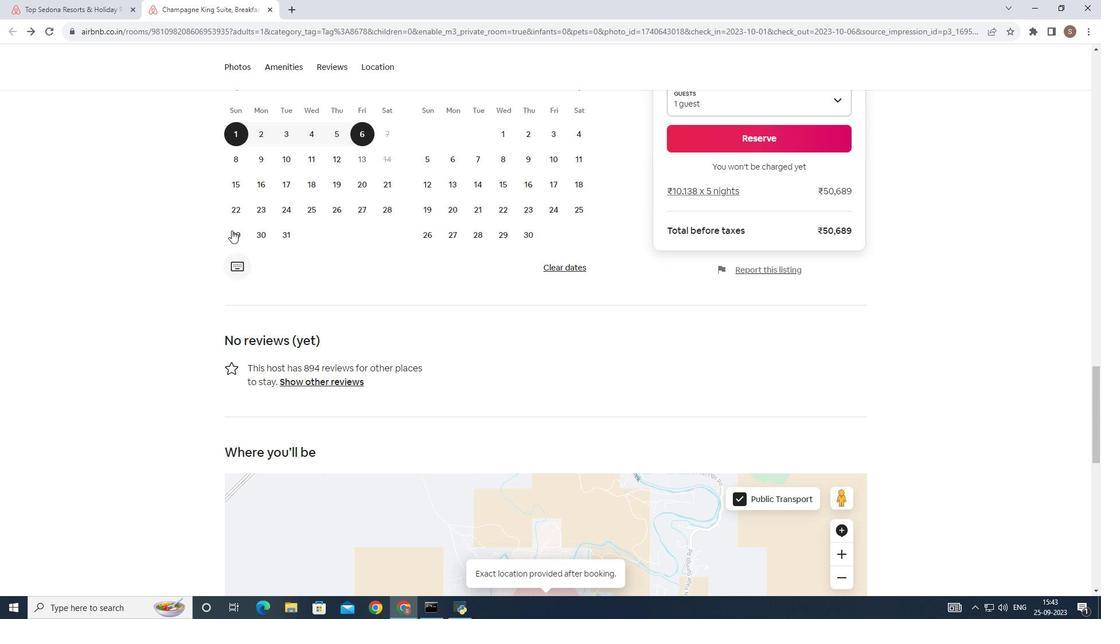 
Action: Mouse scrolled (231, 231) with delta (0, 0)
Screenshot: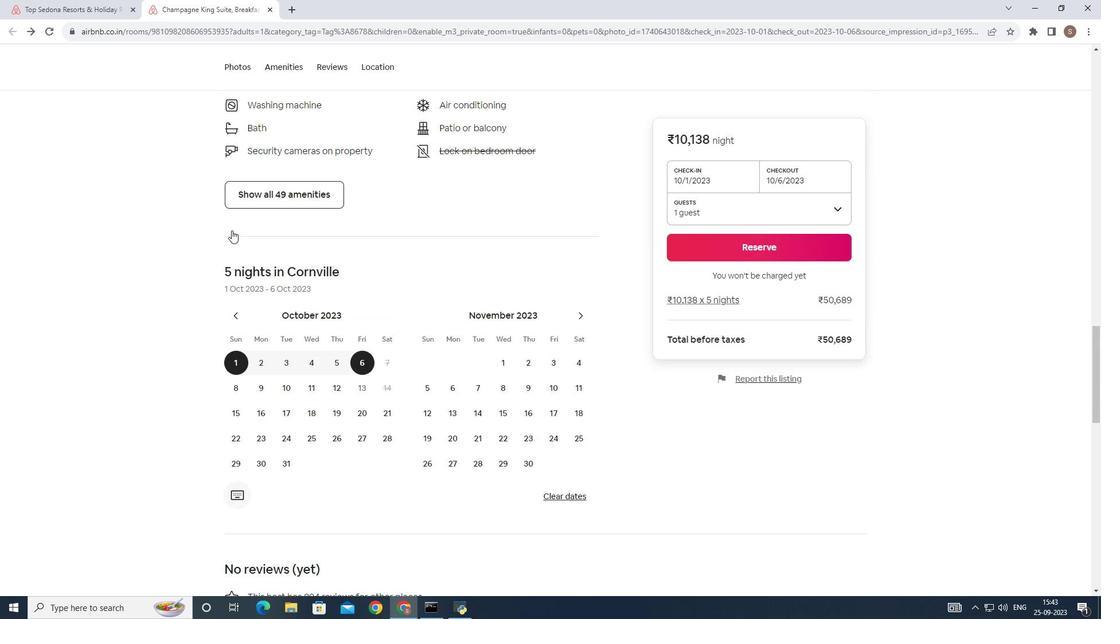 
Action: Mouse scrolled (231, 231) with delta (0, 0)
Screenshot: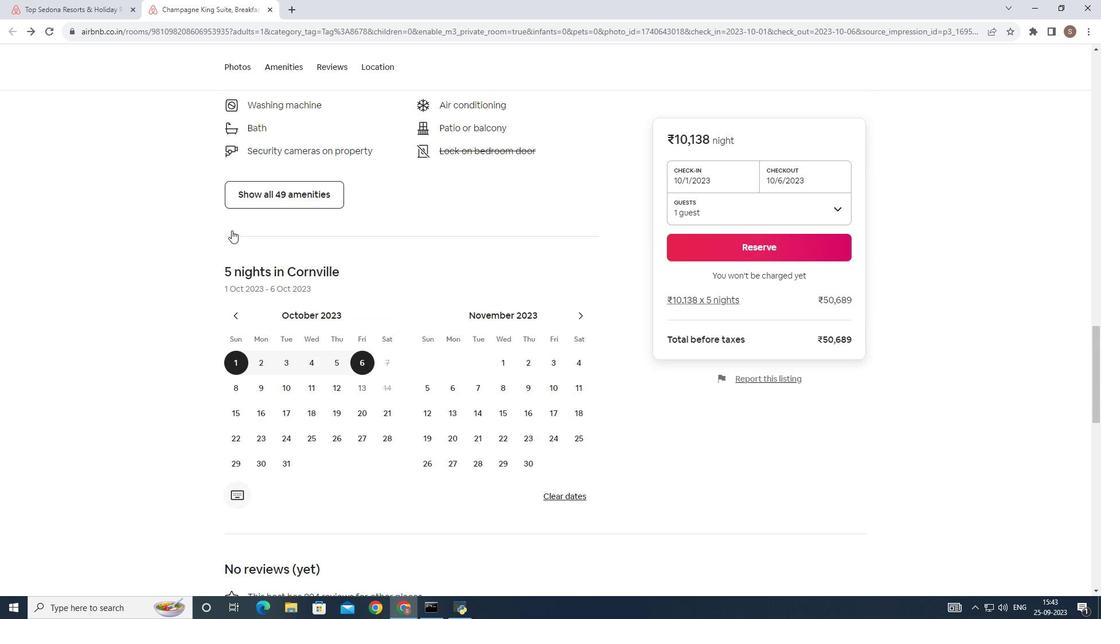 
Action: Mouse scrolled (231, 231) with delta (0, 0)
Screenshot: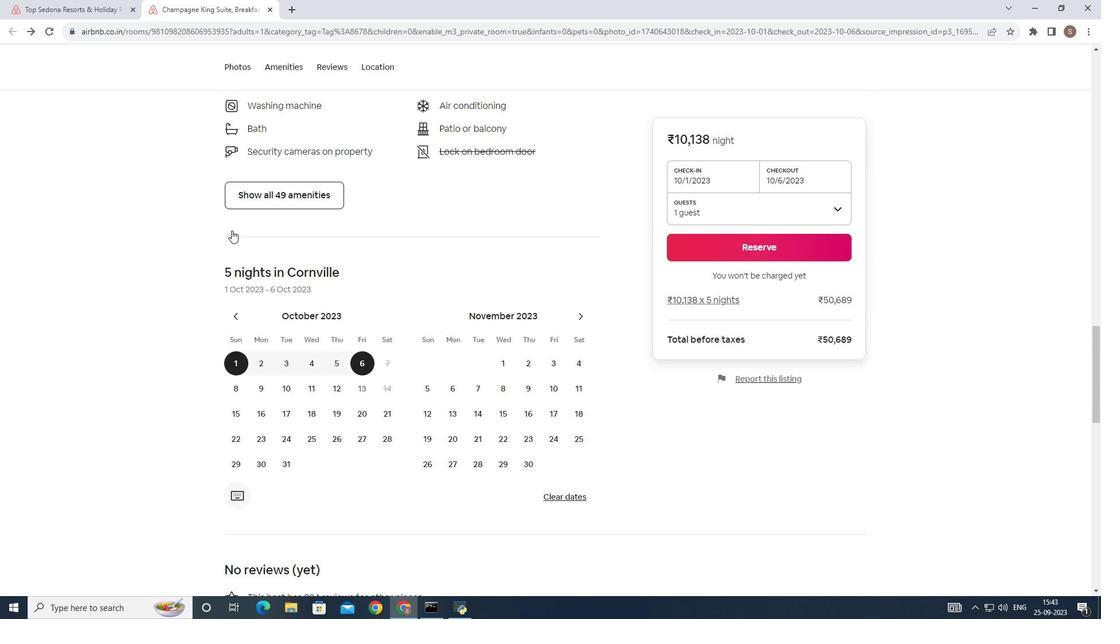 
Action: Mouse scrolled (231, 231) with delta (0, 0)
Screenshot: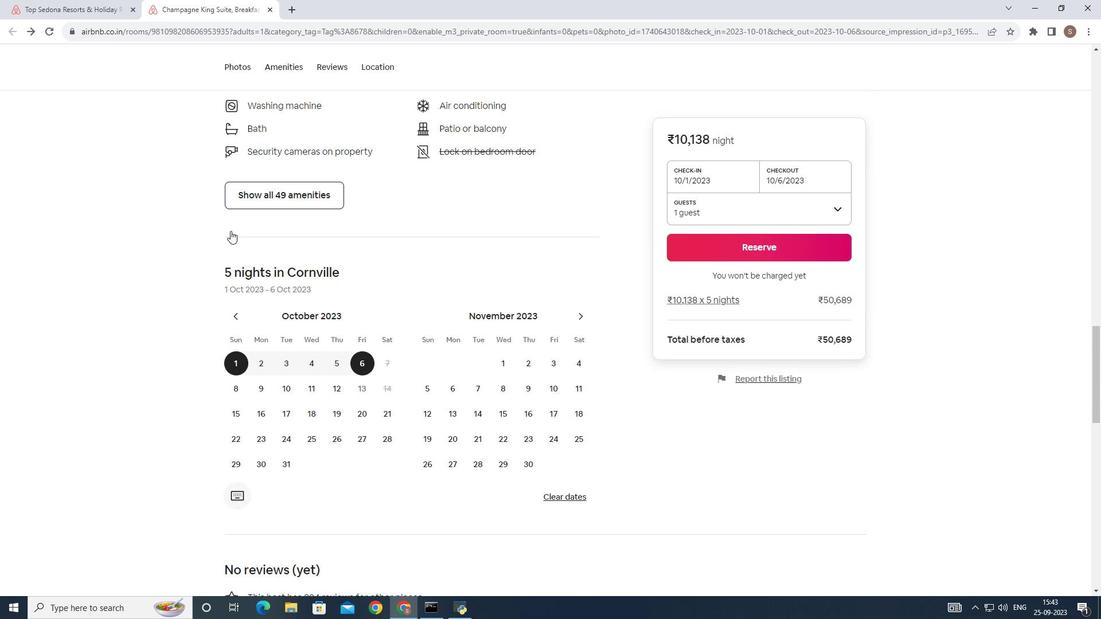 
Action: Mouse moved to (226, 233)
Screenshot: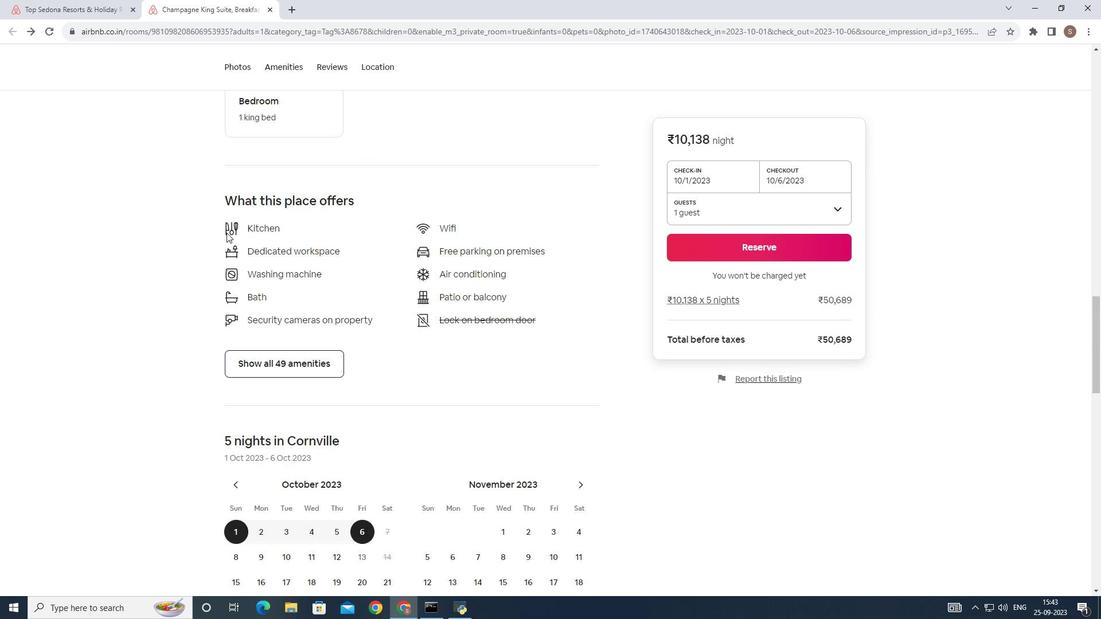 
Action: Mouse scrolled (226, 233) with delta (0, 0)
Screenshot: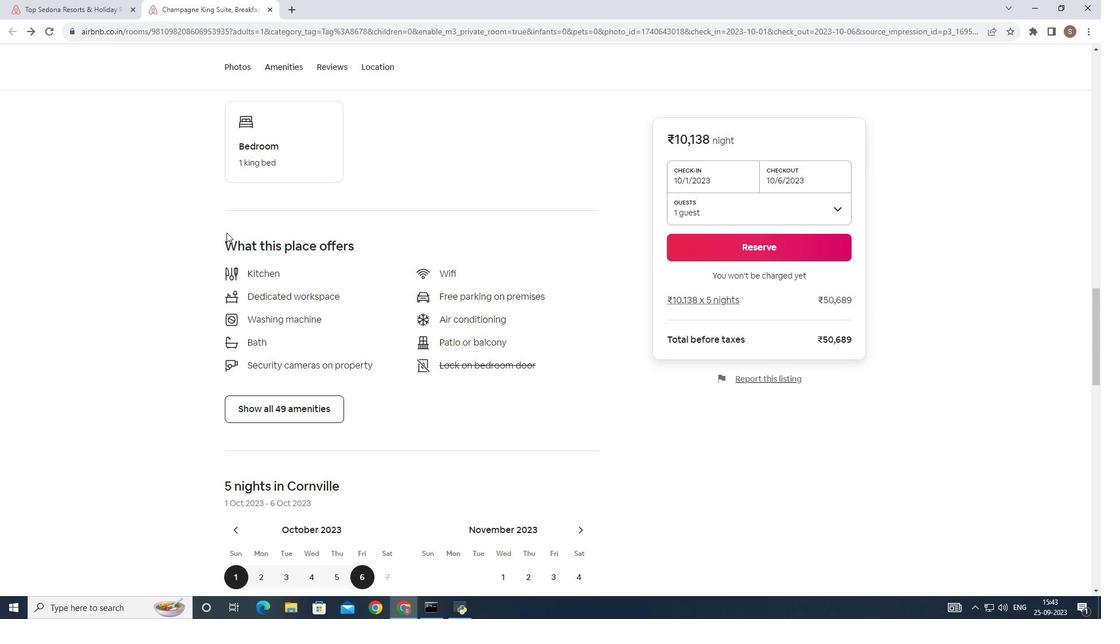 
Action: Mouse scrolled (226, 233) with delta (0, 0)
Screenshot: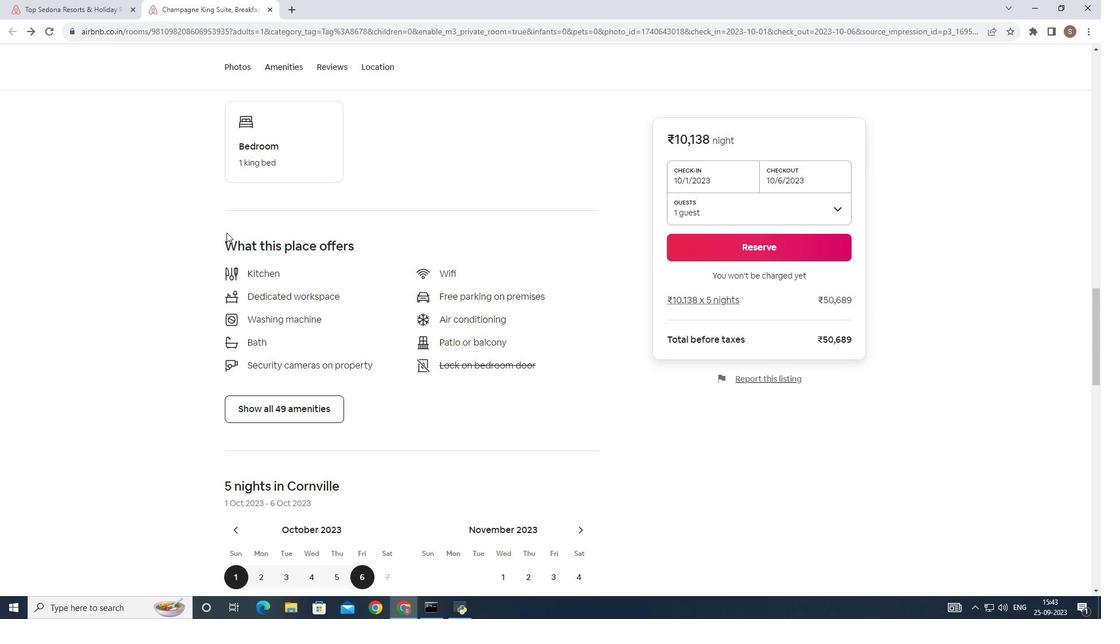 
Action: Mouse scrolled (226, 233) with delta (0, 0)
Screenshot: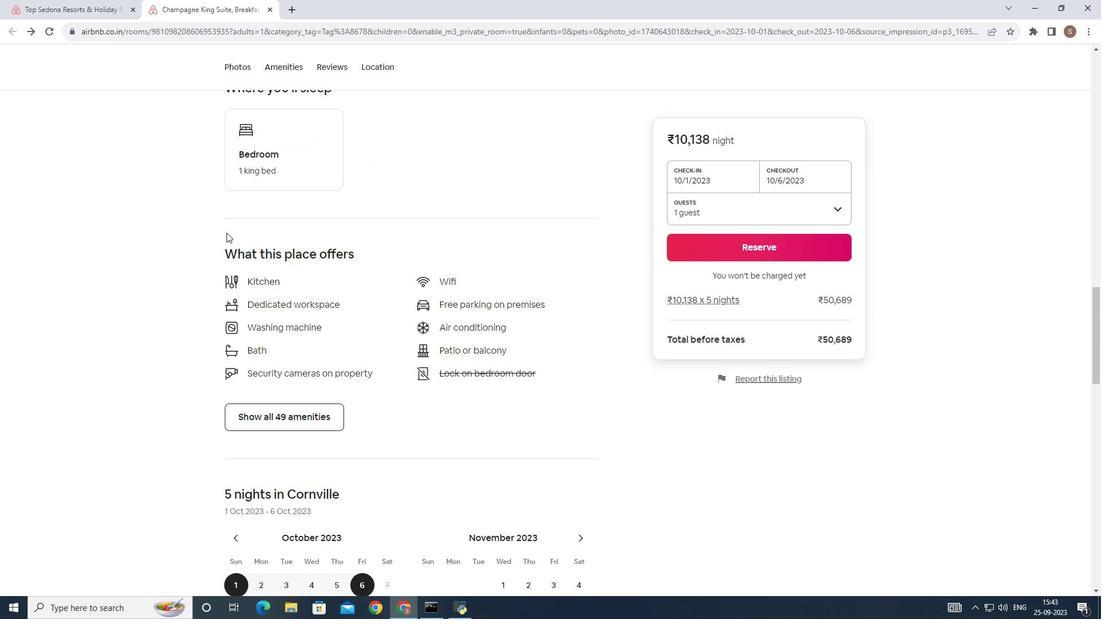 
Action: Mouse scrolled (226, 233) with delta (0, 0)
Screenshot: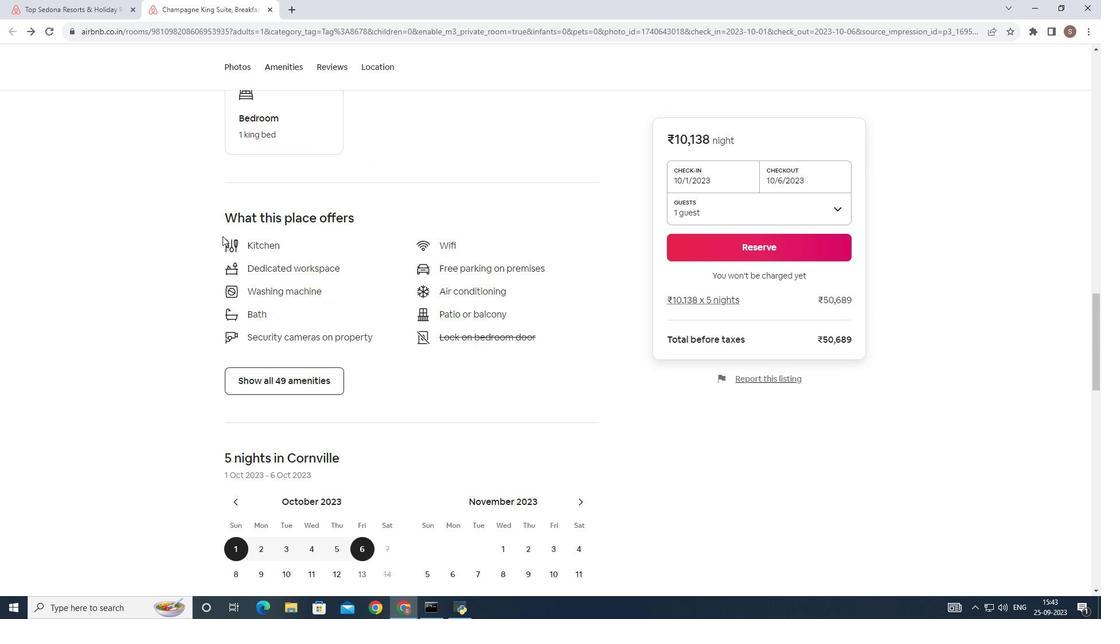 
Action: Mouse scrolled (226, 232) with delta (0, 0)
Screenshot: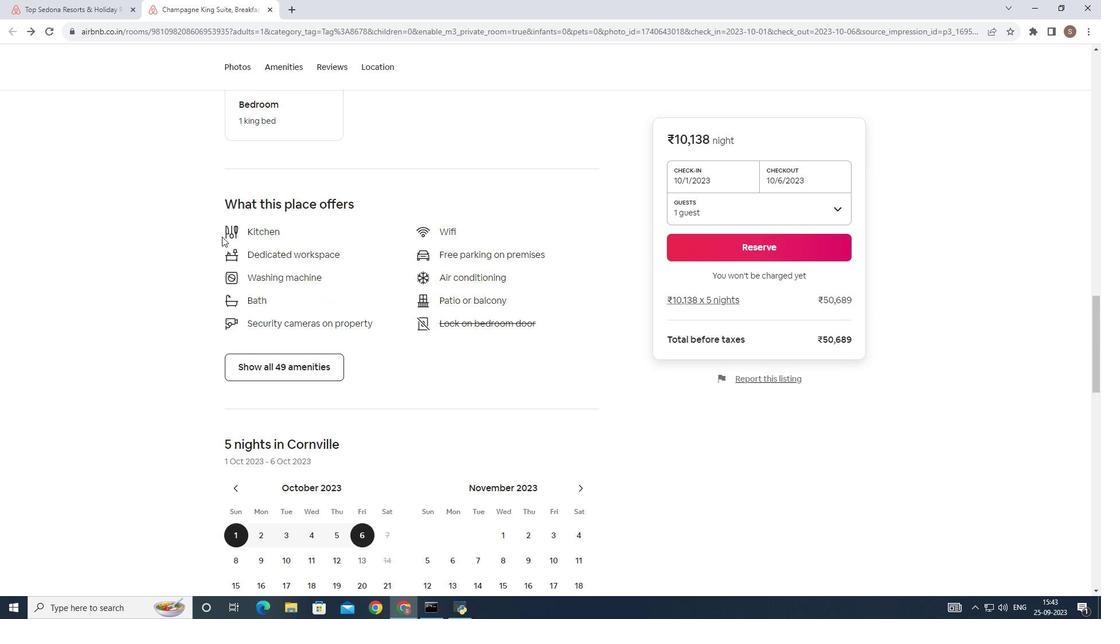 
Action: Mouse moved to (222, 237)
Screenshot: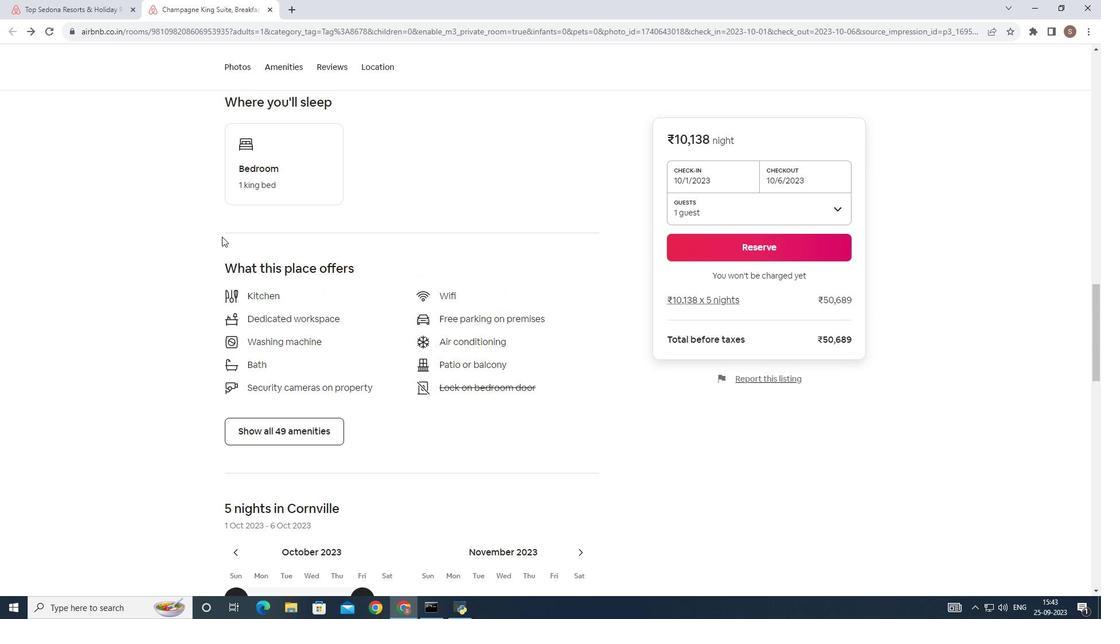 
Action: Mouse scrolled (222, 237) with delta (0, 0)
Screenshot: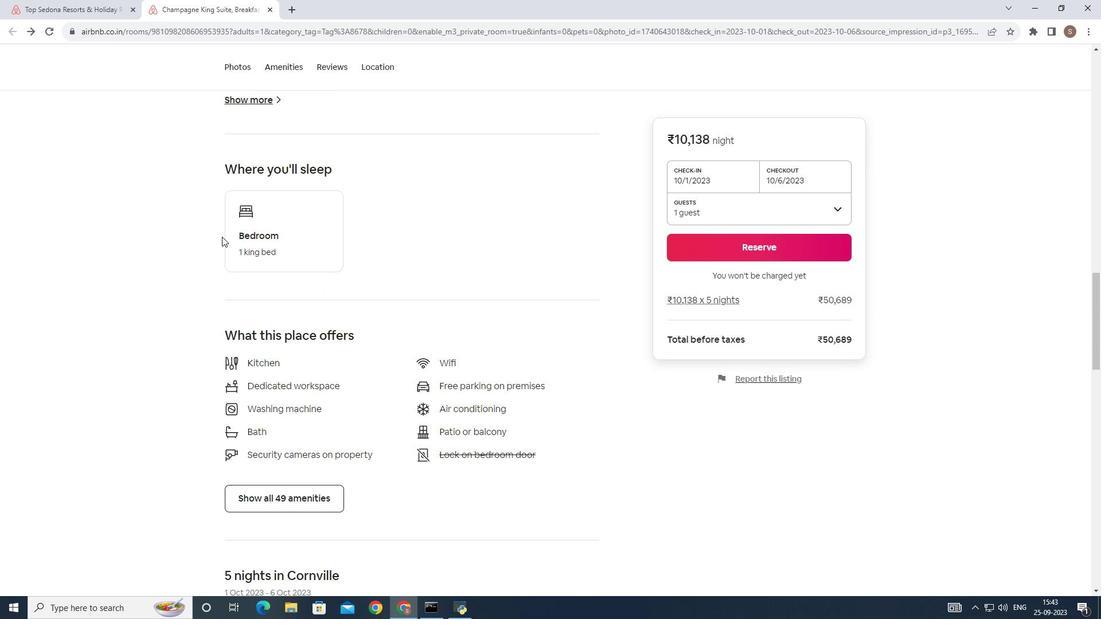 
Action: Mouse scrolled (222, 237) with delta (0, 0)
Screenshot: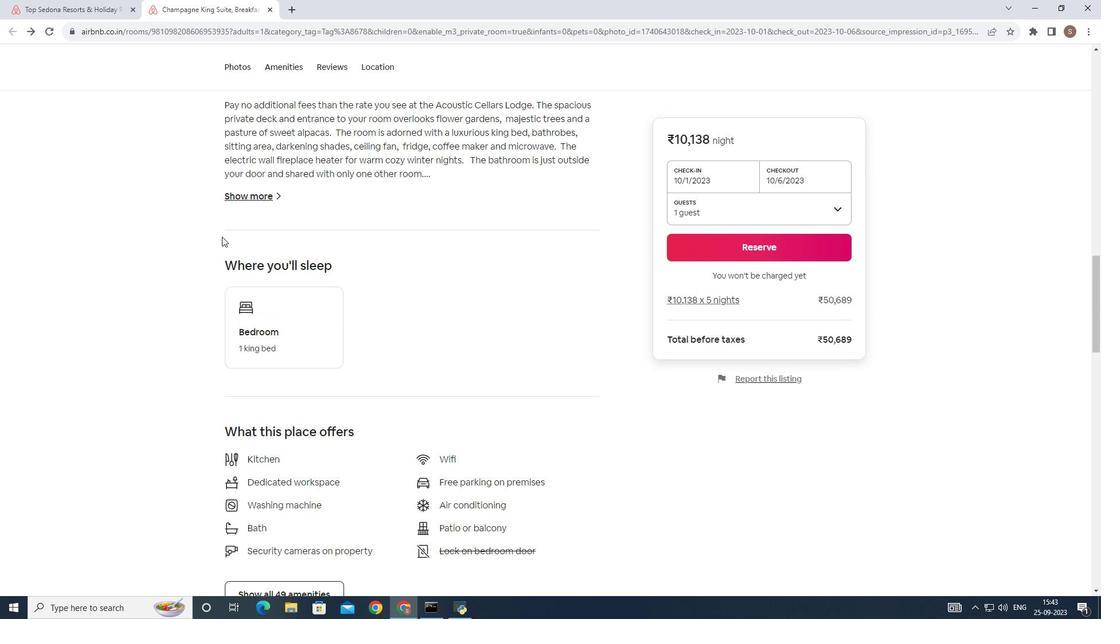 
Action: Mouse scrolled (222, 237) with delta (0, 0)
Screenshot: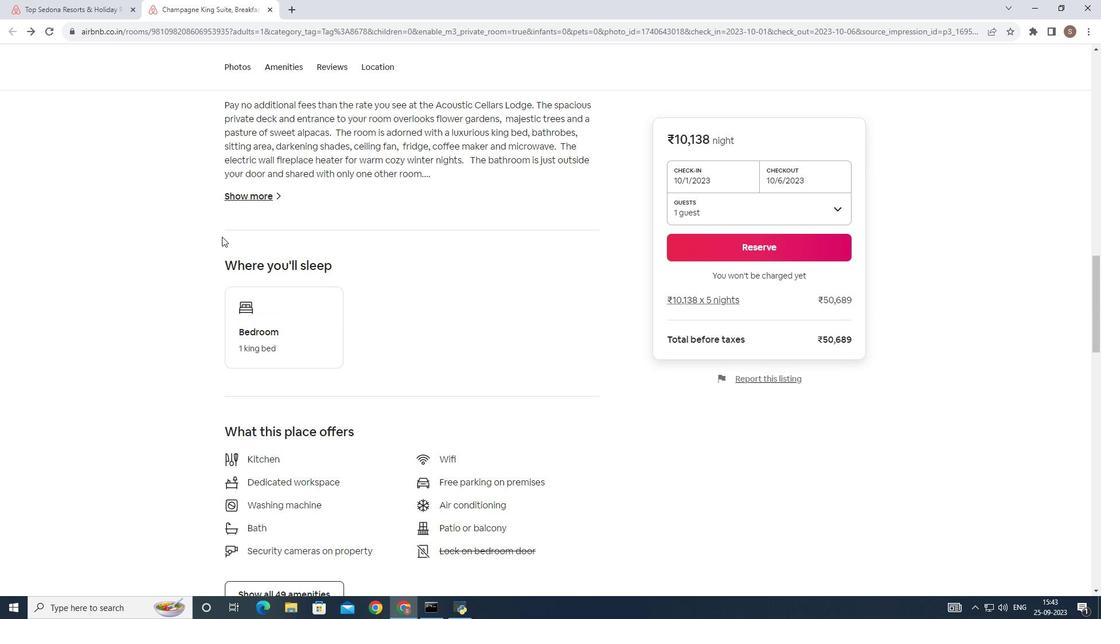 
Action: Mouse scrolled (222, 237) with delta (0, 0)
Screenshot: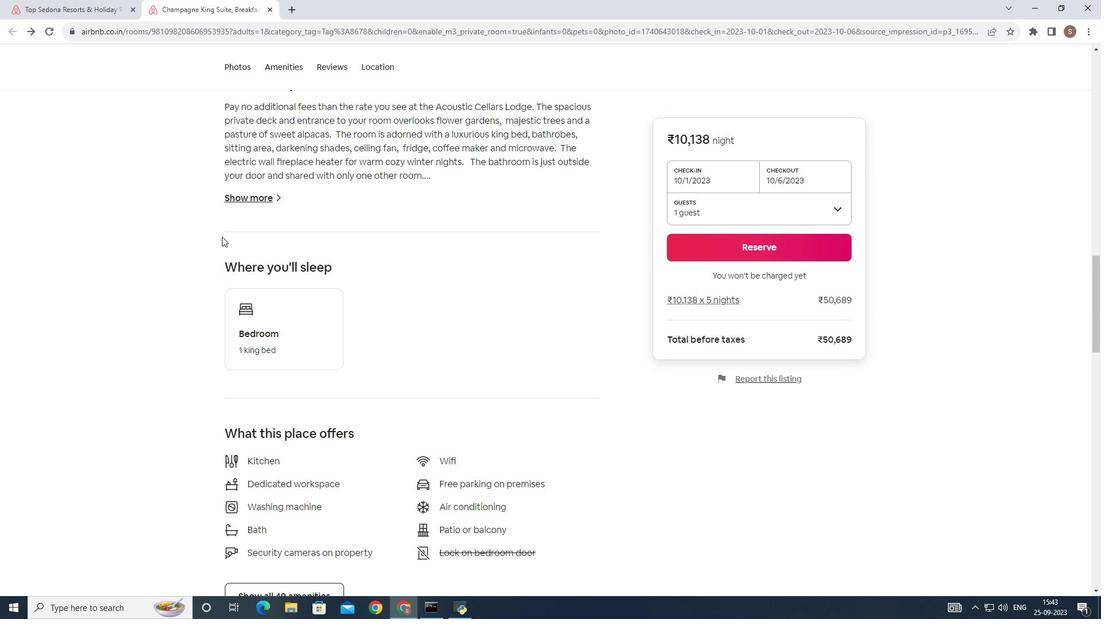 
Action: Mouse moved to (222, 237)
Screenshot: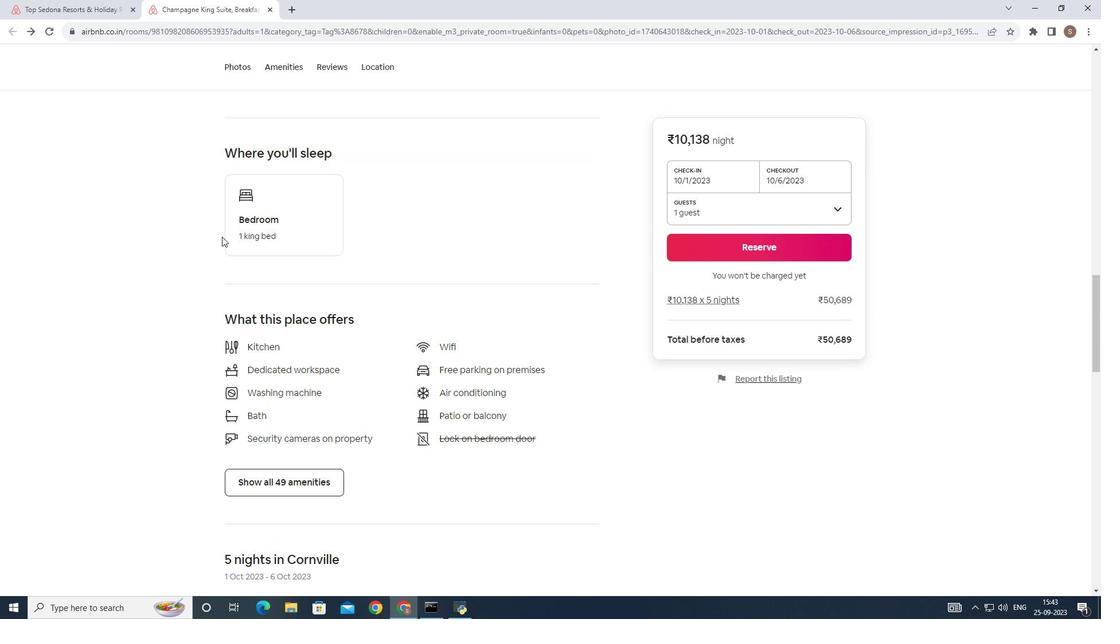 
Action: Mouse scrolled (222, 236) with delta (0, 0)
Screenshot: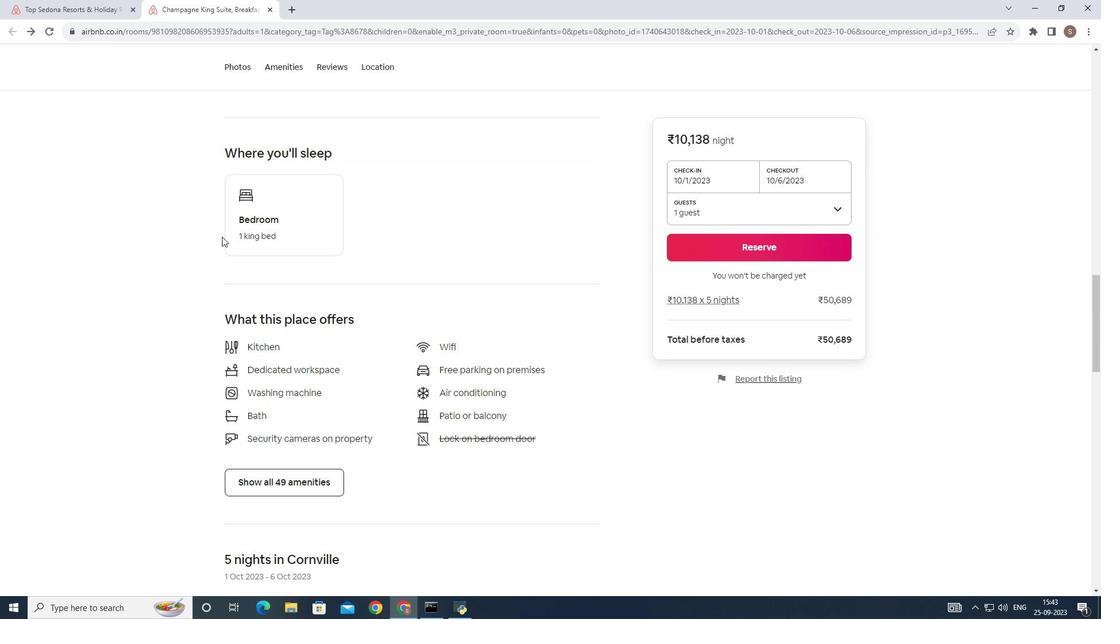 
Action: Mouse scrolled (222, 236) with delta (0, 0)
Screenshot: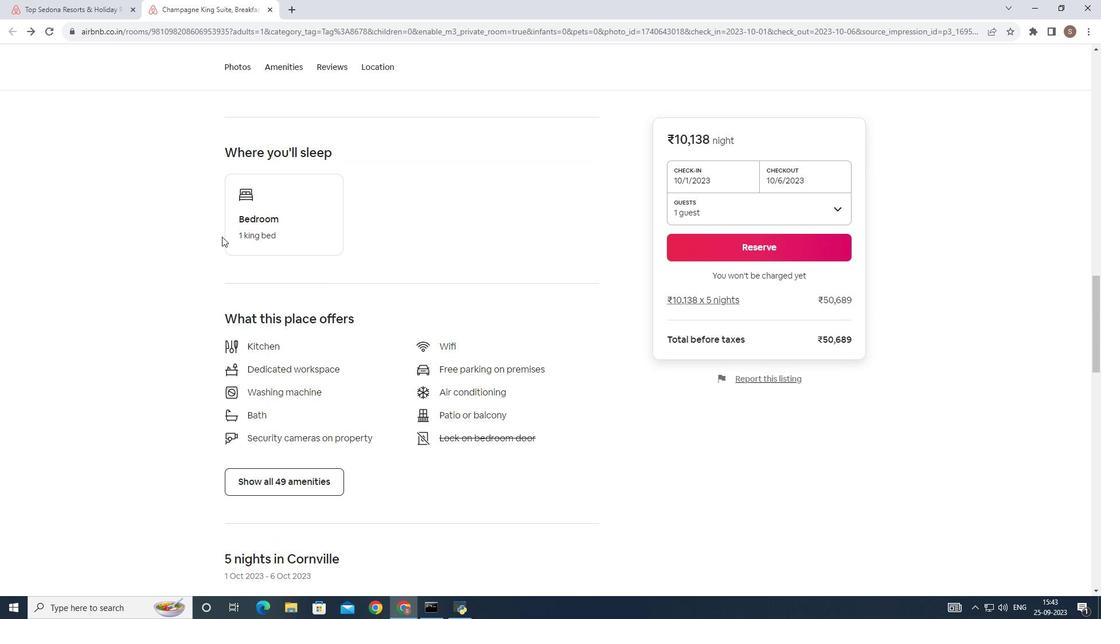 
Action: Mouse scrolled (222, 237) with delta (0, 0)
Screenshot: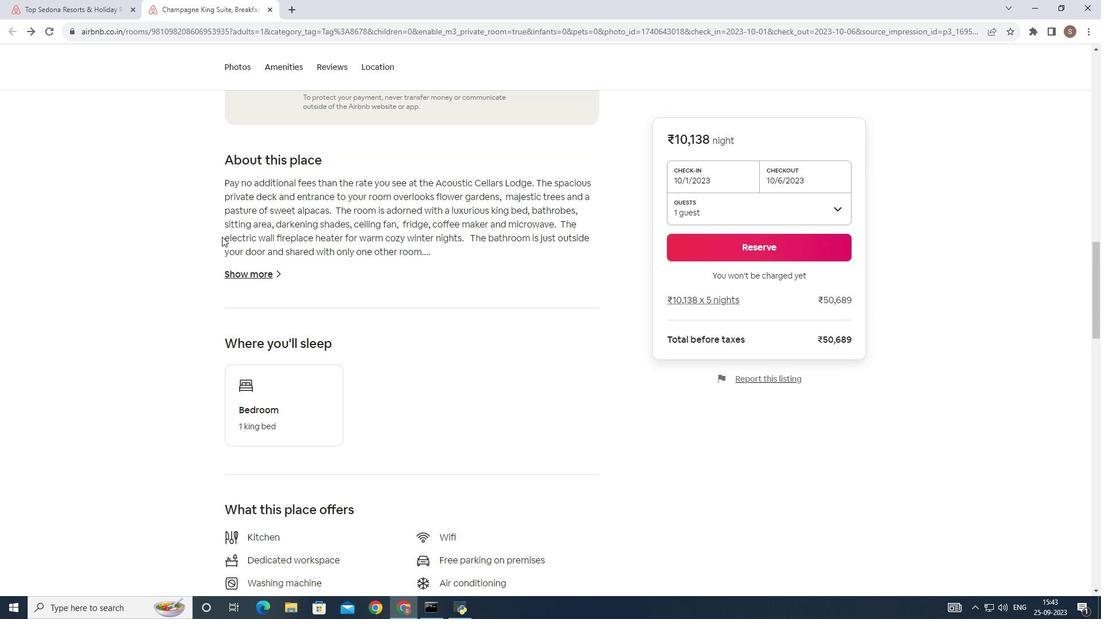 
Action: Mouse scrolled (222, 237) with delta (0, 0)
Screenshot: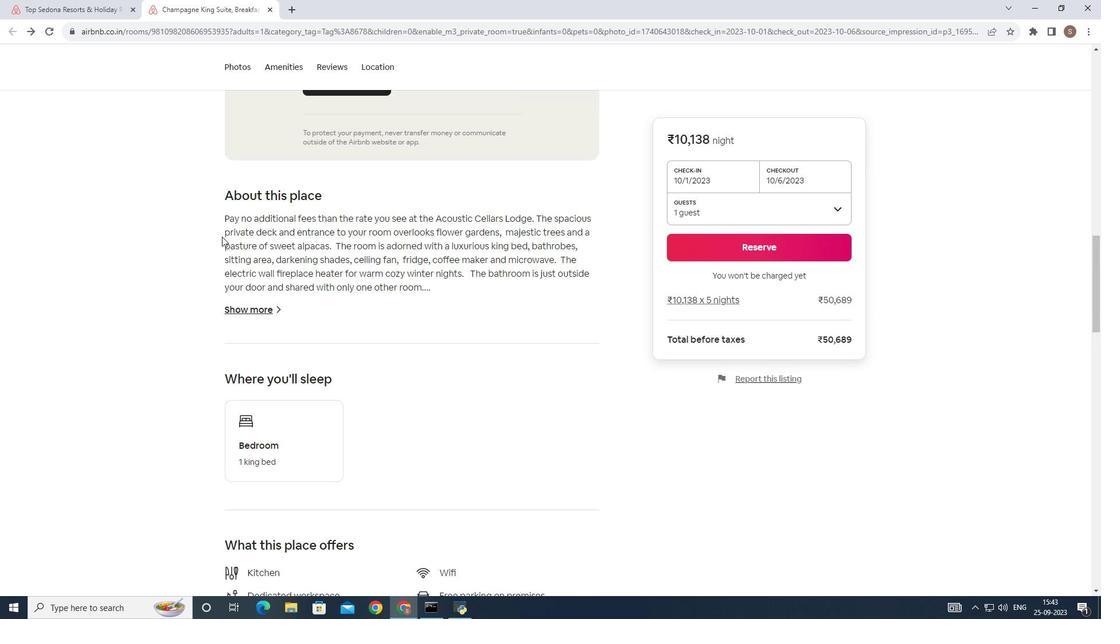 
Action: Mouse scrolled (222, 237) with delta (0, 0)
Screenshot: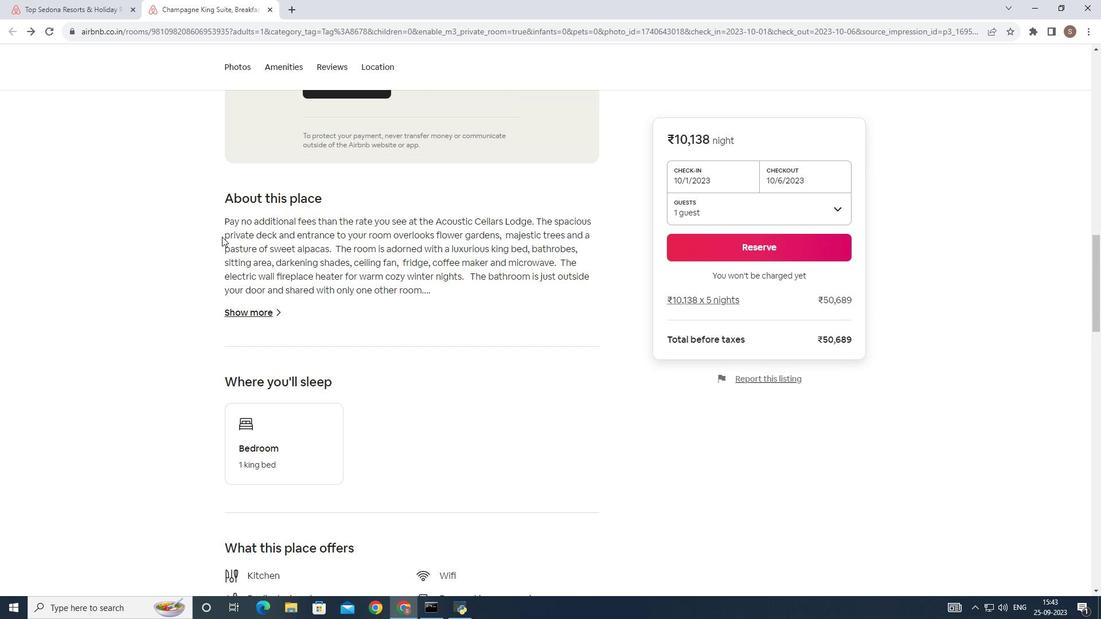 
Action: Mouse scrolled (222, 237) with delta (0, 0)
Screenshot: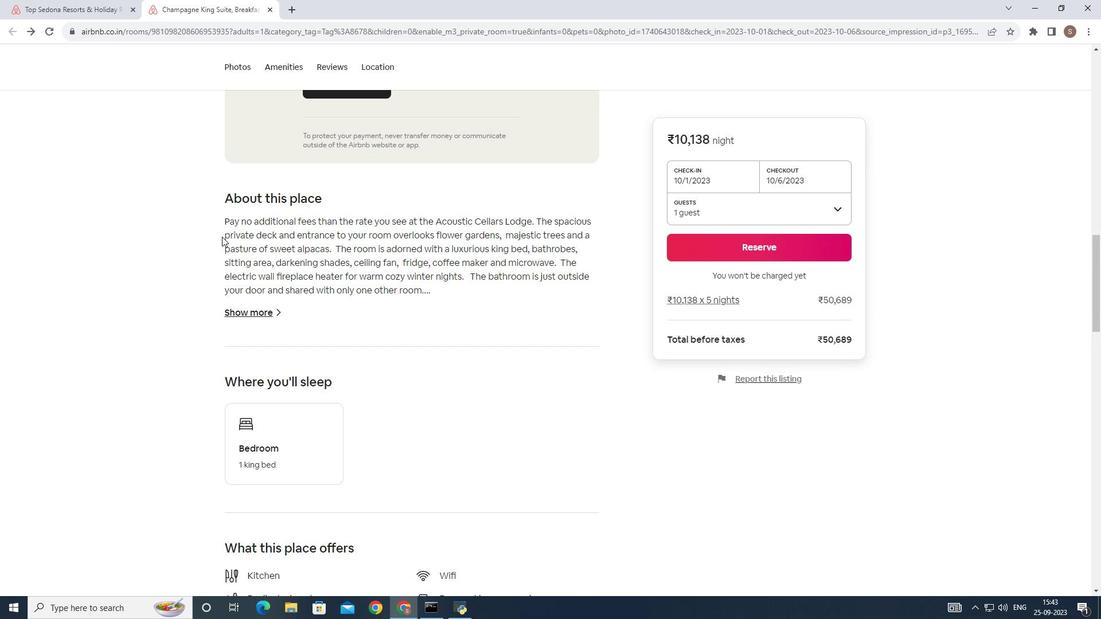
Action: Mouse scrolled (222, 237) with delta (0, 0)
Screenshot: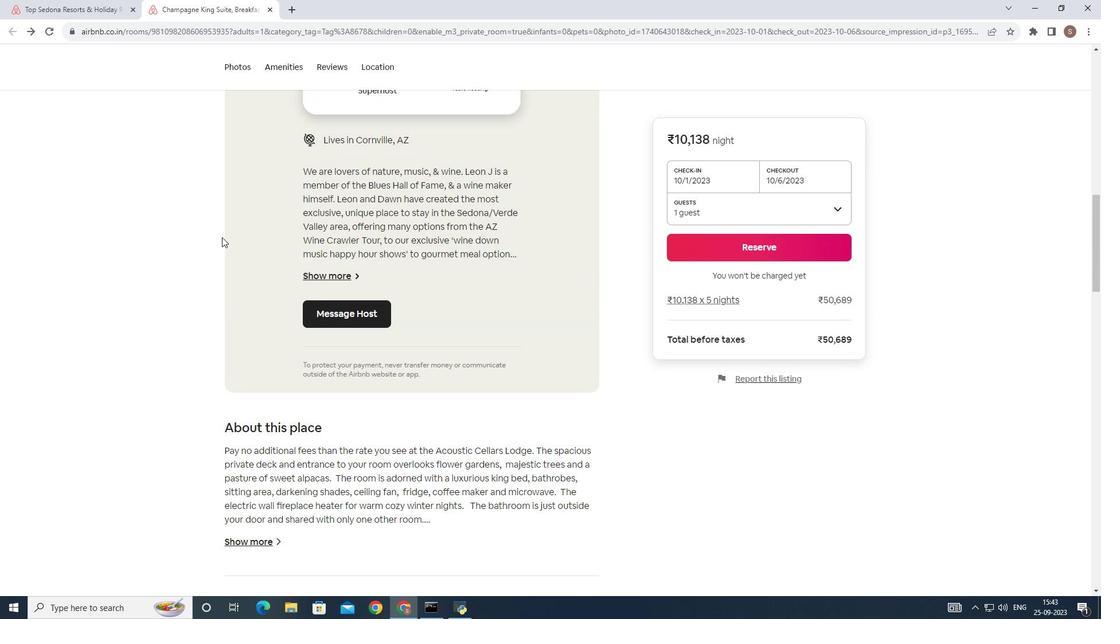 
Action: Mouse moved to (222, 237)
Screenshot: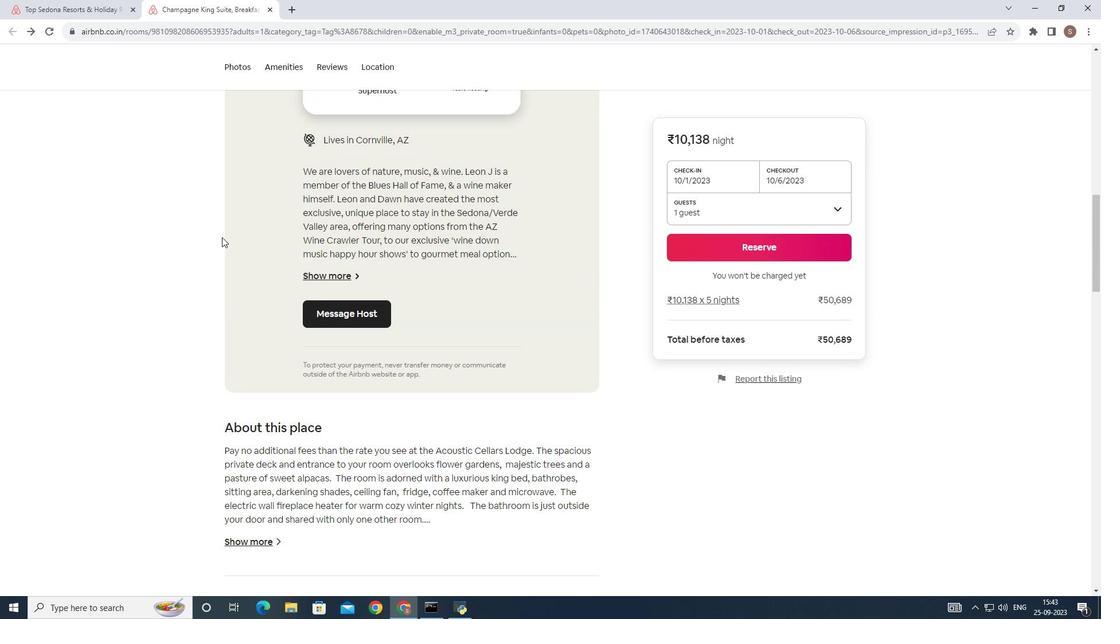 
Action: Mouse scrolled (222, 238) with delta (0, 0)
Screenshot: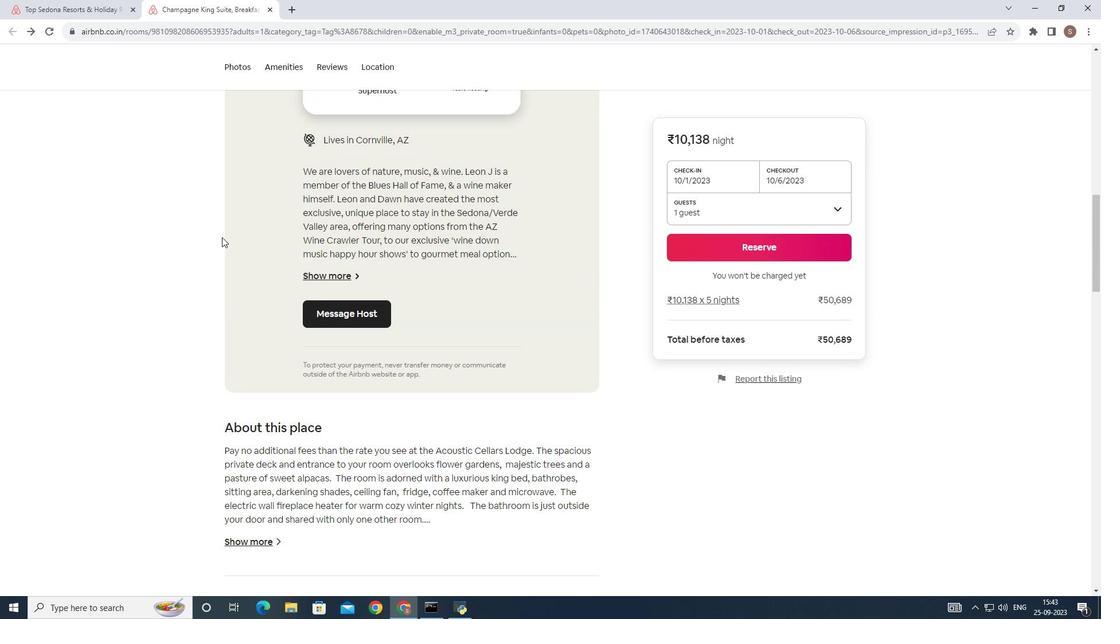 
Action: Mouse moved to (222, 237)
Screenshot: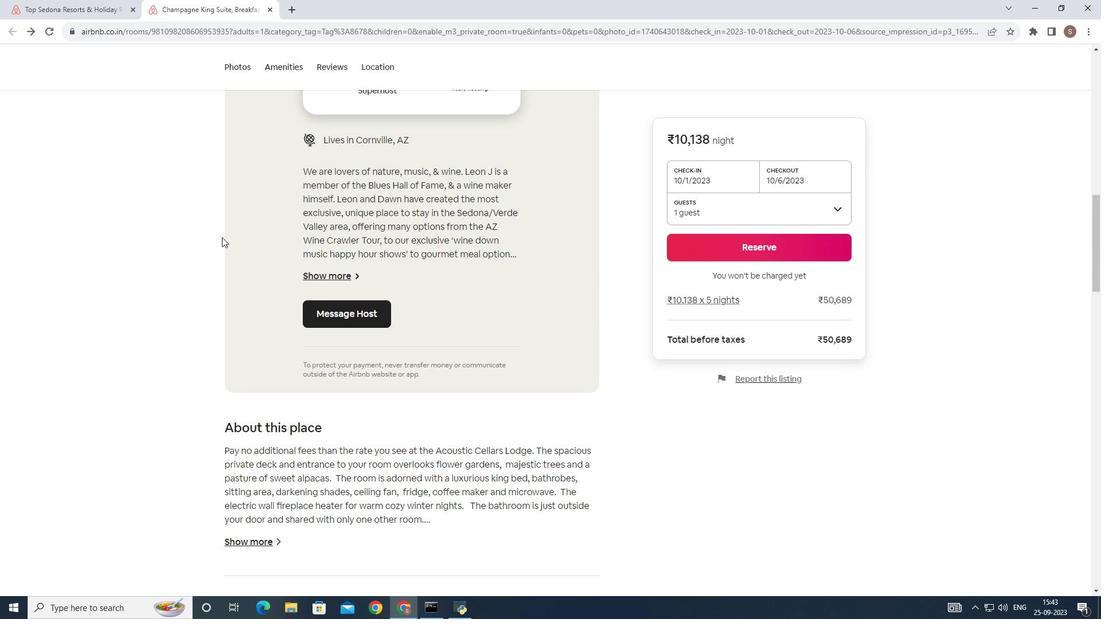 
Action: Mouse scrolled (222, 238) with delta (0, 0)
Screenshot: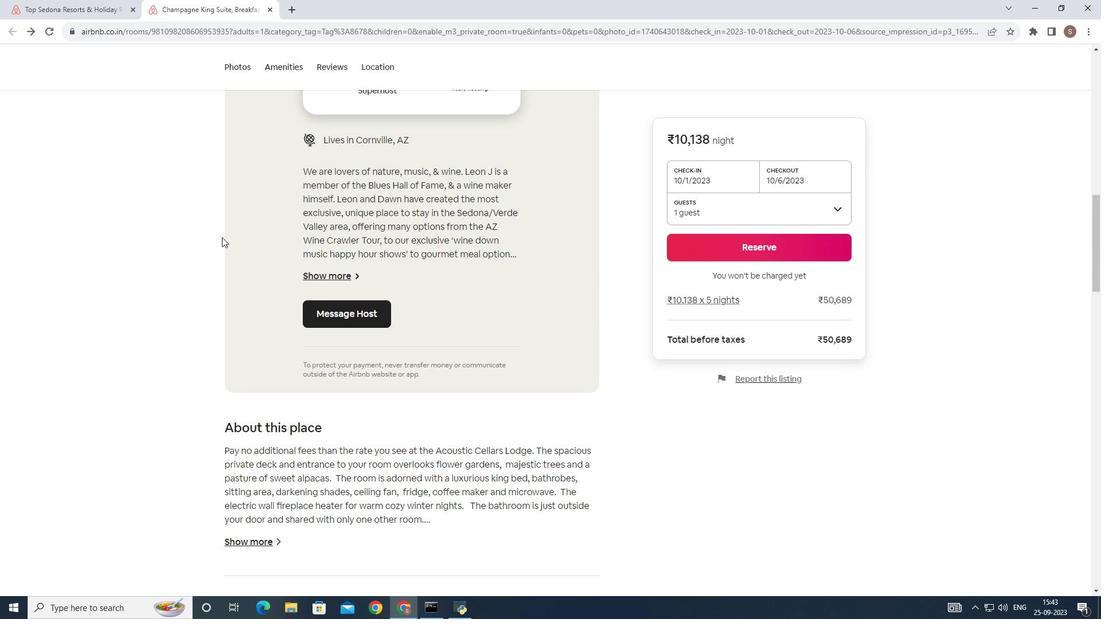 
Action: Mouse scrolled (222, 238) with delta (0, 0)
Screenshot: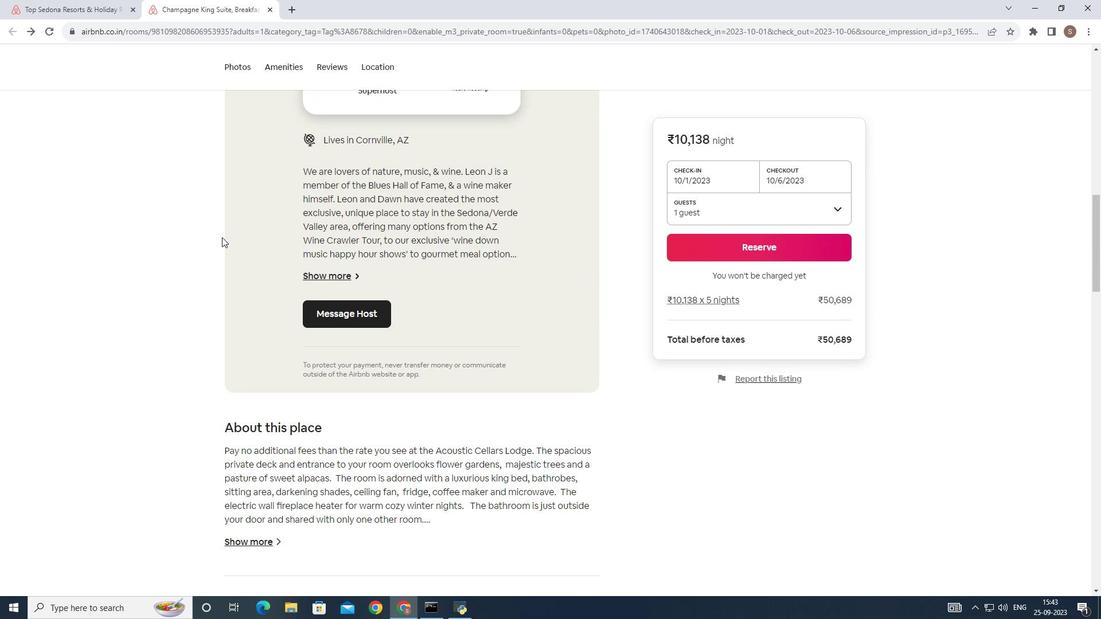 
Action: Mouse scrolled (222, 238) with delta (0, 0)
Screenshot: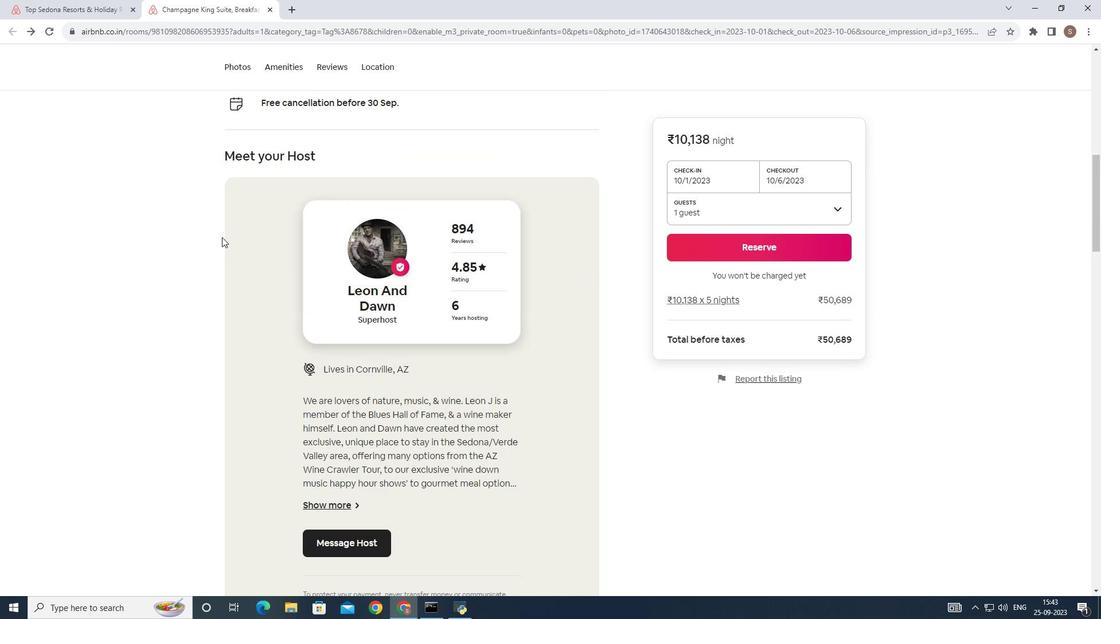 
Action: Mouse scrolled (222, 238) with delta (0, 0)
Screenshot: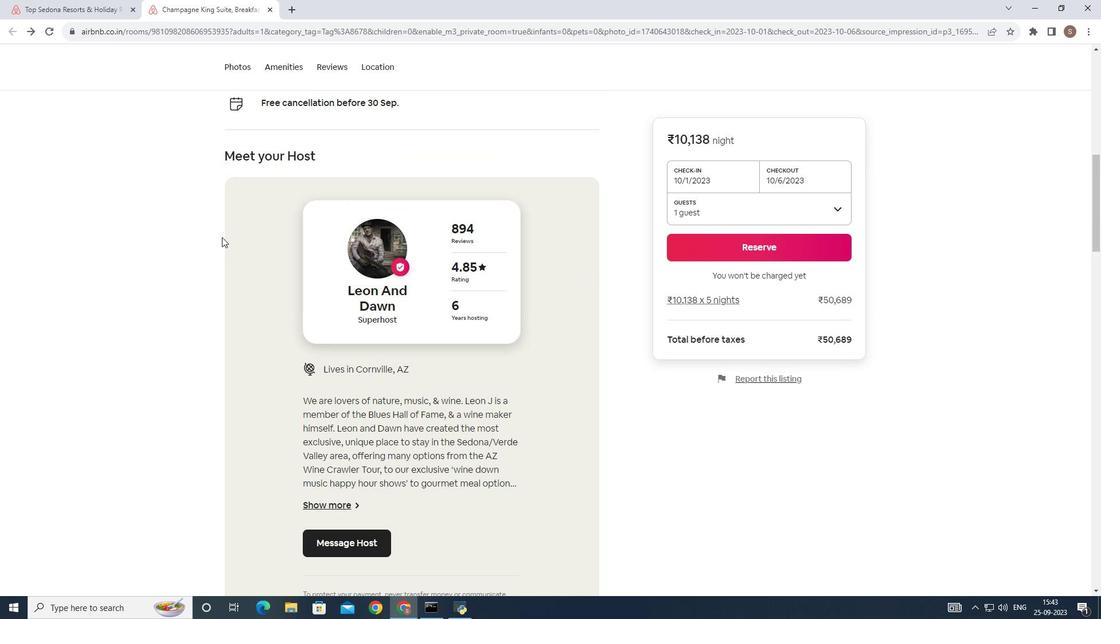 
Action: Mouse scrolled (222, 238) with delta (0, 0)
Screenshot: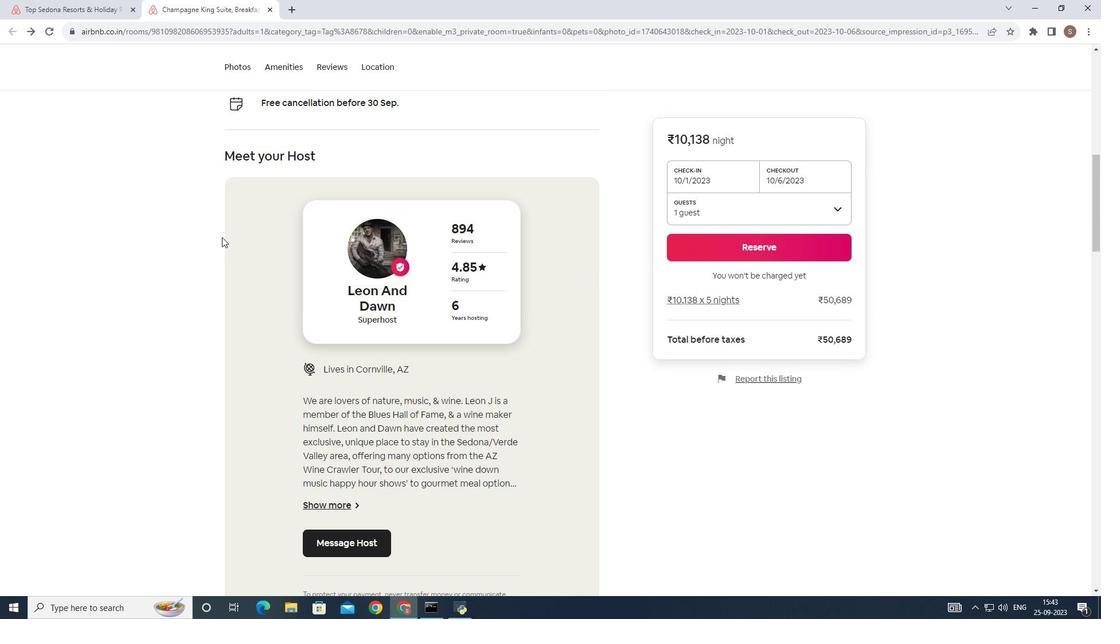 
Action: Mouse scrolled (222, 238) with delta (0, 0)
Screenshot: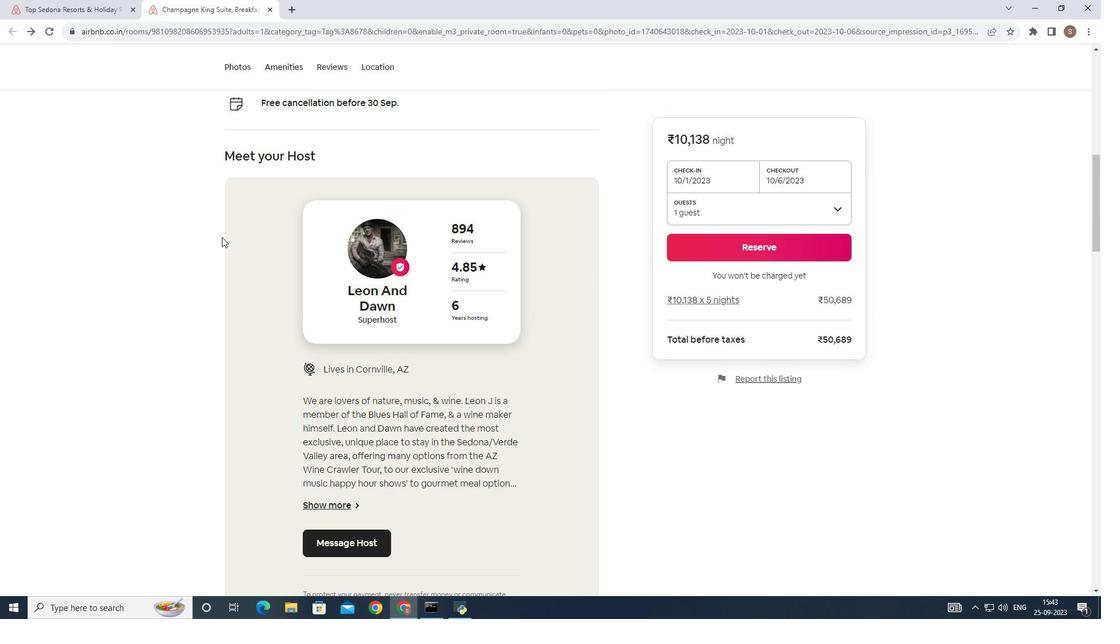 
Action: Mouse scrolled (222, 238) with delta (0, 0)
Screenshot: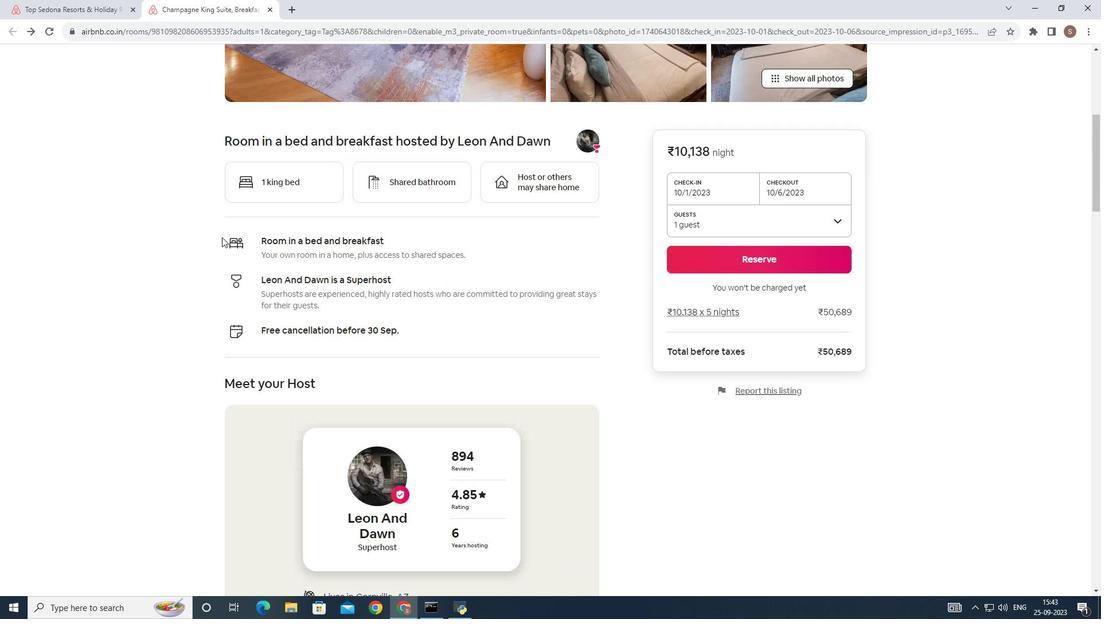 
Action: Mouse scrolled (222, 238) with delta (0, 0)
Screenshot: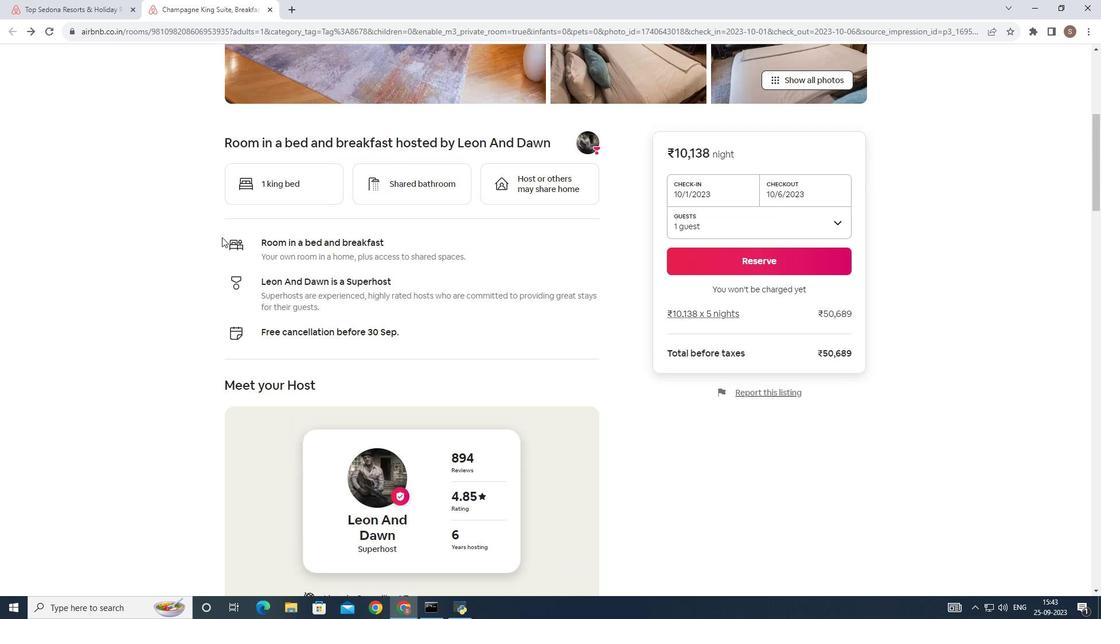 
Action: Mouse scrolled (222, 238) with delta (0, 0)
Screenshot: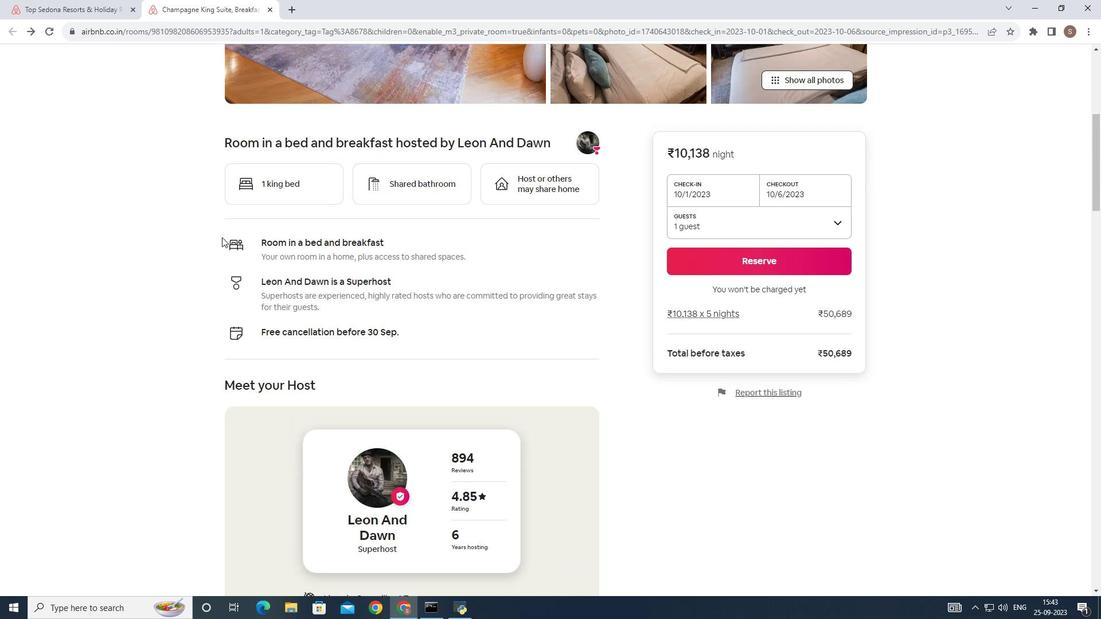 
Action: Mouse scrolled (222, 238) with delta (0, 0)
Screenshot: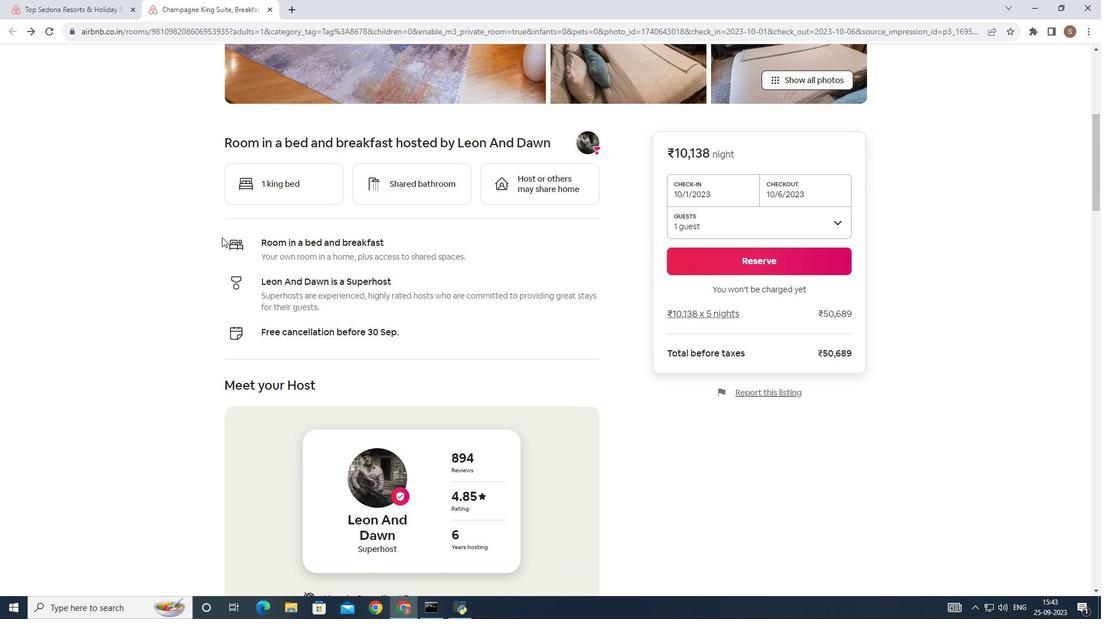 
Action: Mouse scrolled (222, 238) with delta (0, 0)
Screenshot: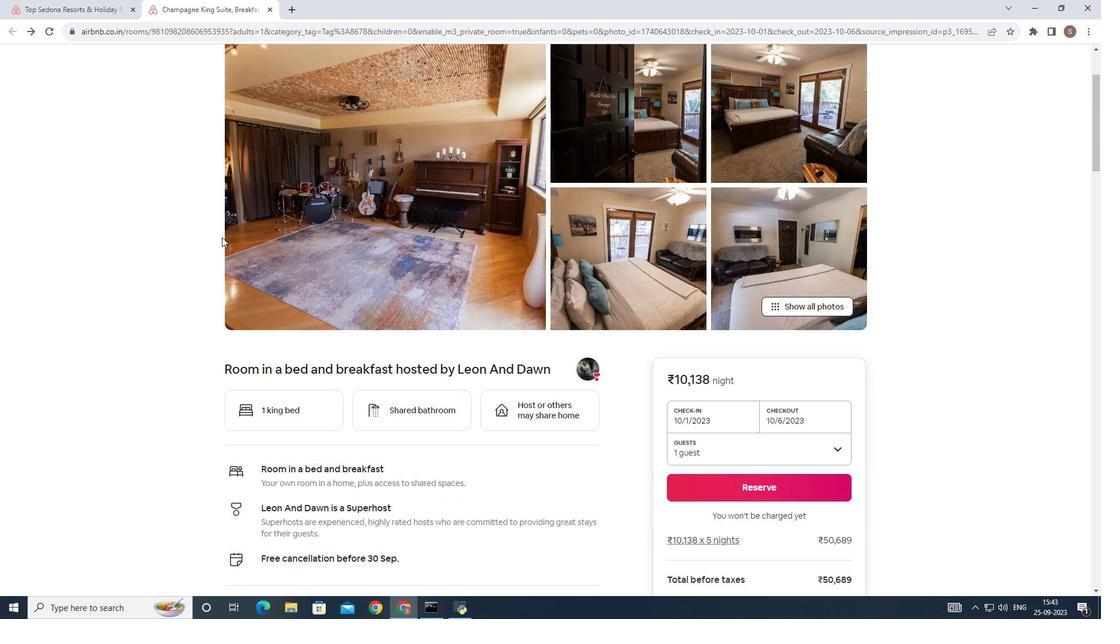 
Action: Mouse scrolled (222, 238) with delta (0, 0)
Screenshot: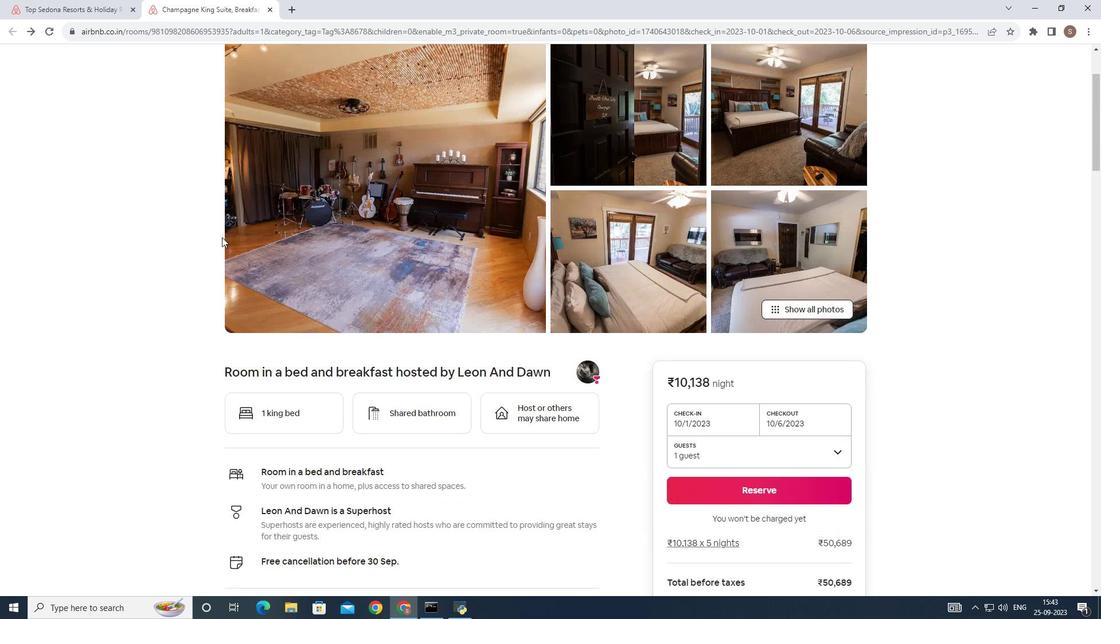 
Action: Mouse scrolled (222, 238) with delta (0, 0)
Screenshot: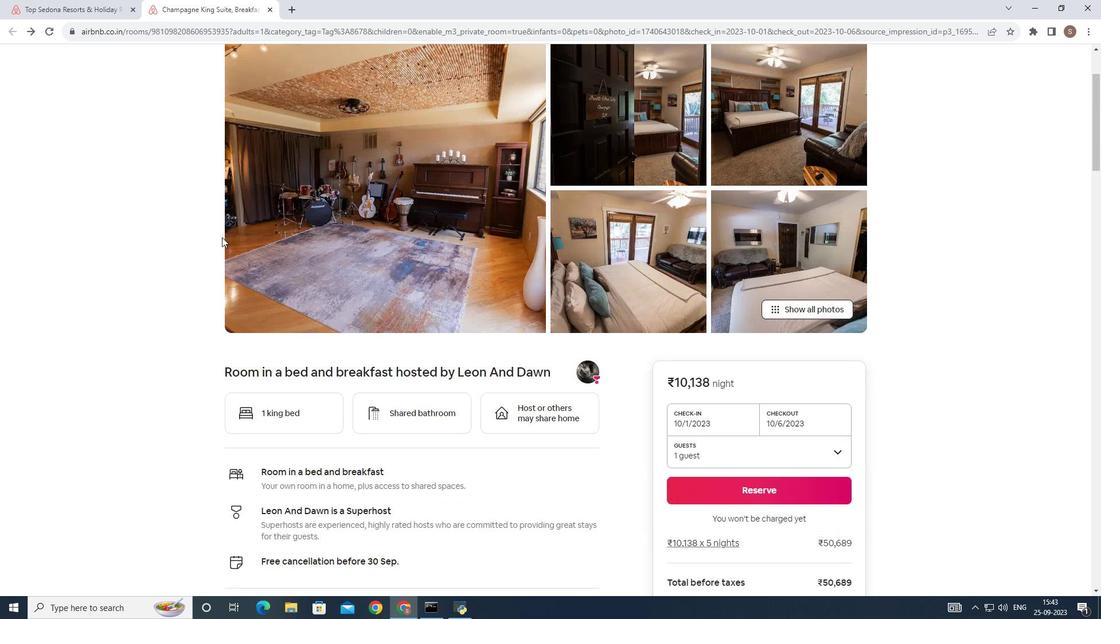 
Action: Mouse scrolled (222, 238) with delta (0, 0)
Screenshot: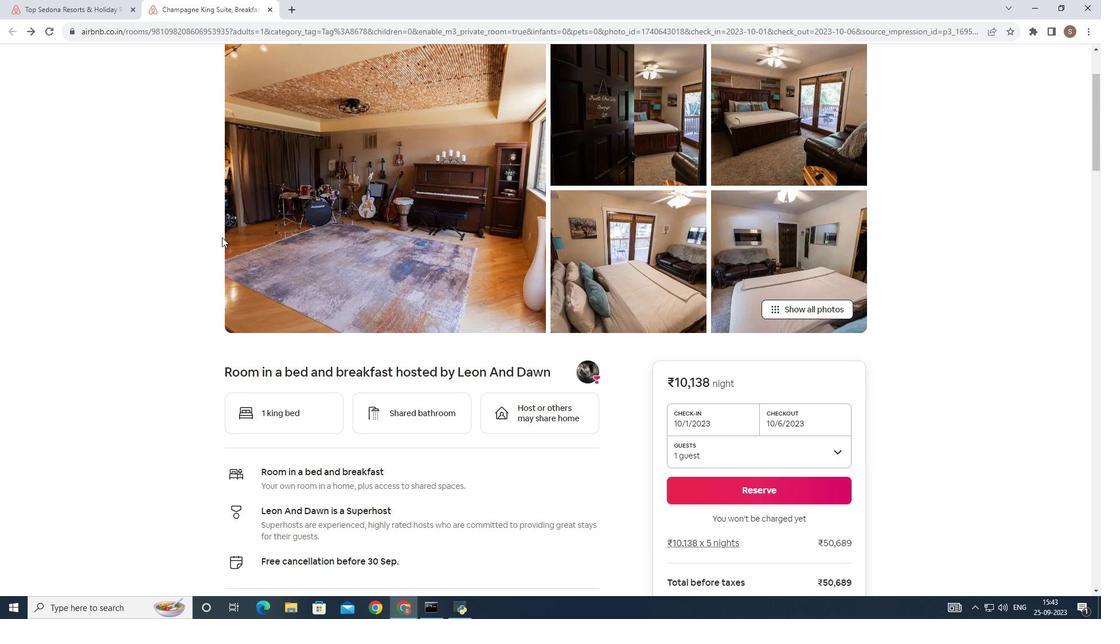 
Action: Mouse moved to (303, 258)
Screenshot: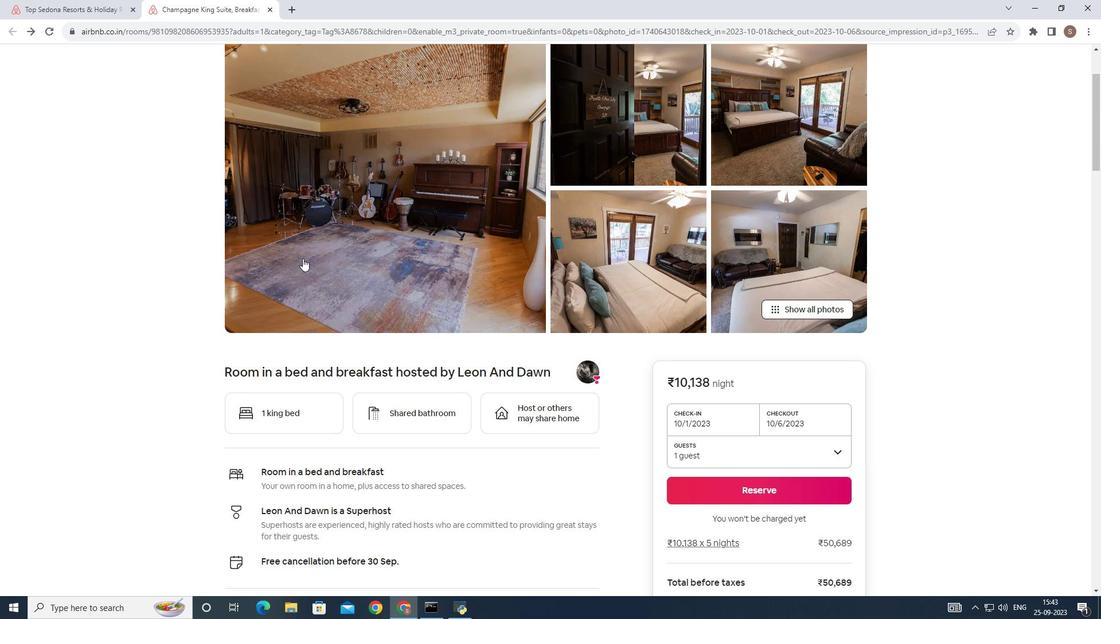 
Action: Mouse pressed left at (303, 258)
Screenshot: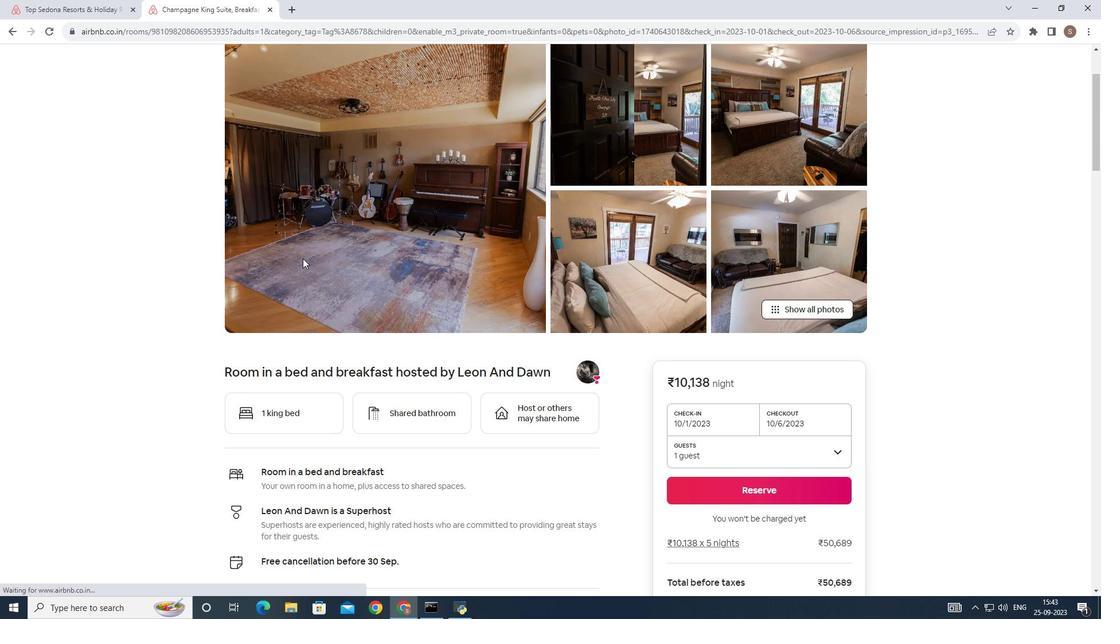 
Action: Mouse moved to (359, 349)
Screenshot: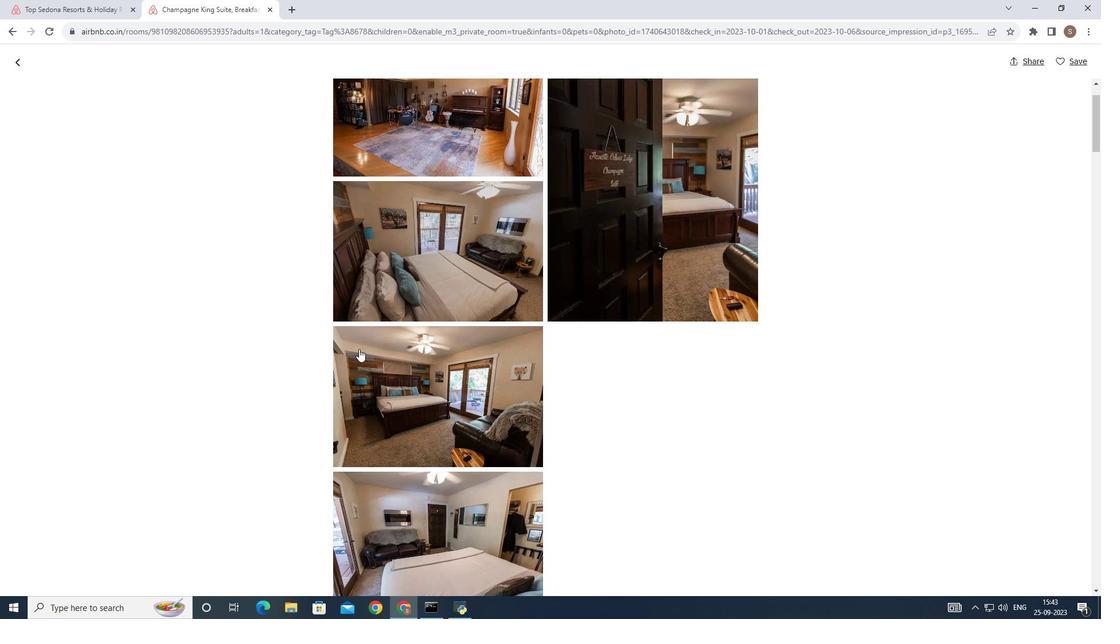 
Action: Mouse scrolled (359, 348) with delta (0, 0)
Screenshot: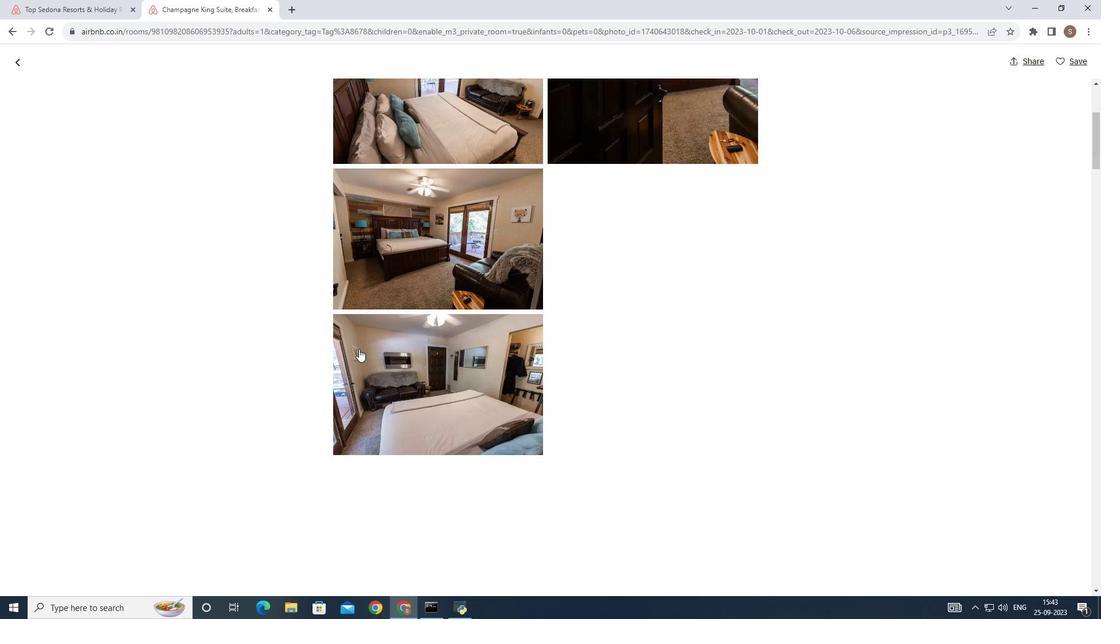 
Action: Mouse scrolled (359, 348) with delta (0, 0)
Screenshot: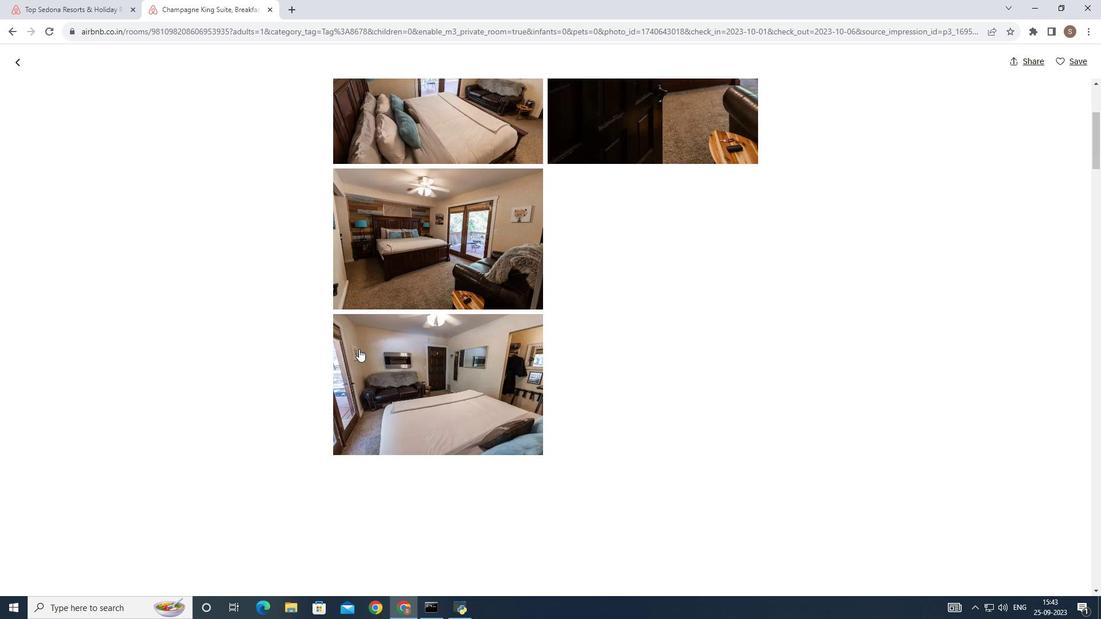 
Action: Mouse scrolled (359, 348) with delta (0, 0)
Screenshot: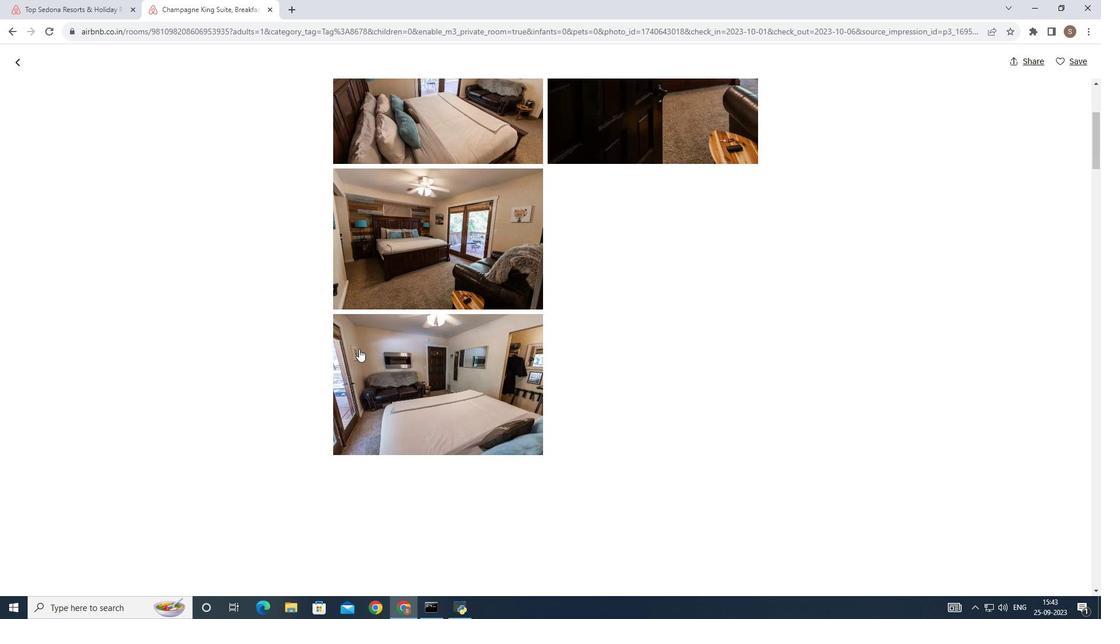 
Action: Mouse scrolled (359, 348) with delta (0, 0)
